 Task: Find and review a KFC digital gift card on Amazon.
Action: Mouse moved to (268, 51)
Screenshot: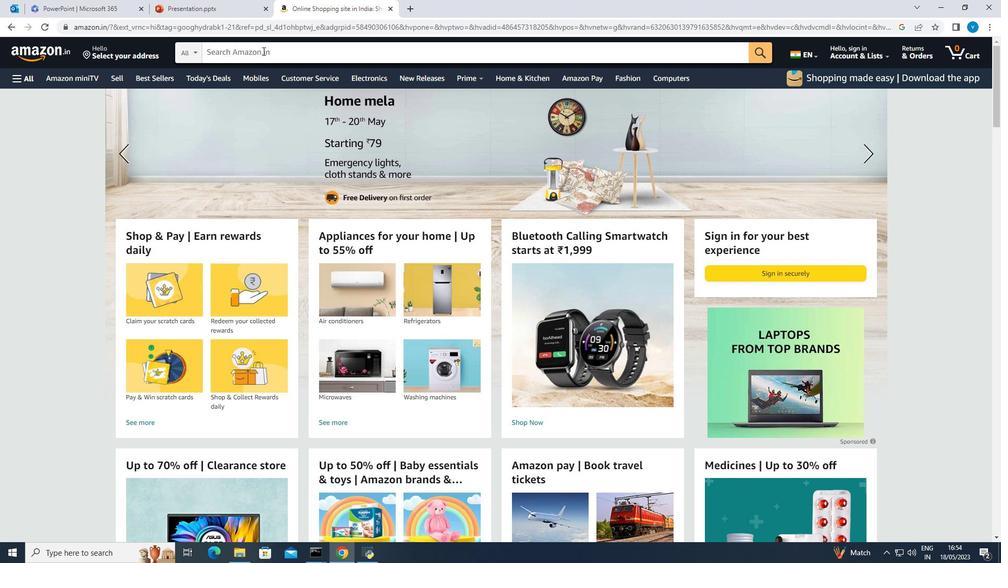 
Action: Mouse pressed left at (268, 51)
Screenshot: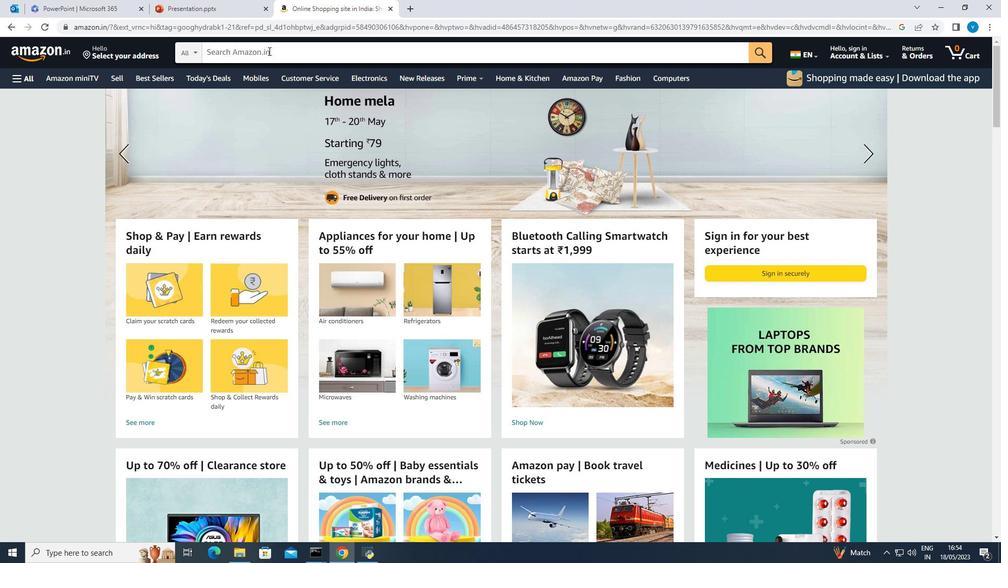 
Action: Key pressed digital<Key.space>gift
Screenshot: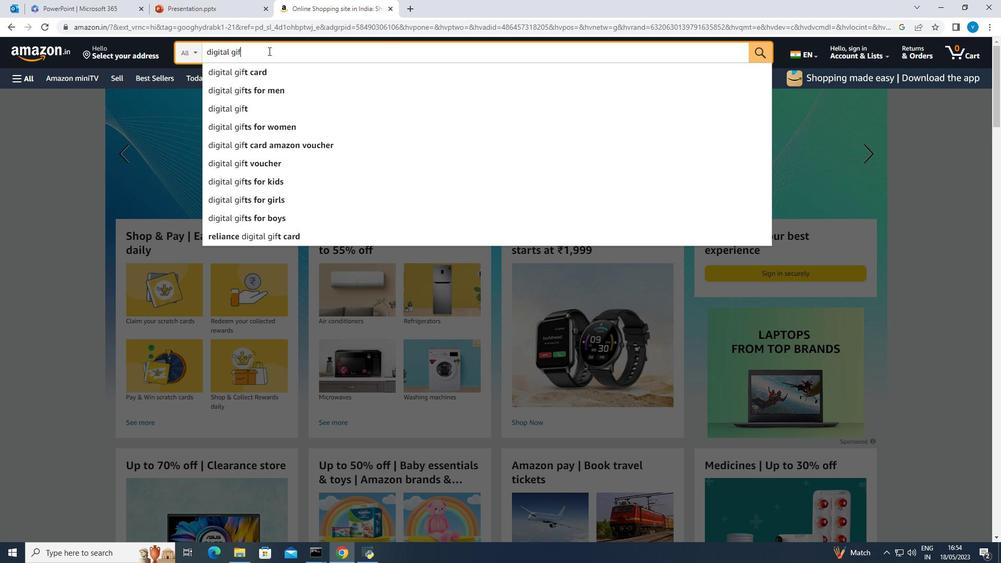
Action: Mouse moved to (255, 71)
Screenshot: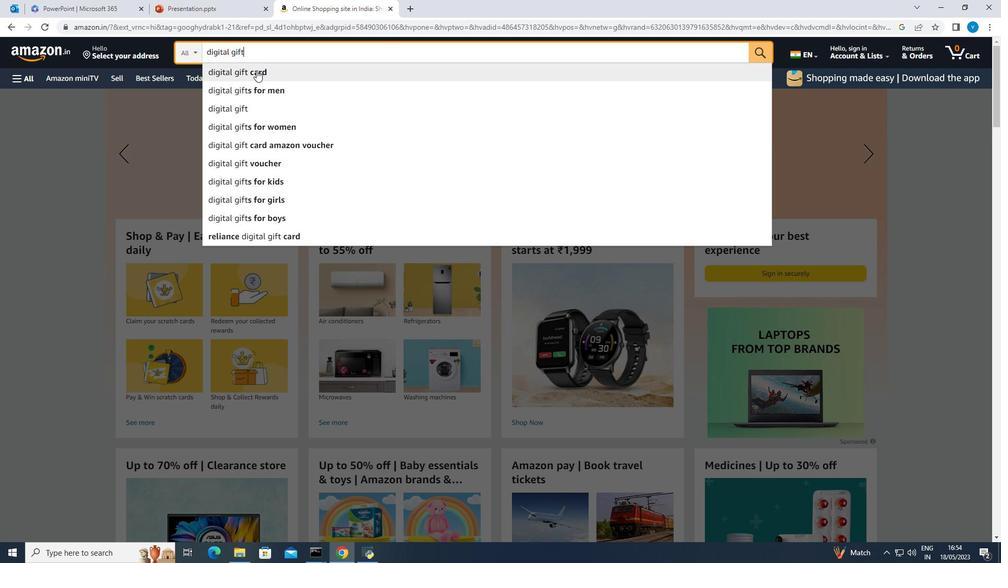 
Action: Mouse pressed left at (255, 71)
Screenshot: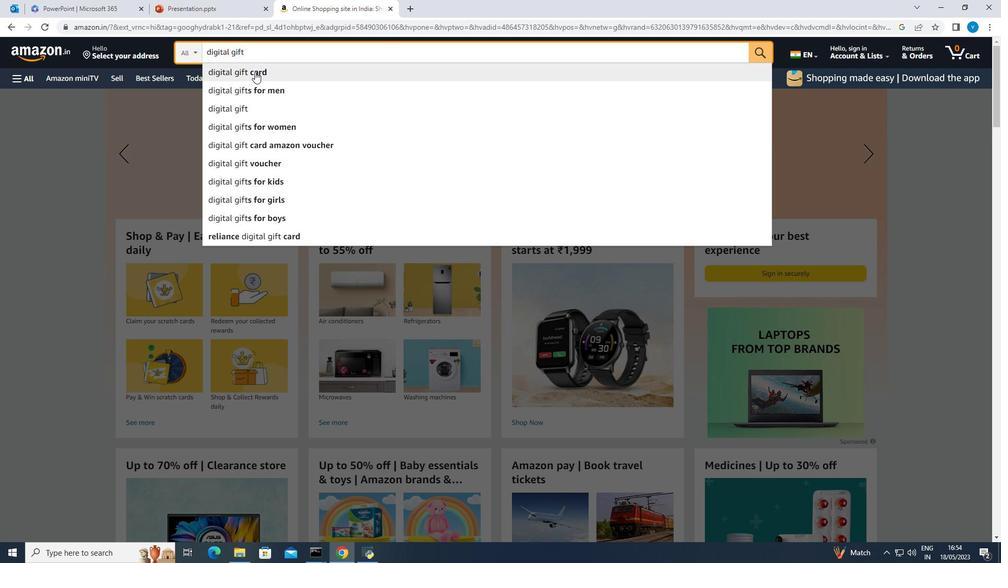 
Action: Mouse moved to (290, 111)
Screenshot: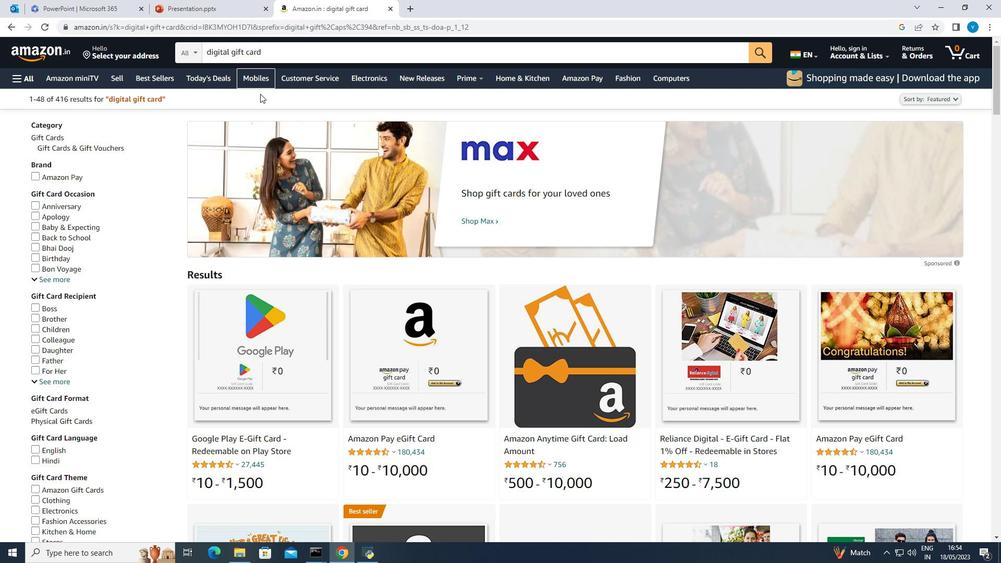 
Action: Mouse scrolled (290, 111) with delta (0, 0)
Screenshot: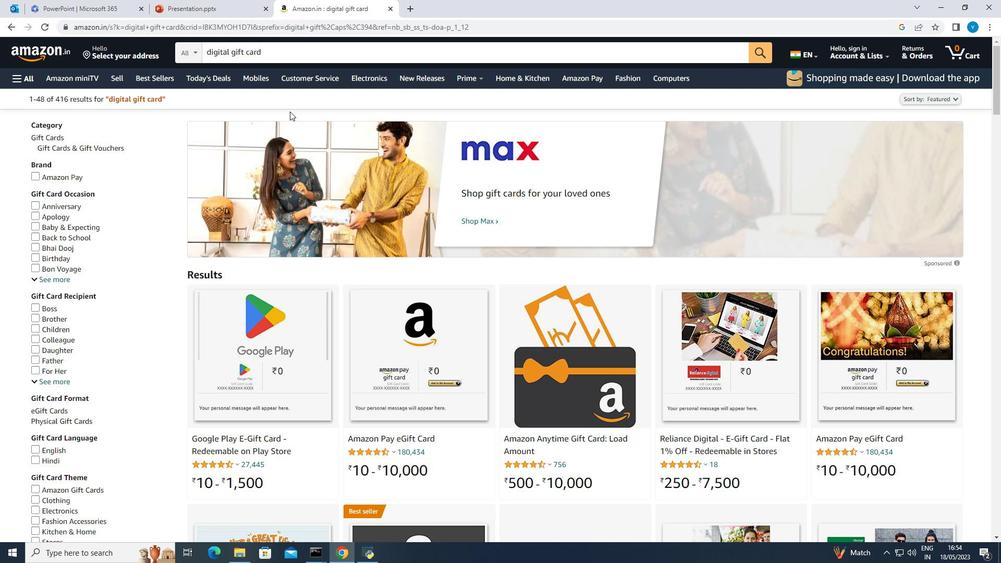 
Action: Mouse moved to (297, 127)
Screenshot: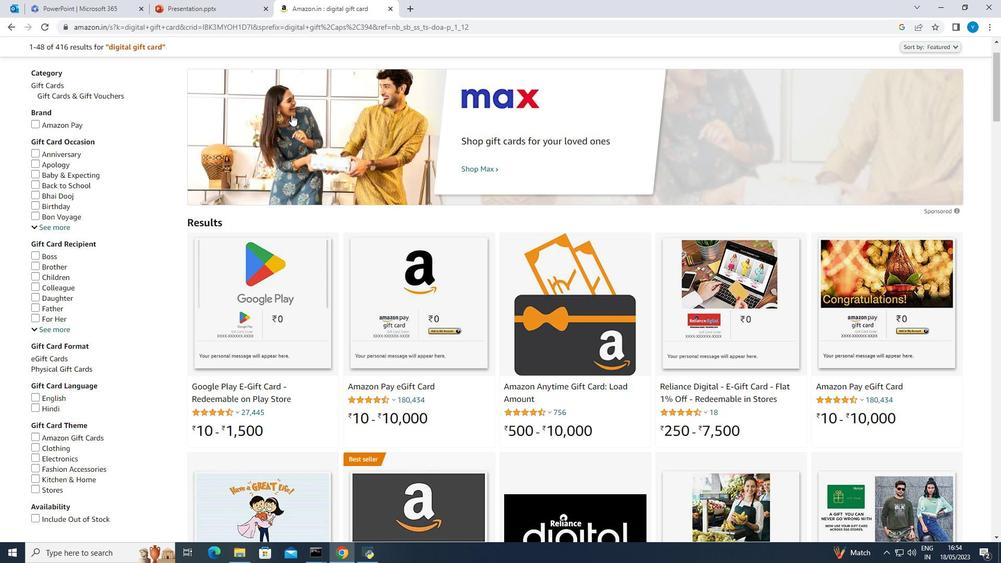 
Action: Mouse scrolled (297, 128) with delta (0, 0)
Screenshot: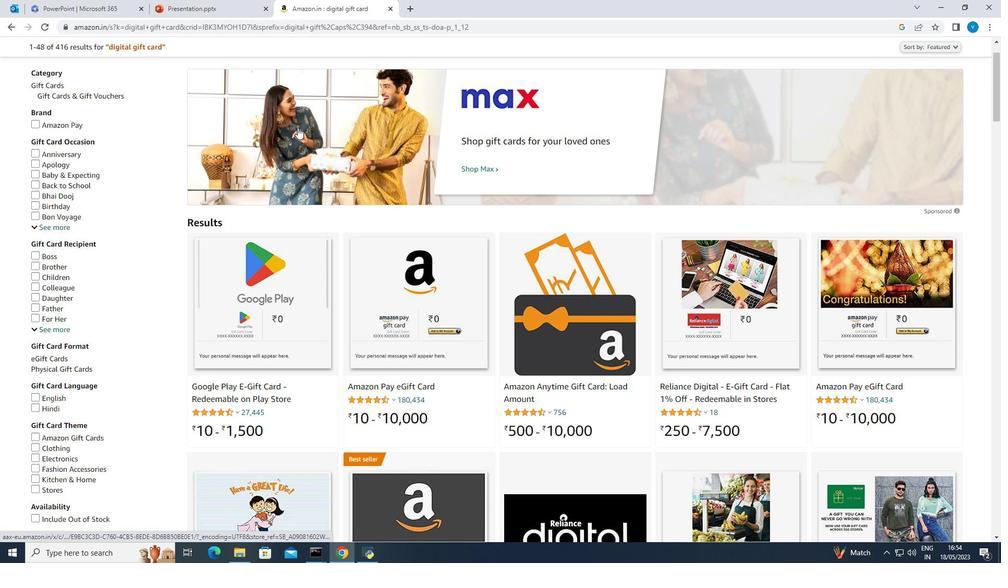 
Action: Mouse scrolled (297, 128) with delta (0, 0)
Screenshot: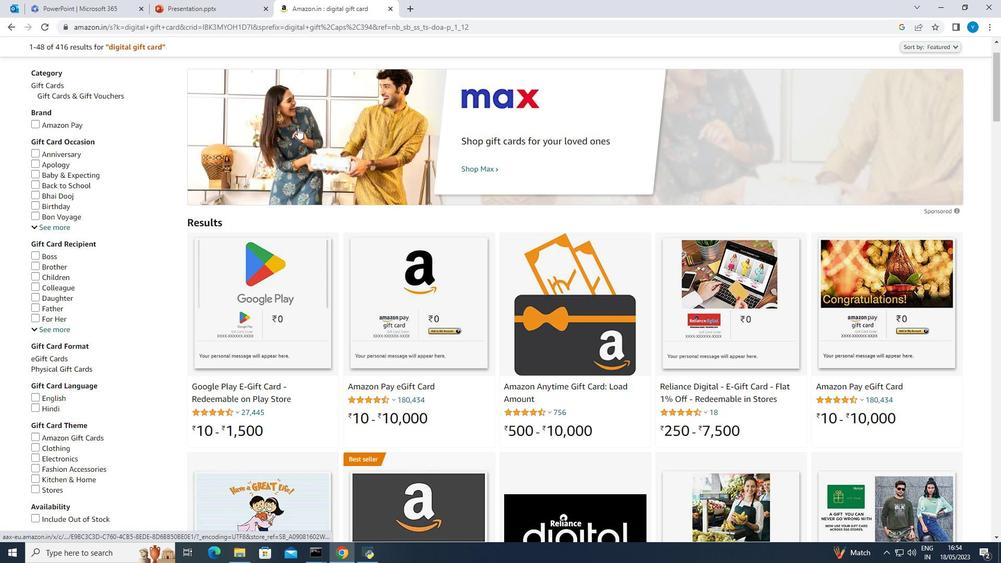 
Action: Mouse scrolled (297, 127) with delta (0, 0)
Screenshot: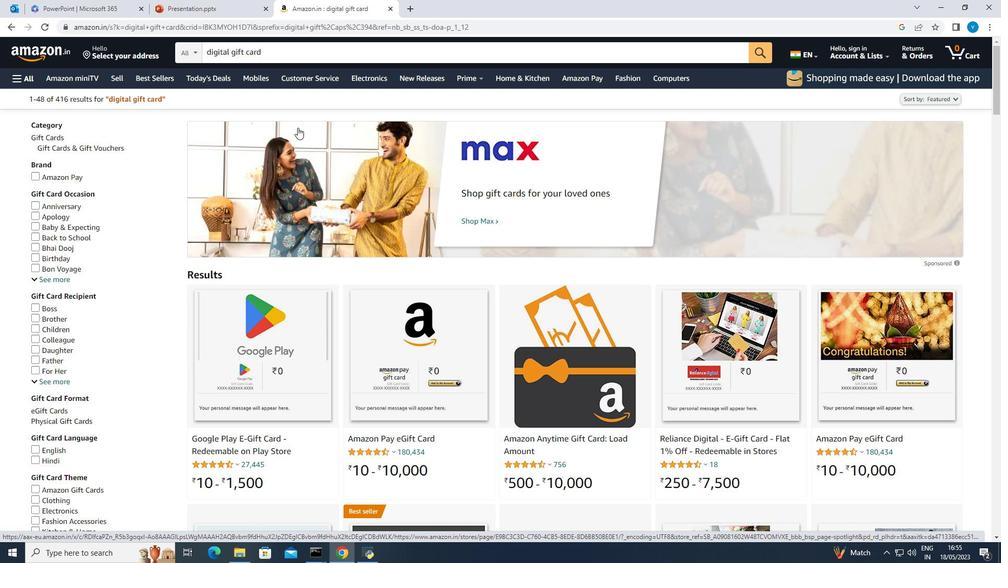 
Action: Mouse moved to (298, 127)
Screenshot: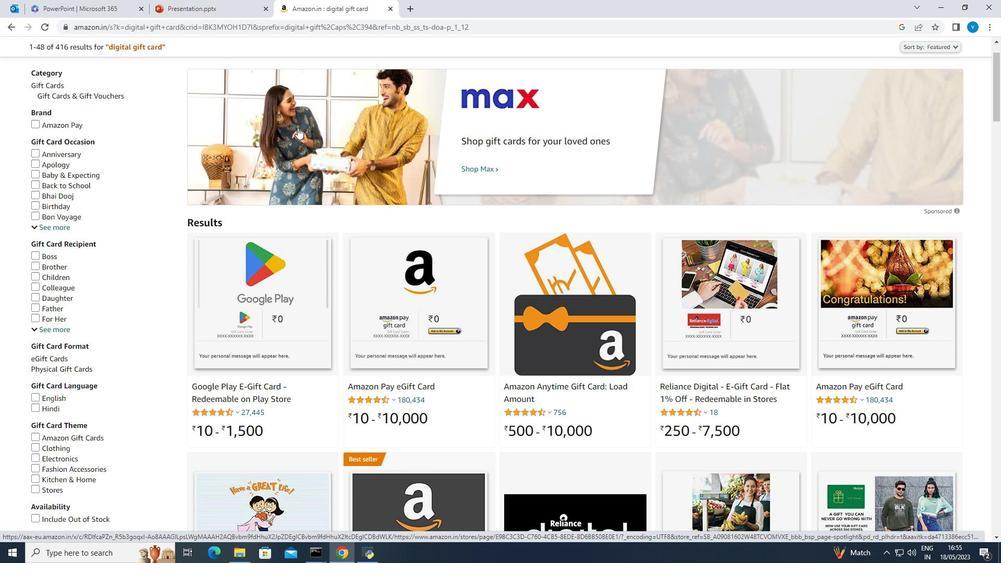
Action: Mouse scrolled (298, 127) with delta (0, 0)
Screenshot: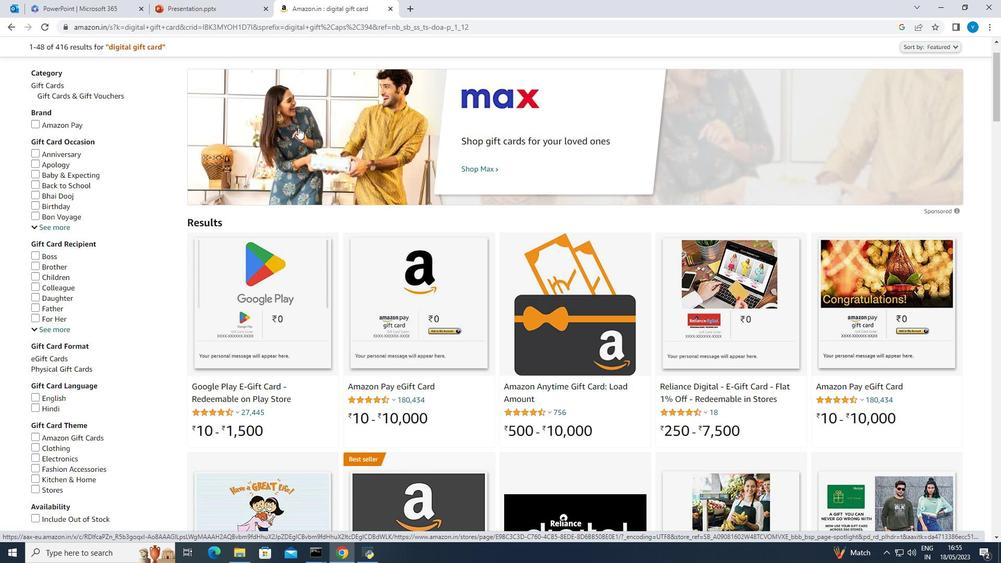 
Action: Mouse scrolled (298, 127) with delta (0, 0)
Screenshot: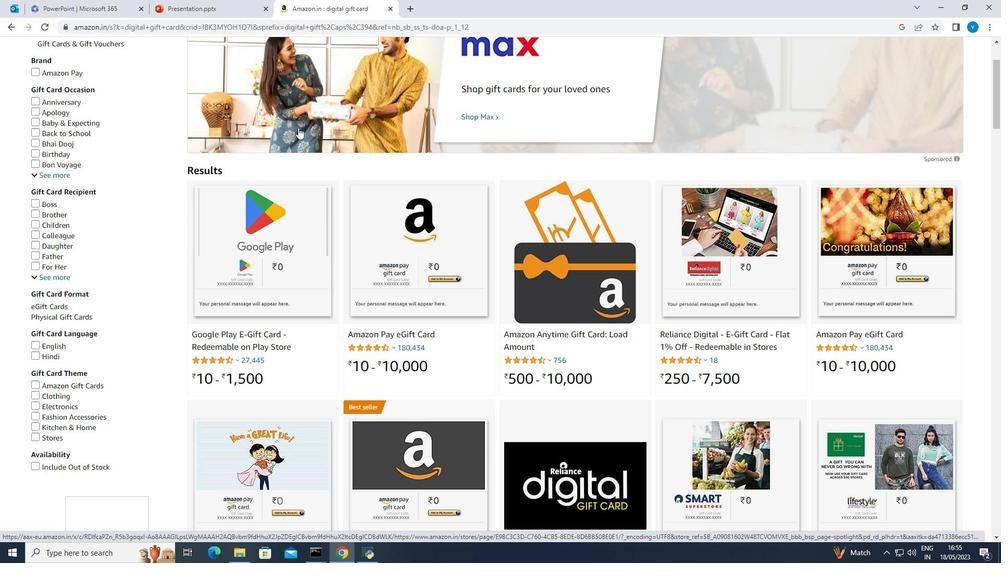 
Action: Mouse scrolled (298, 127) with delta (0, 0)
Screenshot: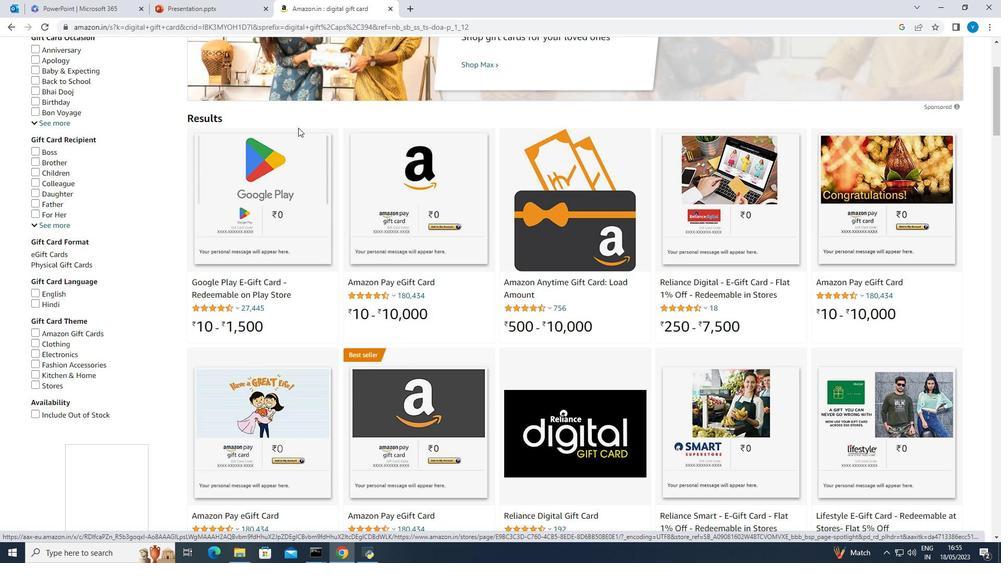 
Action: Mouse scrolled (298, 128) with delta (0, 0)
Screenshot: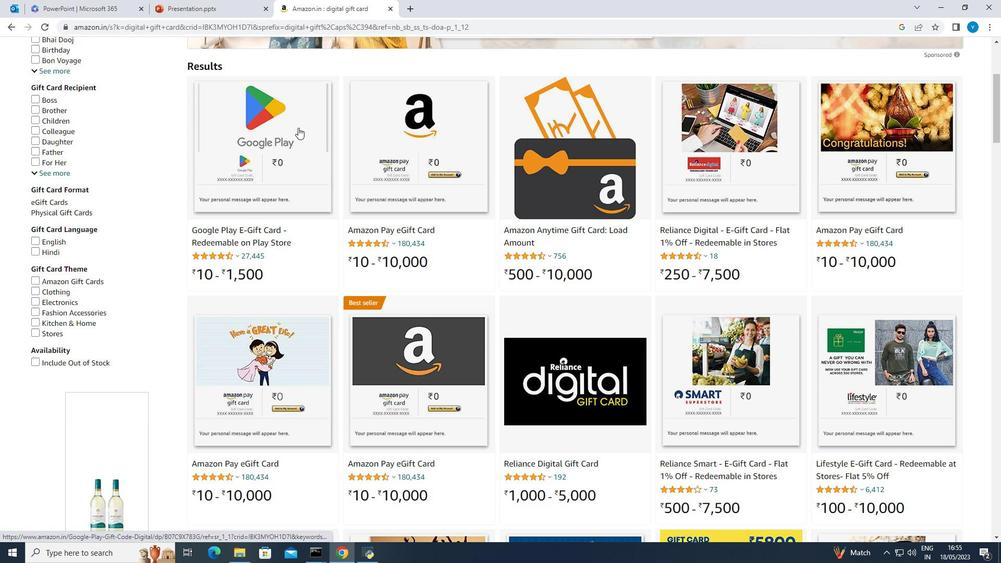 
Action: Mouse scrolled (298, 128) with delta (0, 0)
Screenshot: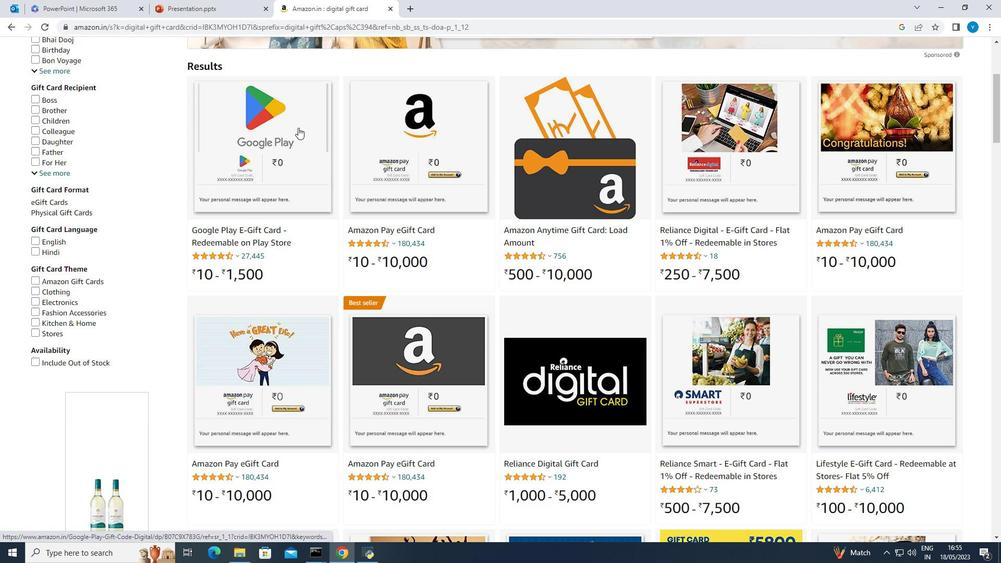 
Action: Mouse scrolled (298, 128) with delta (0, 0)
Screenshot: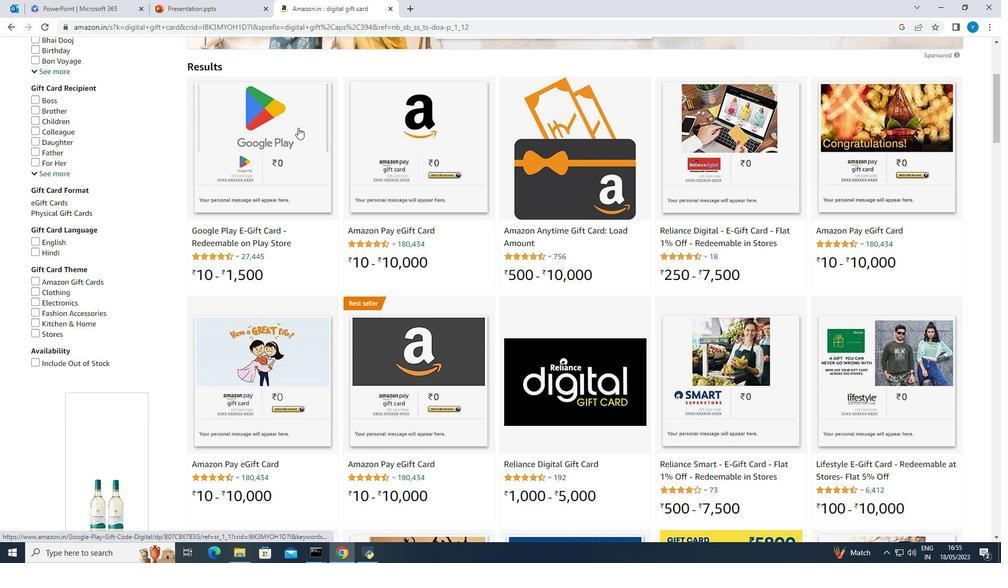 
Action: Mouse scrolled (298, 128) with delta (0, 0)
Screenshot: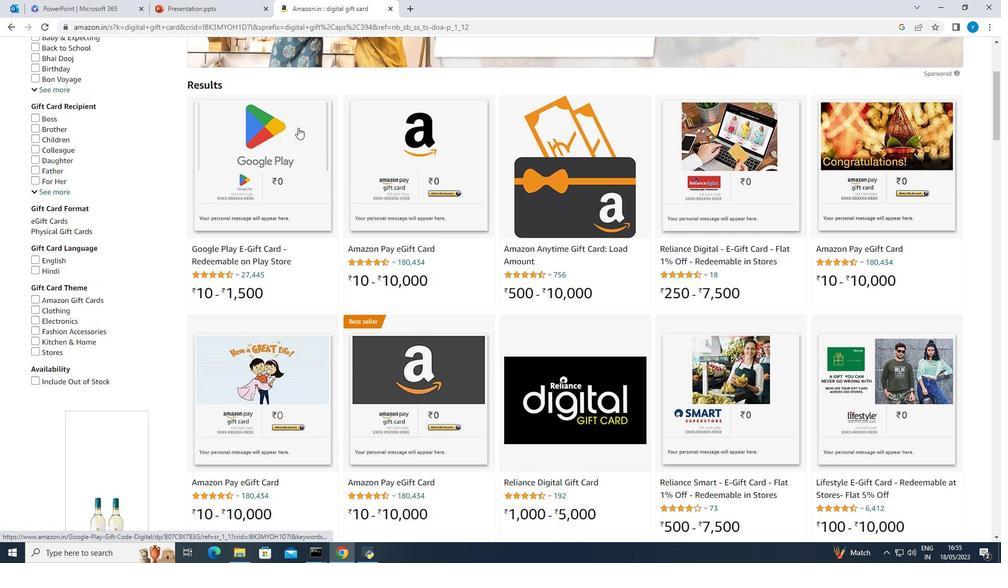 
Action: Mouse scrolled (298, 128) with delta (0, 0)
Screenshot: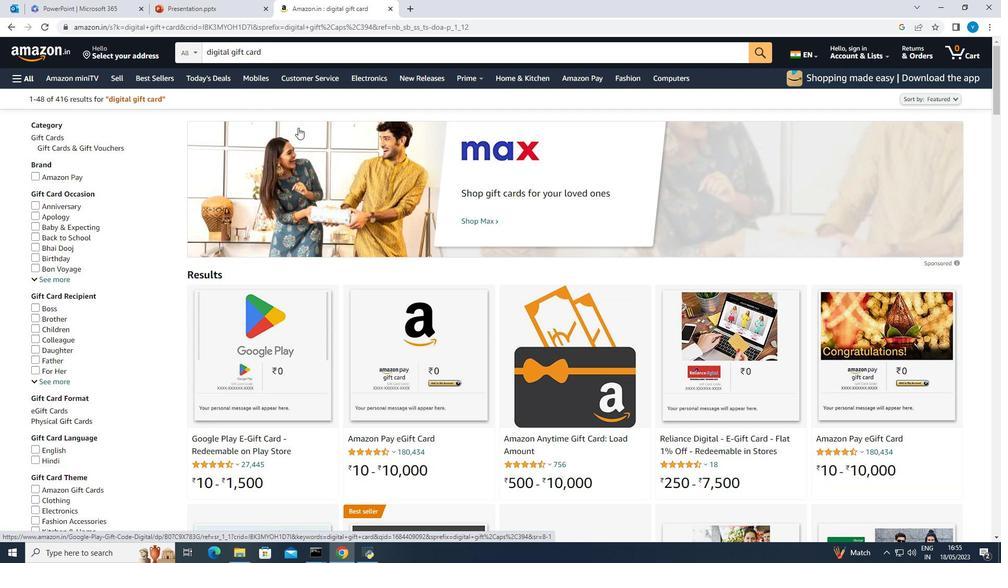 
Action: Mouse scrolled (298, 127) with delta (0, 0)
Screenshot: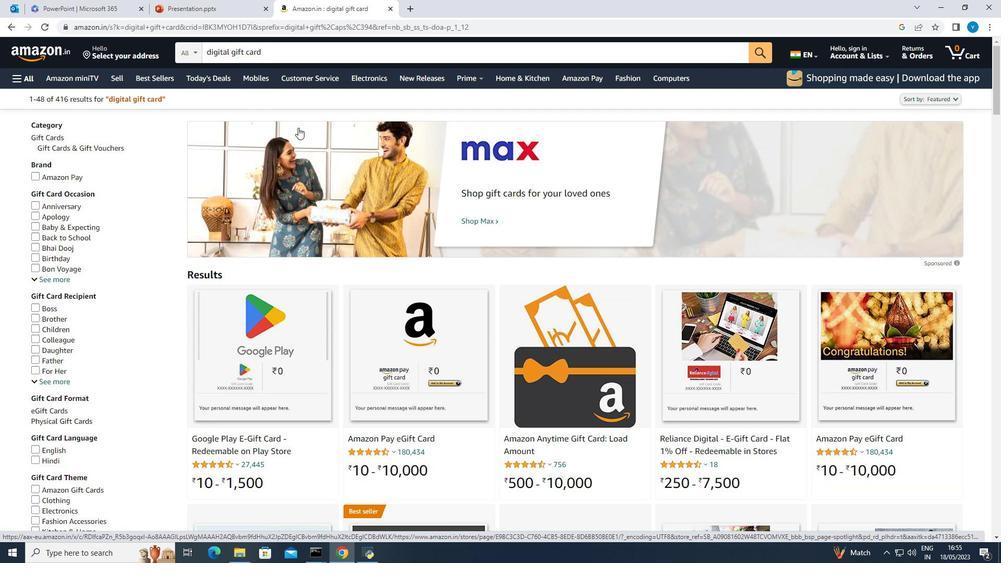 
Action: Mouse scrolled (298, 127) with delta (0, 0)
Screenshot: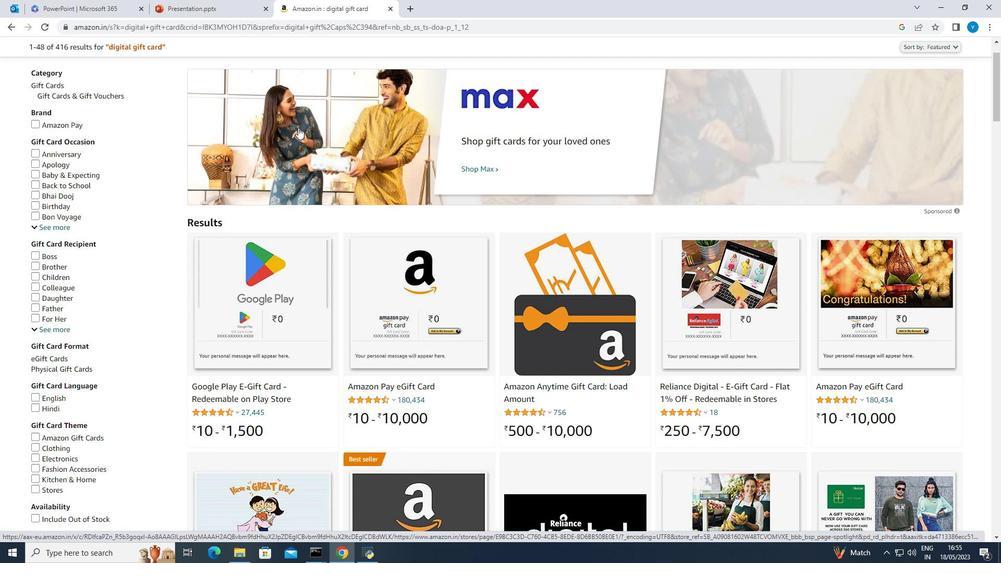 
Action: Mouse scrolled (298, 127) with delta (0, 0)
Screenshot: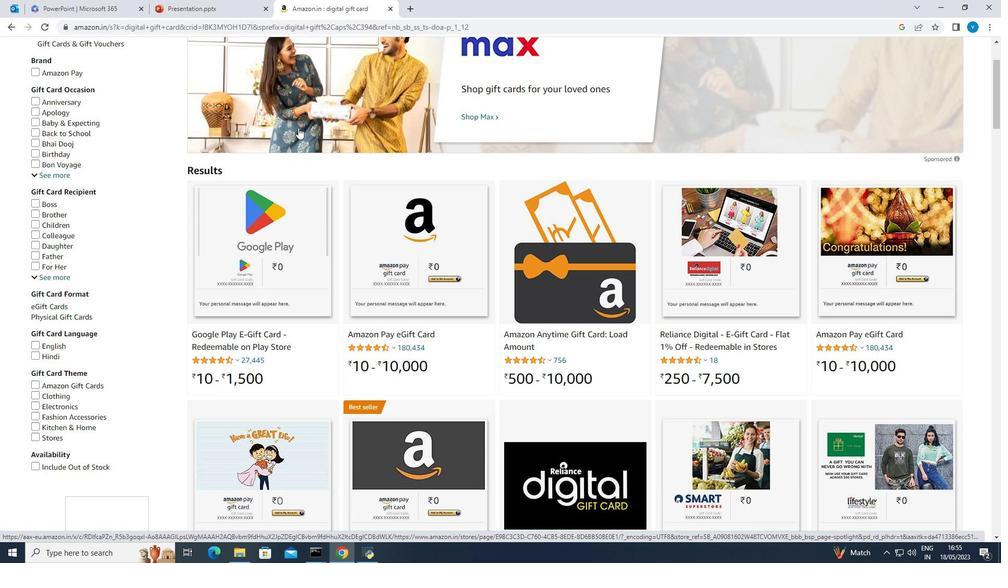 
Action: Mouse moved to (299, 127)
Screenshot: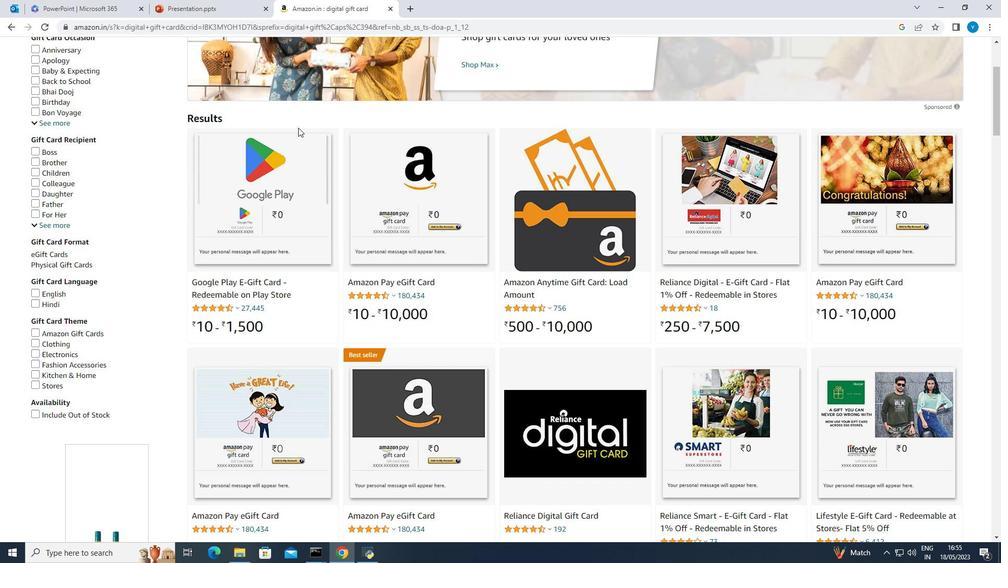 
Action: Mouse scrolled (299, 127) with delta (0, 0)
Screenshot: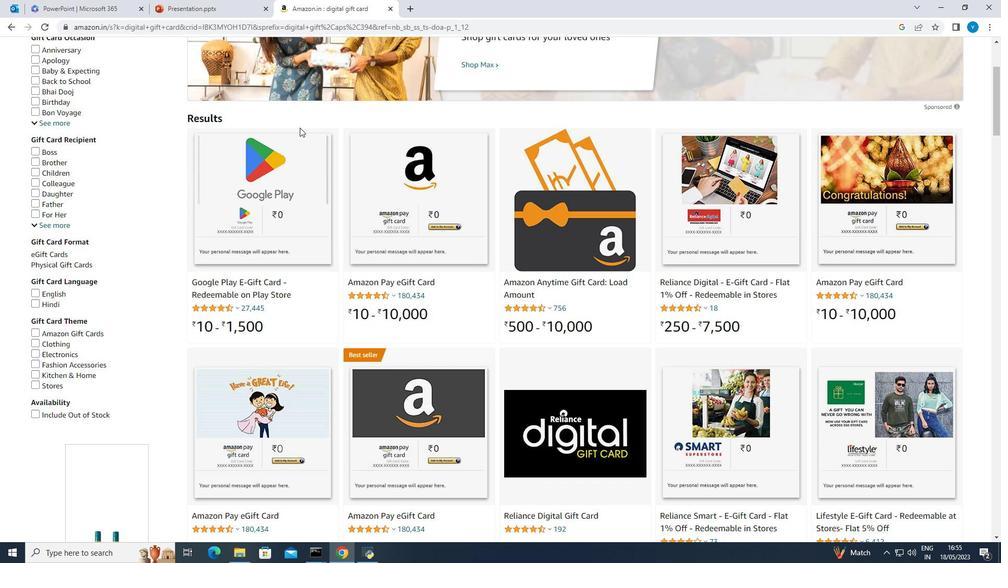 
Action: Mouse moved to (297, 127)
Screenshot: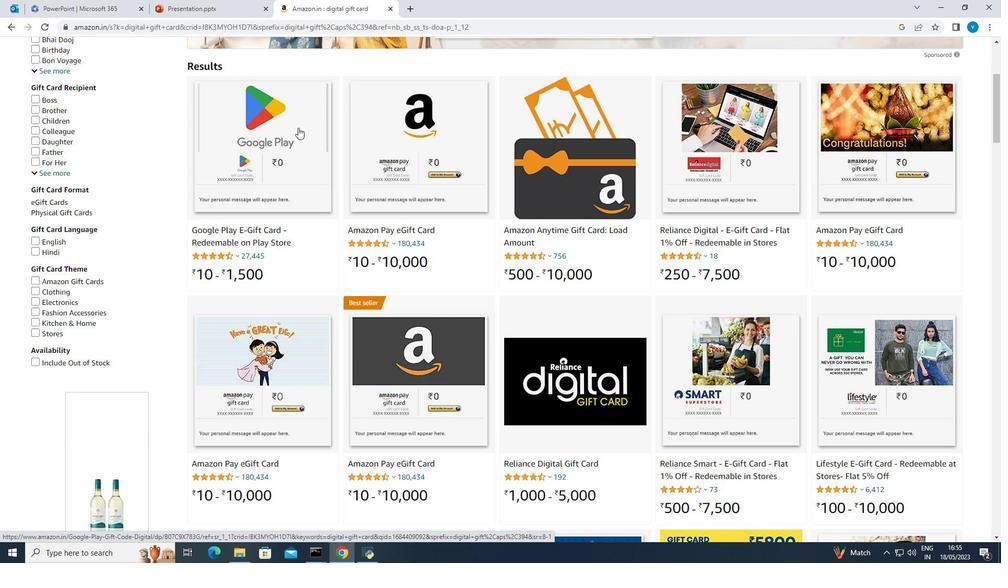 
Action: Mouse scrolled (297, 126) with delta (0, 0)
Screenshot: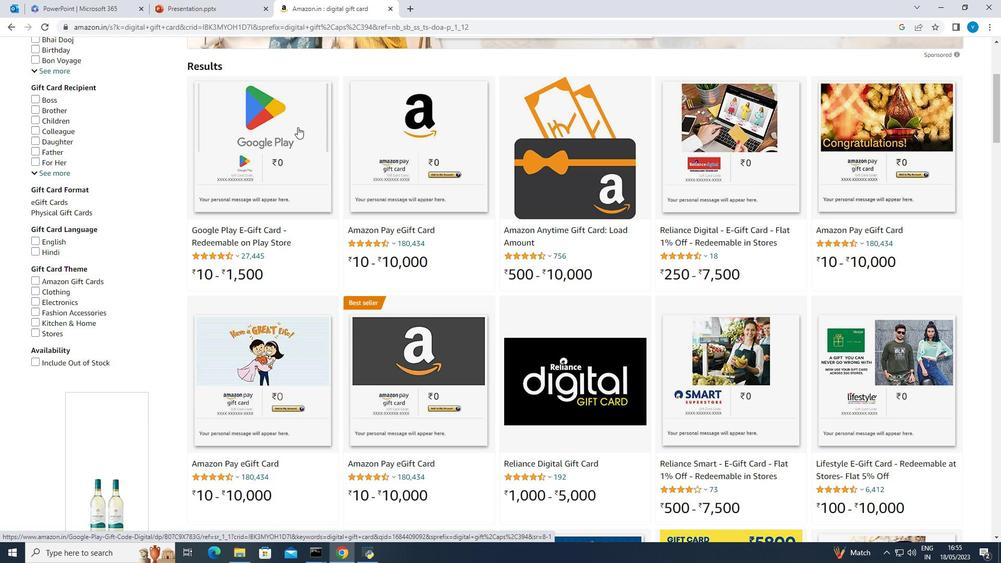 
Action: Mouse moved to (326, 141)
Screenshot: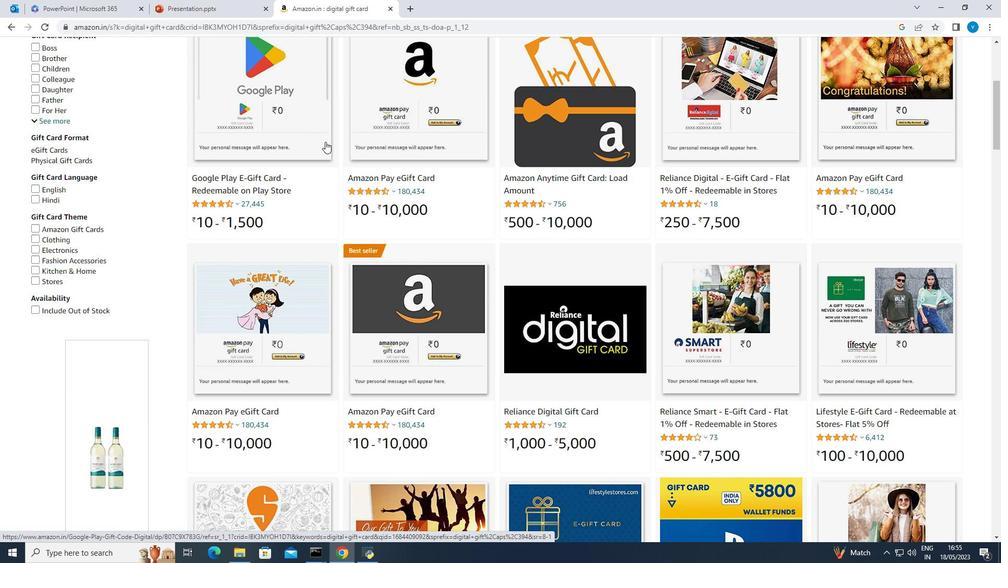 
Action: Mouse scrolled (326, 141) with delta (0, 0)
Screenshot: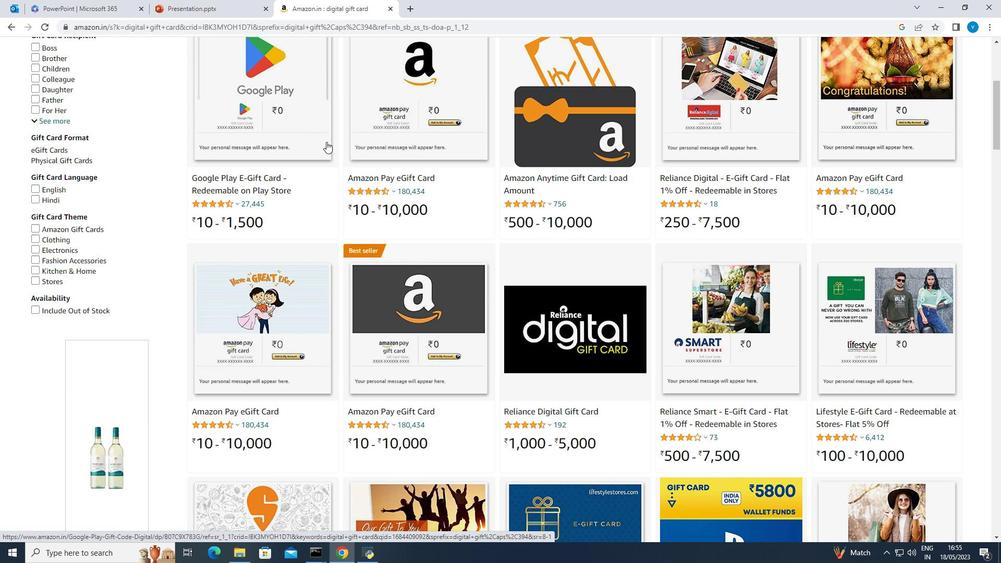 
Action: Mouse scrolled (326, 142) with delta (0, 0)
Screenshot: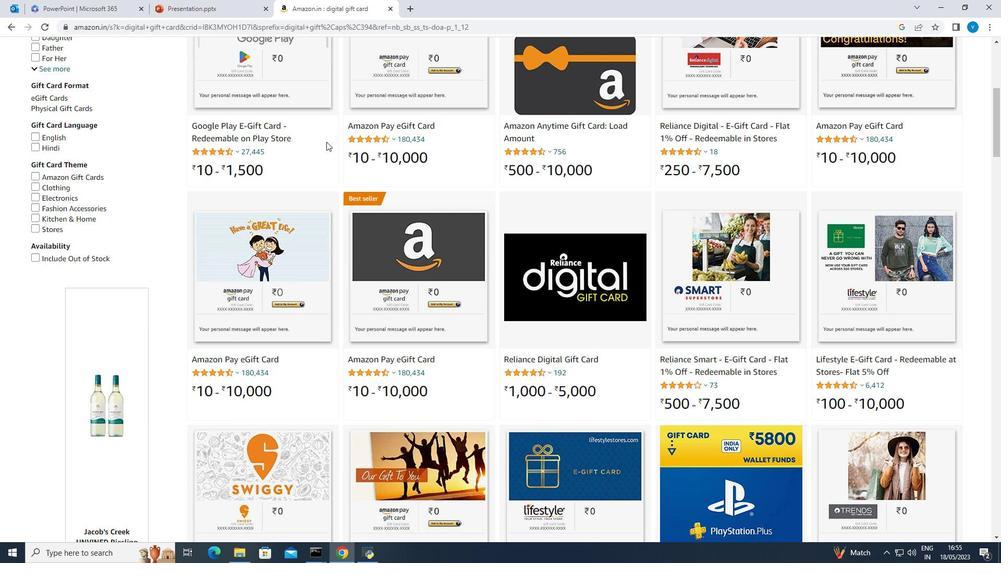 
Action: Mouse scrolled (326, 142) with delta (0, 0)
Screenshot: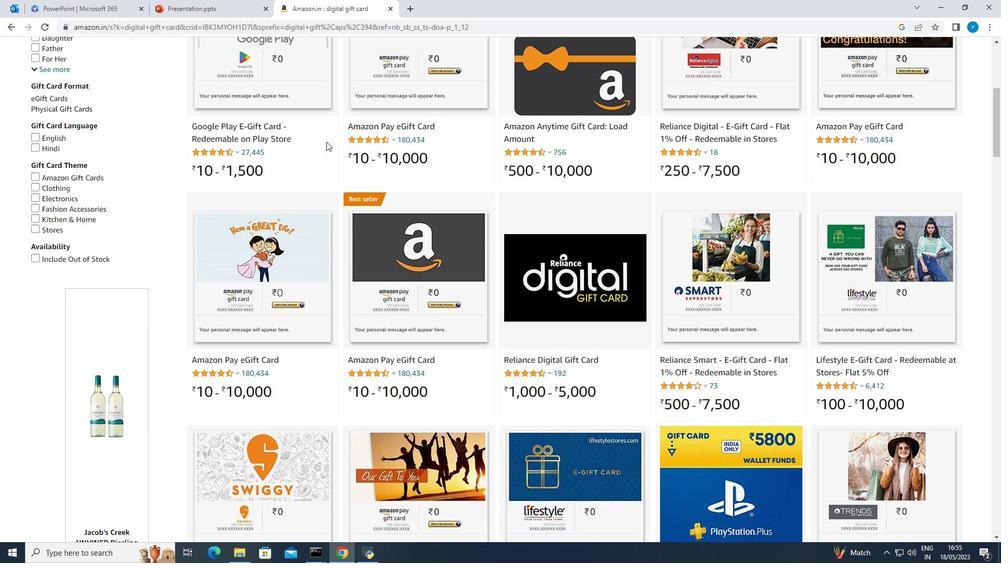 
Action: Mouse moved to (605, 168)
Screenshot: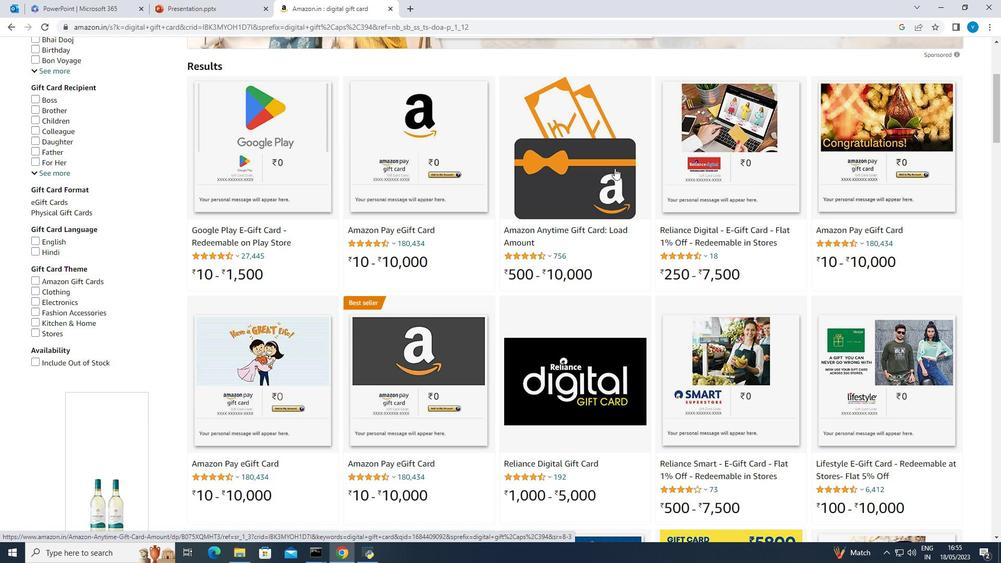 
Action: Mouse pressed left at (605, 168)
Screenshot: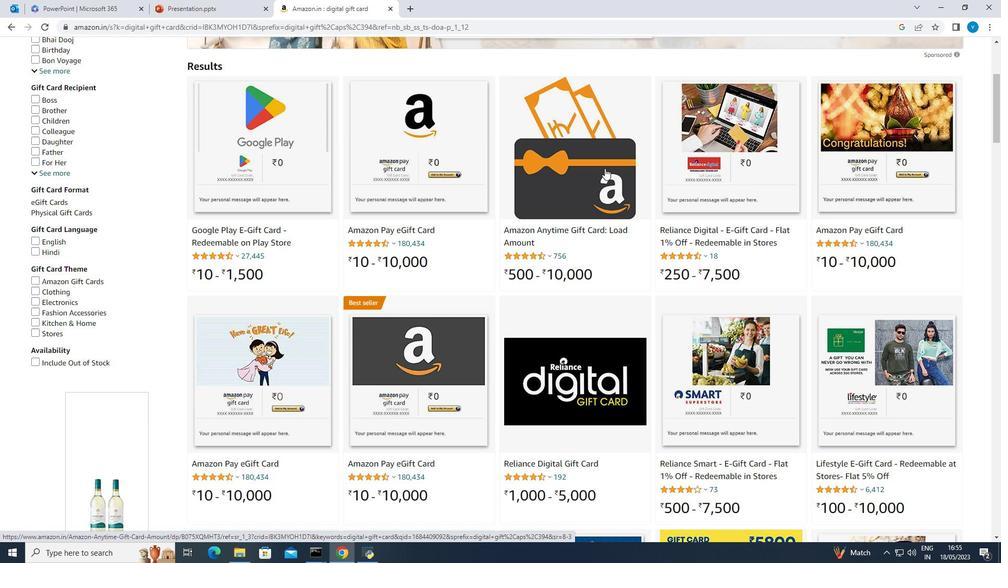 
Action: Mouse pressed left at (605, 168)
Screenshot: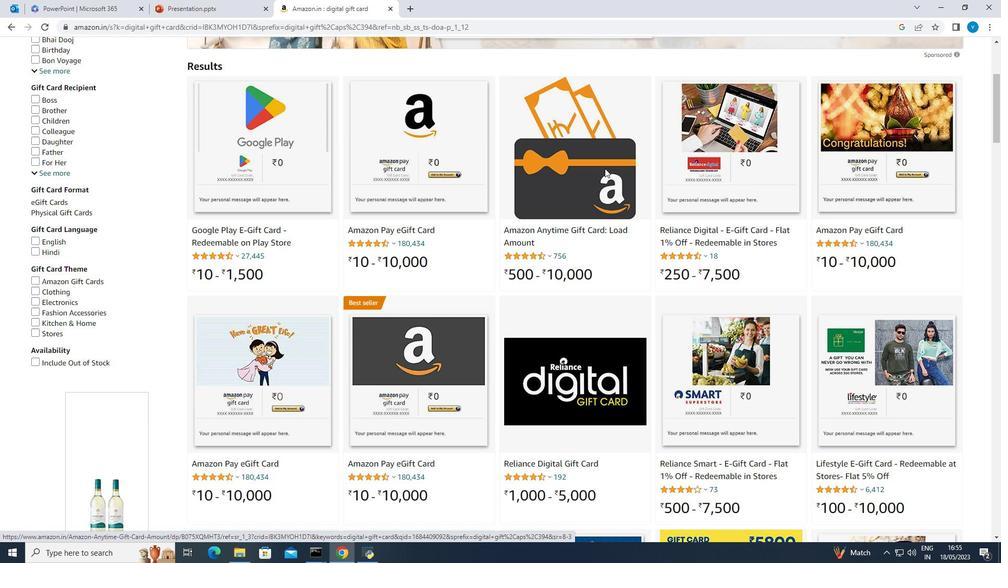 
Action: Mouse moved to (582, 174)
Screenshot: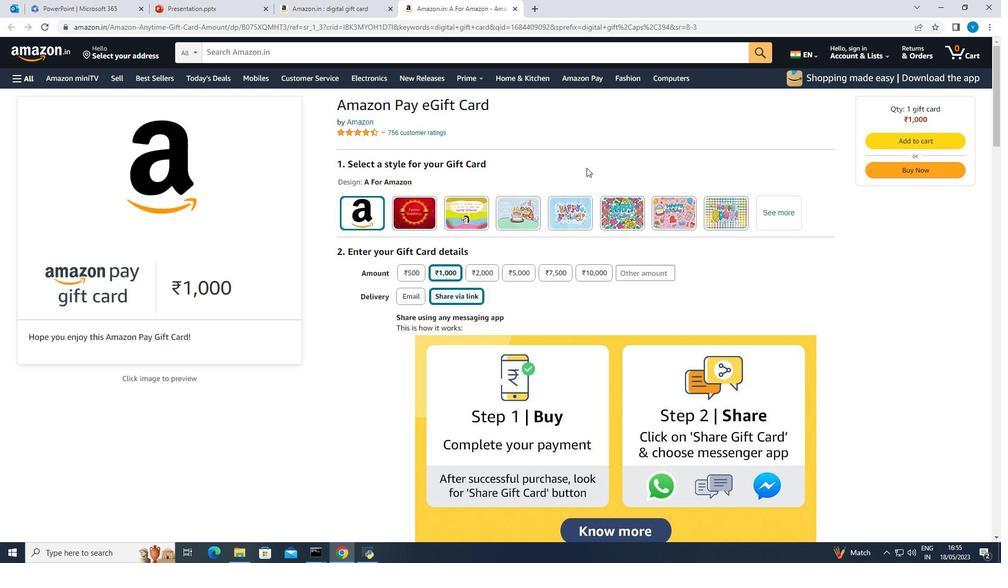 
Action: Mouse scrolled (582, 174) with delta (0, 0)
Screenshot: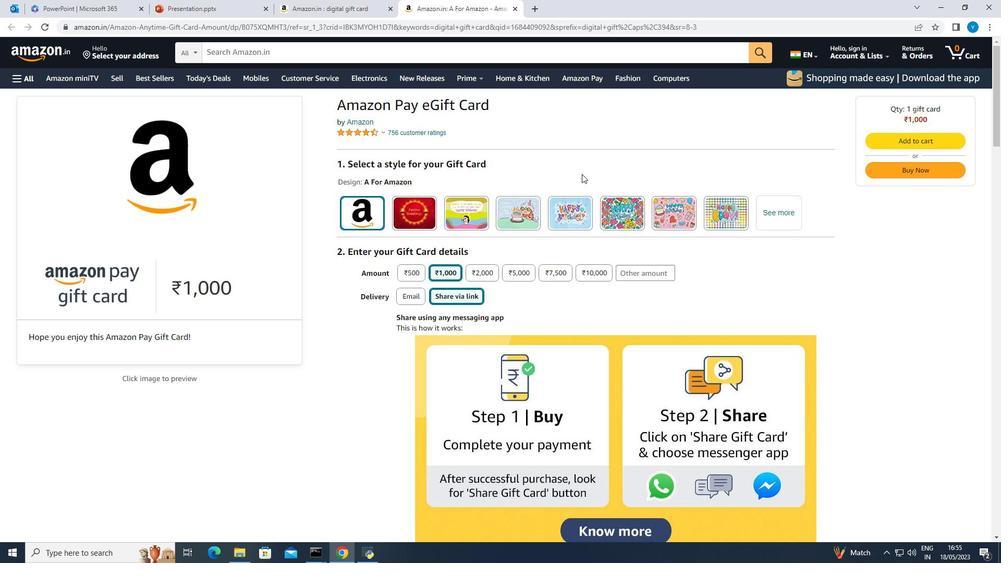 
Action: Mouse moved to (585, 169)
Screenshot: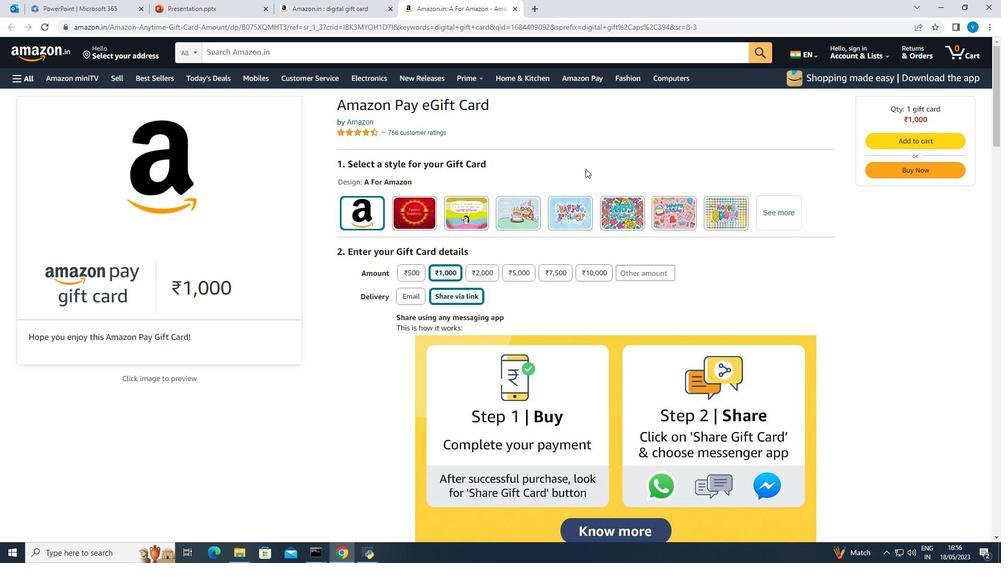 
Action: Mouse scrolled (585, 168) with delta (0, 0)
Screenshot: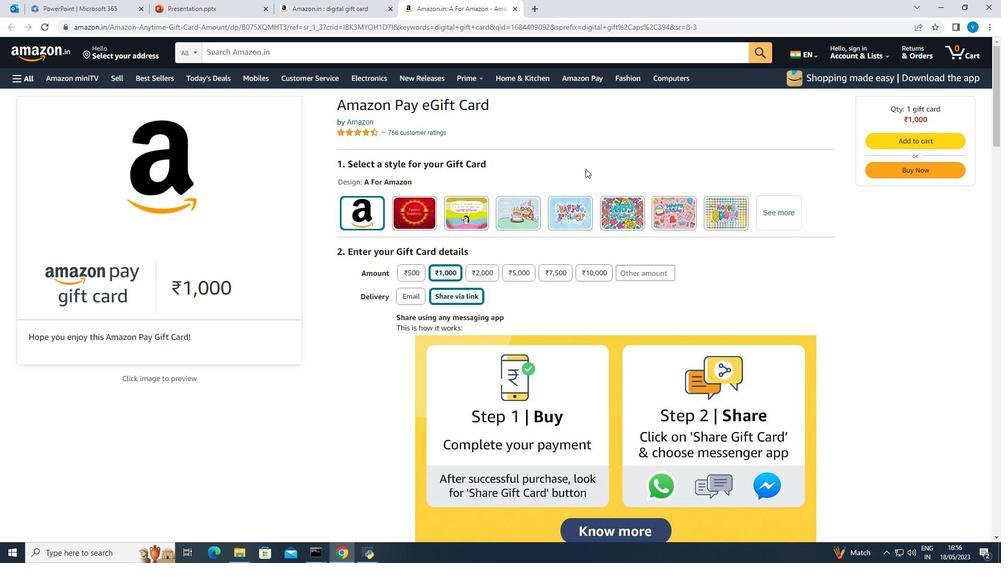 
Action: Mouse scrolled (585, 168) with delta (0, 0)
Screenshot: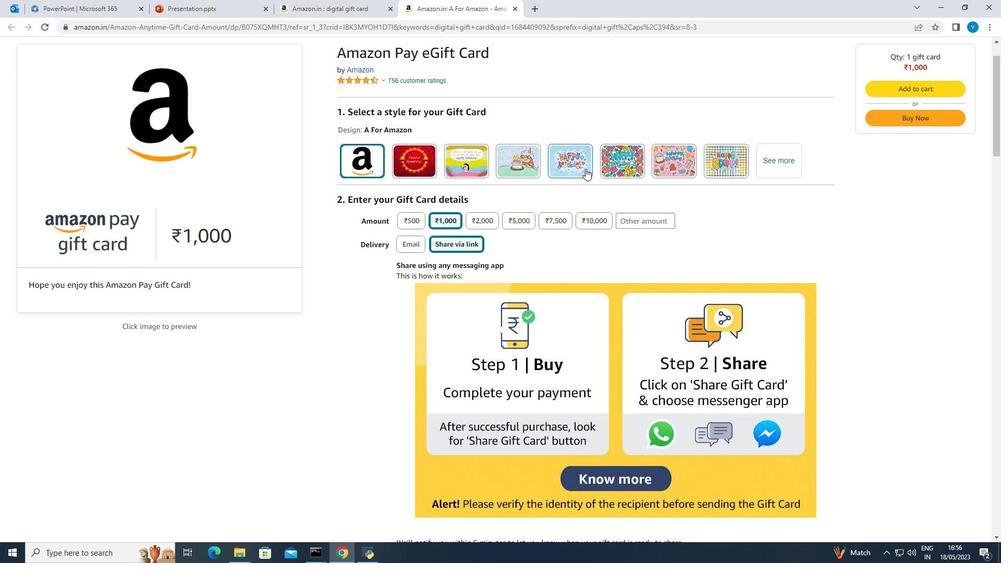
Action: Mouse scrolled (585, 168) with delta (0, 0)
Screenshot: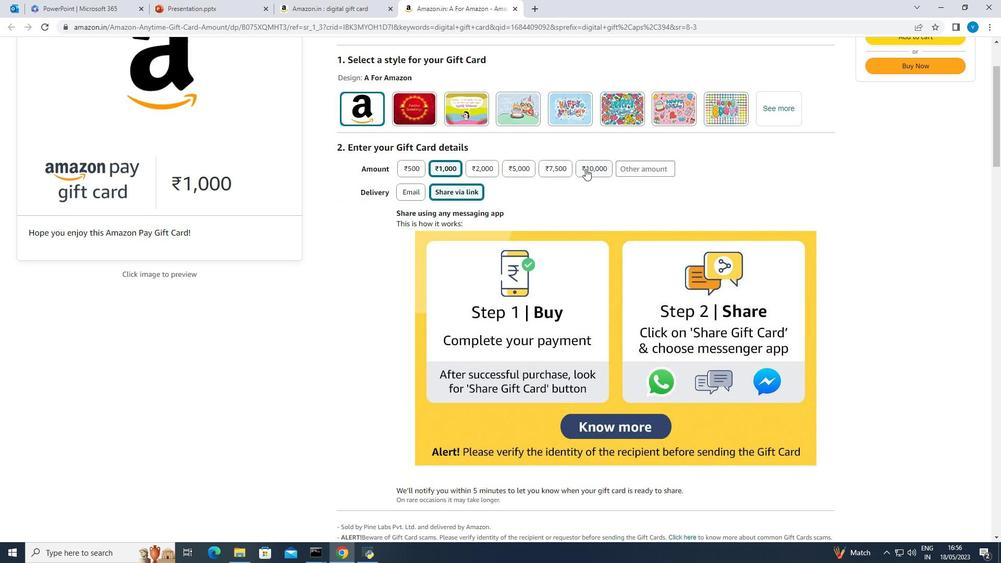 
Action: Mouse scrolled (585, 168) with delta (0, 0)
Screenshot: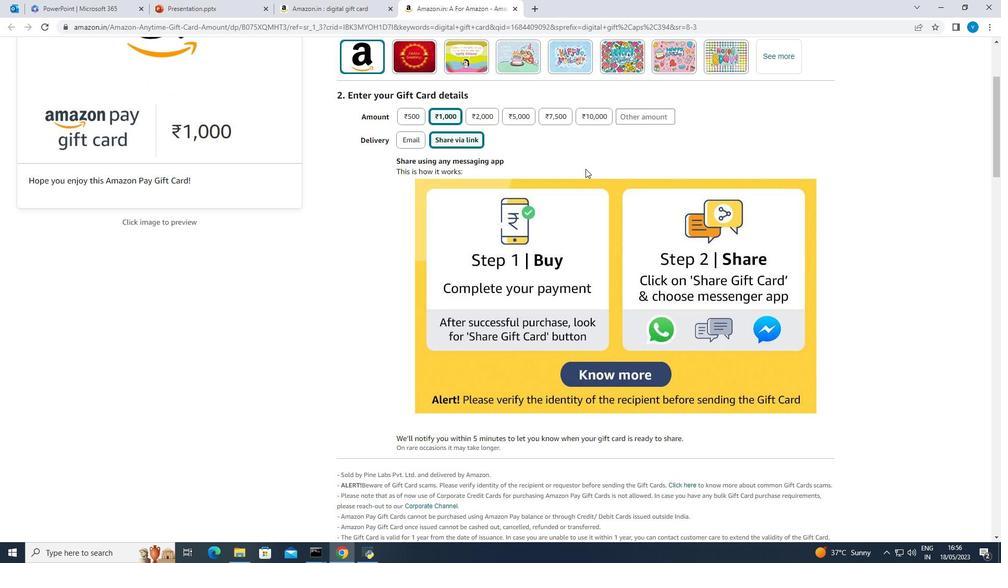
Action: Mouse scrolled (585, 168) with delta (0, 0)
Screenshot: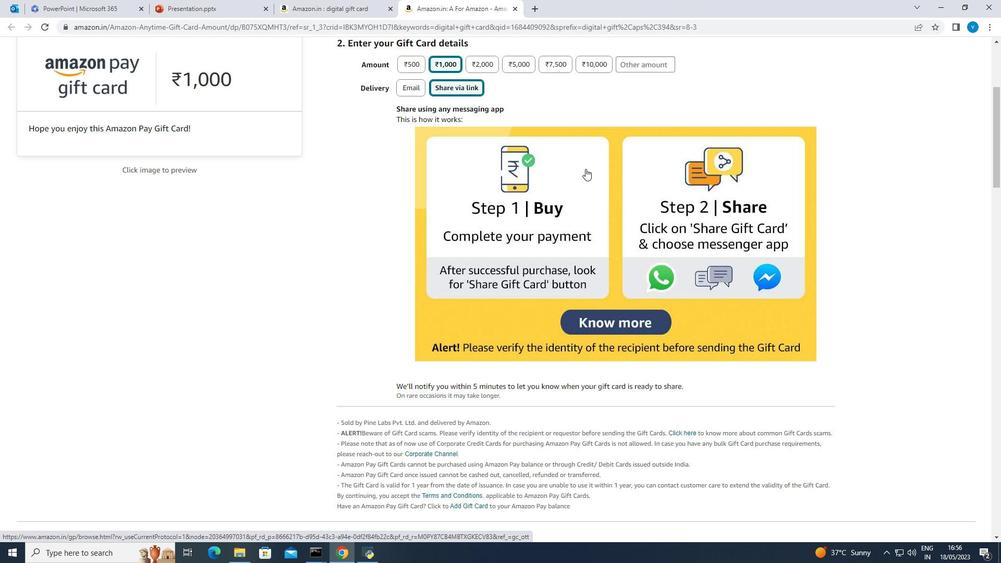 
Action: Mouse scrolled (585, 169) with delta (0, 0)
Screenshot: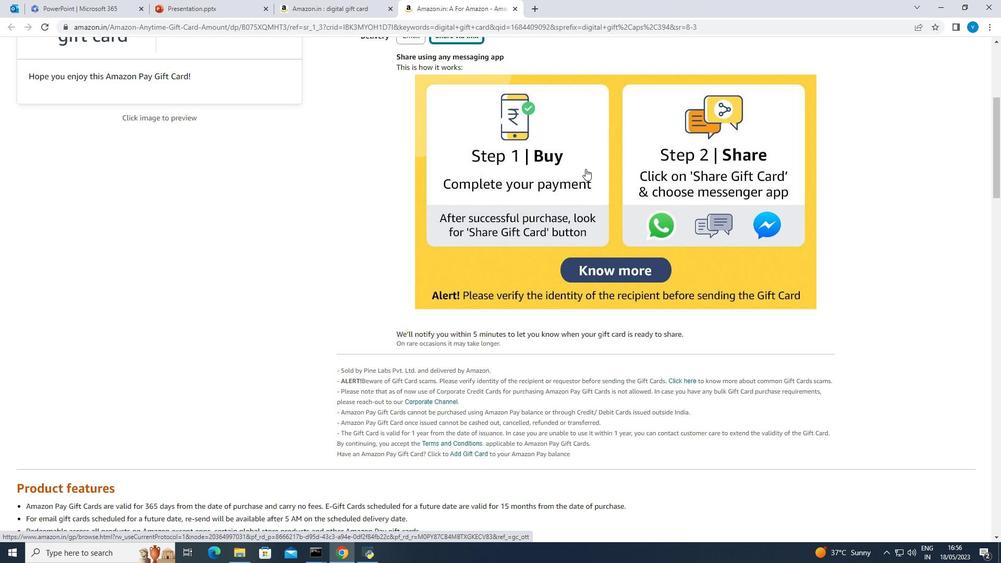 
Action: Mouse scrolled (585, 168) with delta (0, 0)
Screenshot: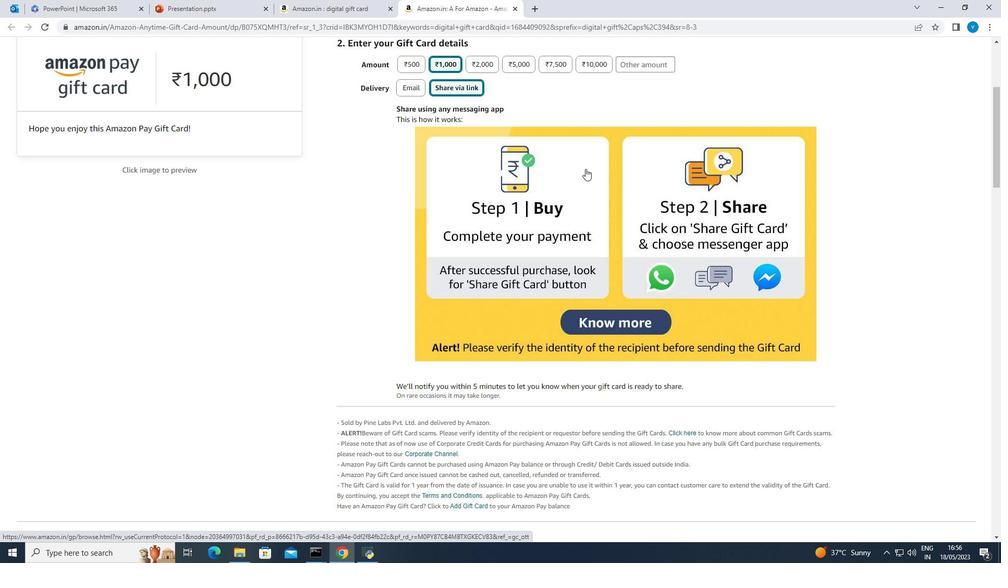 
Action: Mouse scrolled (585, 168) with delta (0, 0)
Screenshot: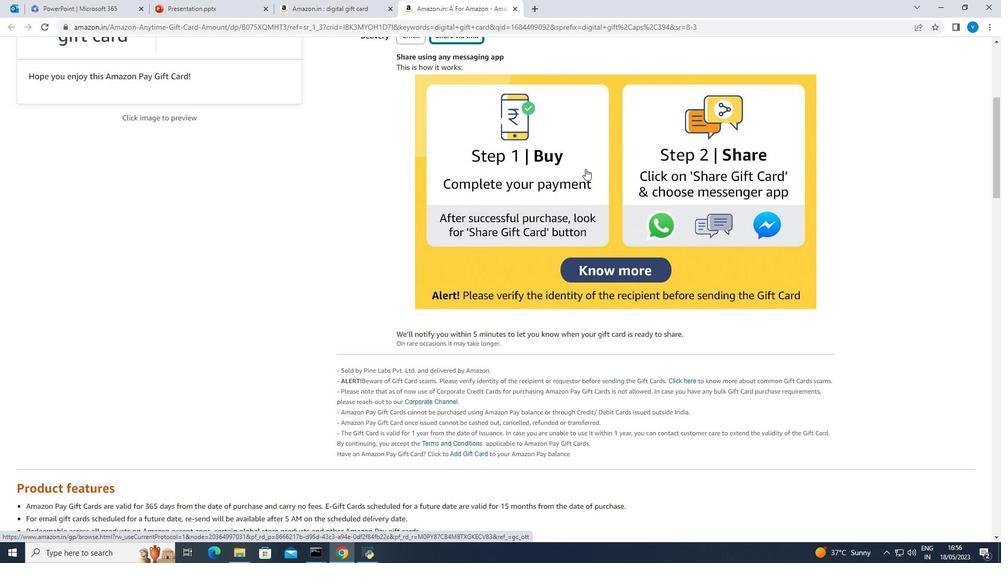 
Action: Mouse scrolled (585, 168) with delta (0, 0)
Screenshot: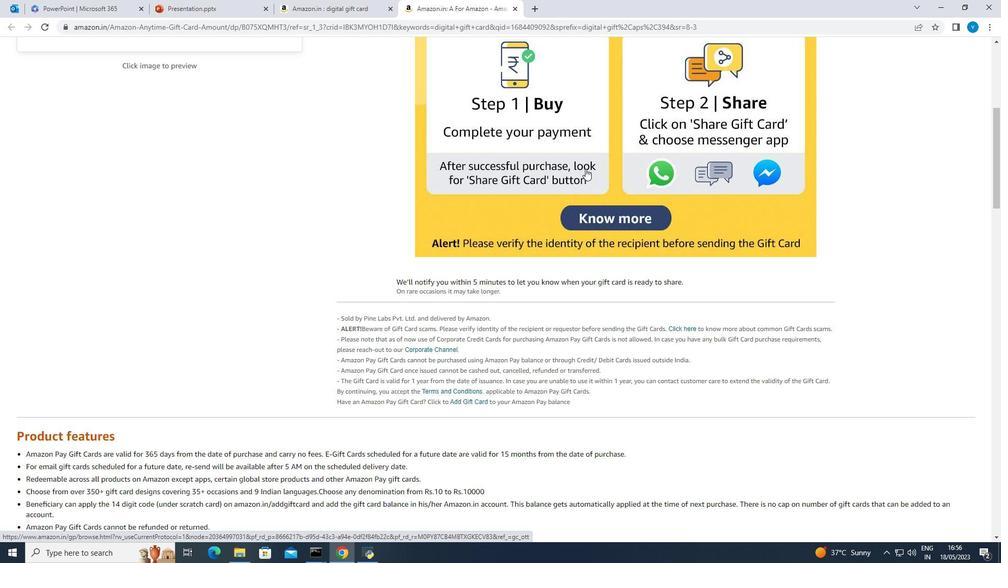 
Action: Mouse scrolled (585, 168) with delta (0, 0)
Screenshot: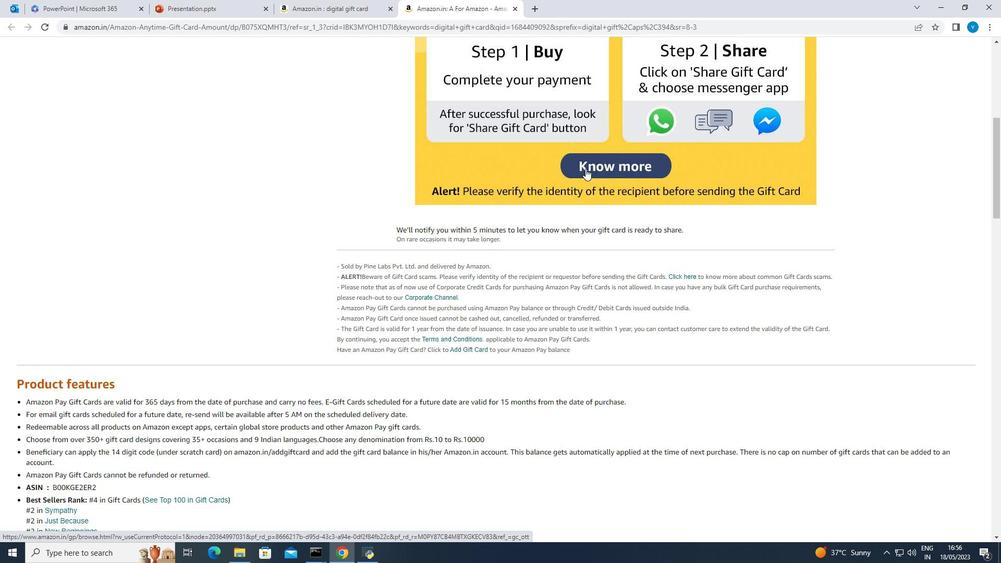
Action: Mouse scrolled (585, 168) with delta (0, 0)
Screenshot: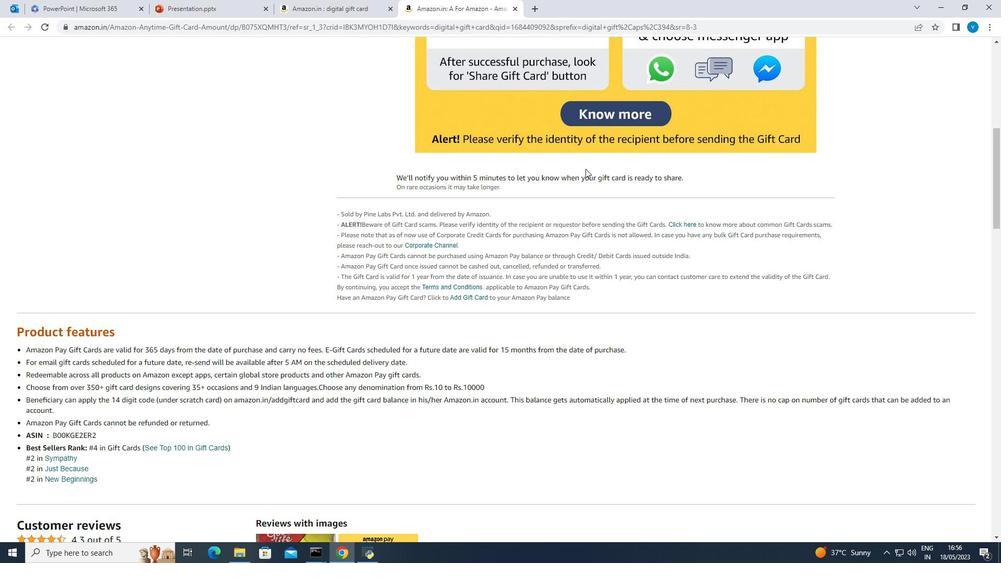 
Action: Mouse scrolled (585, 168) with delta (0, 0)
Screenshot: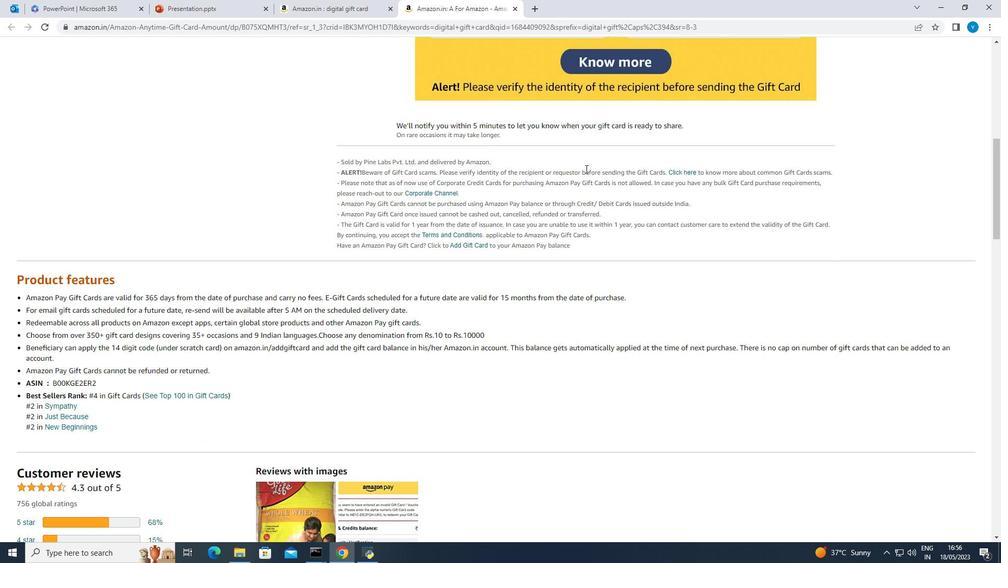 
Action: Mouse moved to (586, 168)
Screenshot: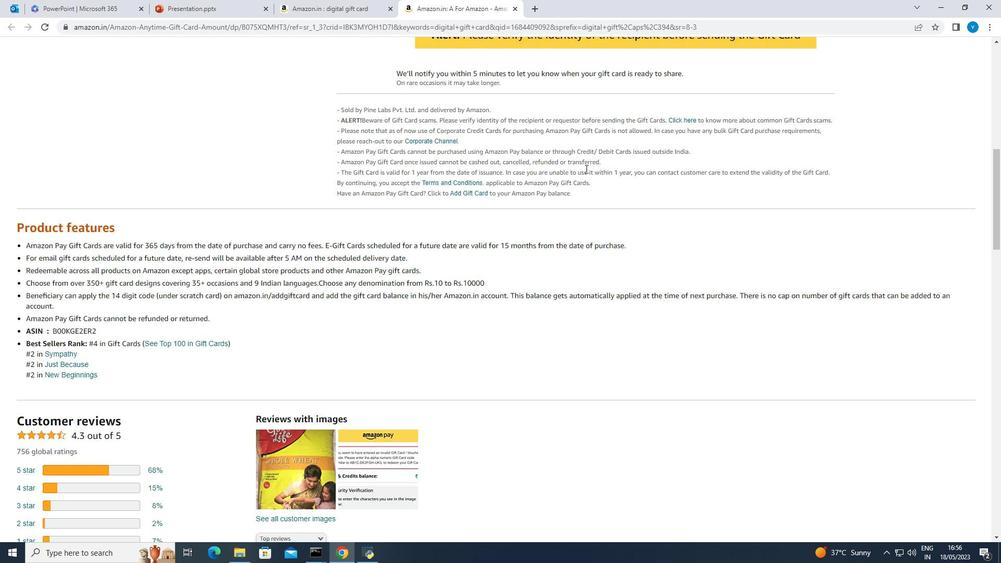 
Action: Mouse scrolled (586, 167) with delta (0, 0)
Screenshot: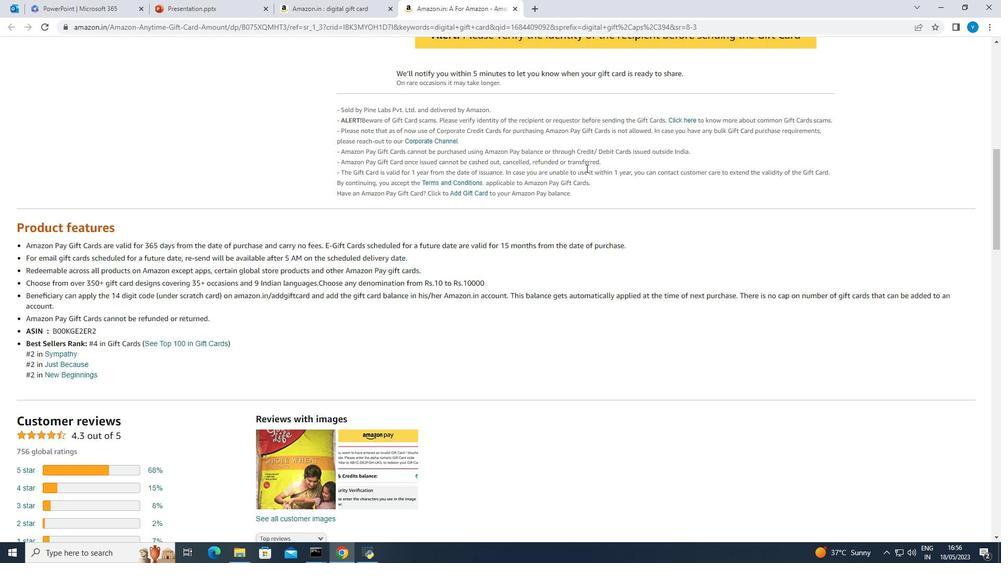 
Action: Mouse scrolled (586, 167) with delta (0, 0)
Screenshot: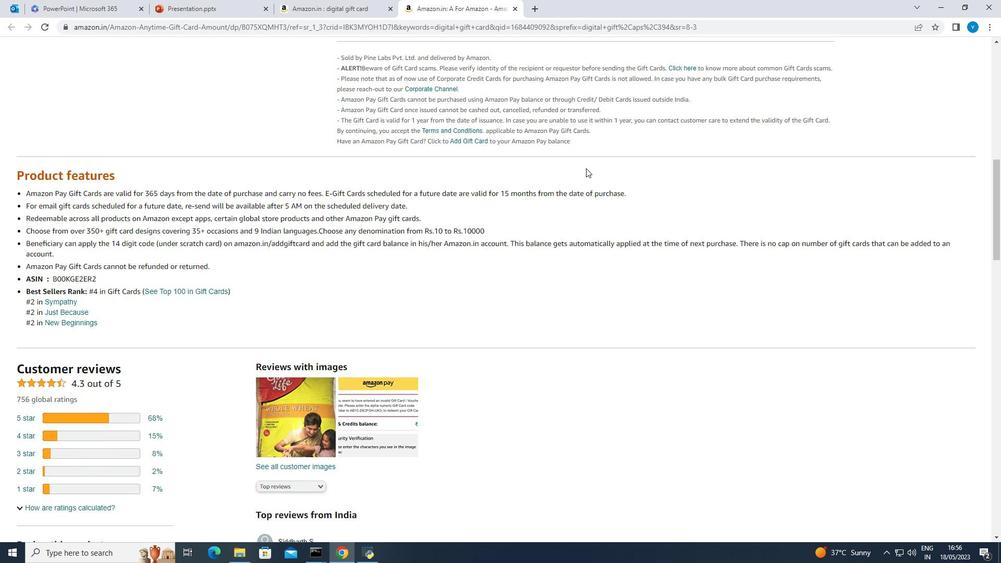 
Action: Mouse scrolled (586, 167) with delta (0, 0)
Screenshot: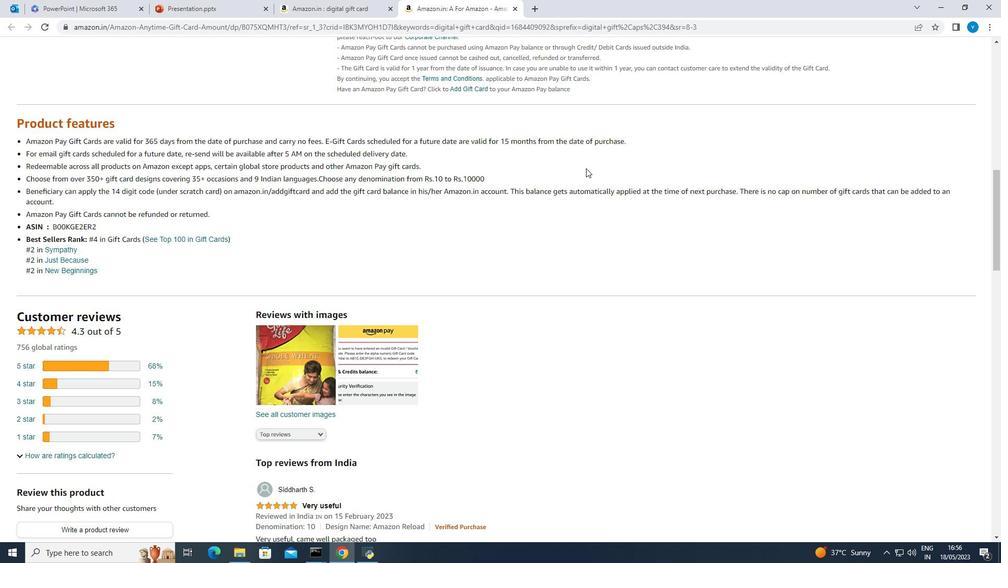 
Action: Mouse scrolled (586, 167) with delta (0, 0)
Screenshot: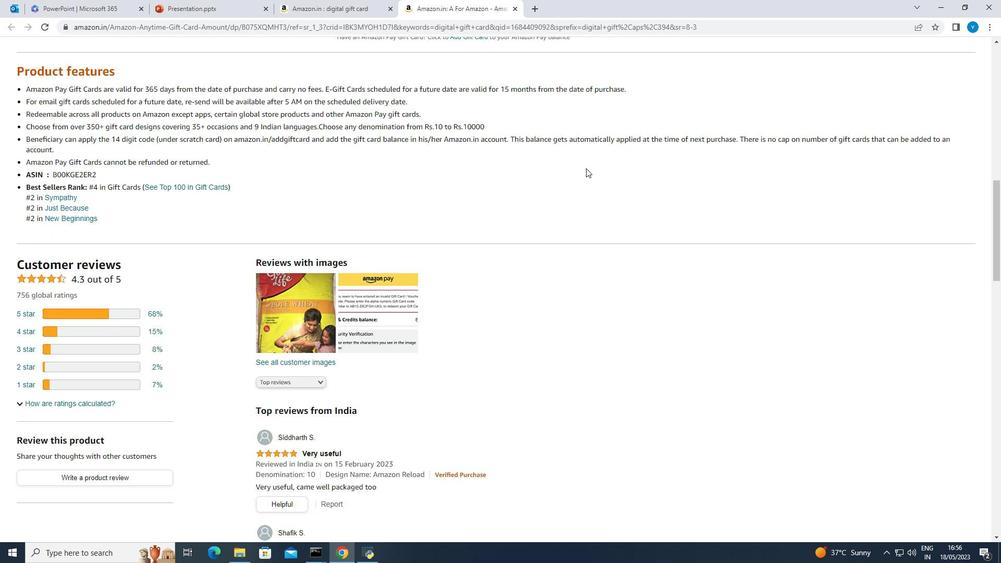 
Action: Mouse scrolled (586, 167) with delta (0, 0)
Screenshot: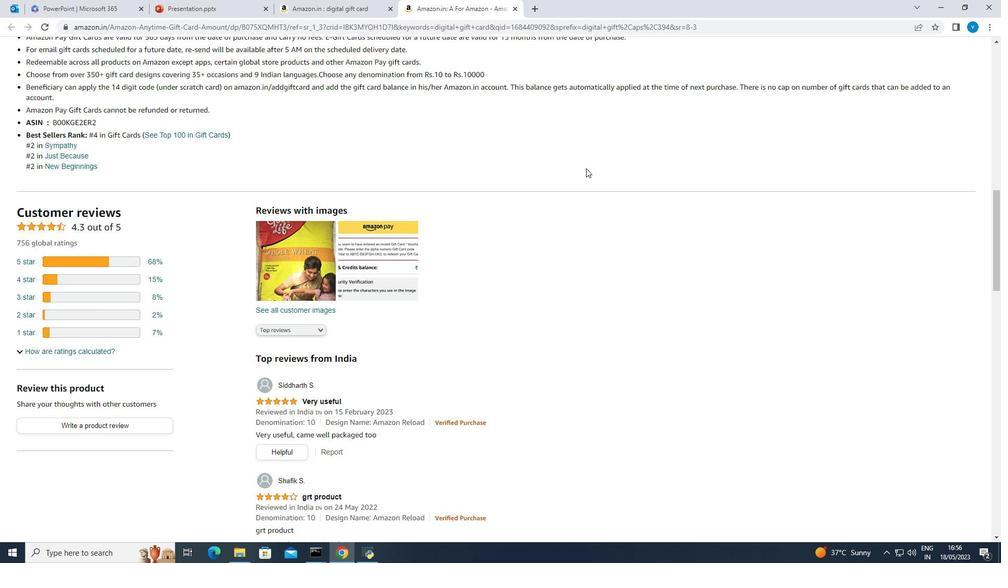 
Action: Mouse scrolled (586, 167) with delta (0, 0)
Screenshot: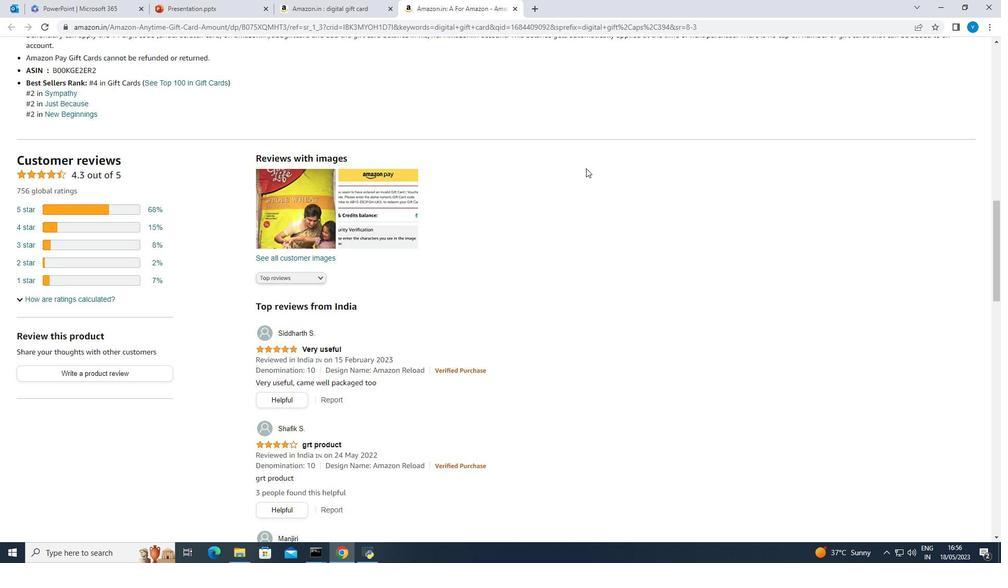 
Action: Mouse scrolled (586, 167) with delta (0, 0)
Screenshot: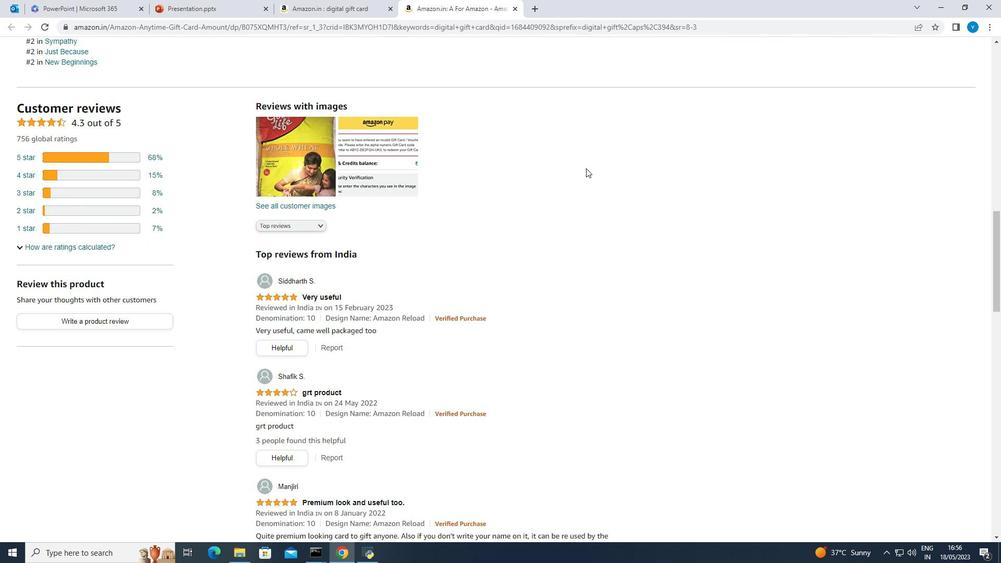 
Action: Mouse scrolled (586, 167) with delta (0, 0)
Screenshot: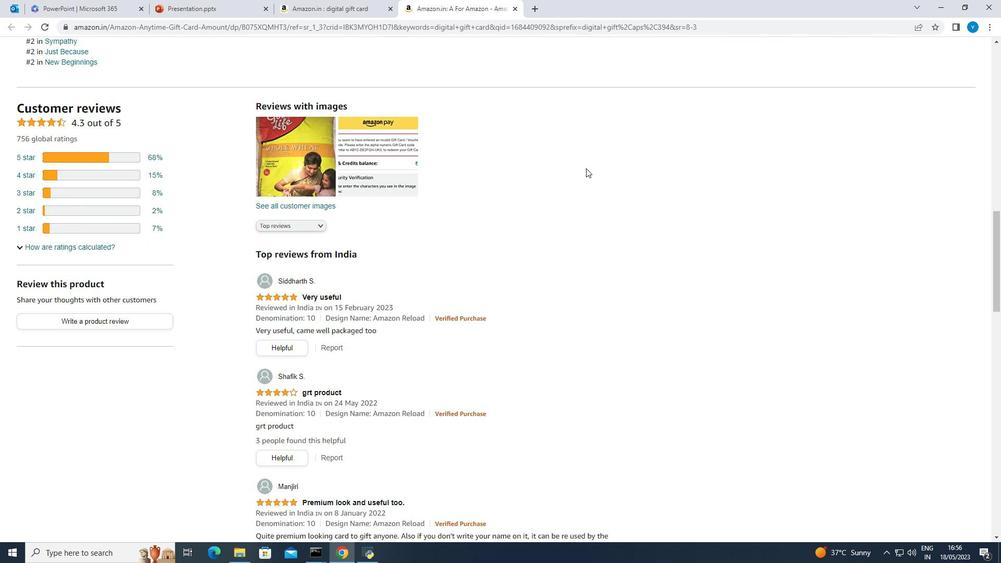
Action: Mouse moved to (585, 168)
Screenshot: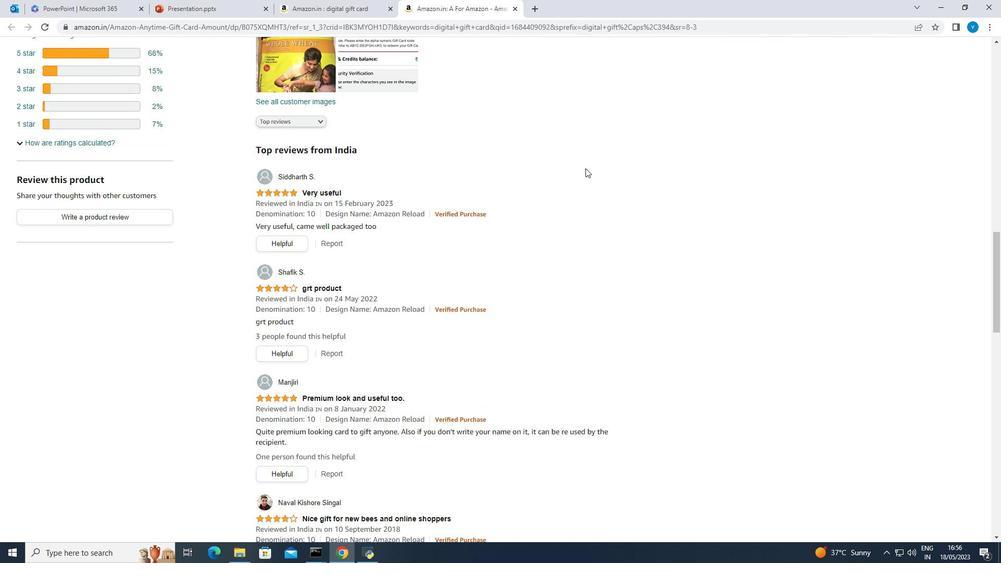 
Action: Mouse scrolled (585, 167) with delta (0, 0)
Screenshot: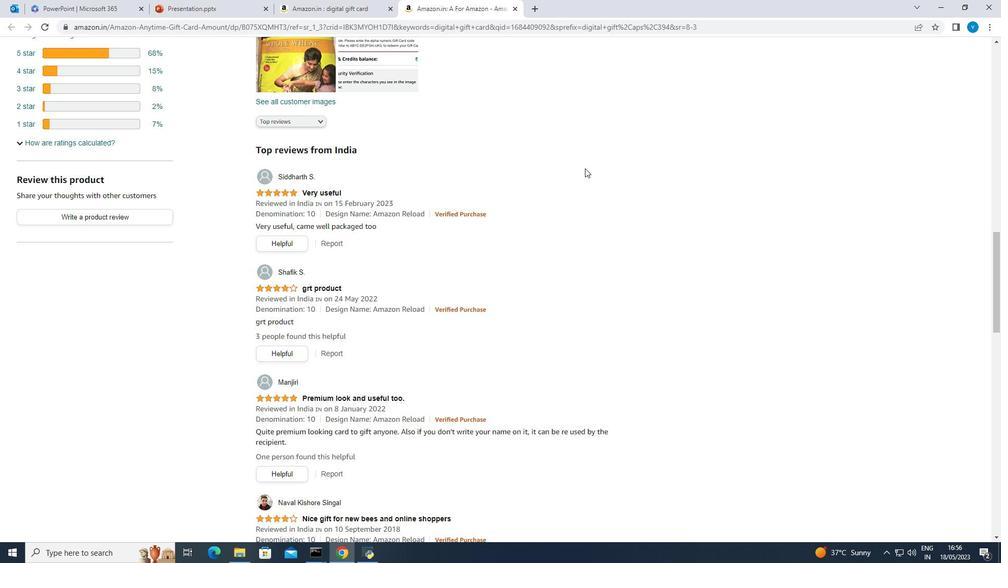 
Action: Mouse moved to (585, 168)
Screenshot: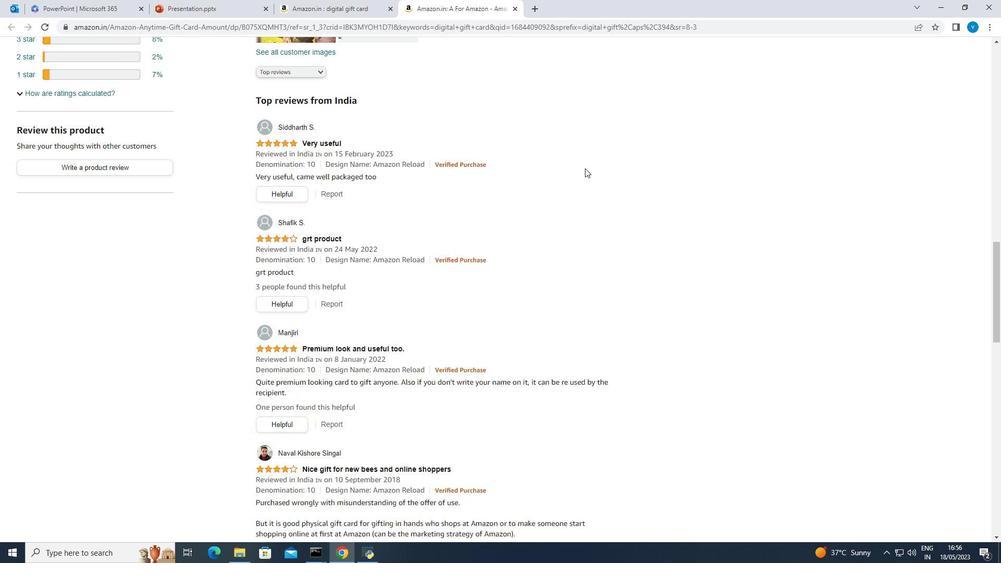 
Action: Mouse scrolled (585, 167) with delta (0, 0)
Screenshot: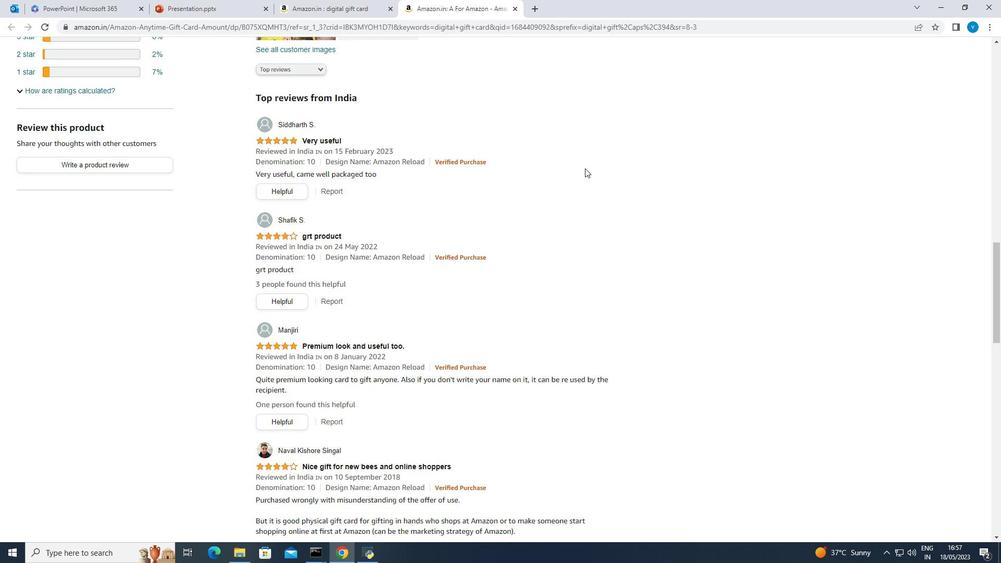 
Action: Mouse scrolled (585, 167) with delta (0, 0)
Screenshot: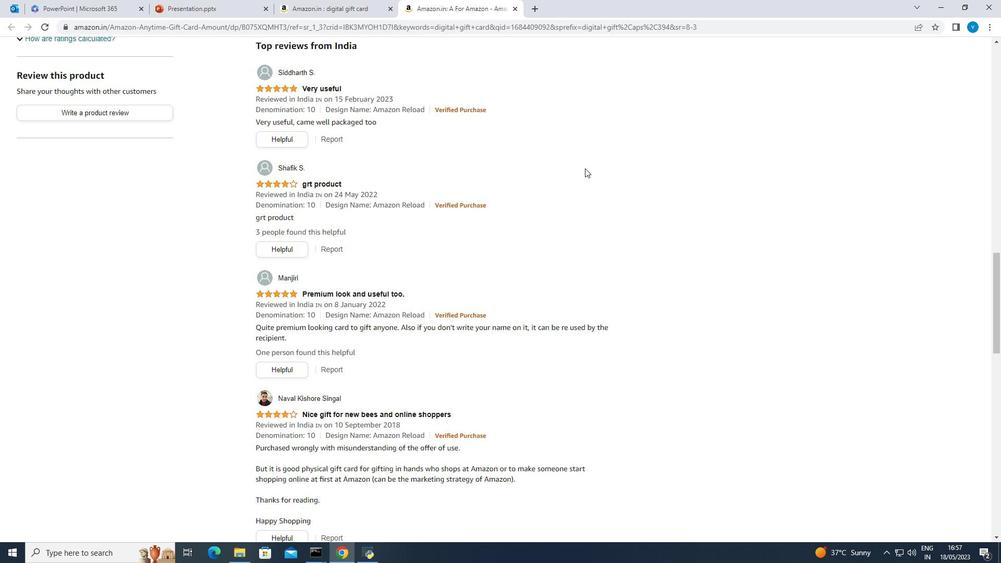 
Action: Mouse moved to (585, 168)
Screenshot: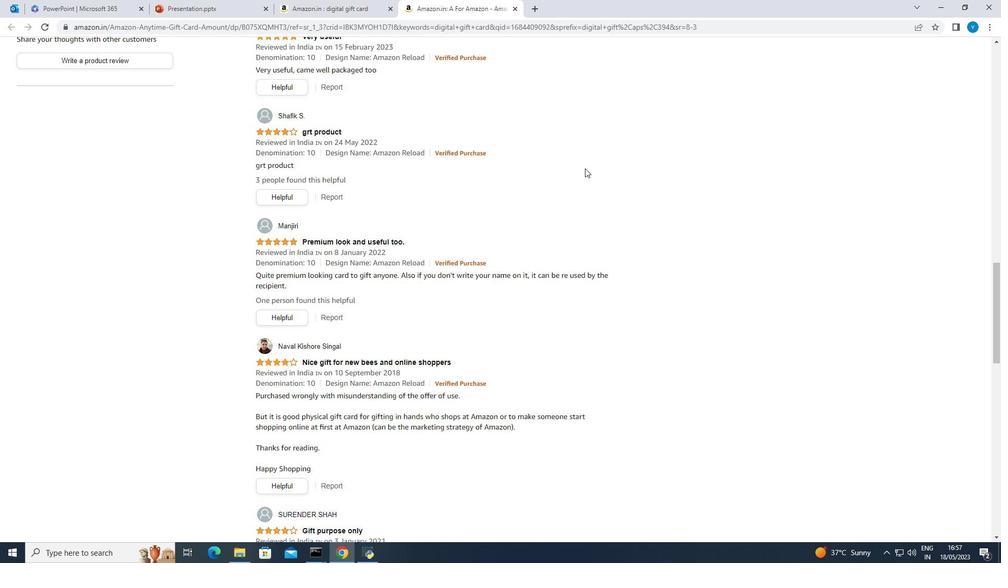
Action: Mouse scrolled (585, 167) with delta (0, 0)
Screenshot: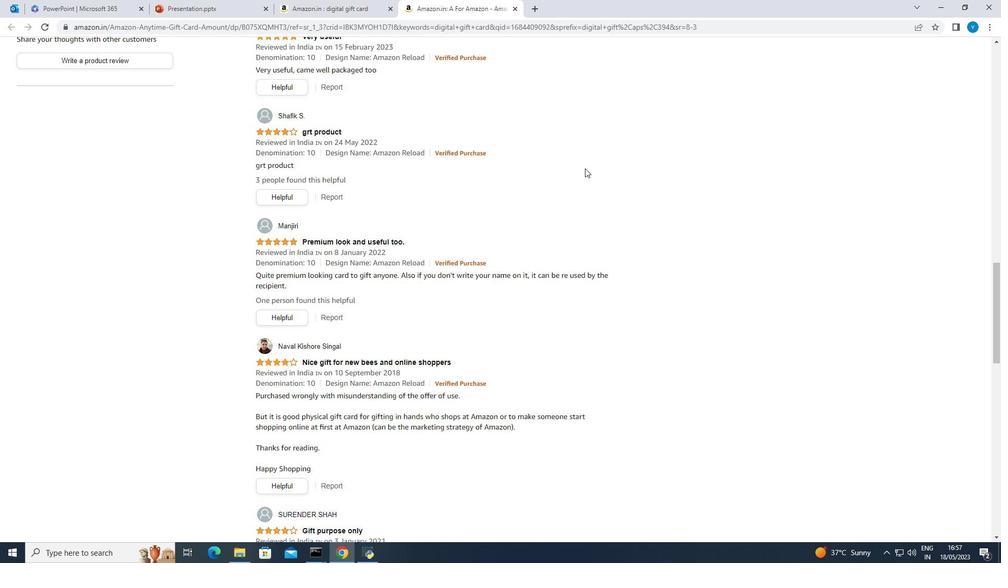 
Action: Mouse scrolled (585, 167) with delta (0, 0)
Screenshot: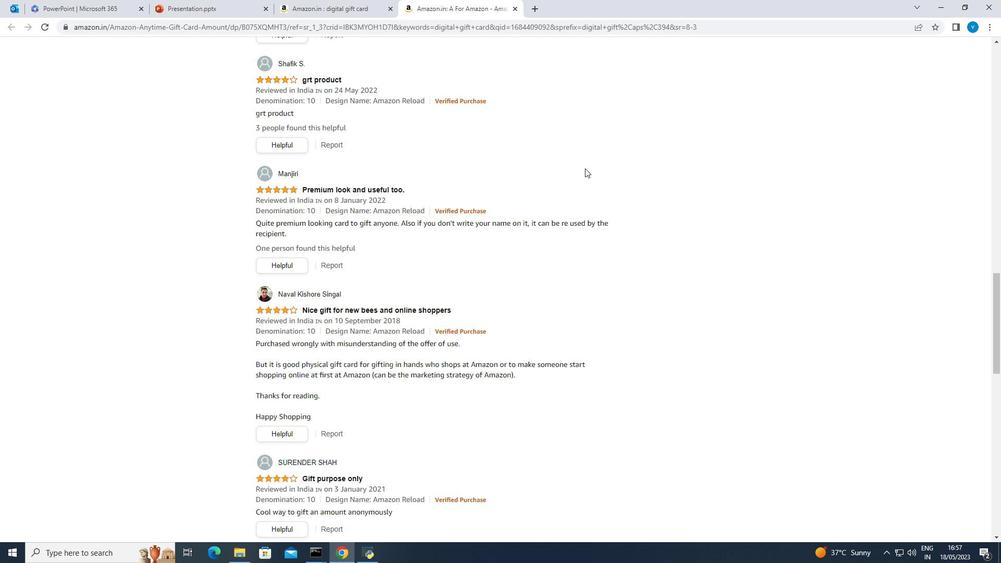 
Action: Mouse scrolled (585, 167) with delta (0, 0)
Screenshot: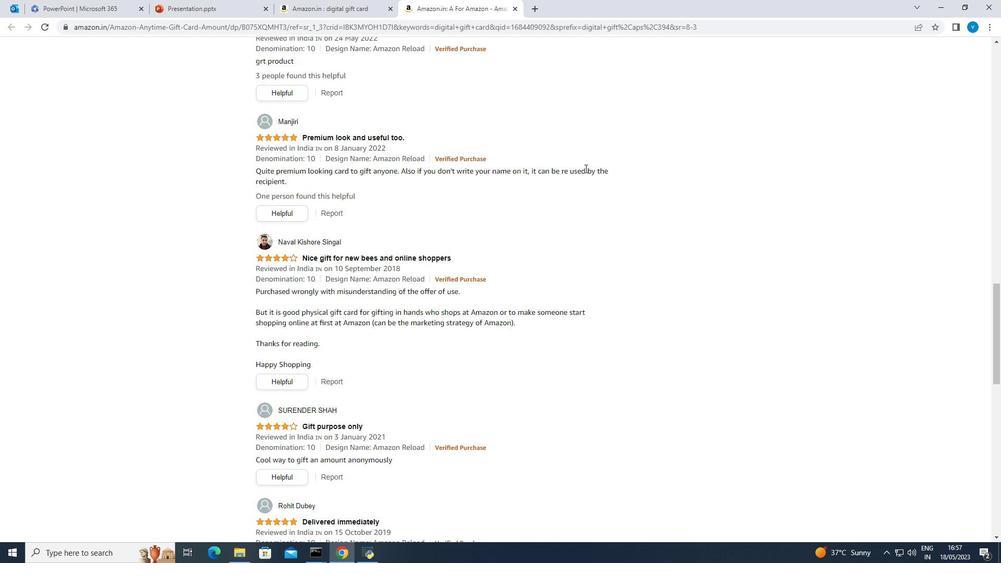 
Action: Mouse moved to (586, 167)
Screenshot: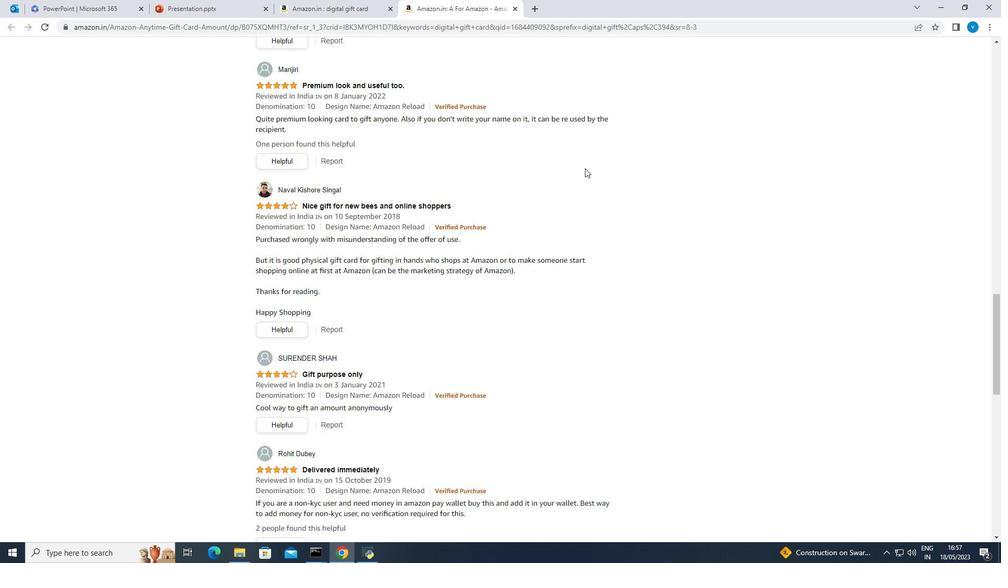 
Action: Mouse scrolled (586, 166) with delta (0, 0)
Screenshot: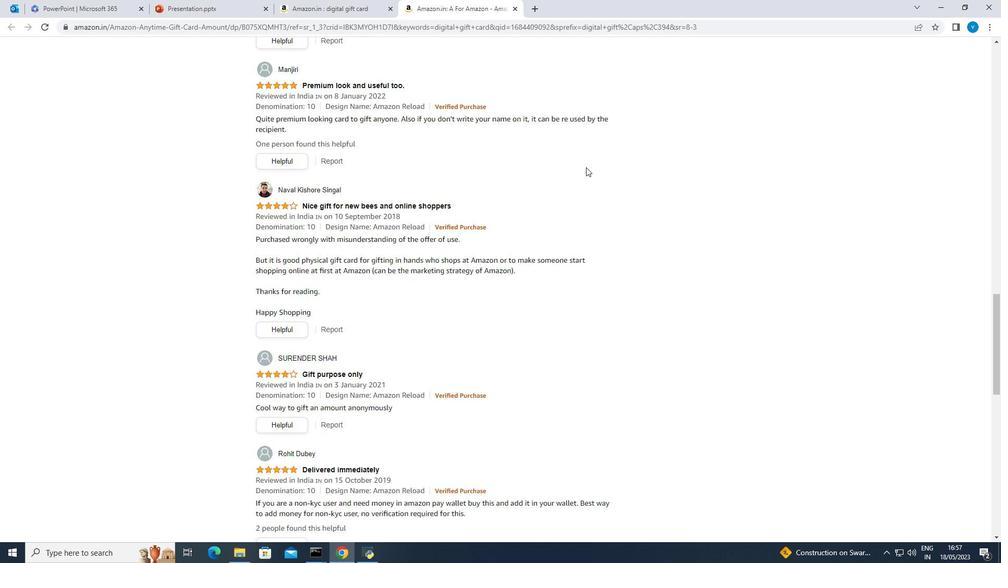 
Action: Mouse moved to (587, 165)
Screenshot: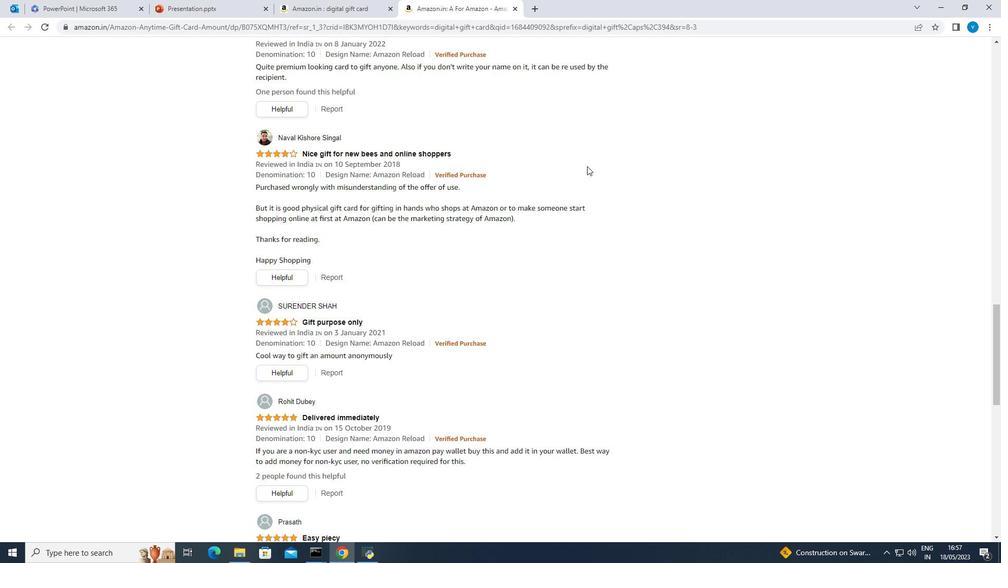 
Action: Mouse scrolled (587, 165) with delta (0, 0)
Screenshot: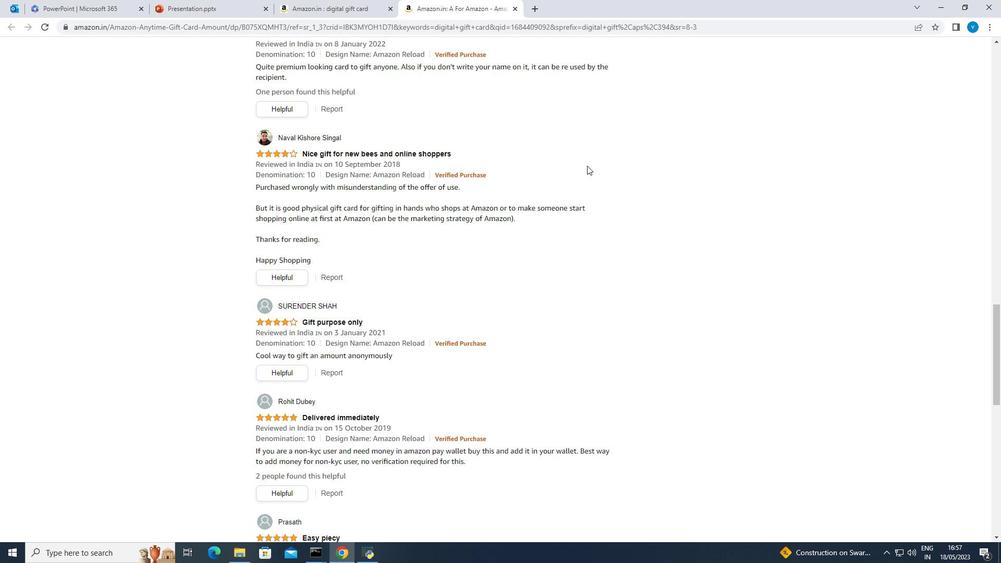 
Action: Mouse scrolled (587, 165) with delta (0, 0)
Screenshot: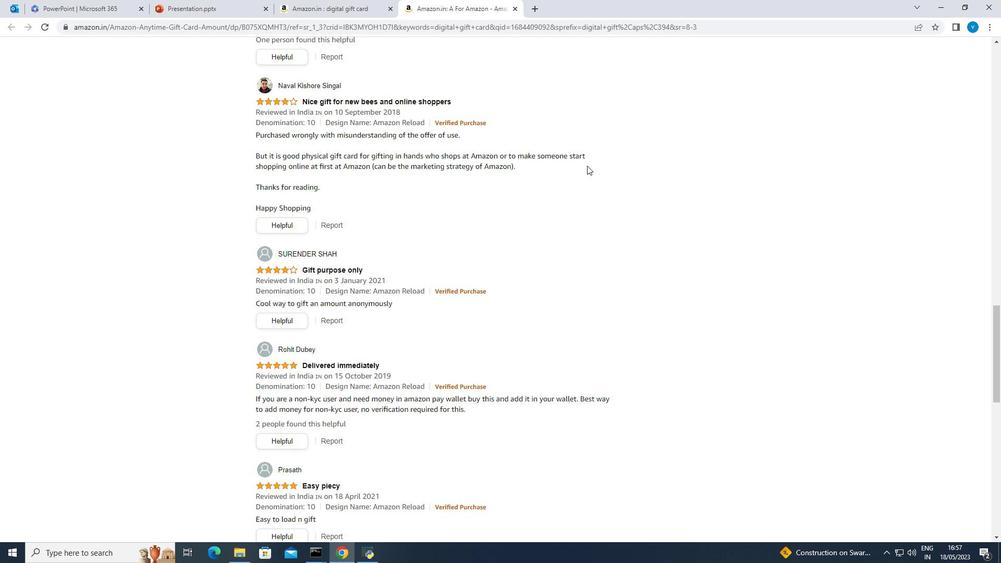 
Action: Mouse scrolled (587, 165) with delta (0, 0)
Screenshot: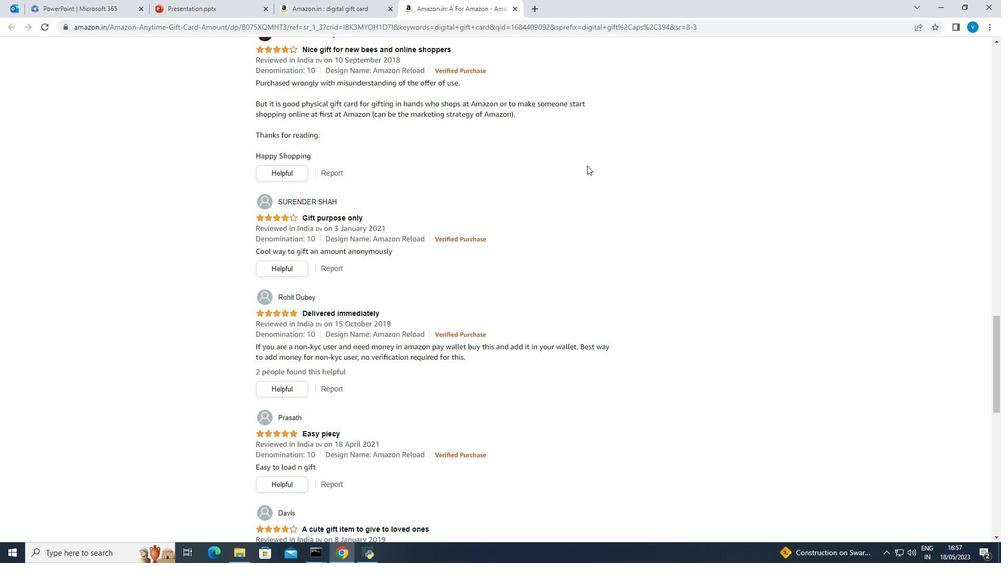 
Action: Mouse scrolled (587, 166) with delta (0, 0)
Screenshot: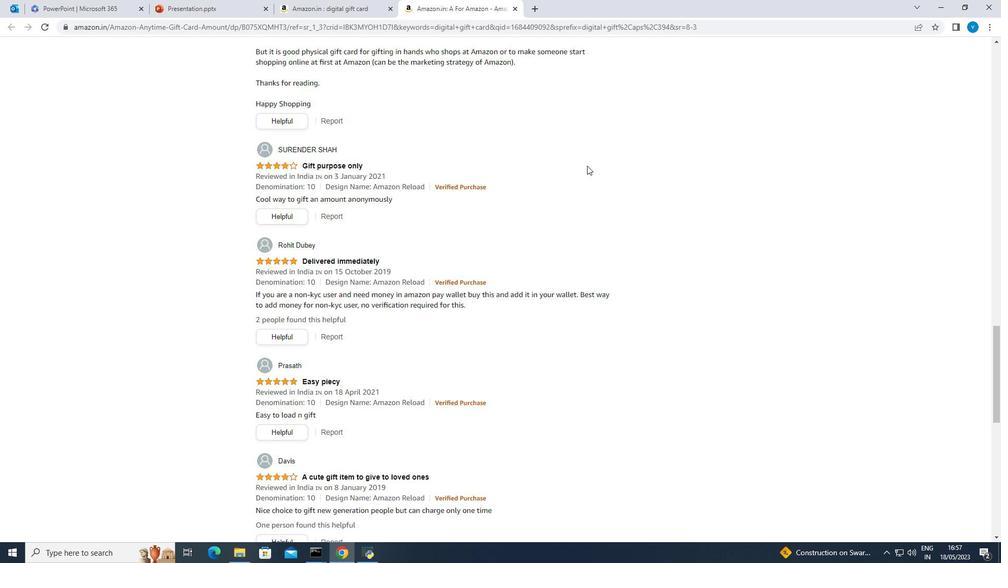 
Action: Mouse scrolled (587, 166) with delta (0, 0)
Screenshot: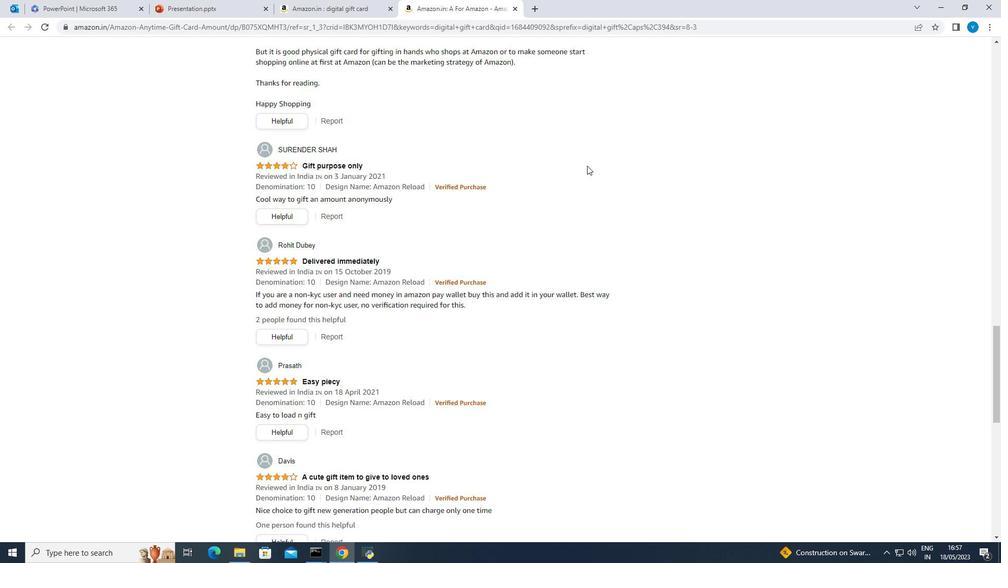 
Action: Mouse scrolled (587, 166) with delta (0, 0)
Screenshot: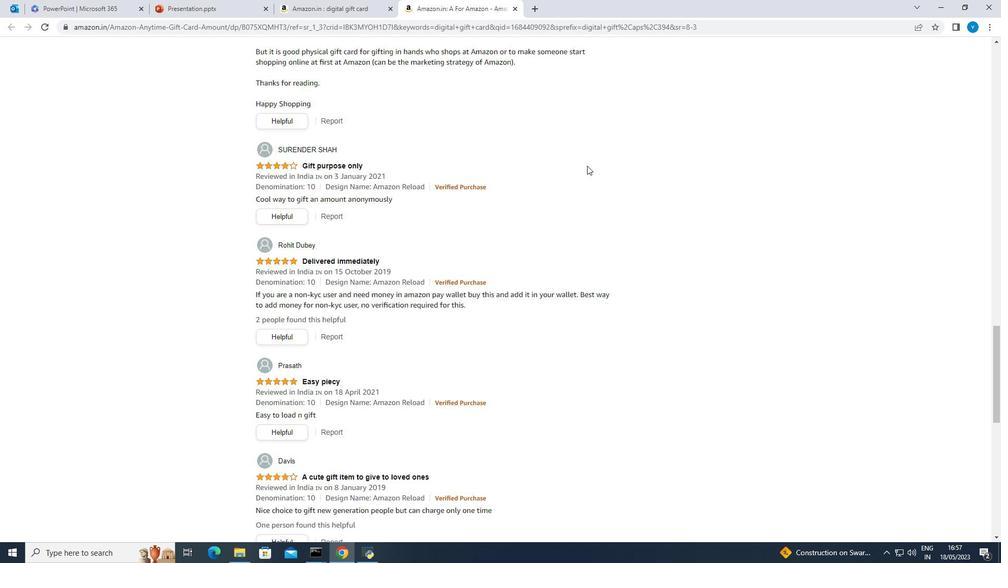 
Action: Mouse scrolled (587, 166) with delta (0, 0)
Screenshot: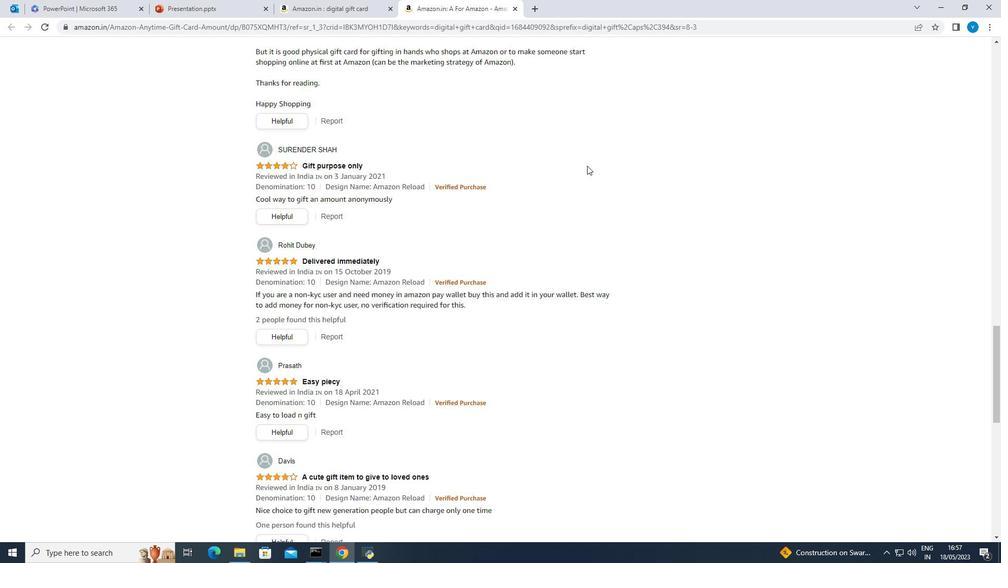 
Action: Mouse scrolled (587, 166) with delta (0, 0)
Screenshot: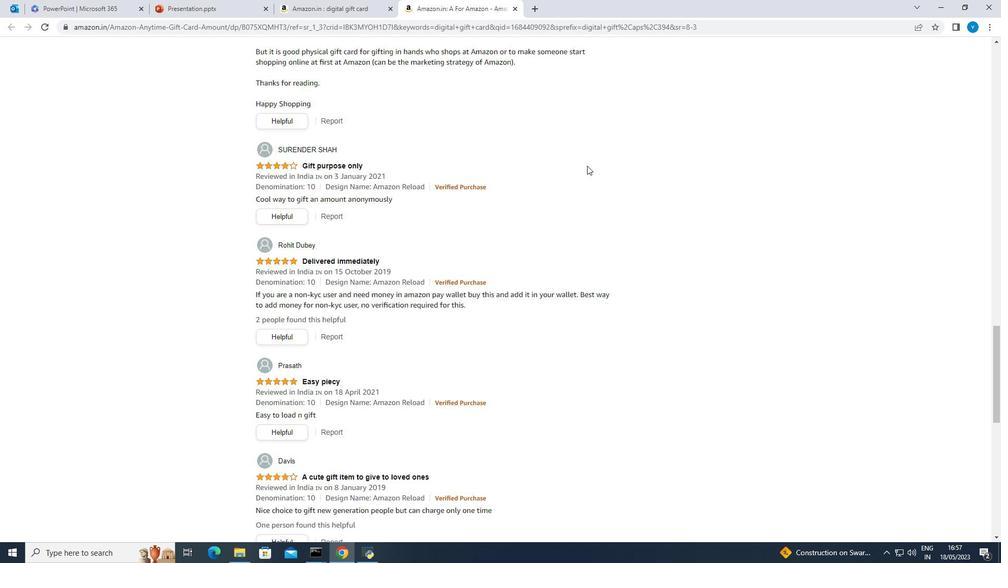 
Action: Mouse scrolled (587, 166) with delta (0, 0)
Screenshot: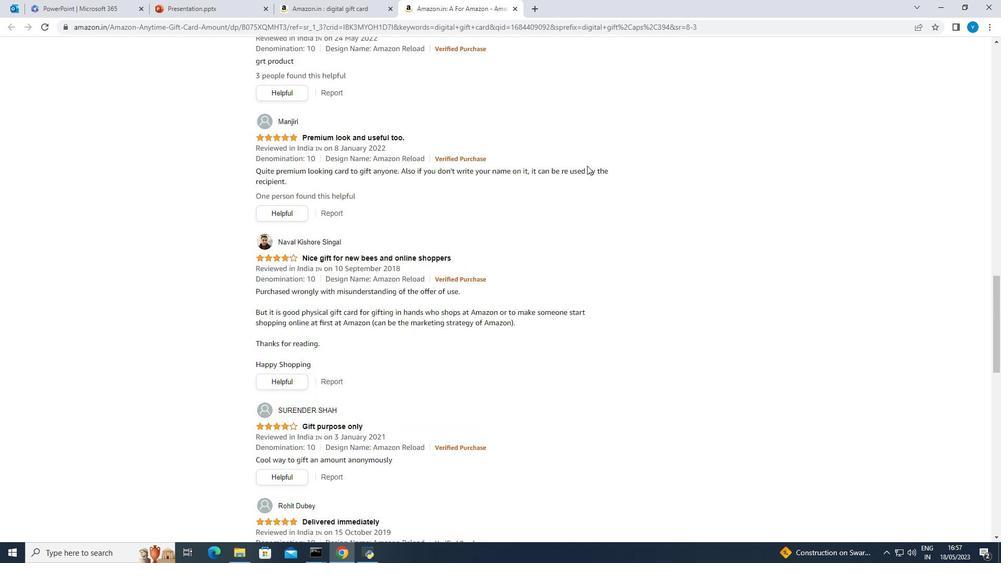 
Action: Mouse scrolled (587, 166) with delta (0, 0)
Screenshot: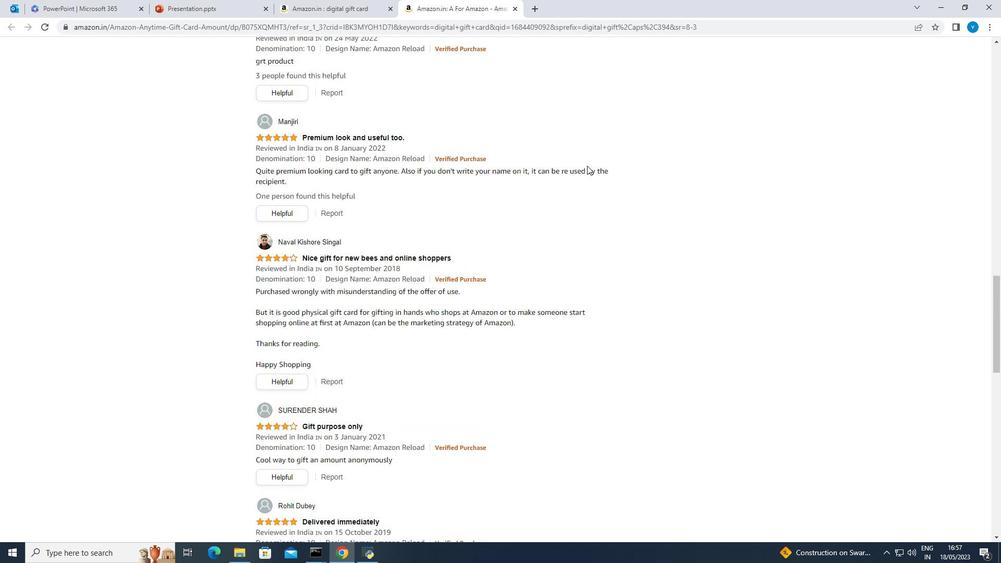 
Action: Mouse scrolled (587, 166) with delta (0, 0)
Screenshot: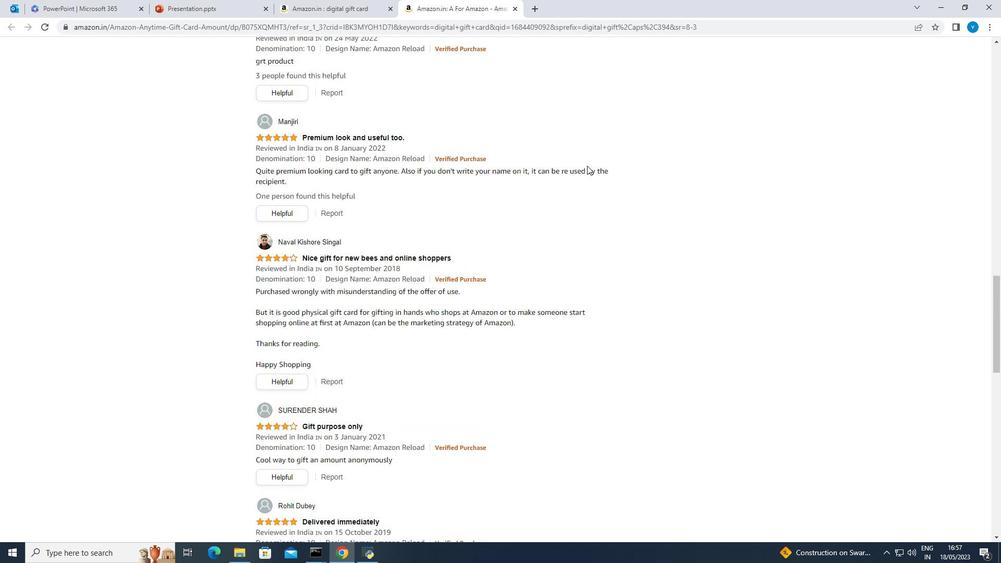 
Action: Mouse scrolled (587, 166) with delta (0, 0)
Screenshot: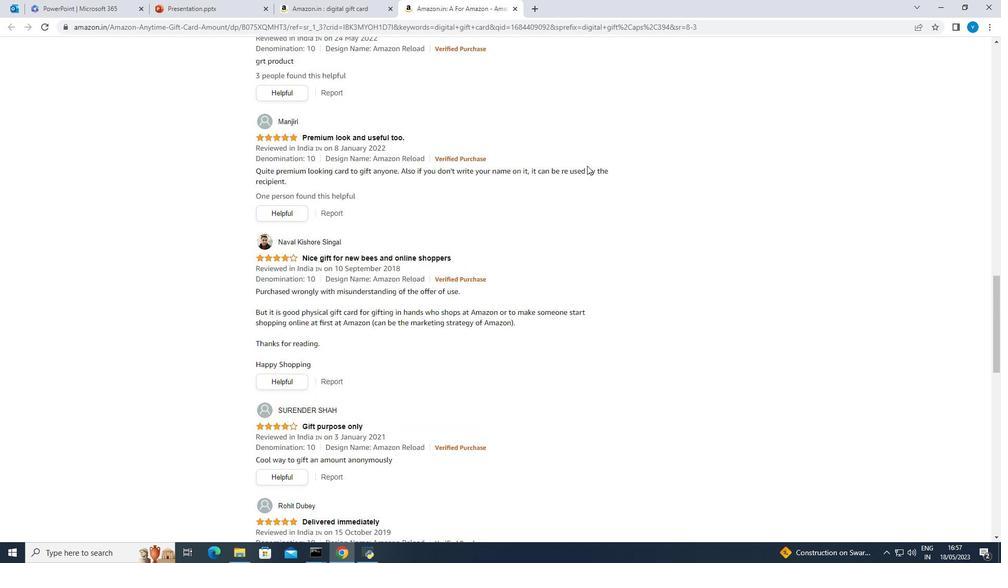 
Action: Mouse scrolled (587, 166) with delta (0, 0)
Screenshot: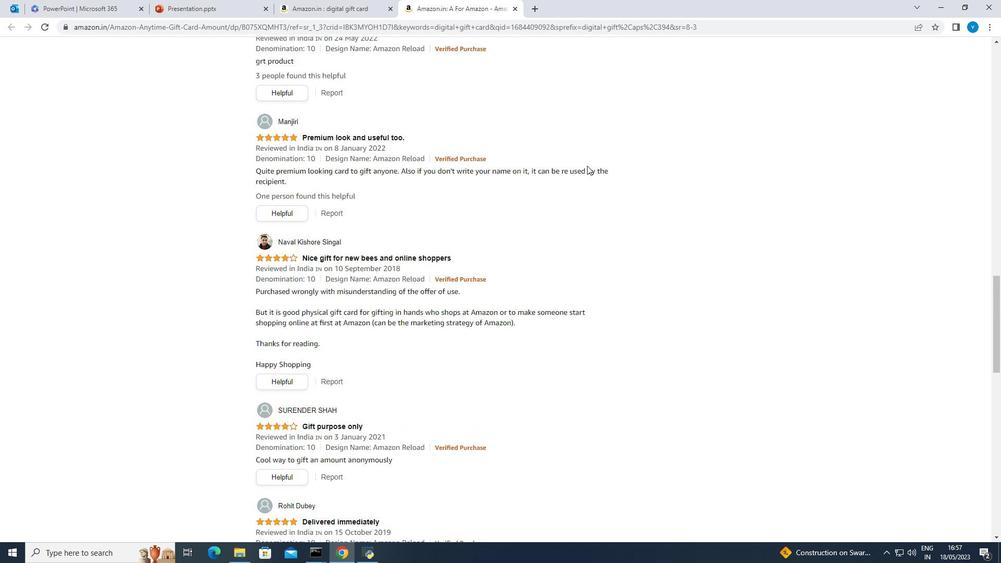 
Action: Mouse scrolled (587, 166) with delta (0, 0)
Screenshot: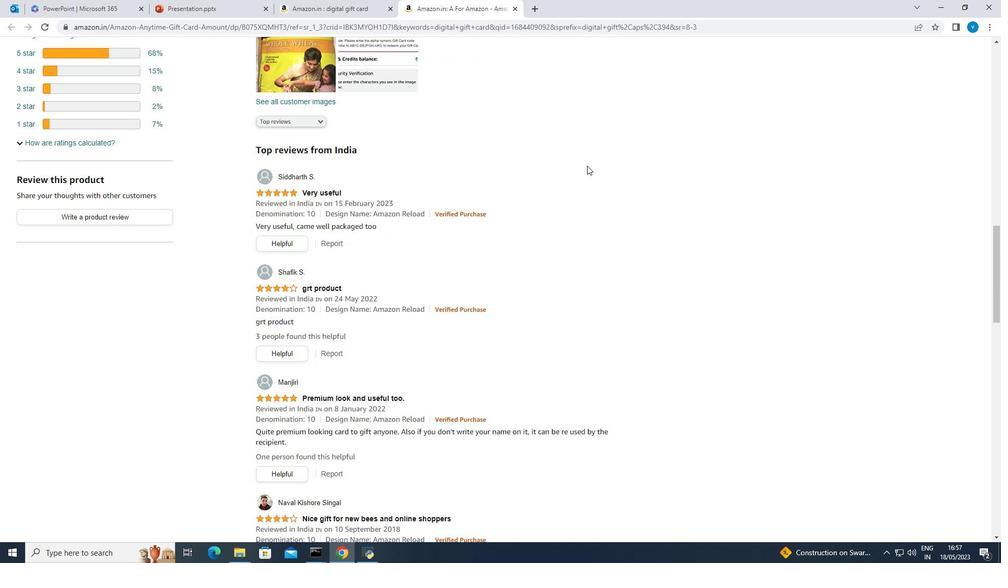 
Action: Mouse scrolled (587, 166) with delta (0, 0)
Screenshot: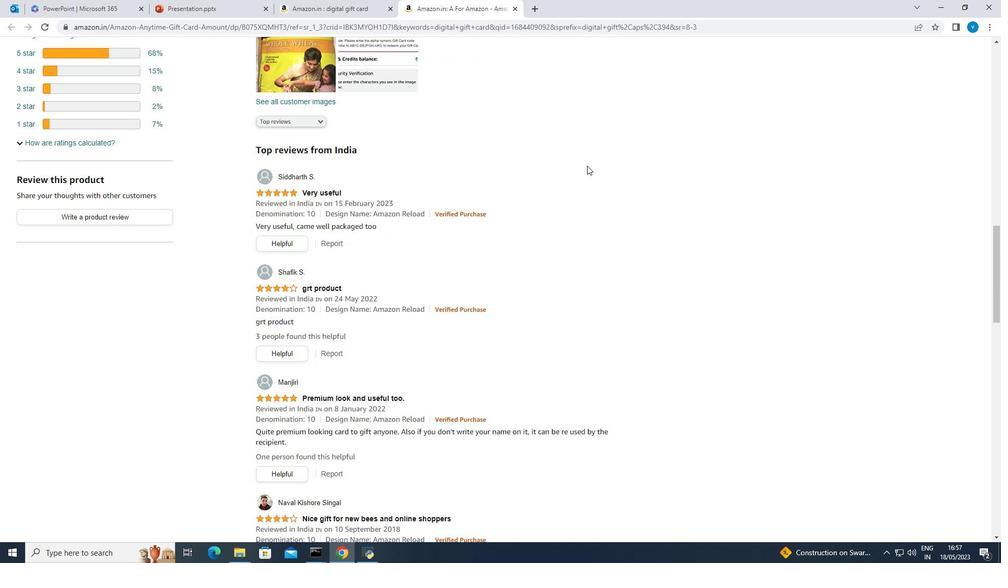 
Action: Mouse scrolled (587, 166) with delta (0, 0)
Screenshot: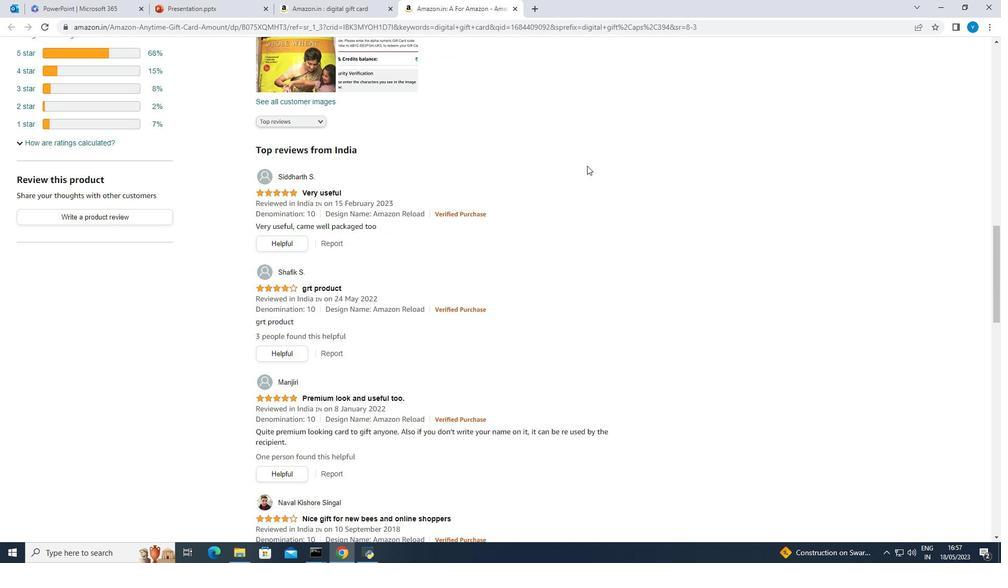 
Action: Mouse scrolled (587, 166) with delta (0, 0)
Screenshot: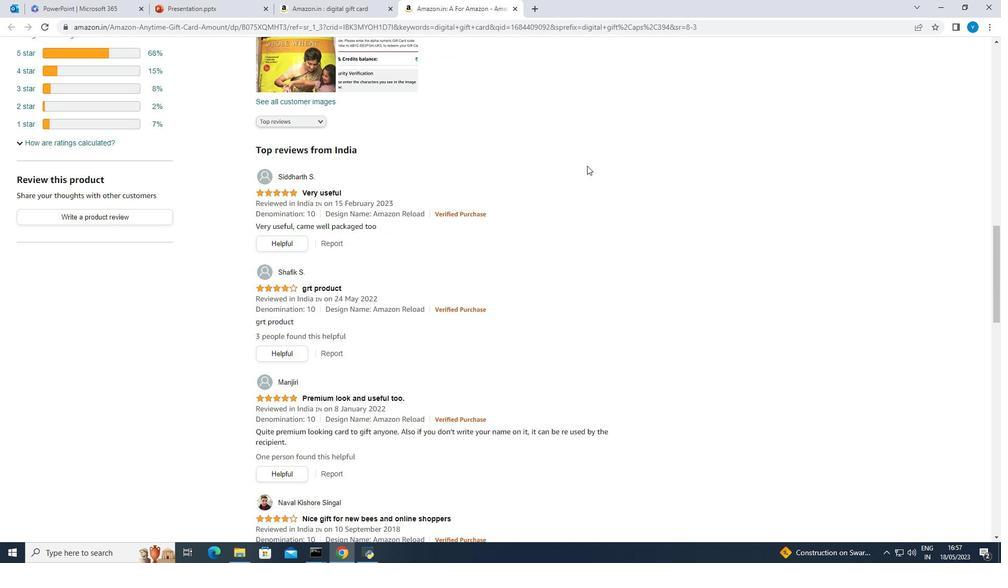 
Action: Mouse scrolled (587, 166) with delta (0, 0)
Screenshot: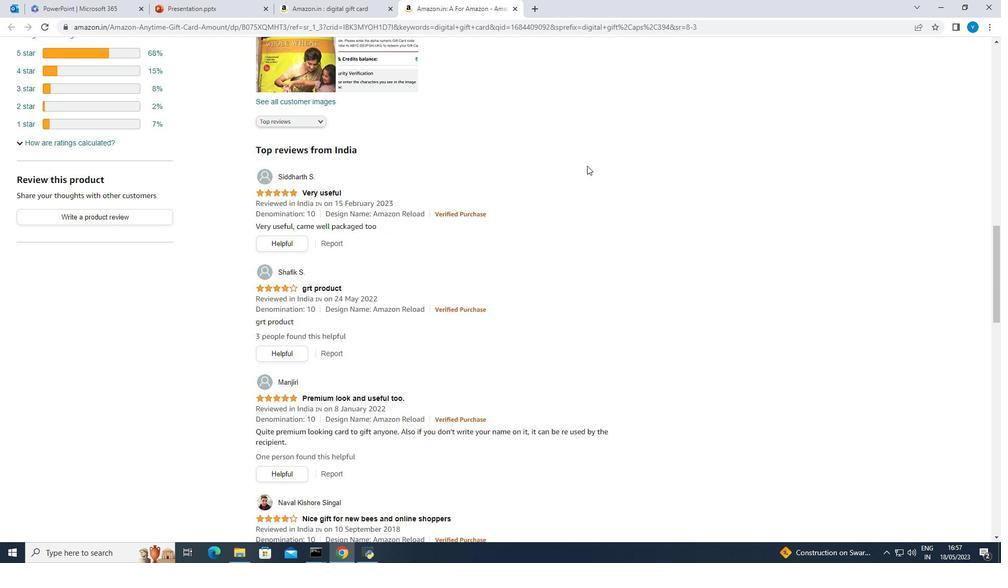 
Action: Mouse moved to (417, 276)
Screenshot: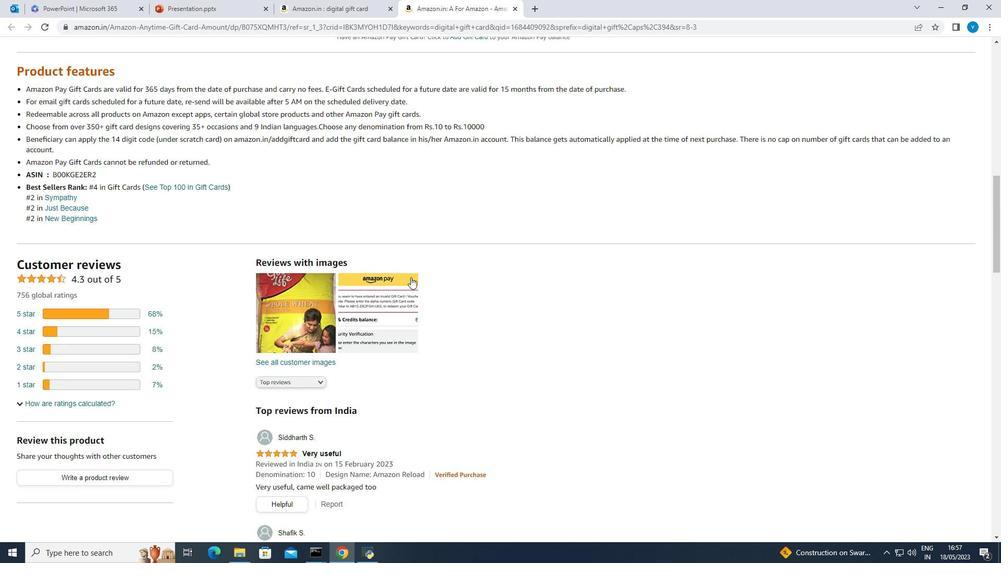 
Action: Mouse scrolled (417, 277) with delta (0, 0)
Screenshot: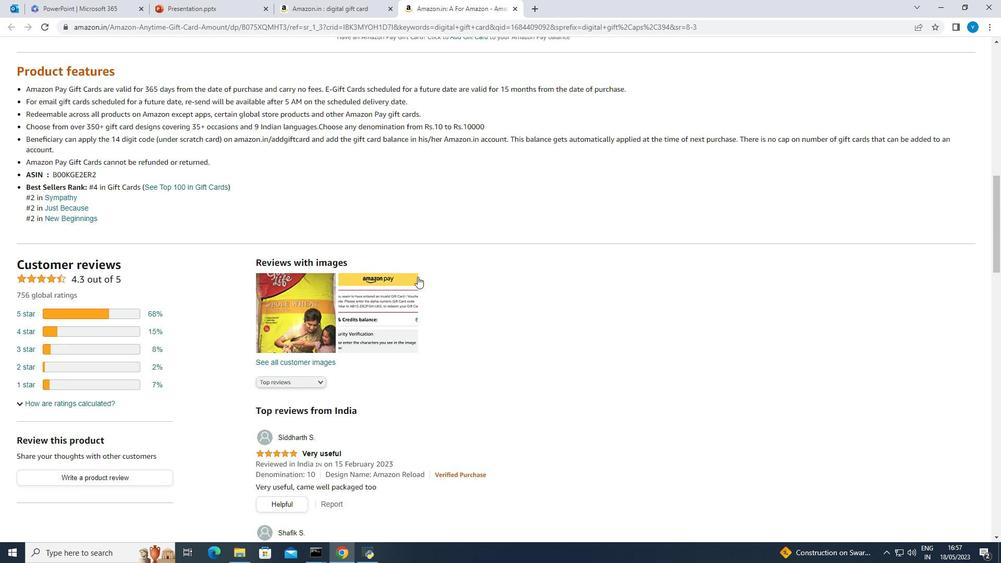 
Action: Mouse scrolled (417, 277) with delta (0, 0)
Screenshot: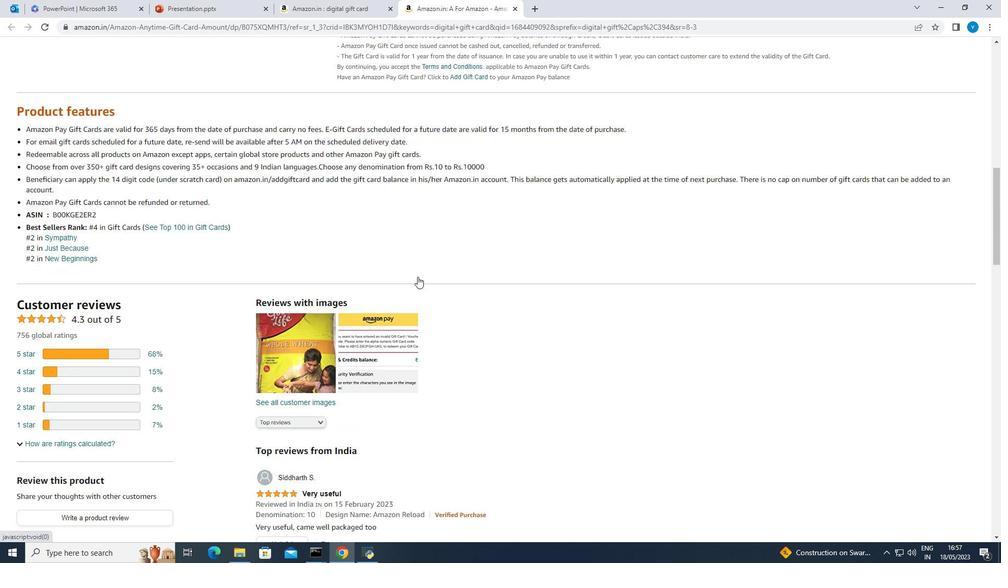 
Action: Mouse moved to (168, 257)
Screenshot: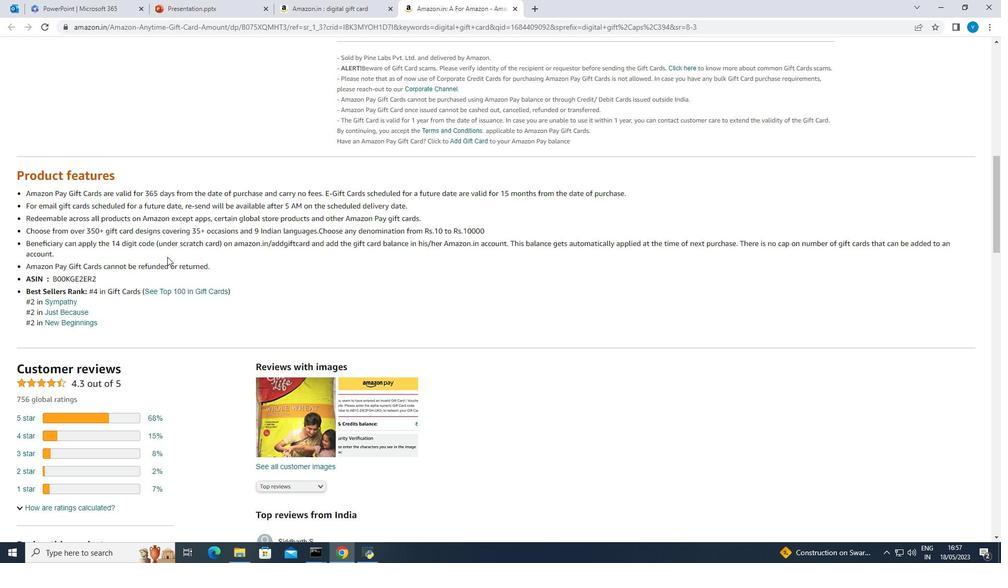 
Action: Mouse scrolled (168, 257) with delta (0, 0)
Screenshot: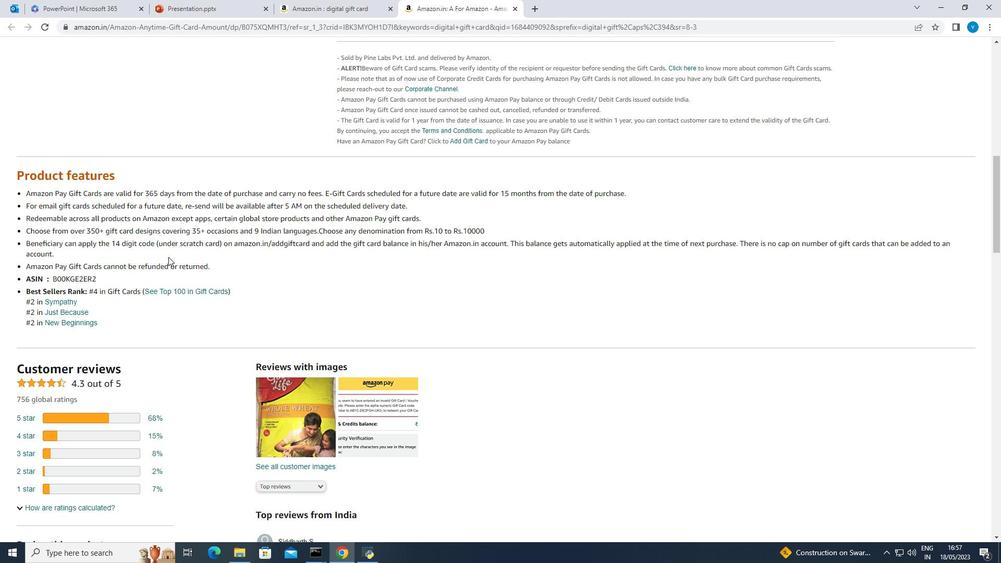 
Action: Mouse scrolled (168, 257) with delta (0, 0)
Screenshot: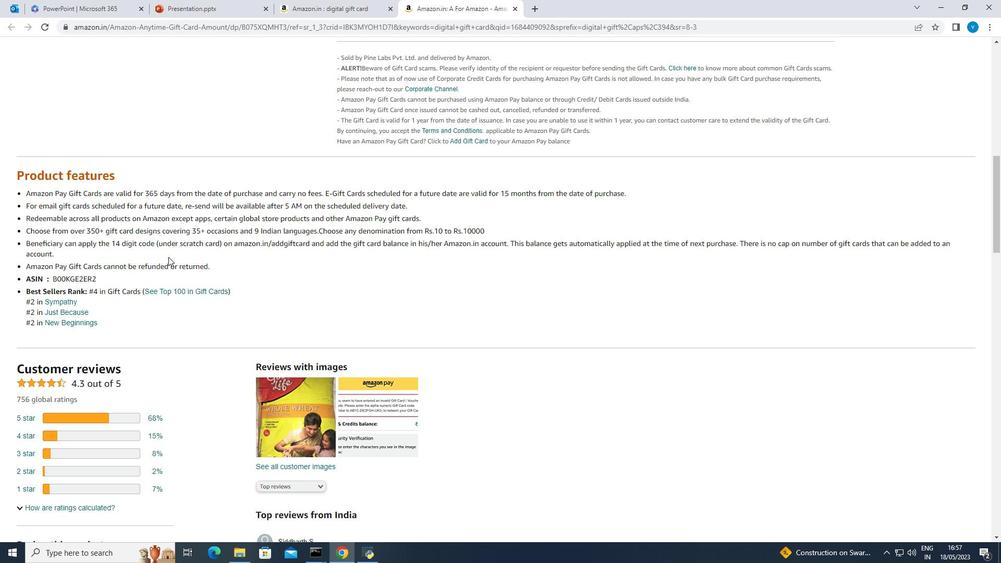 
Action: Mouse scrolled (168, 257) with delta (0, 0)
Screenshot: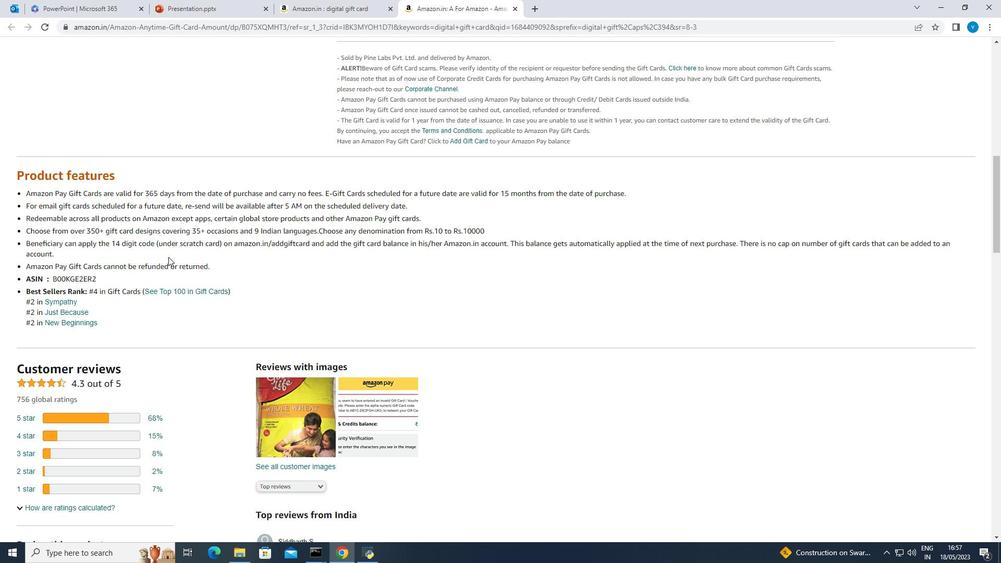 
Action: Mouse moved to (196, 244)
Screenshot: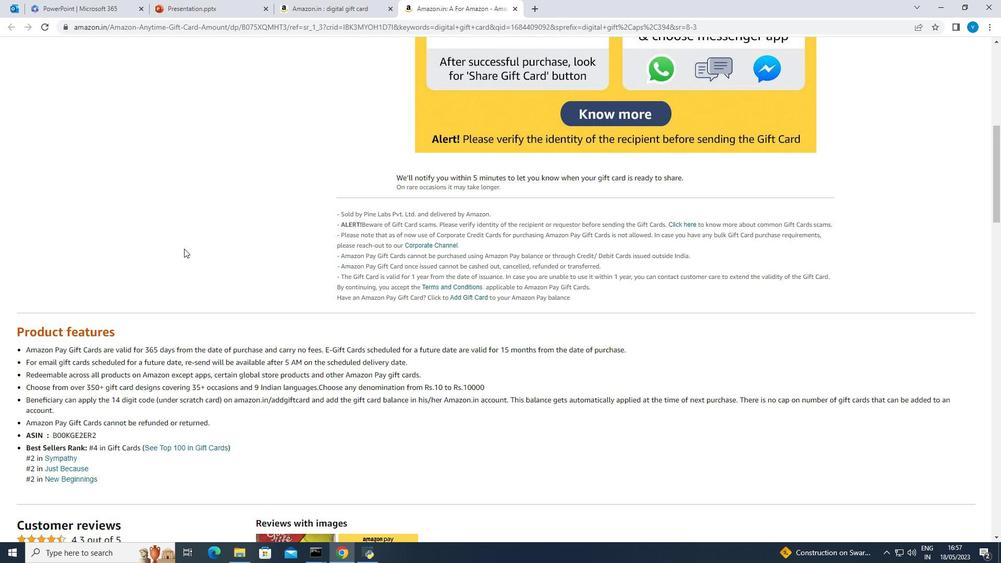 
Action: Mouse scrolled (196, 244) with delta (0, 0)
Screenshot: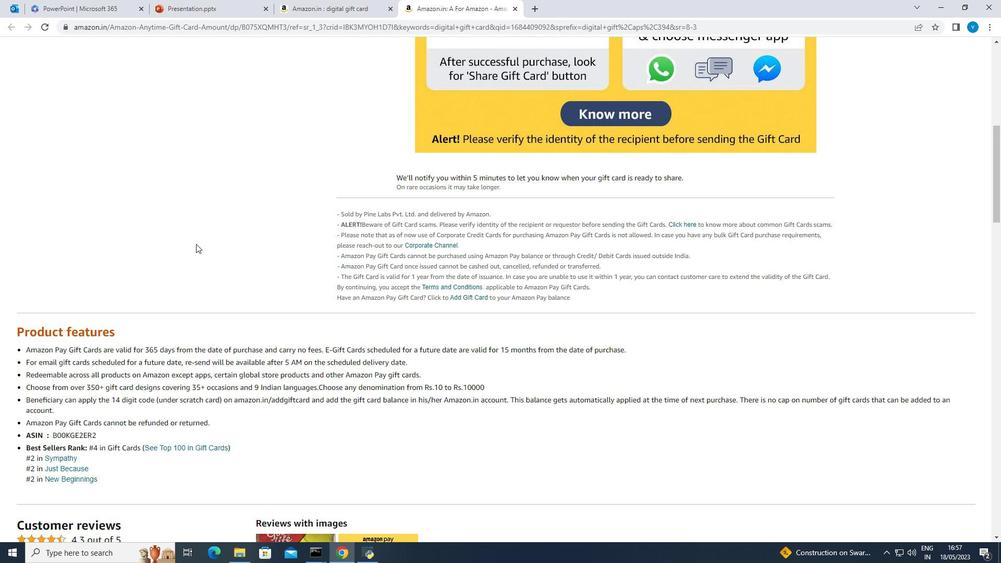 
Action: Mouse scrolled (196, 244) with delta (0, 0)
Screenshot: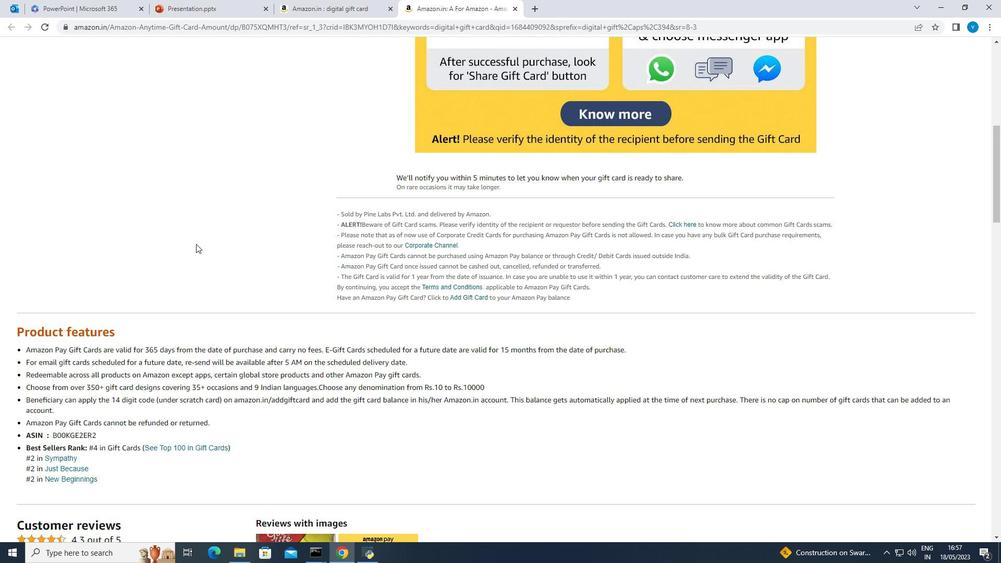 
Action: Mouse moved to (584, 215)
Screenshot: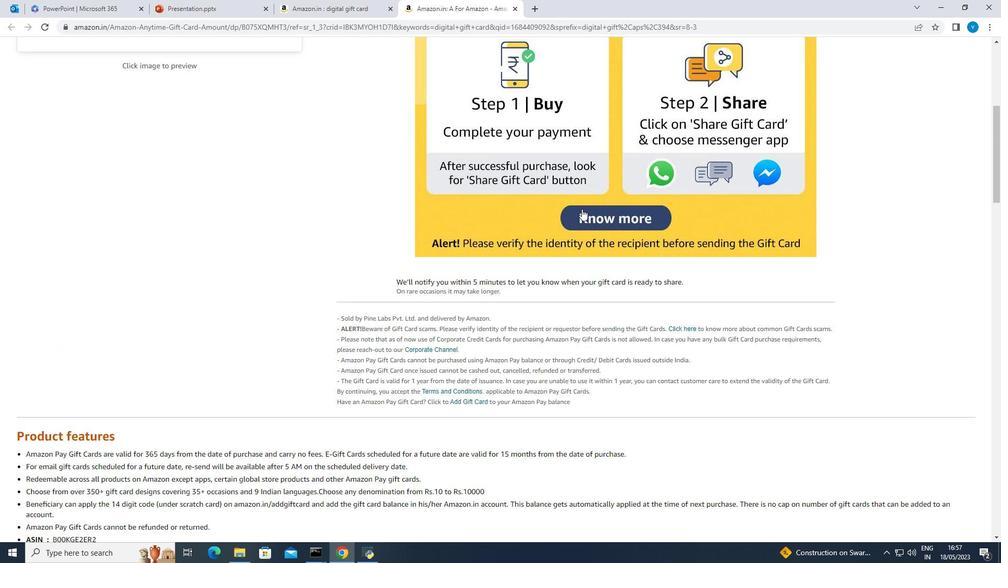 
Action: Mouse pressed left at (584, 215)
Screenshot: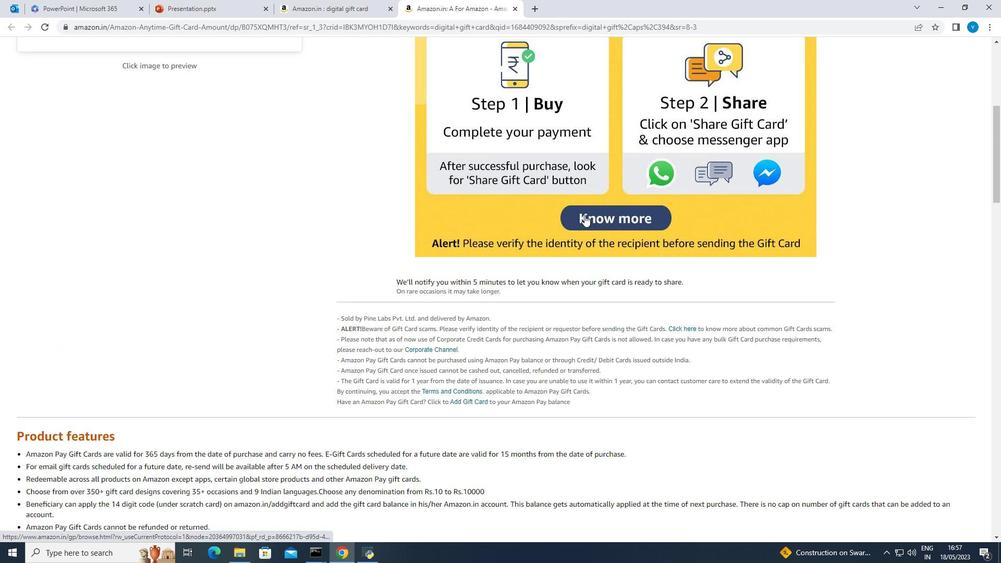 
Action: Mouse moved to (662, 302)
Screenshot: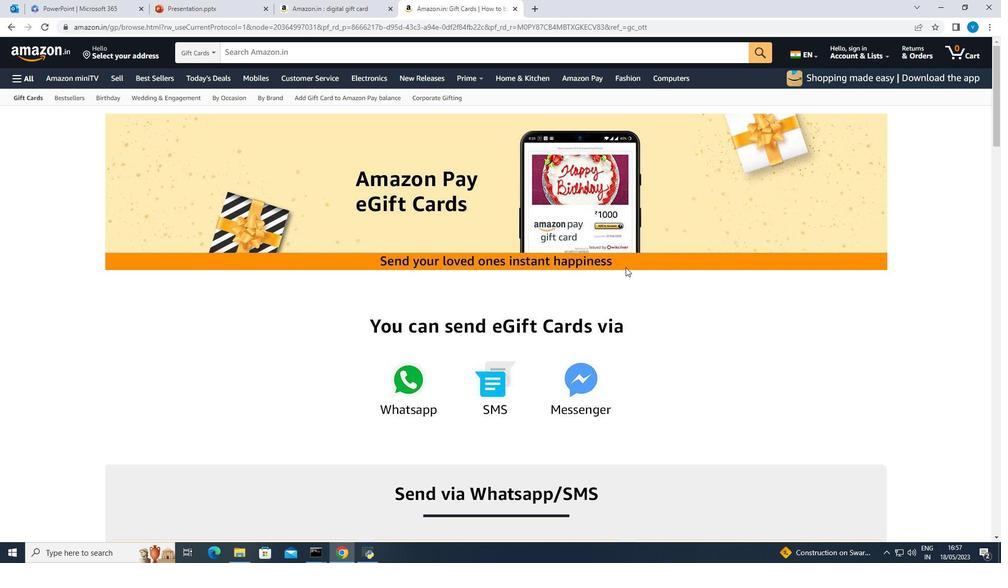 
Action: Mouse scrolled (662, 302) with delta (0, 0)
Screenshot: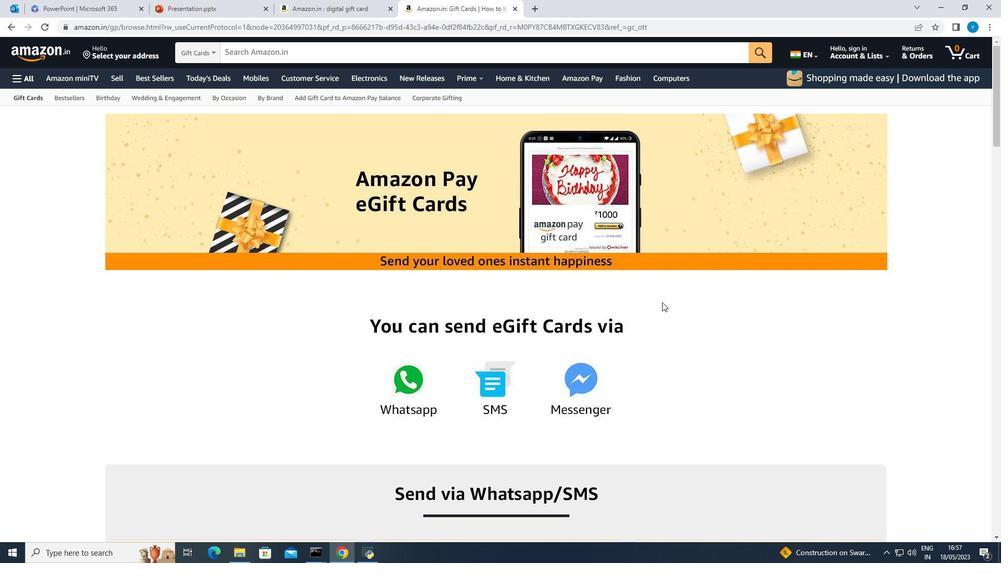 
Action: Mouse scrolled (662, 302) with delta (0, 0)
Screenshot: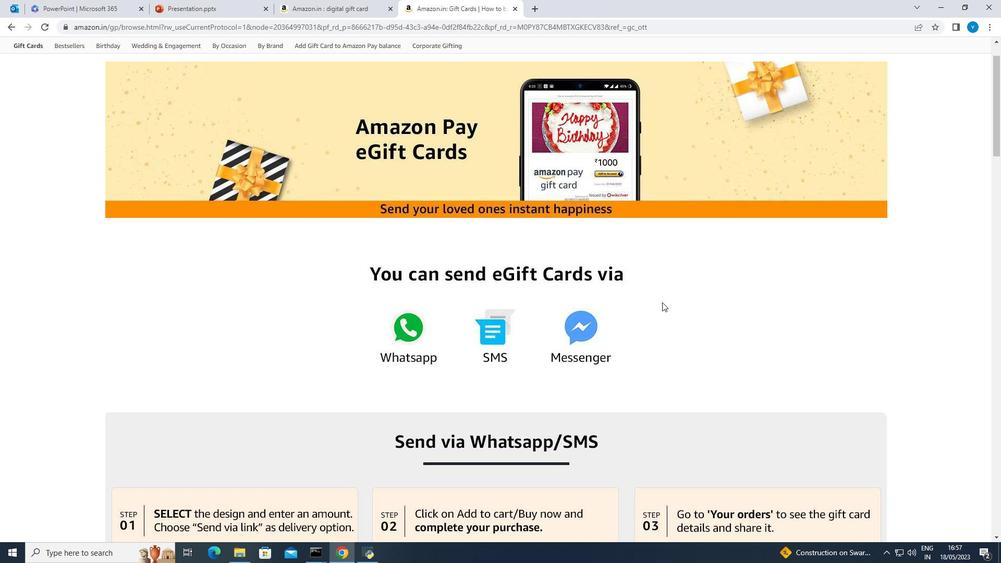 
Action: Mouse moved to (664, 302)
Screenshot: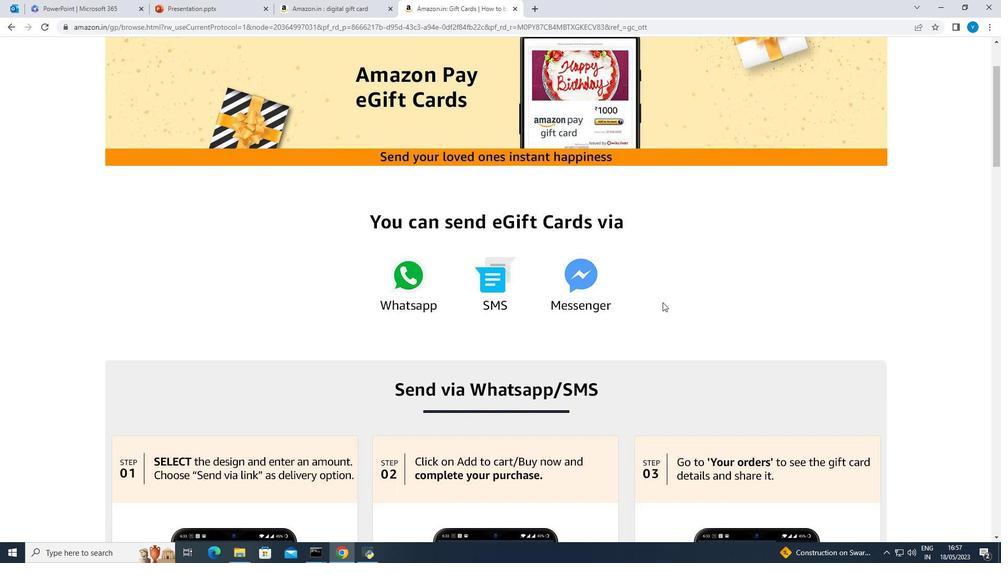 
Action: Mouse scrolled (664, 302) with delta (0, 0)
Screenshot: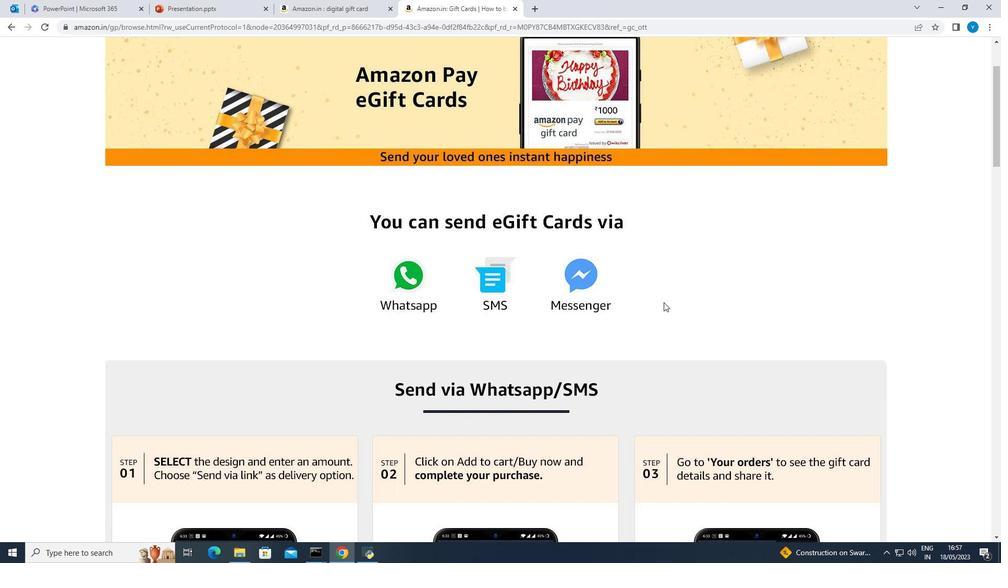 
Action: Mouse scrolled (664, 302) with delta (0, 0)
Screenshot: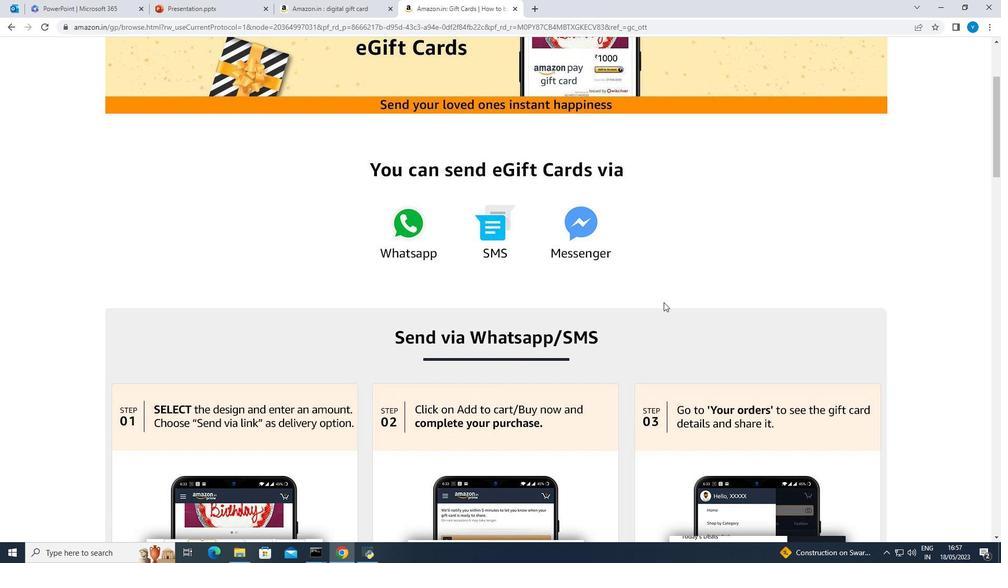 
Action: Mouse scrolled (664, 302) with delta (0, 0)
Screenshot: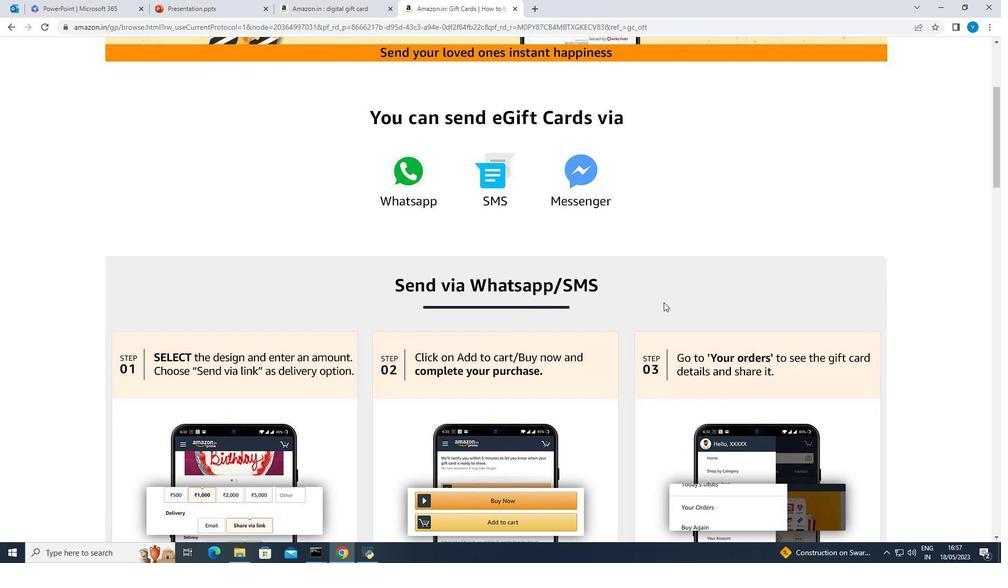 
Action: Mouse moved to (665, 300)
Screenshot: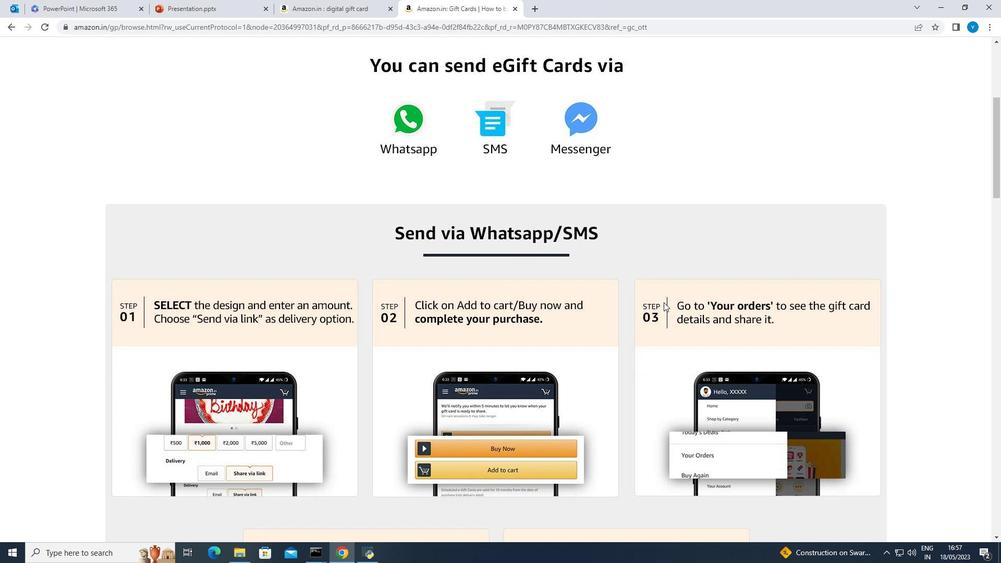 
Action: Mouse scrolled (665, 300) with delta (0, 0)
Screenshot: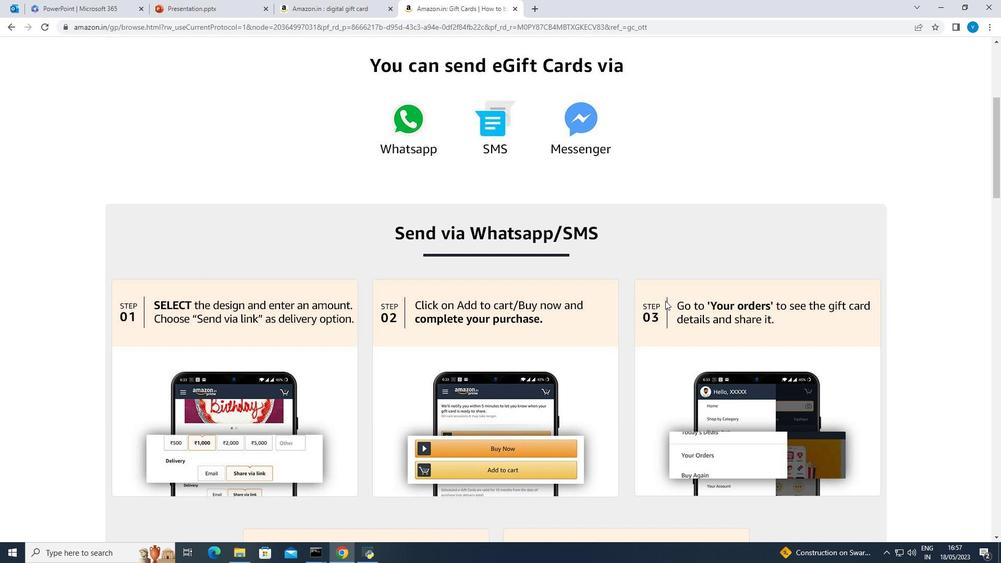 
Action: Mouse scrolled (665, 300) with delta (0, 0)
Screenshot: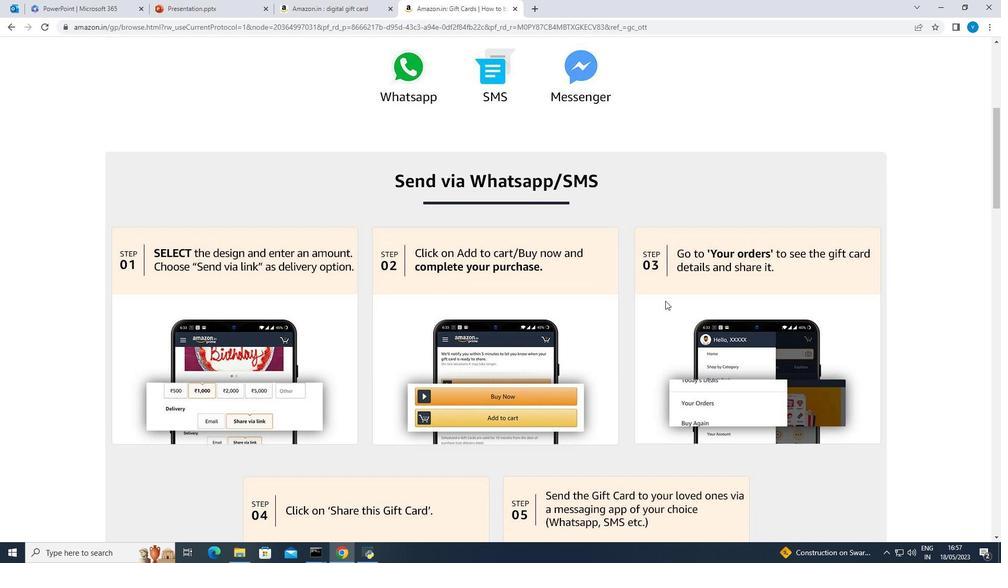 
Action: Mouse scrolled (665, 300) with delta (0, 0)
Screenshot: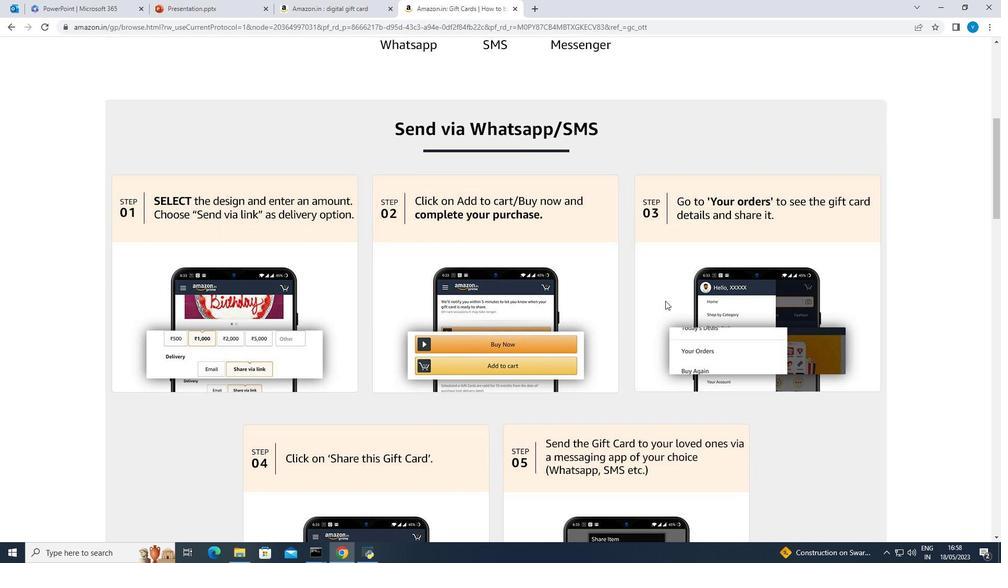 
Action: Mouse scrolled (665, 300) with delta (0, 0)
Screenshot: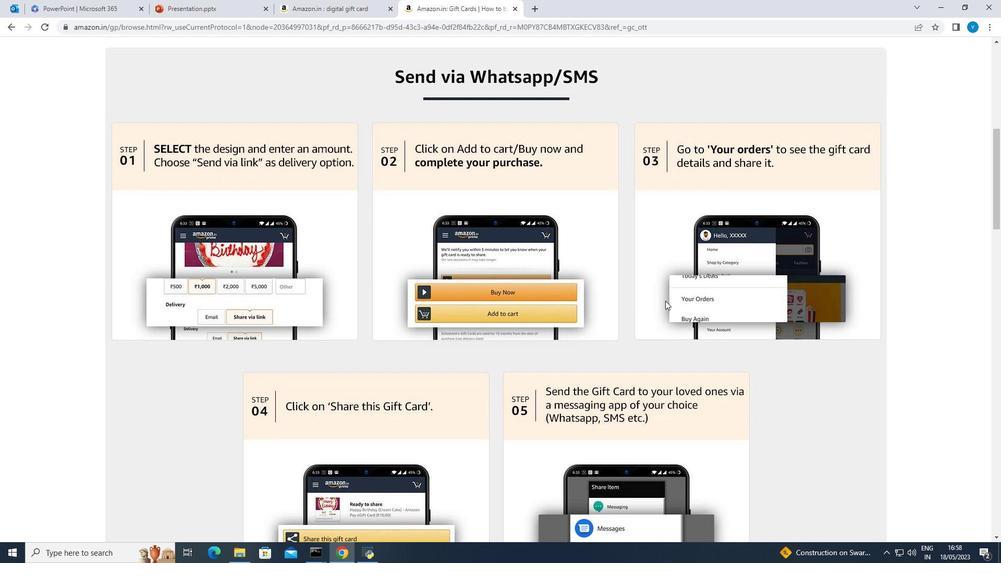 
Action: Mouse scrolled (665, 300) with delta (0, 0)
Screenshot: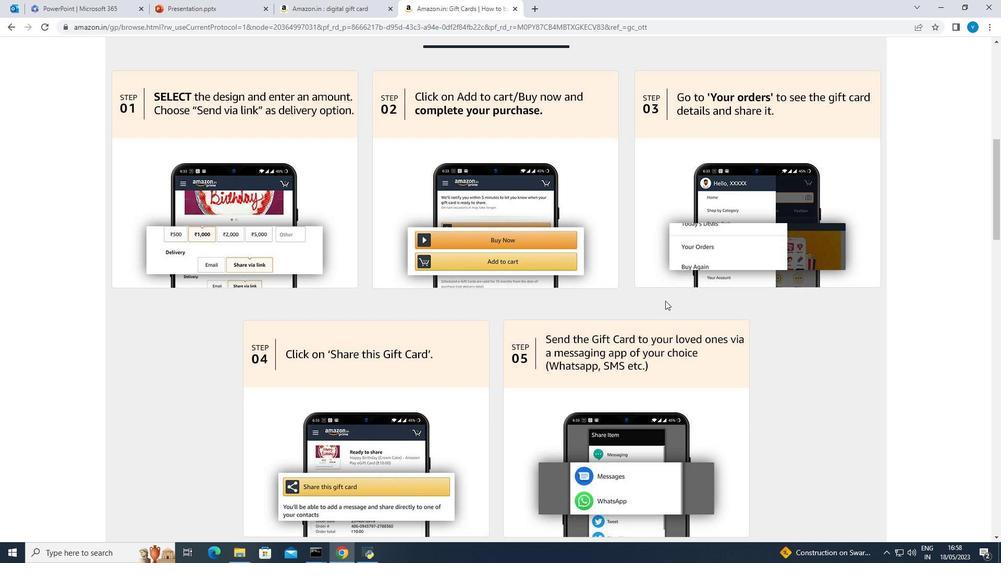 
Action: Mouse moved to (665, 301)
Screenshot: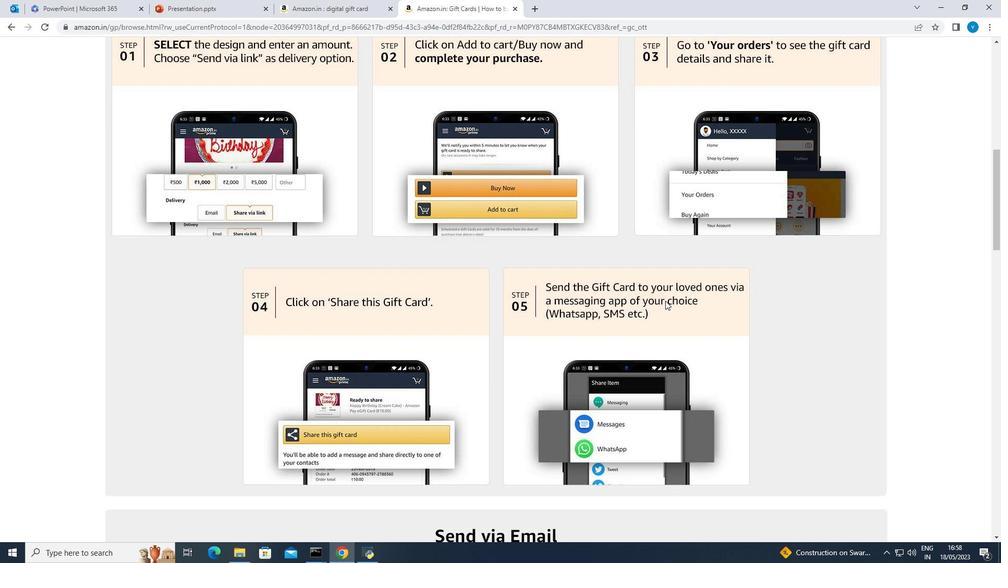 
Action: Mouse scrolled (665, 300) with delta (0, 0)
Screenshot: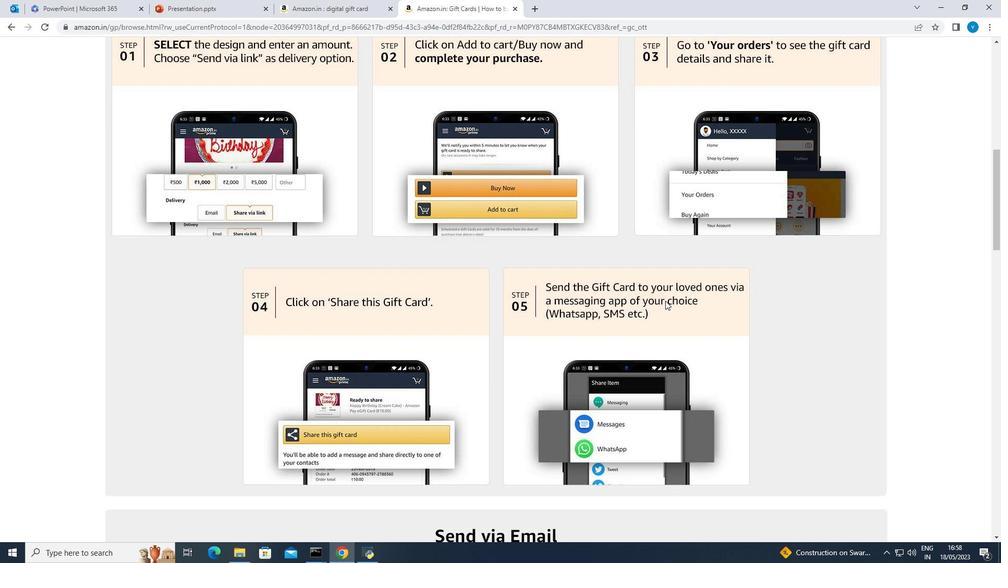 
Action: Mouse scrolled (665, 302) with delta (0, 0)
Screenshot: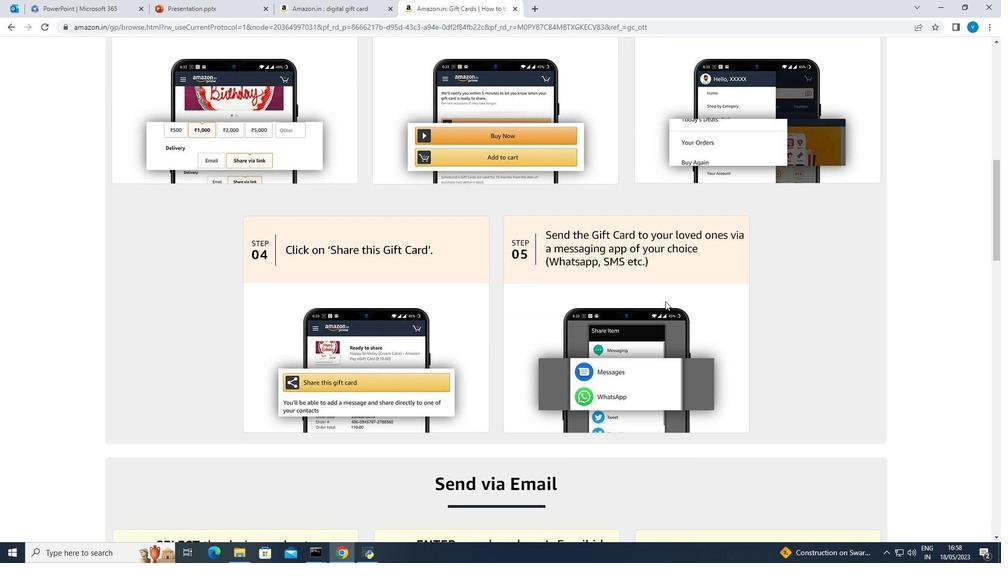 
Action: Mouse scrolled (665, 300) with delta (0, 0)
Screenshot: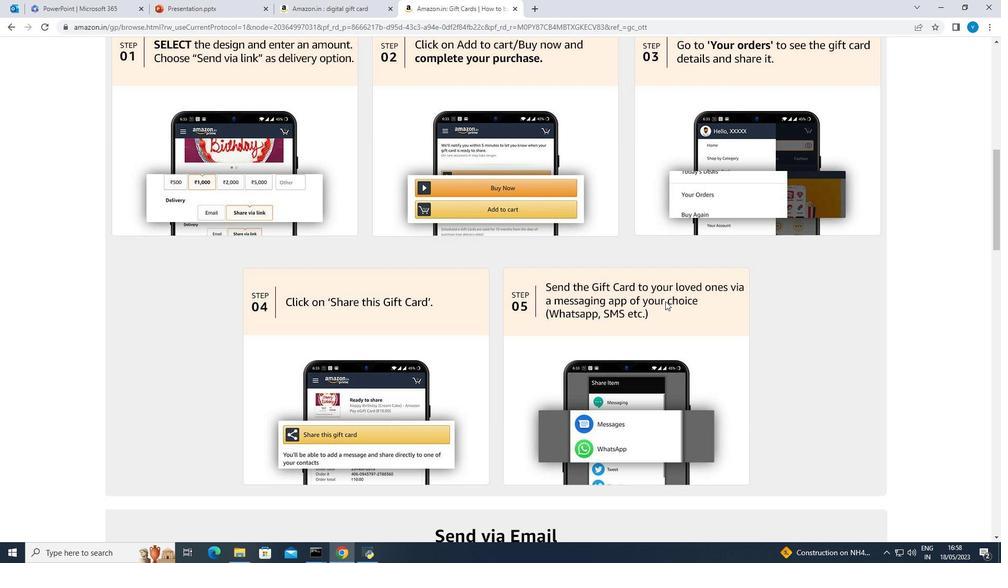 
Action: Mouse scrolled (665, 300) with delta (0, 0)
Screenshot: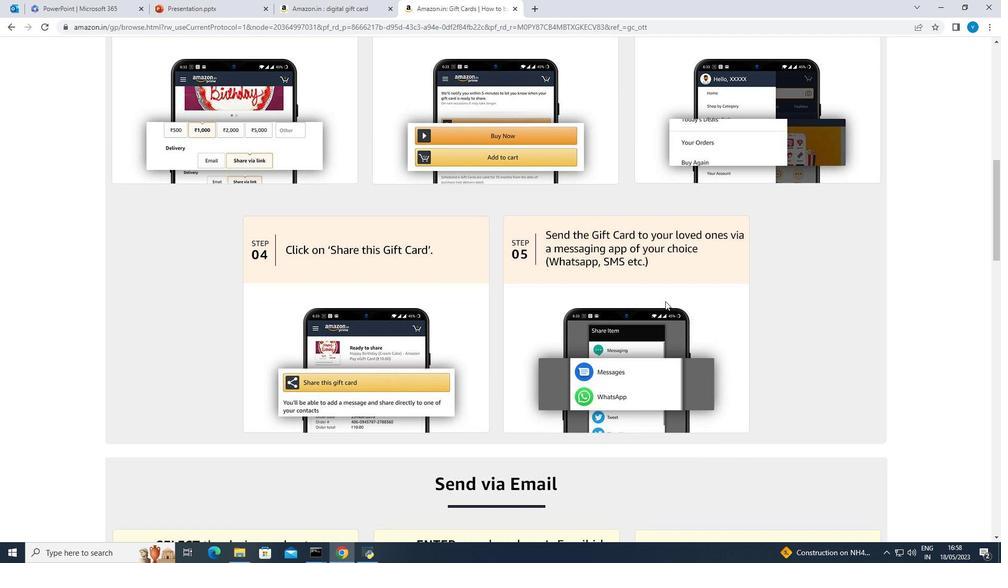 
Action: Mouse scrolled (665, 300) with delta (0, 0)
Screenshot: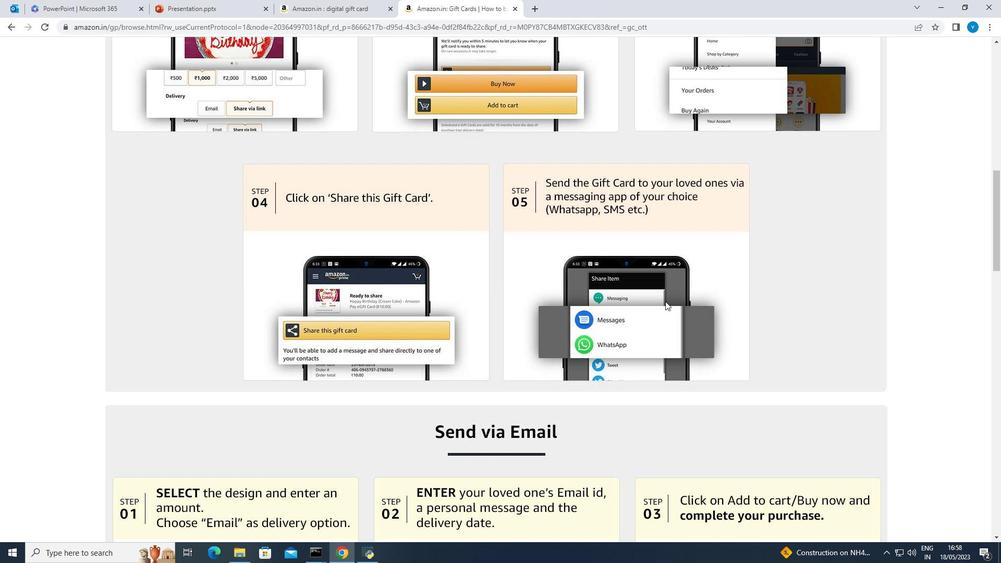 
Action: Mouse scrolled (665, 300) with delta (0, 0)
Screenshot: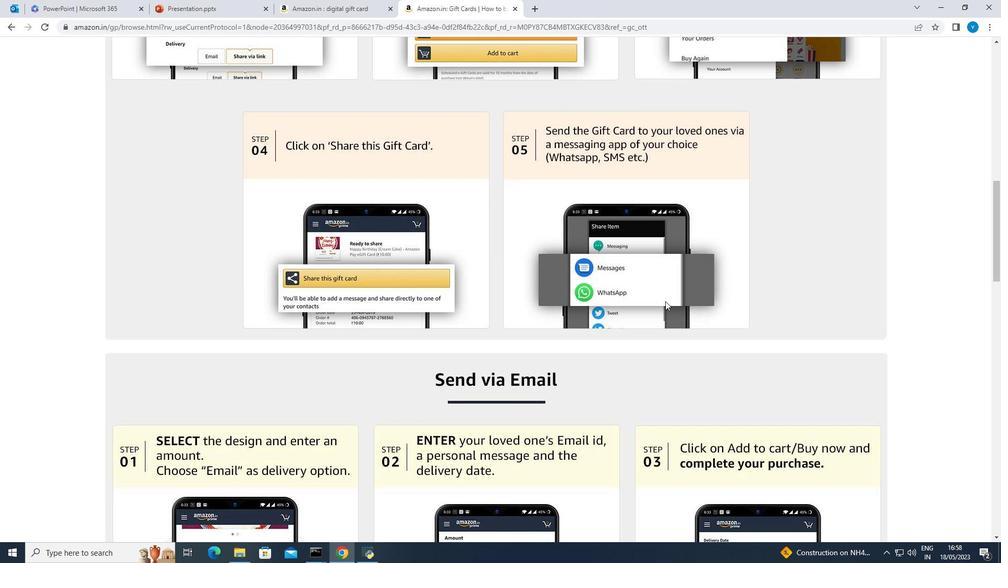 
Action: Mouse scrolled (665, 300) with delta (0, 0)
Screenshot: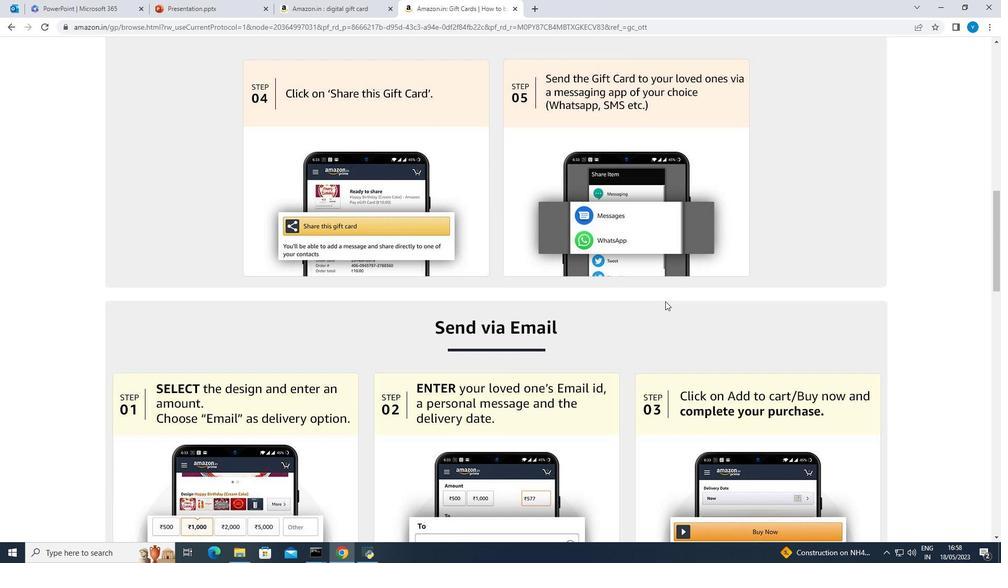 
Action: Mouse scrolled (665, 300) with delta (0, 0)
Screenshot: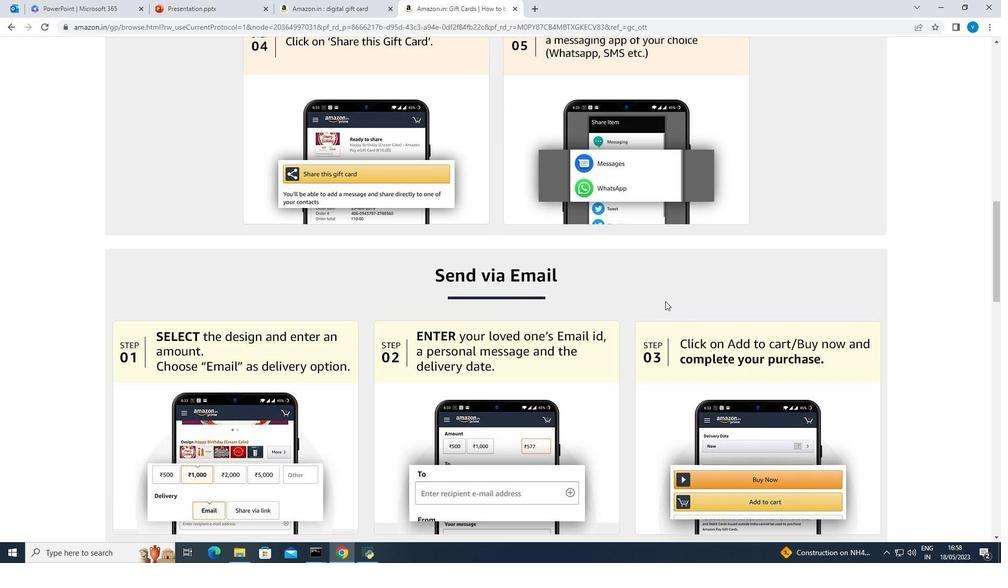 
Action: Mouse scrolled (665, 300) with delta (0, 0)
Screenshot: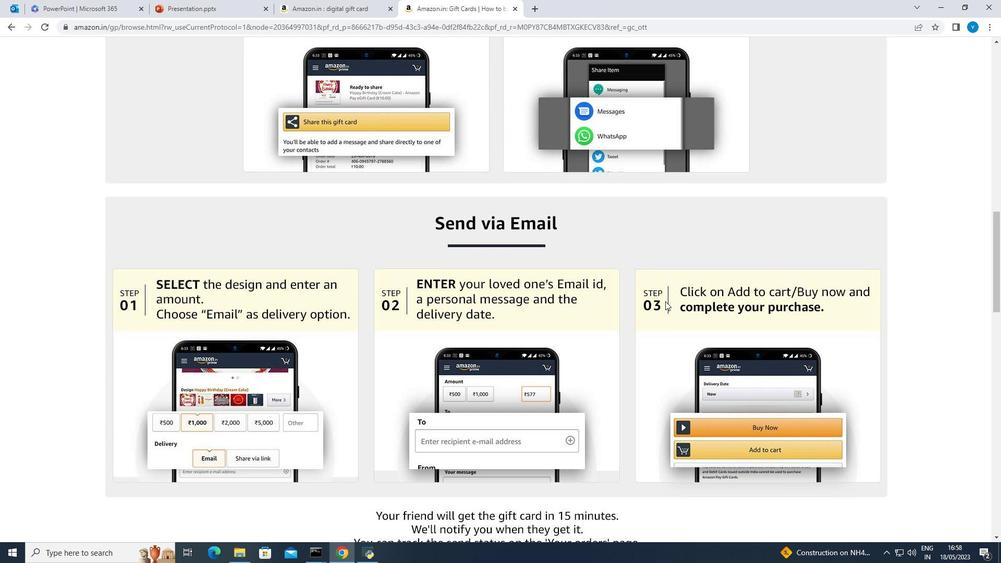 
Action: Mouse scrolled (665, 300) with delta (0, 0)
Screenshot: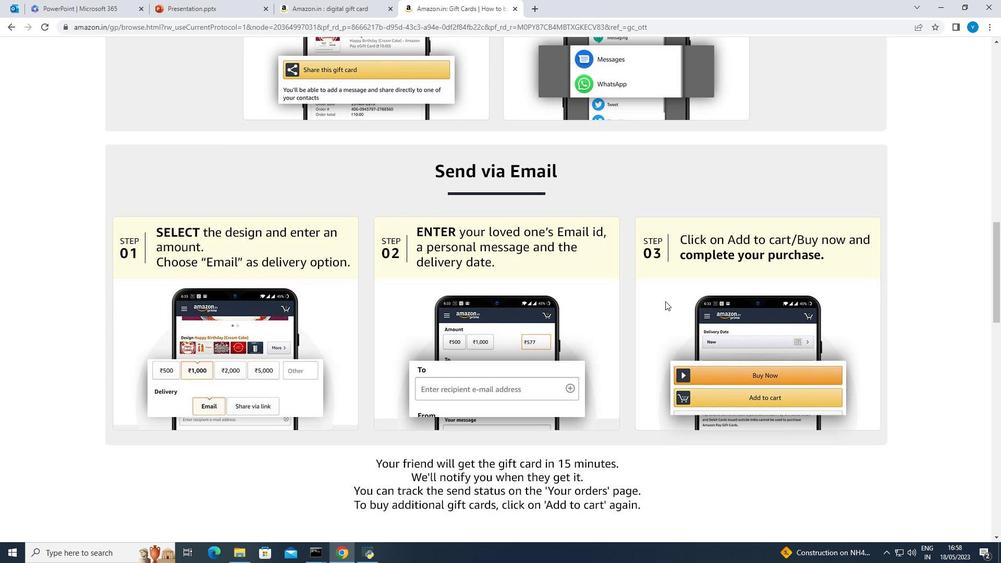 
Action: Mouse scrolled (665, 300) with delta (0, 0)
Screenshot: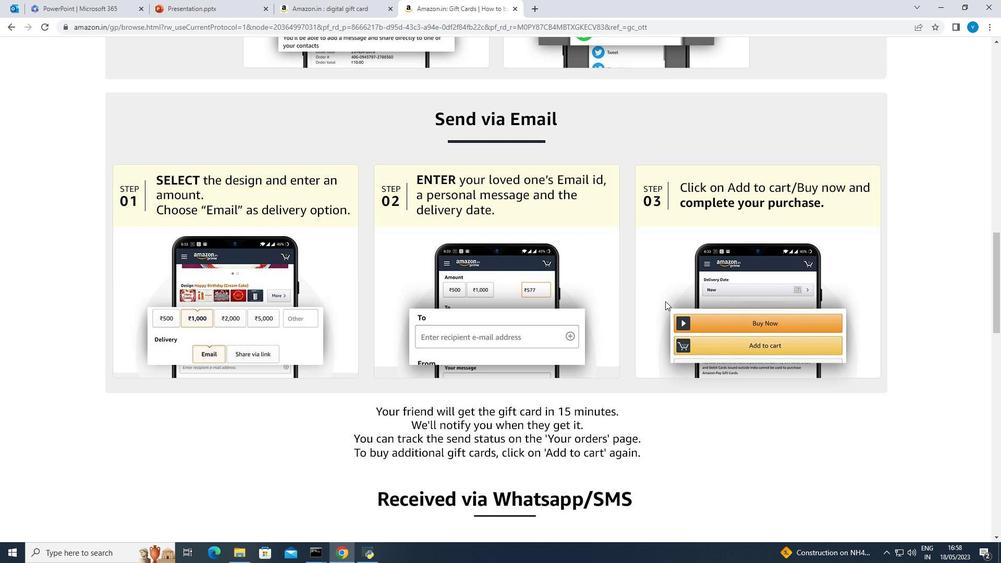 
Action: Mouse scrolled (665, 300) with delta (0, 0)
Screenshot: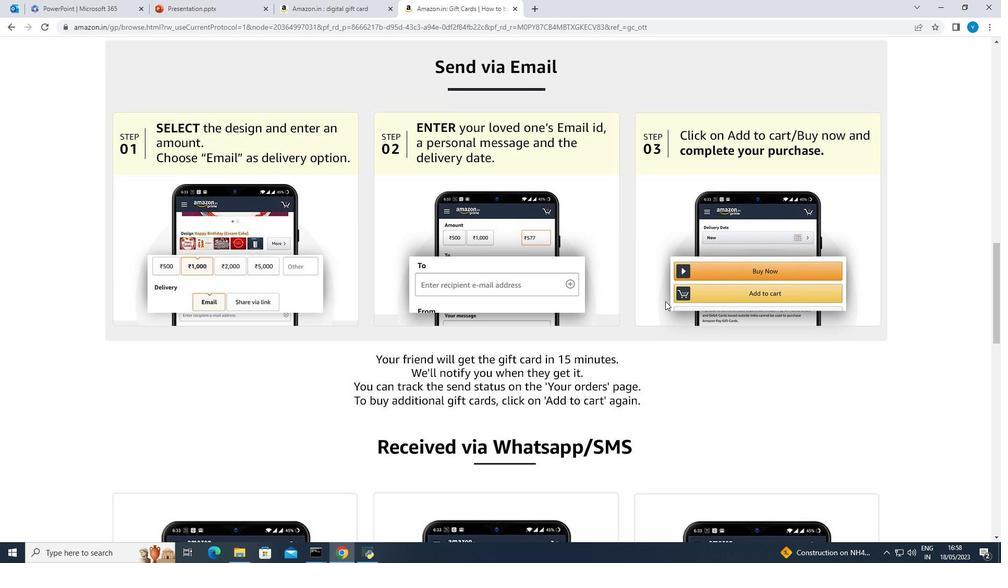 
Action: Mouse moved to (665, 301)
Screenshot: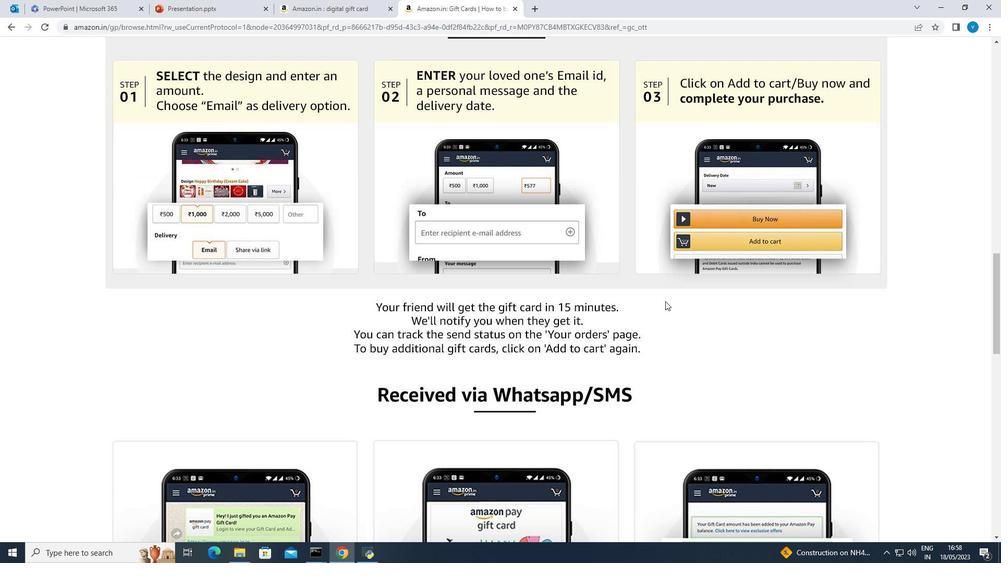 
Action: Mouse scrolled (665, 300) with delta (0, 0)
Screenshot: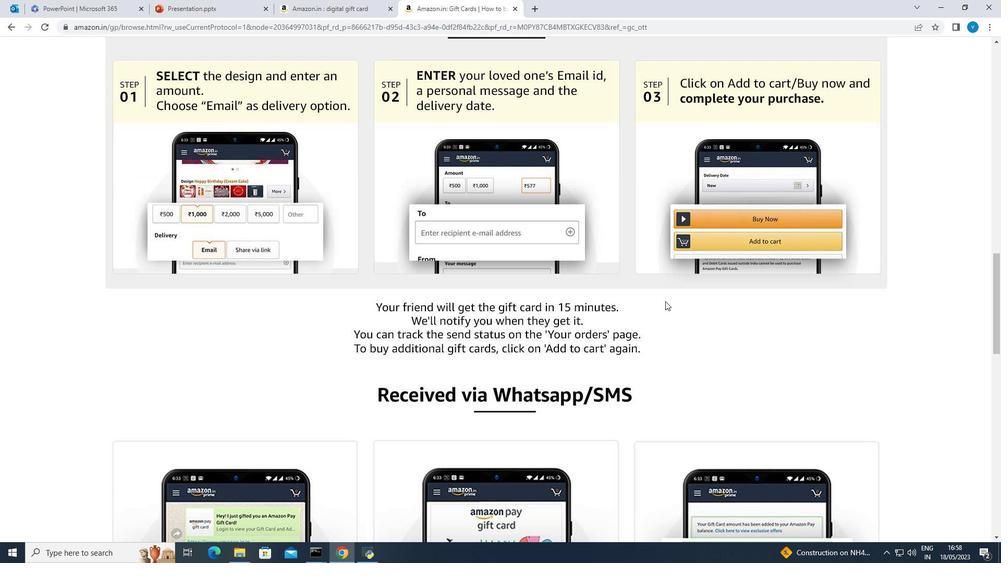 
Action: Mouse scrolled (665, 300) with delta (0, 0)
Screenshot: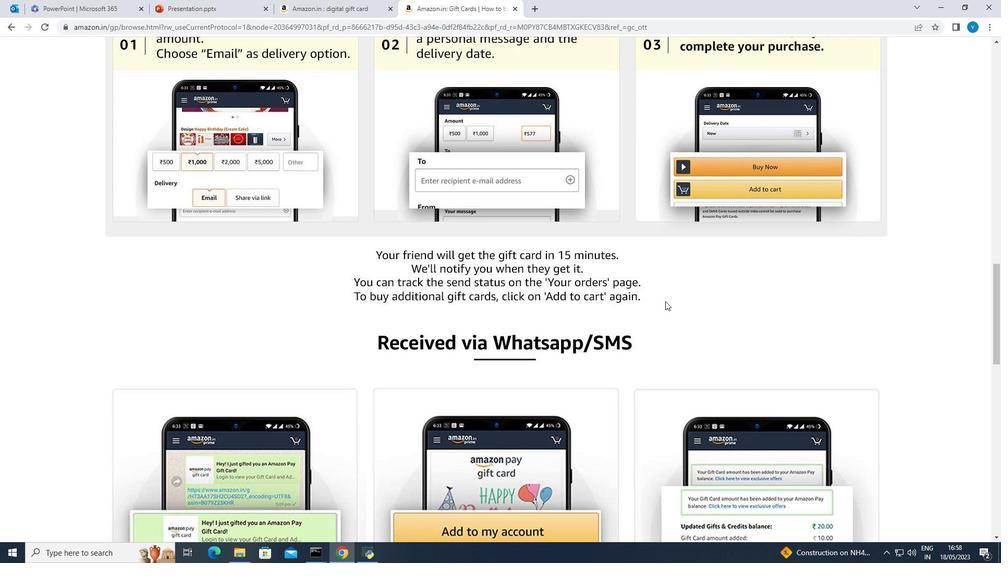 
Action: Mouse scrolled (665, 300) with delta (0, 0)
Screenshot: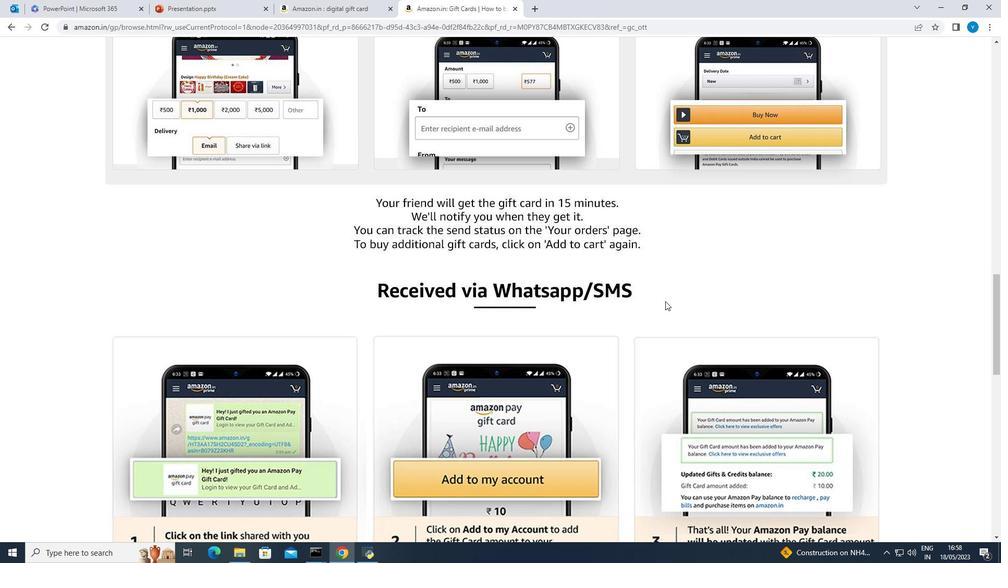 
Action: Mouse moved to (667, 299)
Screenshot: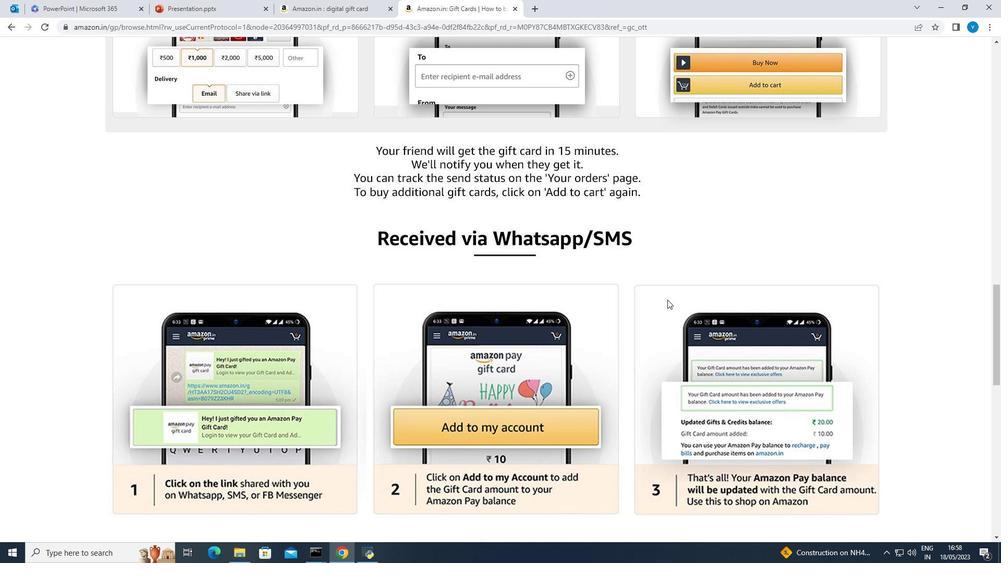 
Action: Mouse scrolled (667, 299) with delta (0, 0)
Screenshot: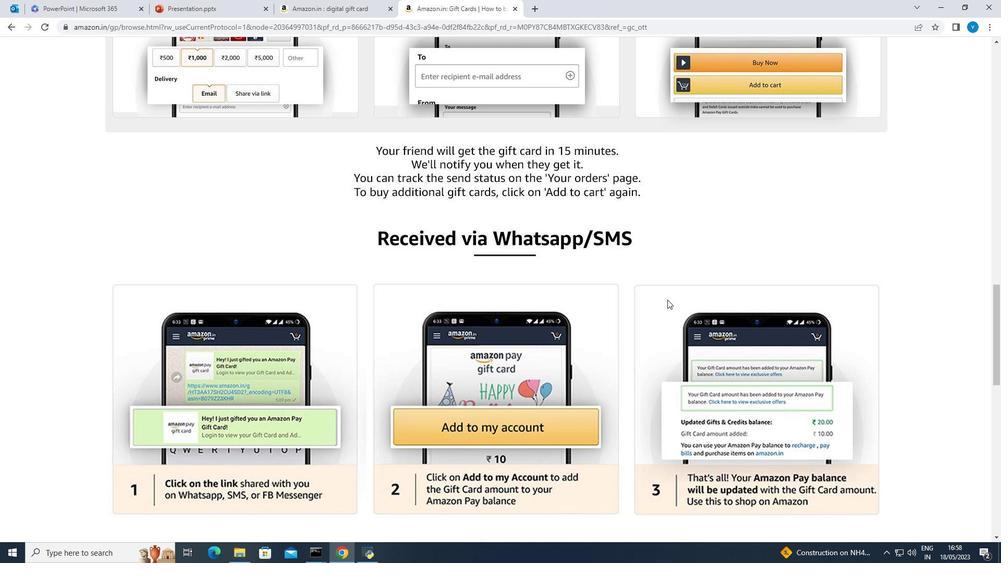 
Action: Mouse scrolled (667, 299) with delta (0, 0)
Screenshot: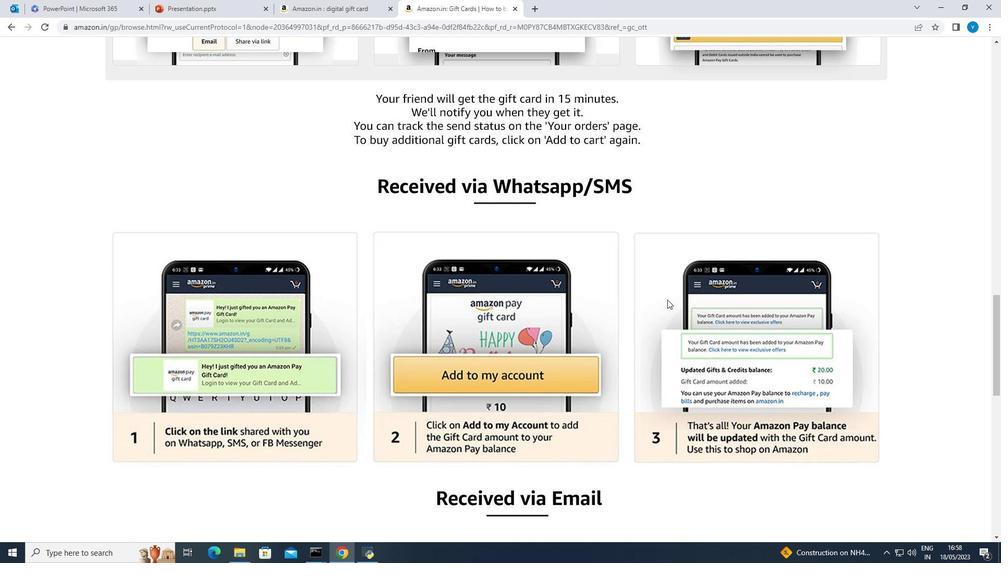 
Action: Mouse scrolled (667, 299) with delta (0, 0)
Screenshot: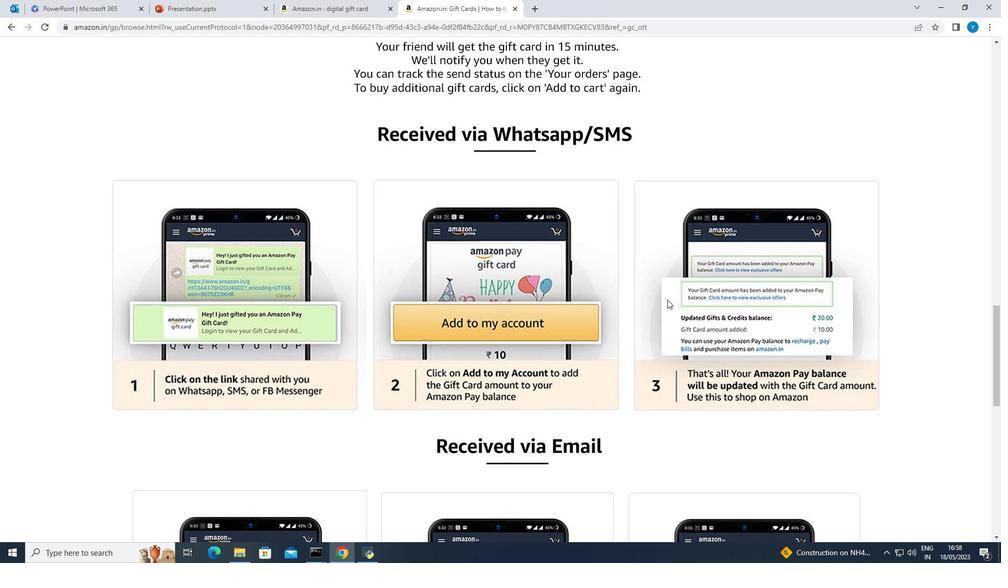 
Action: Mouse scrolled (667, 299) with delta (0, 0)
Screenshot: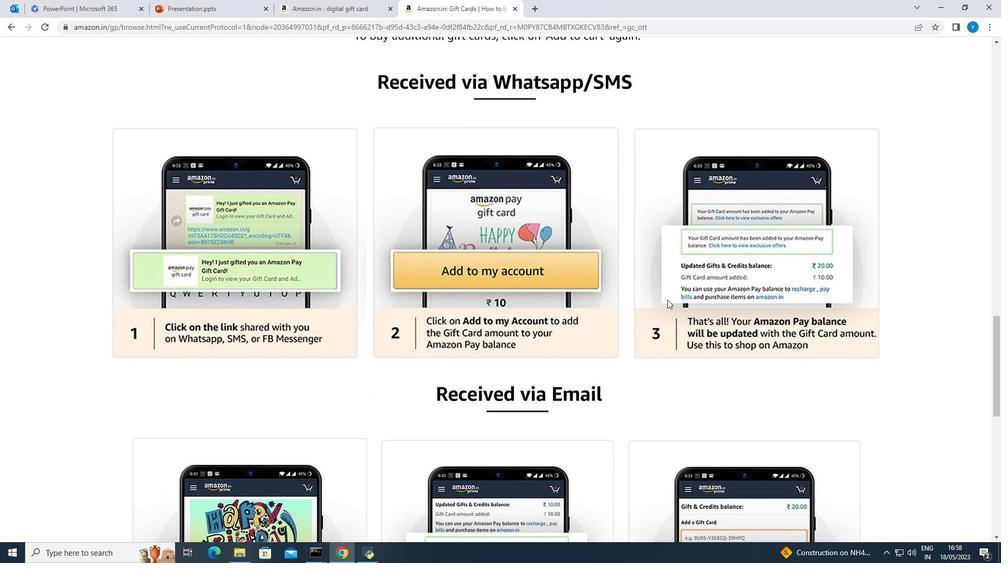 
Action: Mouse scrolled (667, 299) with delta (0, 0)
Screenshot: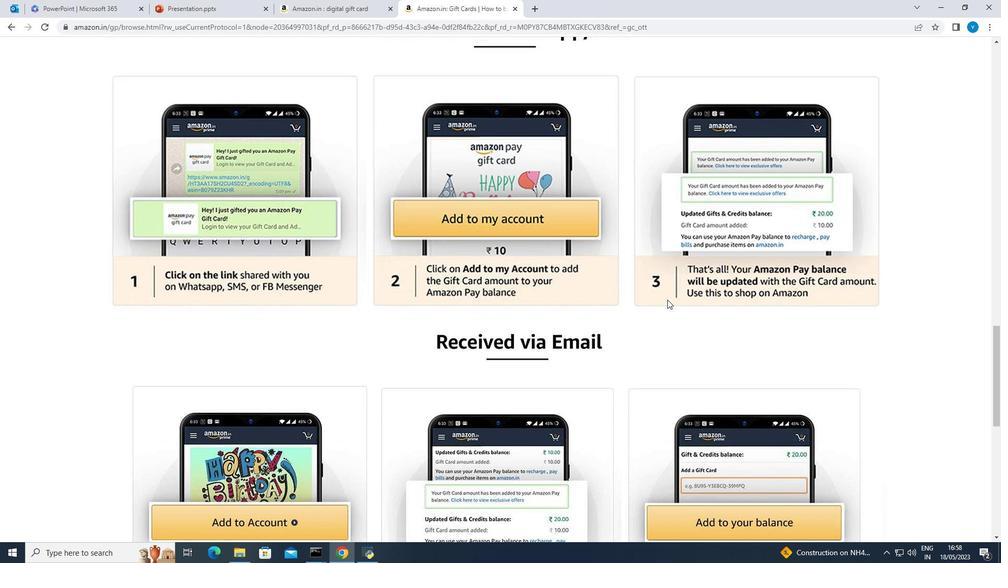 
Action: Mouse moved to (667, 299)
Screenshot: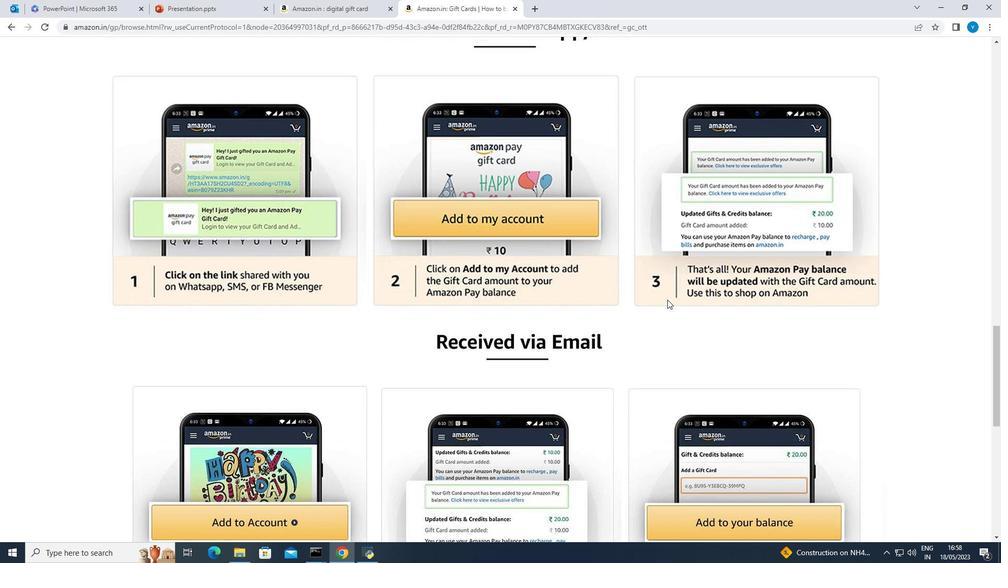 
Action: Mouse scrolled (667, 299) with delta (0, 0)
Screenshot: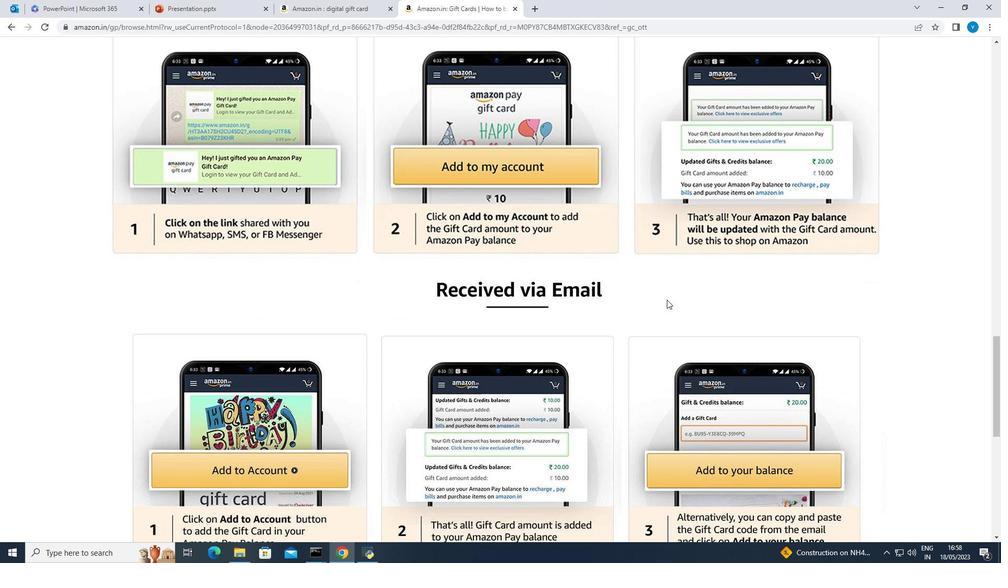
Action: Mouse moved to (636, 199)
Screenshot: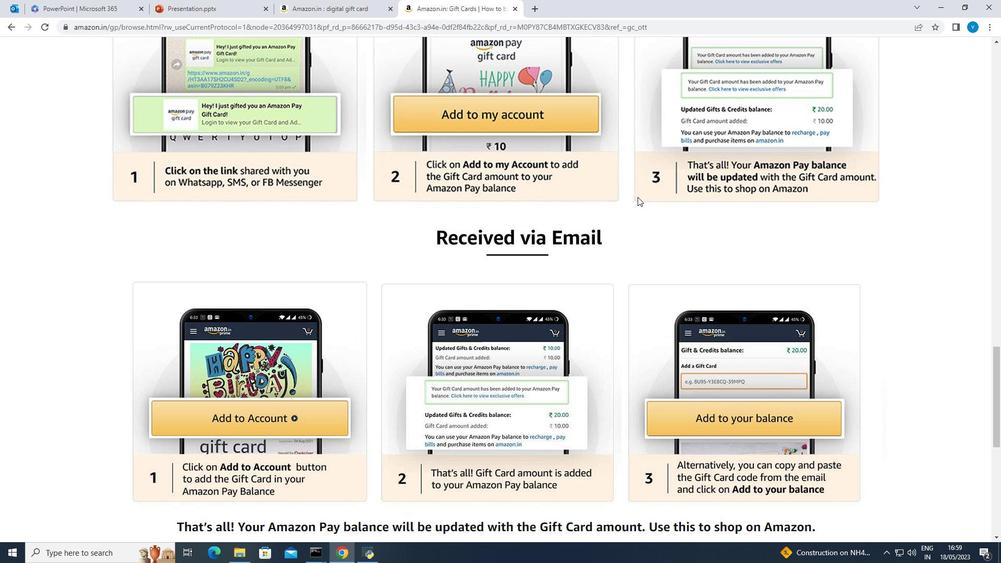 
Action: Mouse scrolled (636, 199) with delta (0, 0)
Screenshot: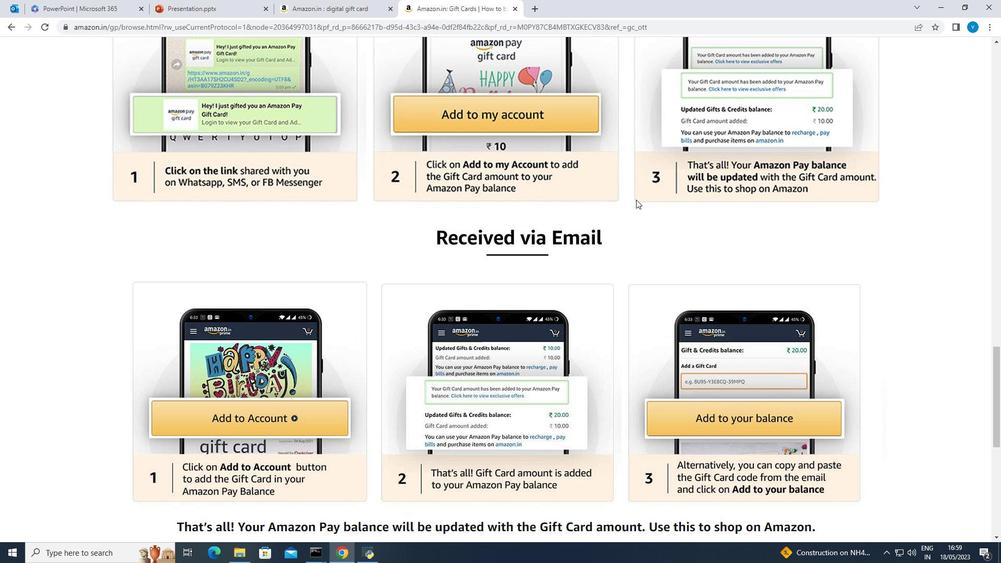 
Action: Mouse scrolled (636, 199) with delta (0, 0)
Screenshot: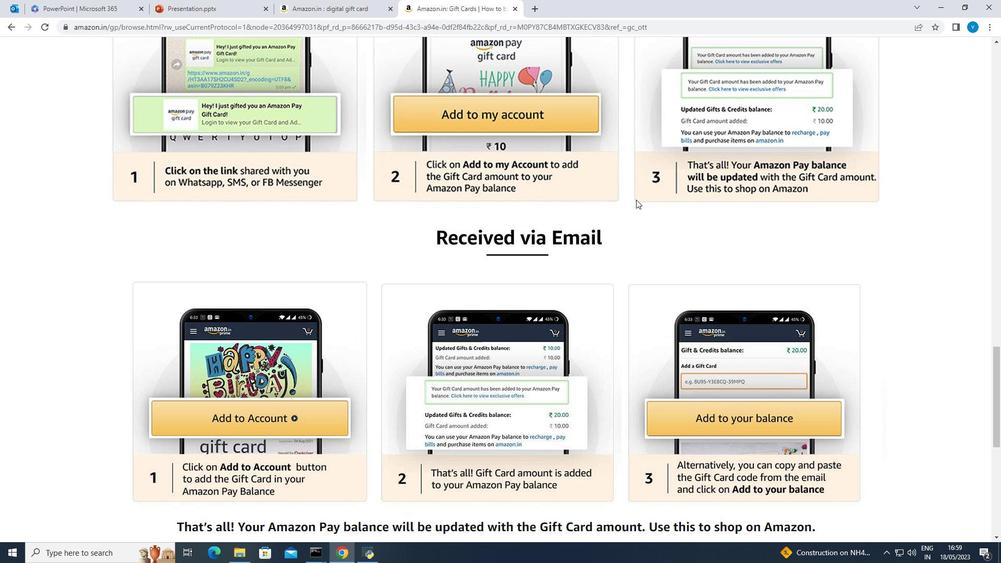 
Action: Mouse scrolled (636, 199) with delta (0, 0)
Screenshot: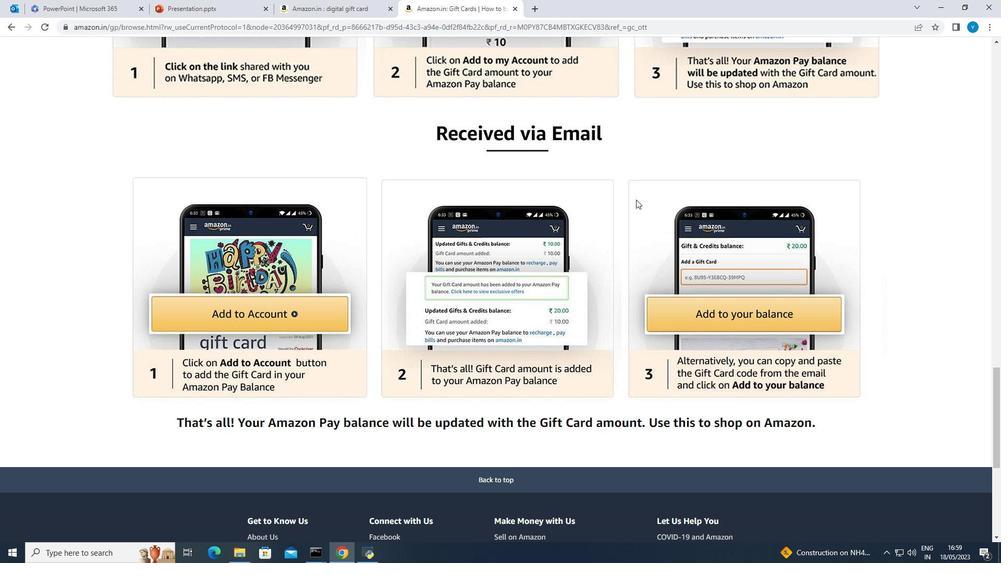
Action: Mouse scrolled (636, 199) with delta (0, 0)
Screenshot: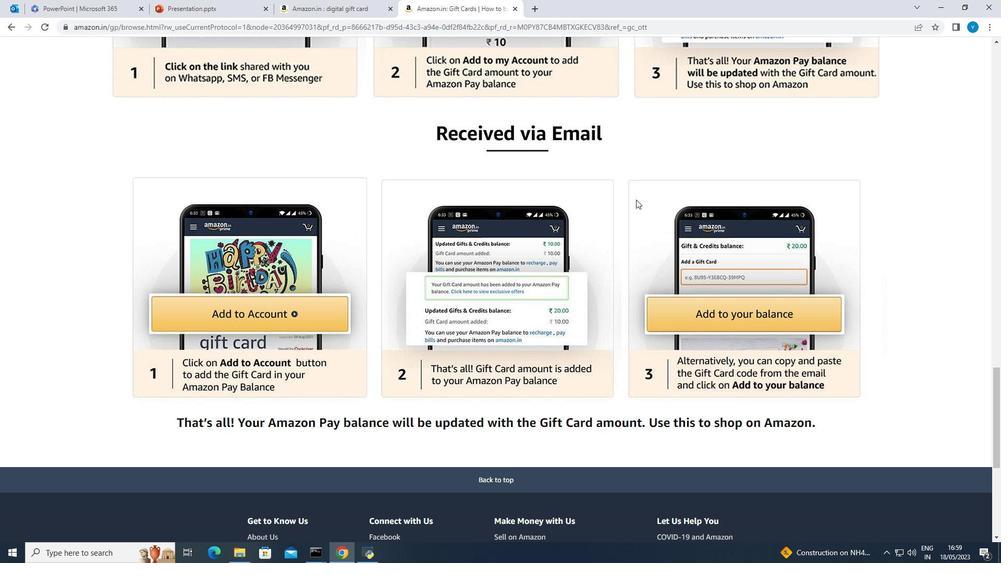 
Action: Mouse scrolled (636, 199) with delta (0, 0)
Screenshot: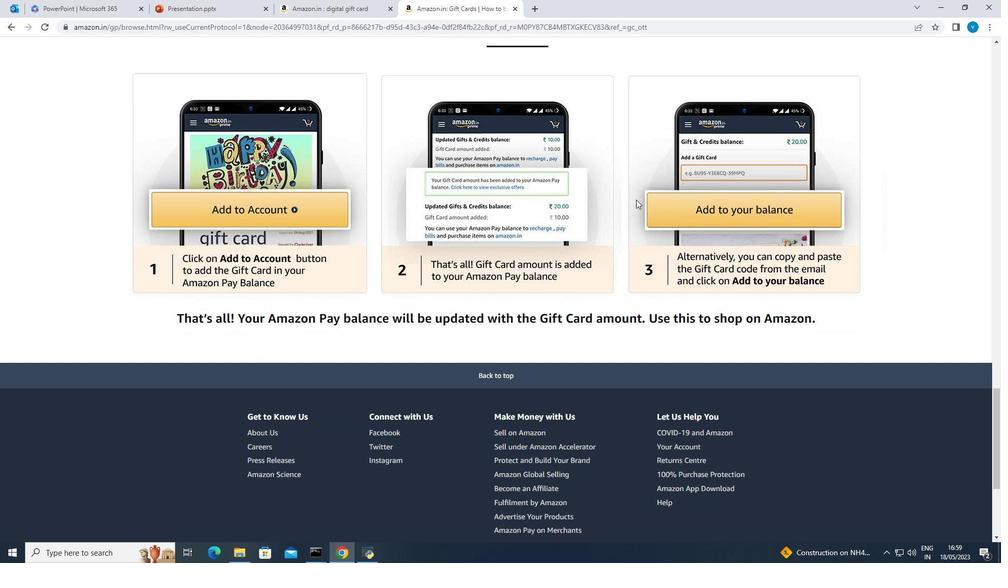 
Action: Mouse moved to (584, 213)
Screenshot: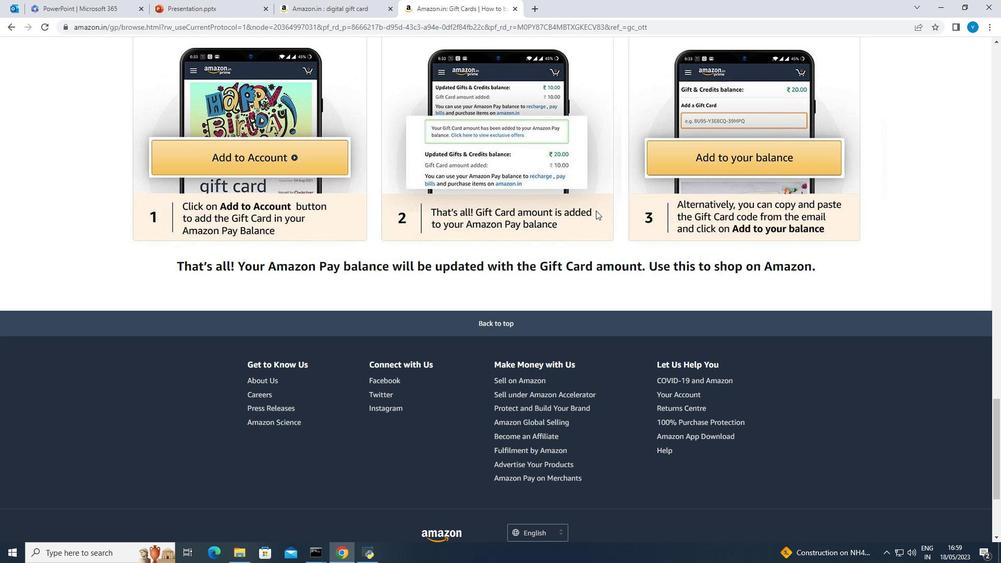 
Action: Mouse scrolled (584, 212) with delta (0, 0)
Screenshot: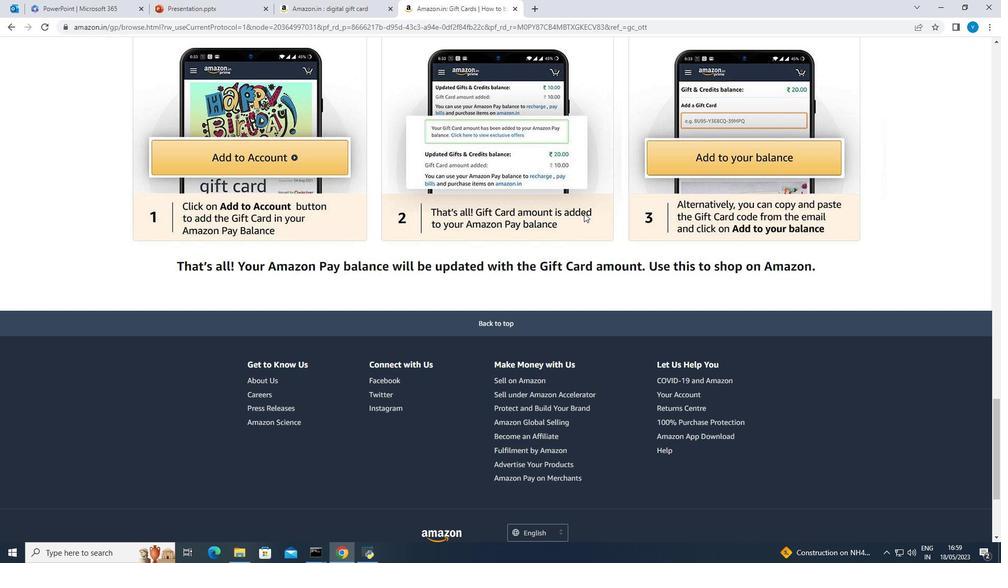 
Action: Mouse scrolled (584, 212) with delta (0, 0)
Screenshot: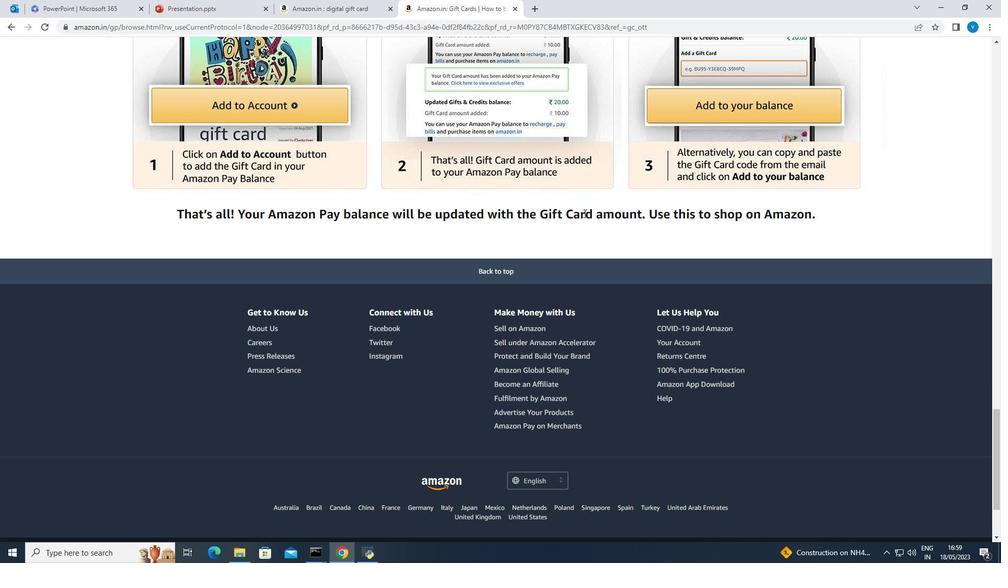 
Action: Mouse scrolled (584, 212) with delta (0, 0)
Screenshot: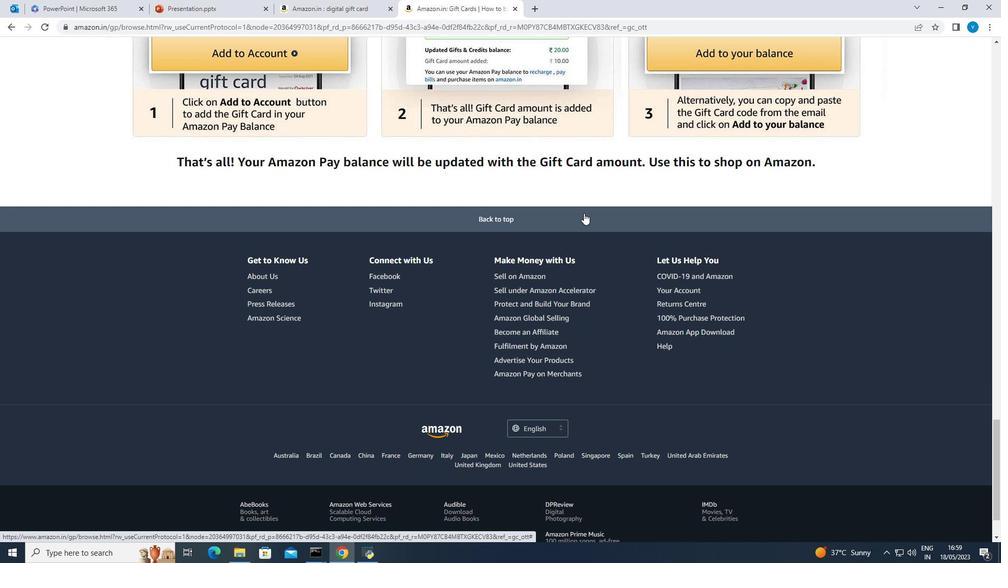 
Action: Mouse moved to (583, 210)
Screenshot: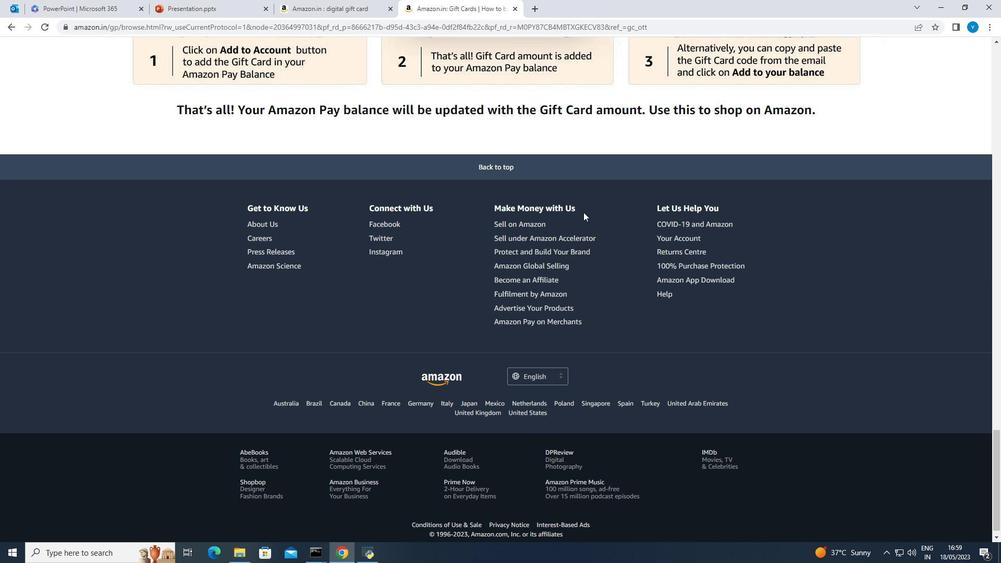 
Action: Mouse scrolled (583, 210) with delta (0, 0)
Screenshot: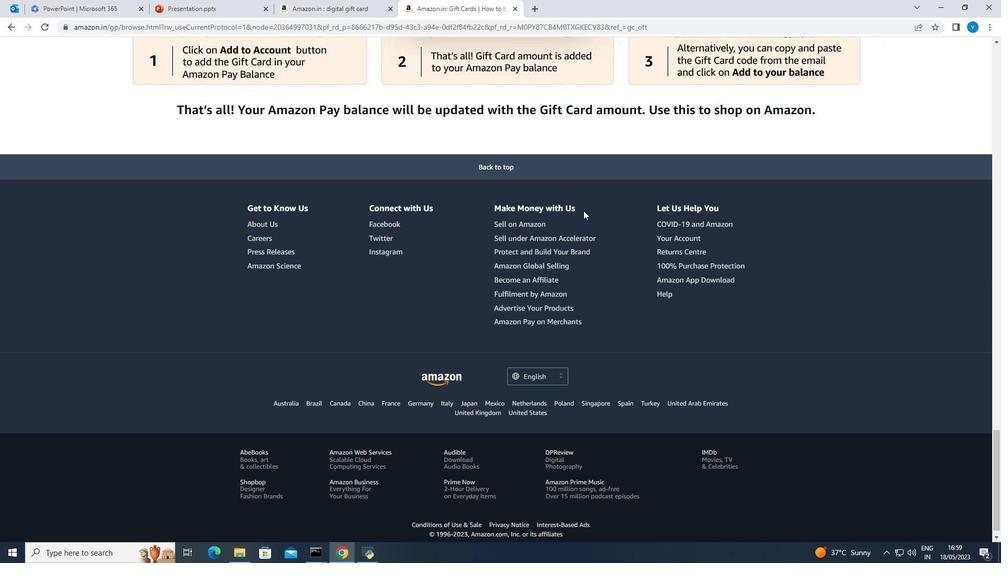 
Action: Mouse scrolled (583, 210) with delta (0, 0)
Screenshot: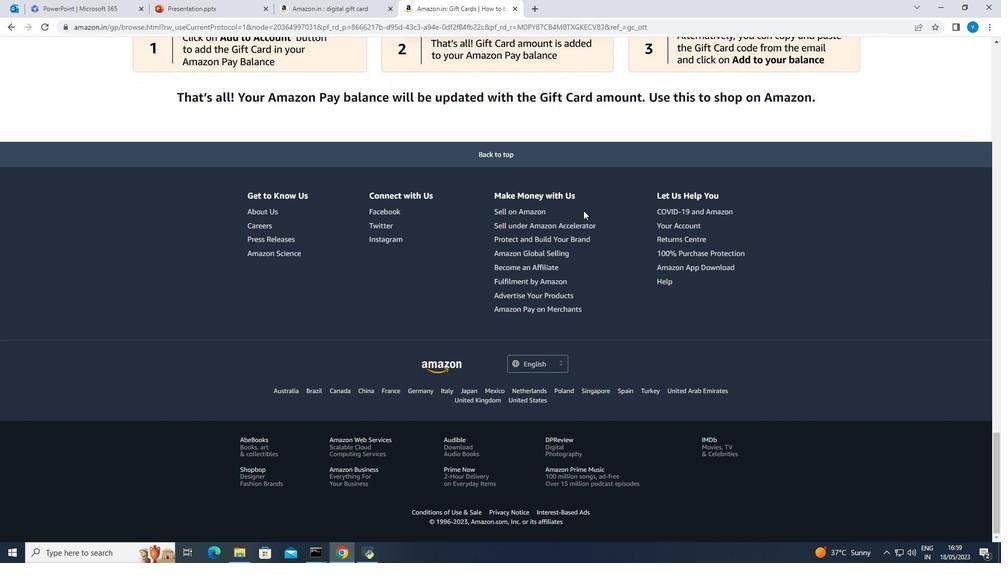 
Action: Mouse scrolled (583, 210) with delta (0, 0)
Screenshot: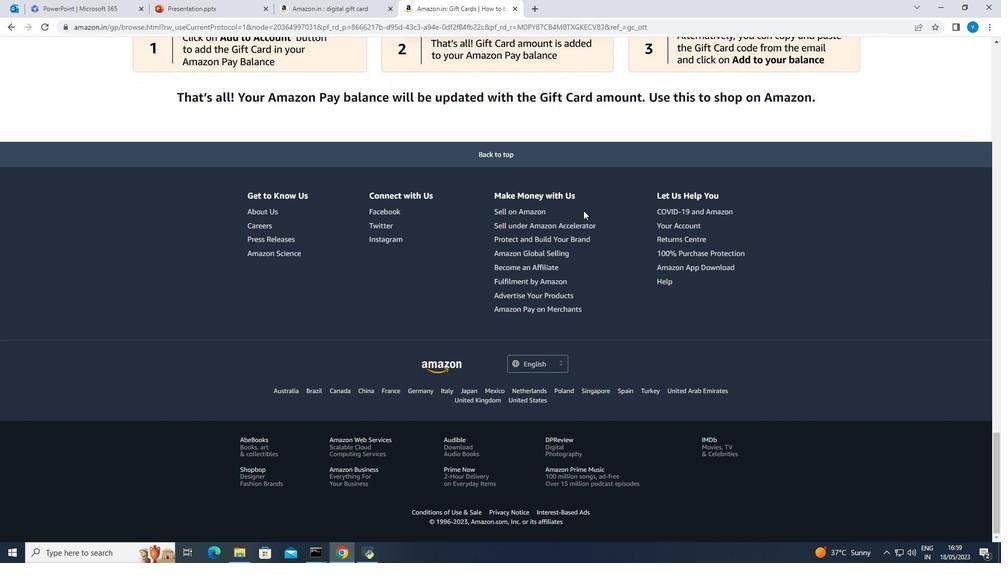 
Action: Mouse moved to (503, 205)
Screenshot: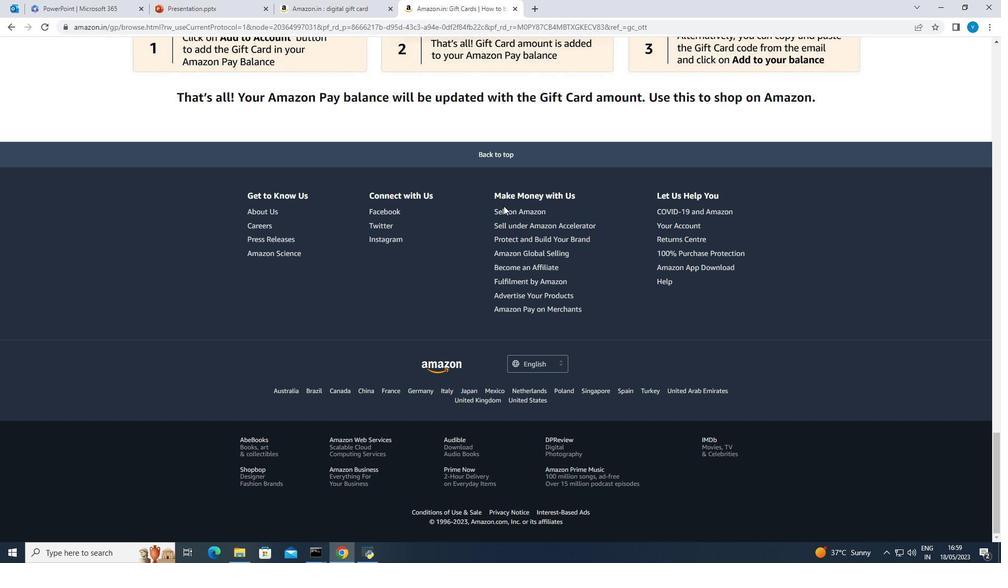 
Action: Mouse scrolled (503, 206) with delta (0, 0)
Screenshot: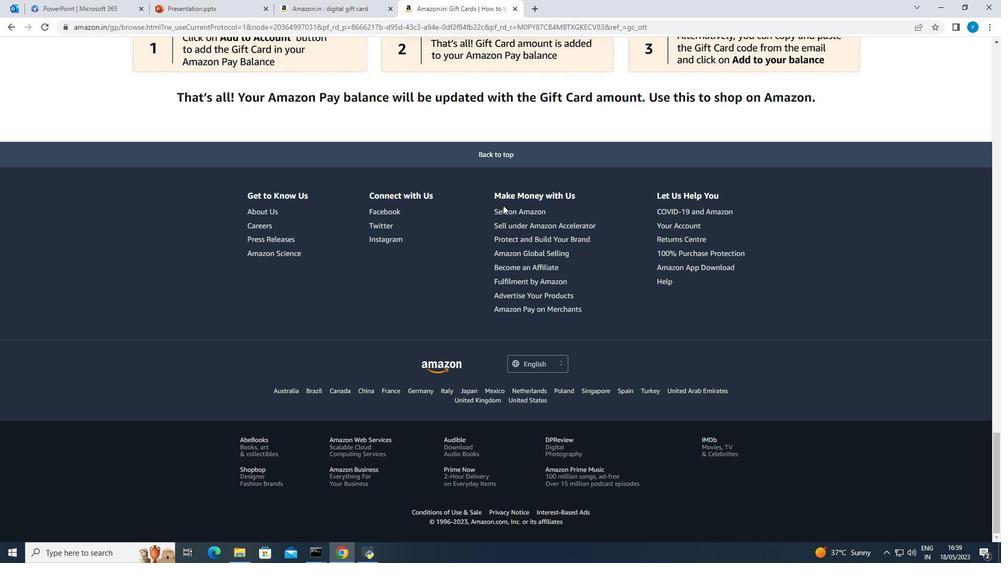 
Action: Mouse scrolled (503, 206) with delta (0, 0)
Screenshot: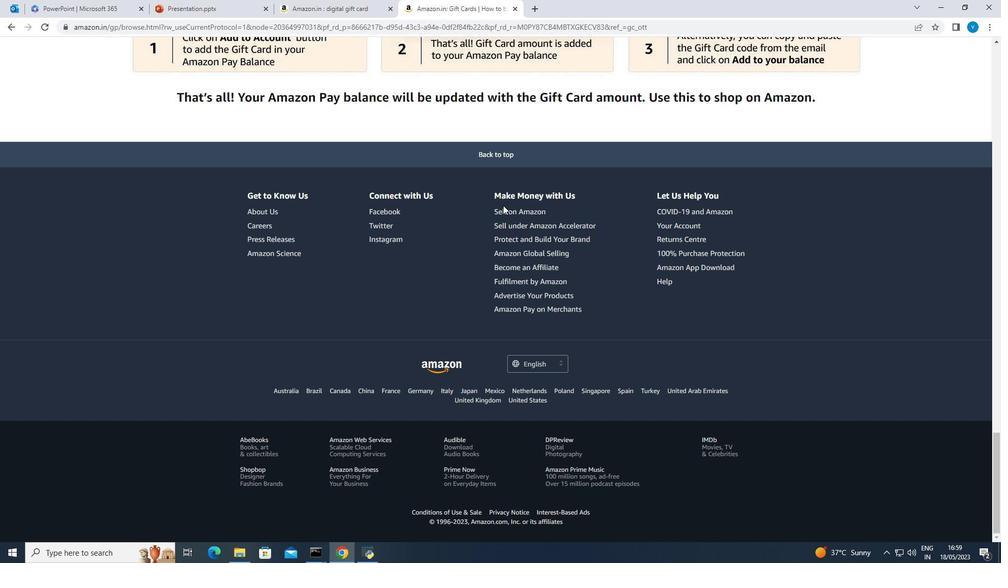 
Action: Mouse scrolled (503, 206) with delta (0, 0)
Screenshot: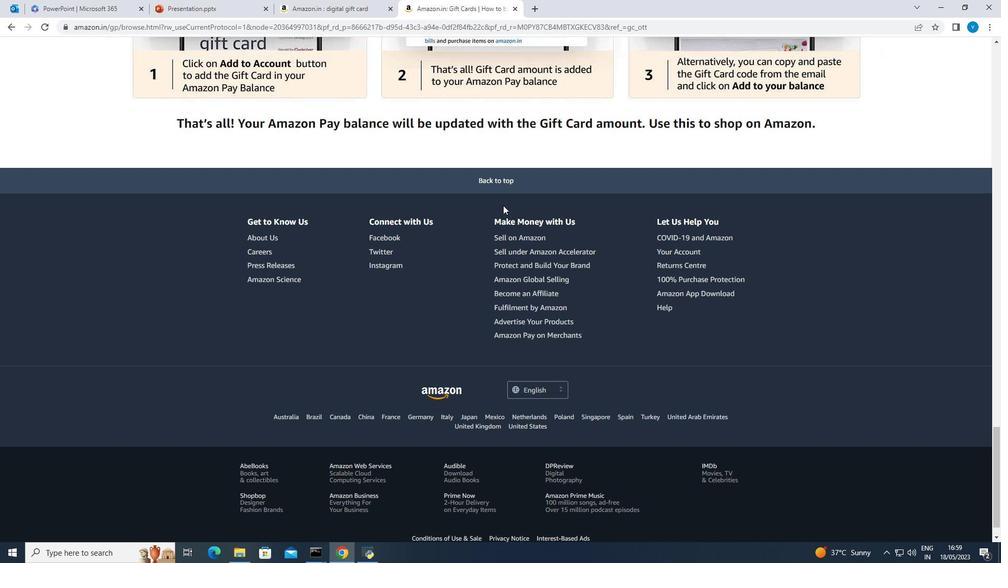 
Action: Mouse scrolled (503, 206) with delta (0, 0)
Screenshot: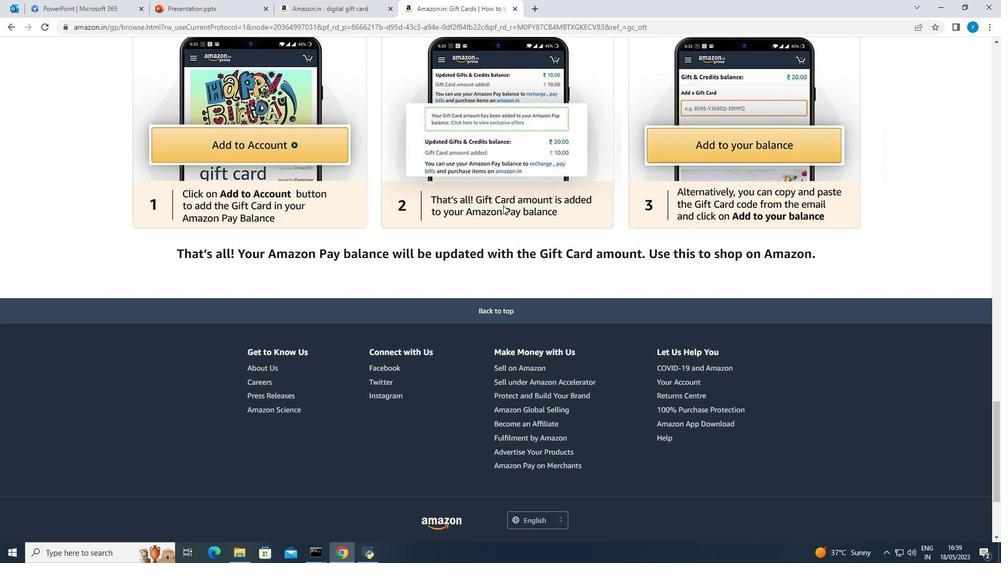 
Action: Mouse scrolled (503, 206) with delta (0, 0)
Screenshot: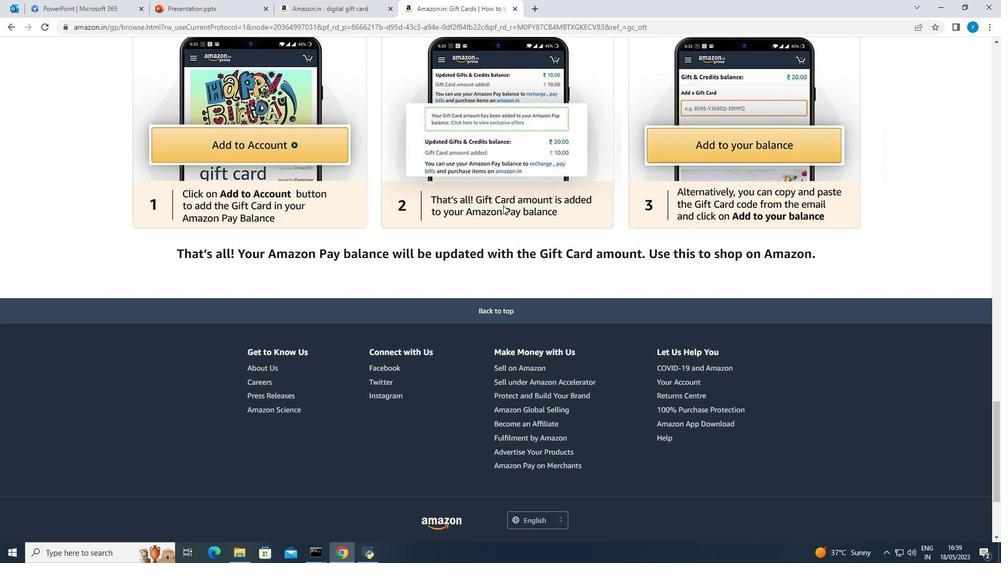 
Action: Mouse scrolled (503, 206) with delta (0, 0)
Screenshot: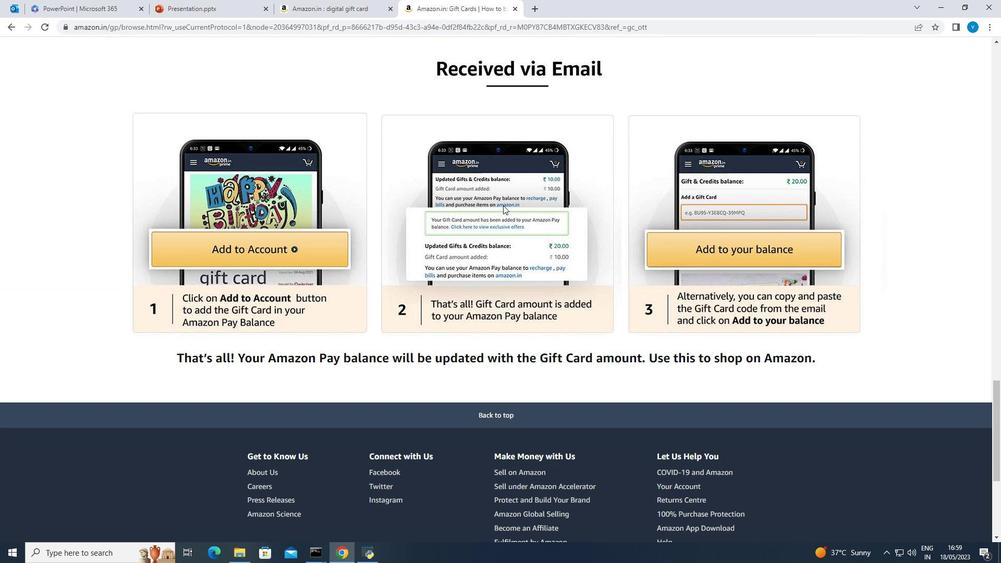 
Action: Mouse scrolled (503, 206) with delta (0, 0)
Screenshot: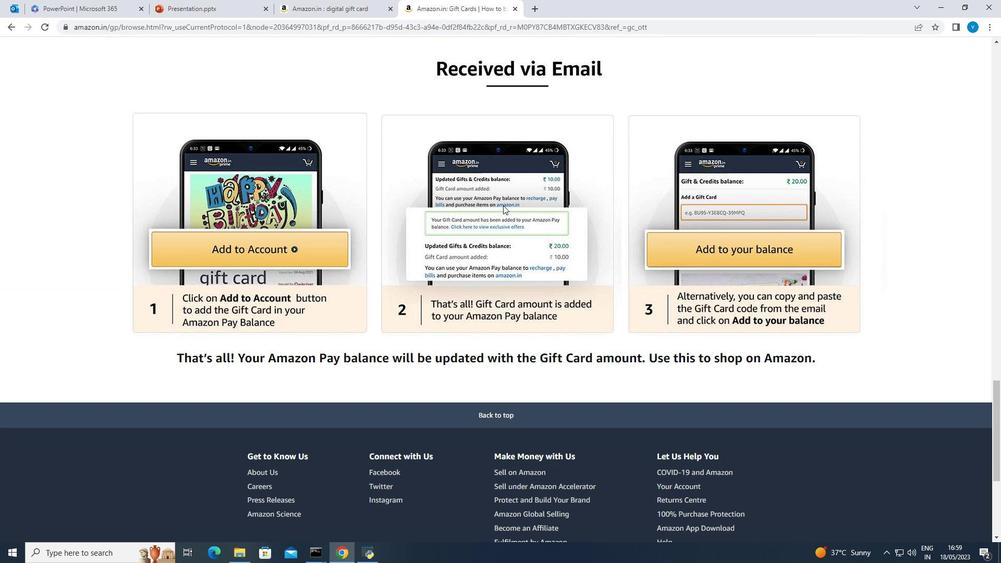 
Action: Mouse scrolled (503, 206) with delta (0, 0)
Screenshot: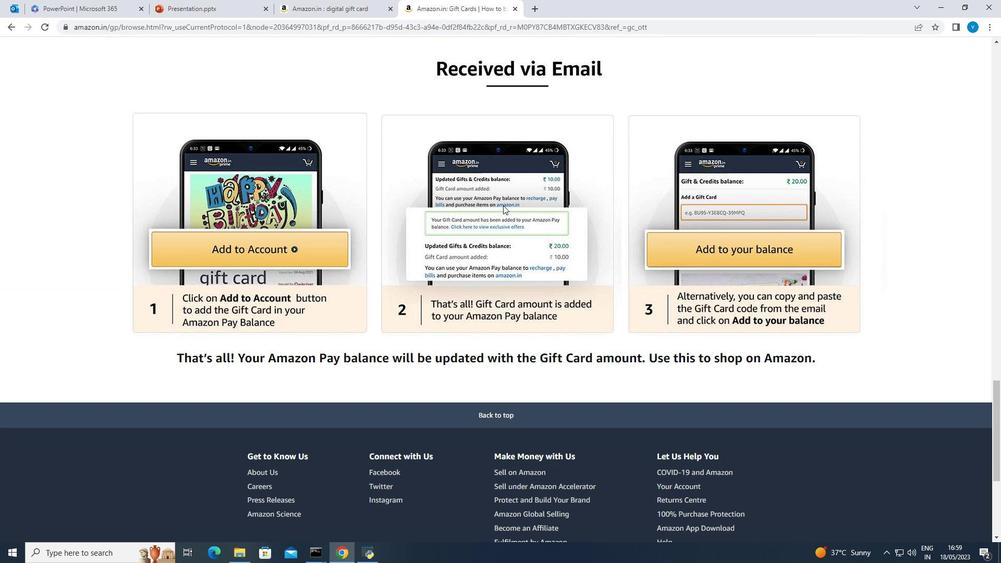 
Action: Mouse scrolled (503, 206) with delta (0, 0)
Screenshot: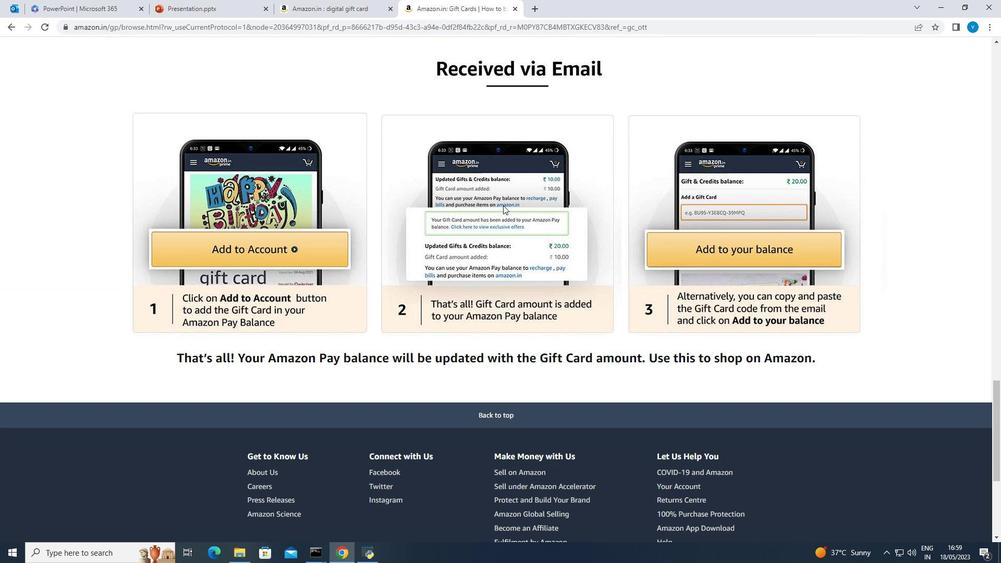 
Action: Mouse scrolled (503, 206) with delta (0, 0)
Screenshot: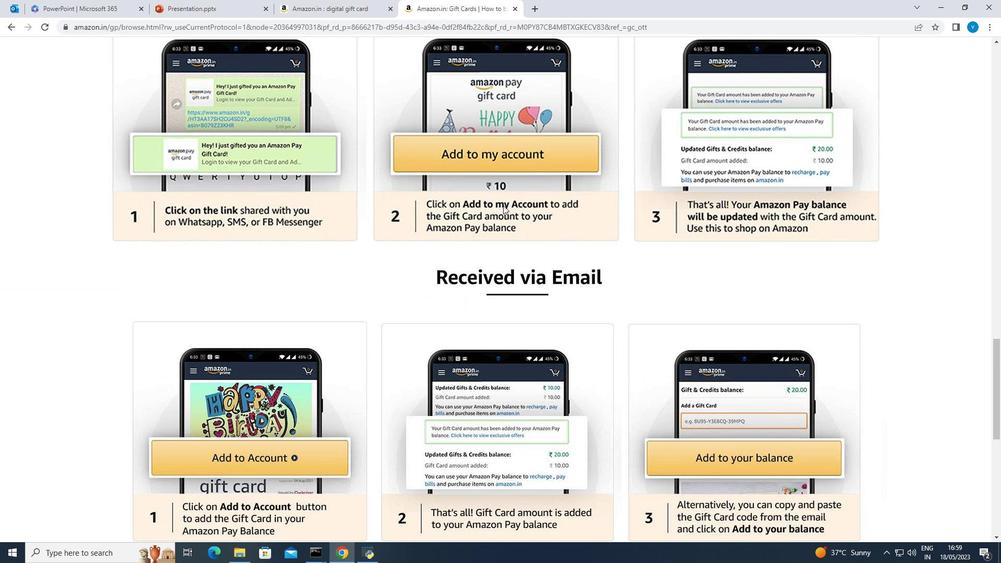 
Action: Mouse scrolled (503, 206) with delta (0, 0)
Screenshot: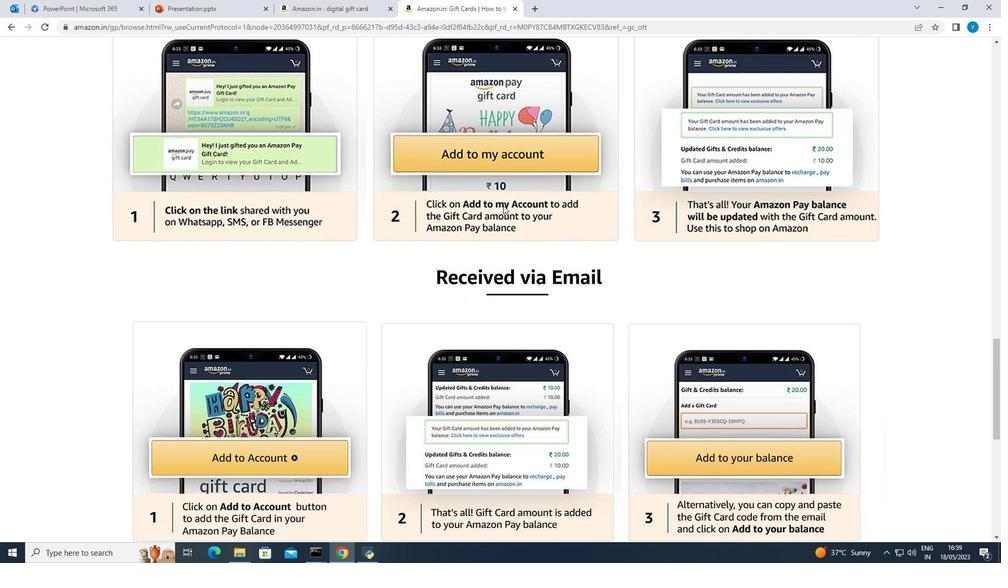 
Action: Mouse scrolled (503, 206) with delta (0, 0)
Screenshot: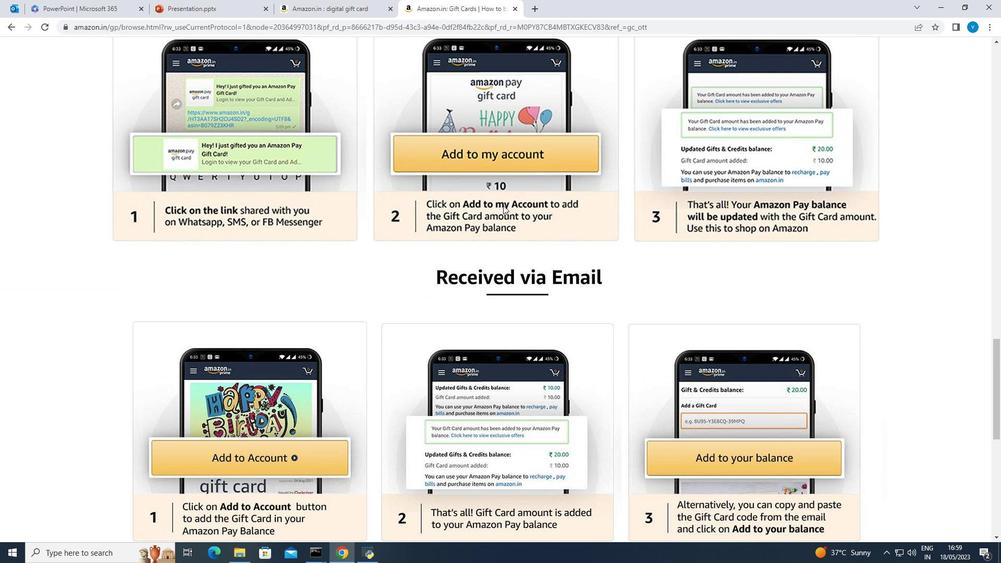 
Action: Mouse scrolled (503, 206) with delta (0, 0)
Screenshot: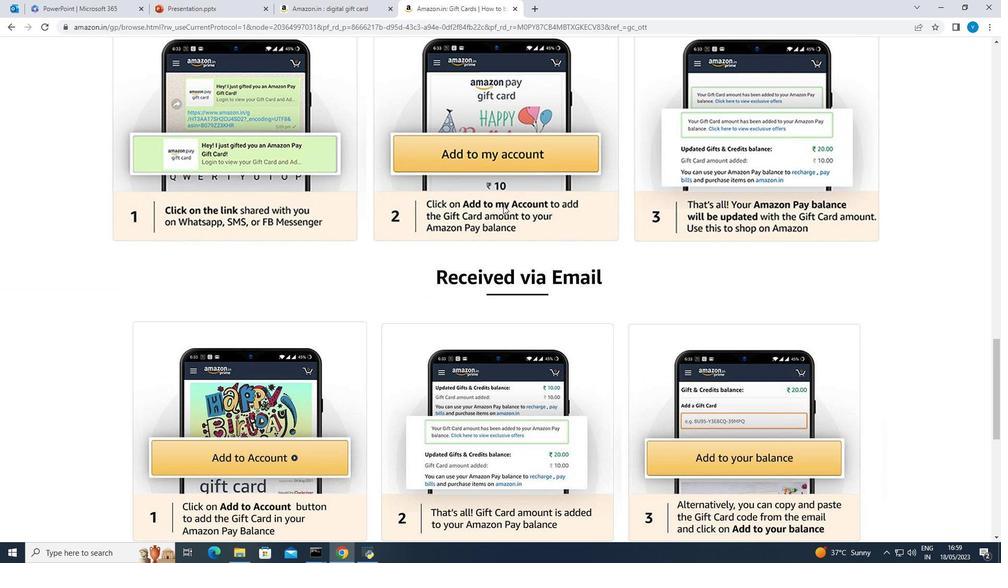 
Action: Mouse scrolled (503, 206) with delta (0, 0)
Screenshot: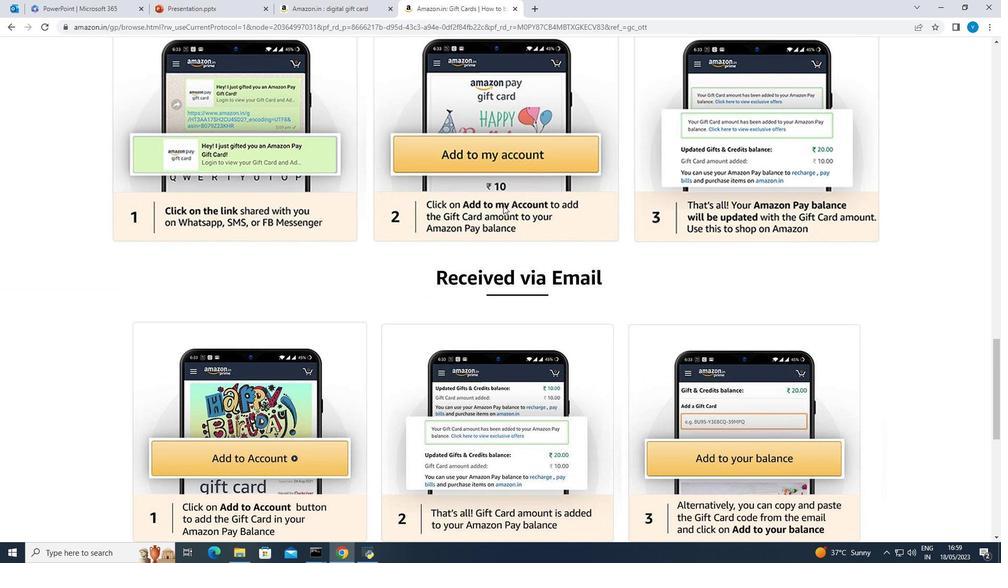 
Action: Mouse scrolled (503, 206) with delta (0, 0)
Screenshot: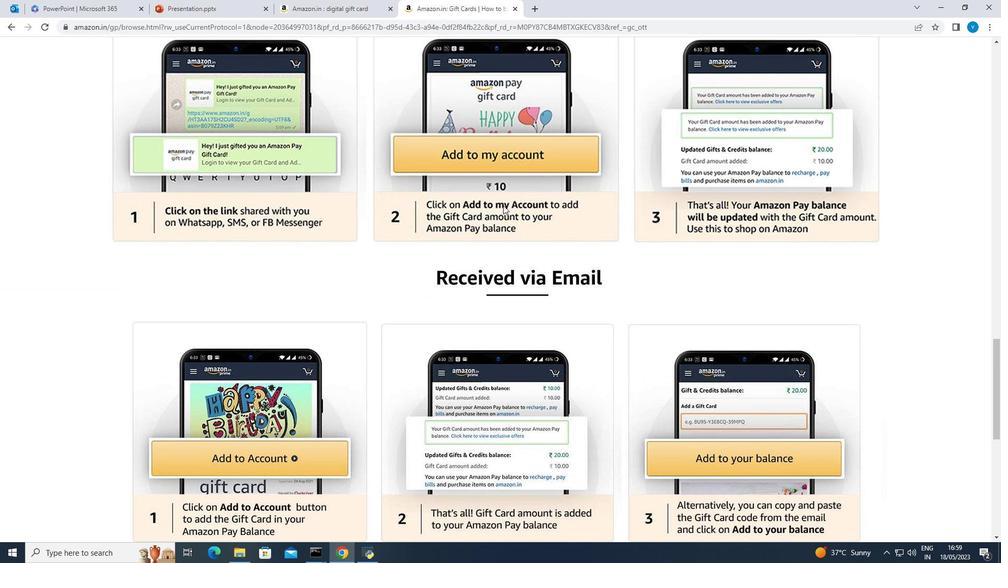 
Action: Mouse scrolled (503, 206) with delta (0, 0)
Screenshot: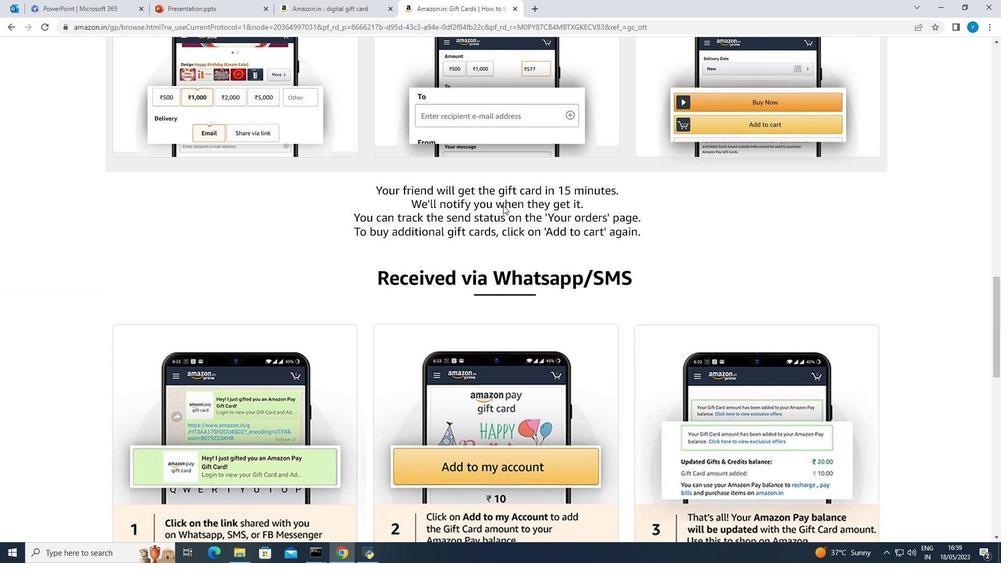
Action: Mouse scrolled (503, 206) with delta (0, 0)
Screenshot: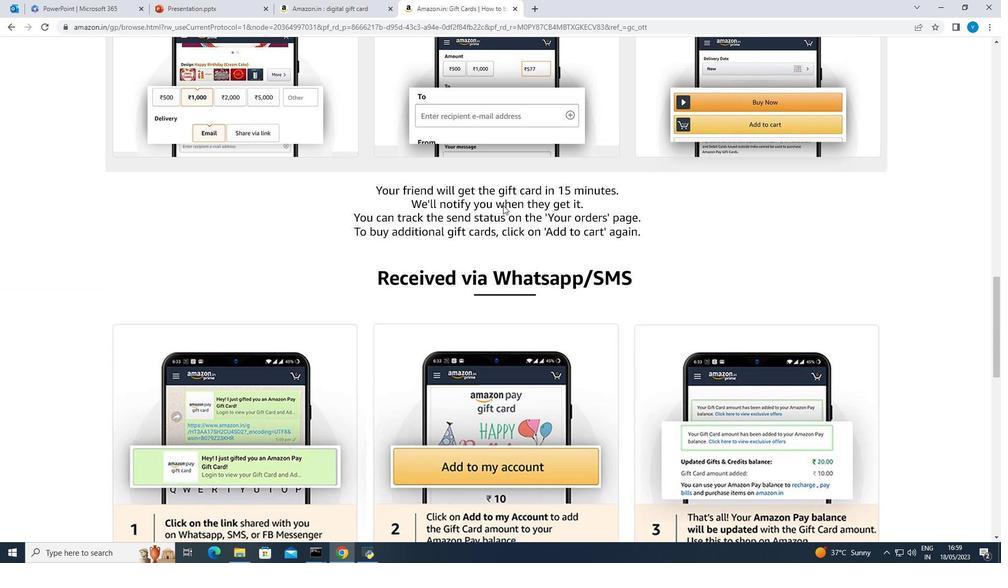 
Action: Mouse scrolled (503, 206) with delta (0, 0)
Screenshot: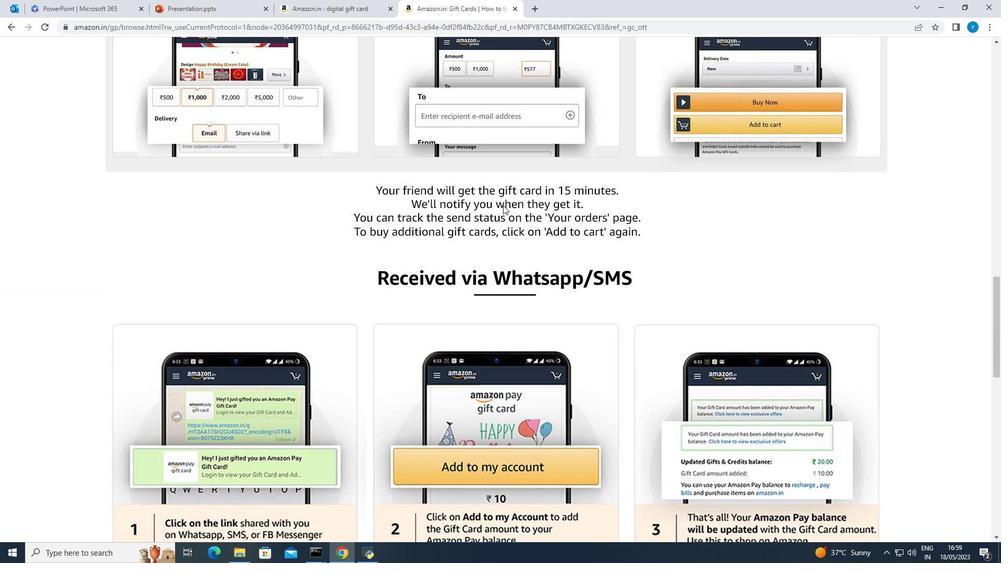 
Action: Mouse scrolled (503, 206) with delta (0, 0)
Screenshot: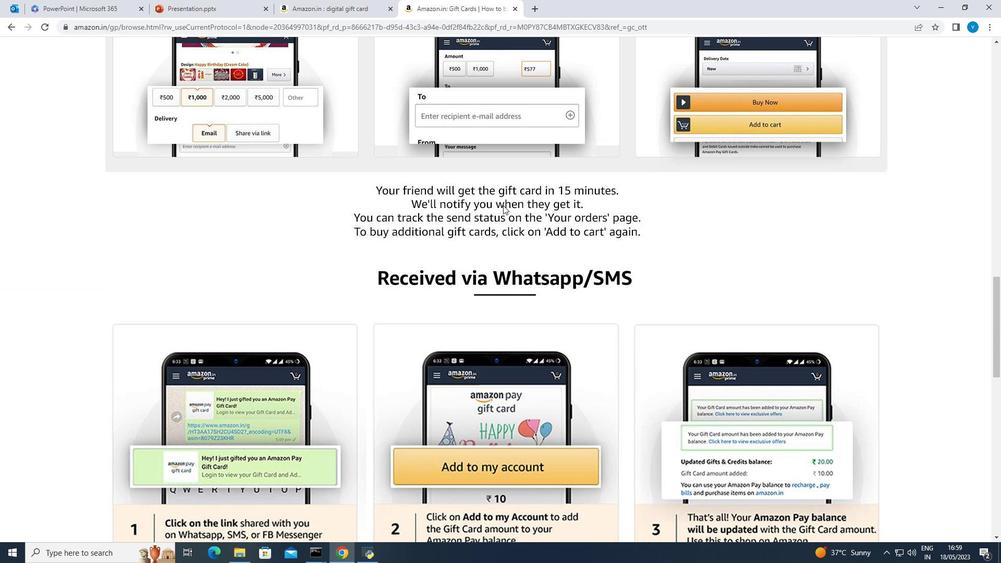 
Action: Mouse scrolled (503, 206) with delta (0, 0)
Screenshot: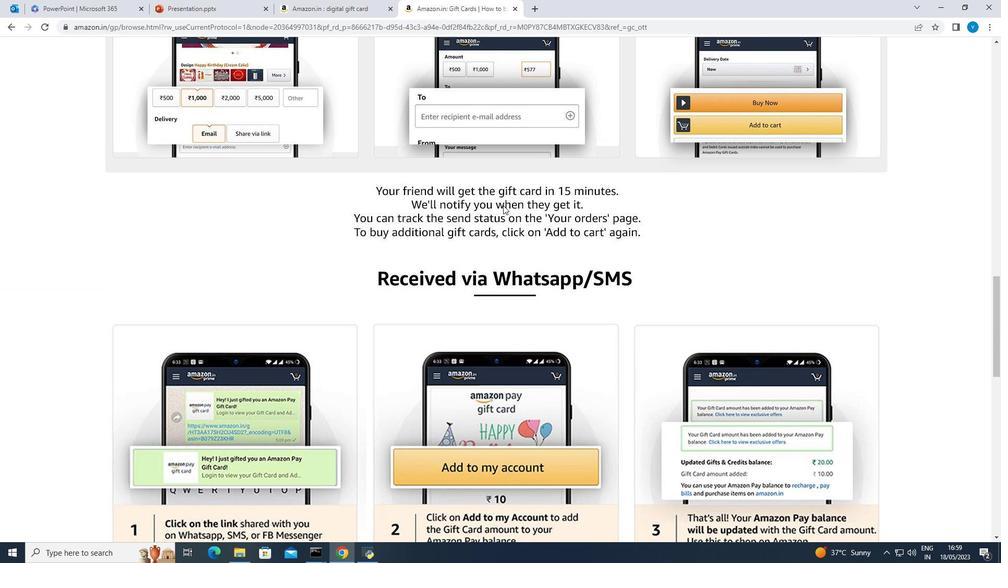 
Action: Mouse scrolled (503, 206) with delta (0, 0)
Screenshot: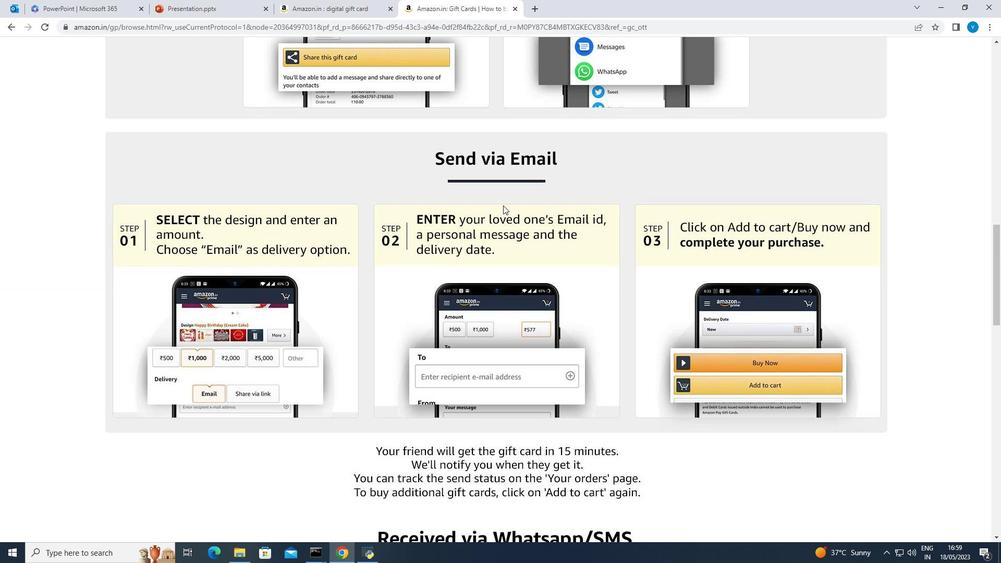 
Action: Mouse scrolled (503, 206) with delta (0, 0)
Screenshot: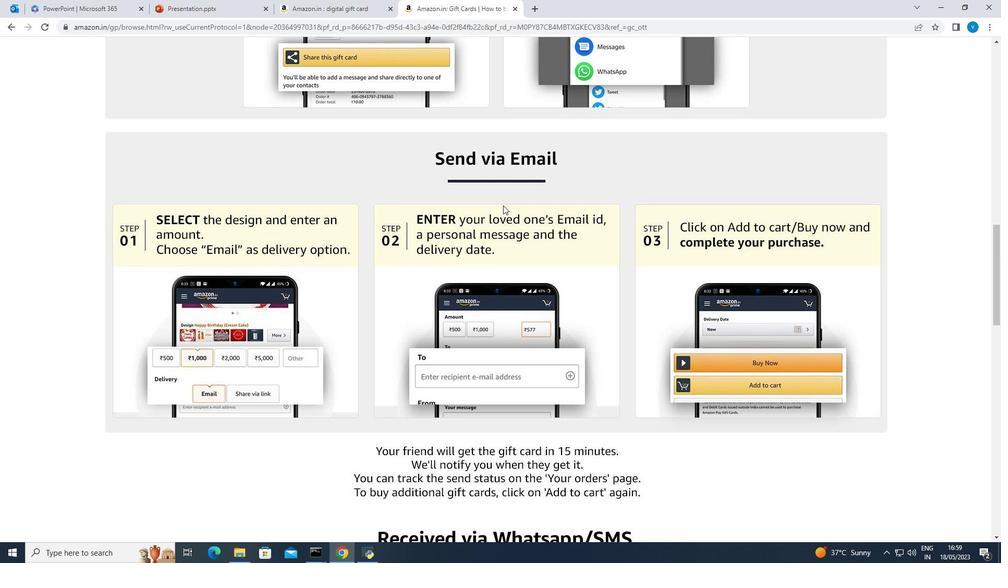 
Action: Mouse scrolled (503, 206) with delta (0, 0)
Screenshot: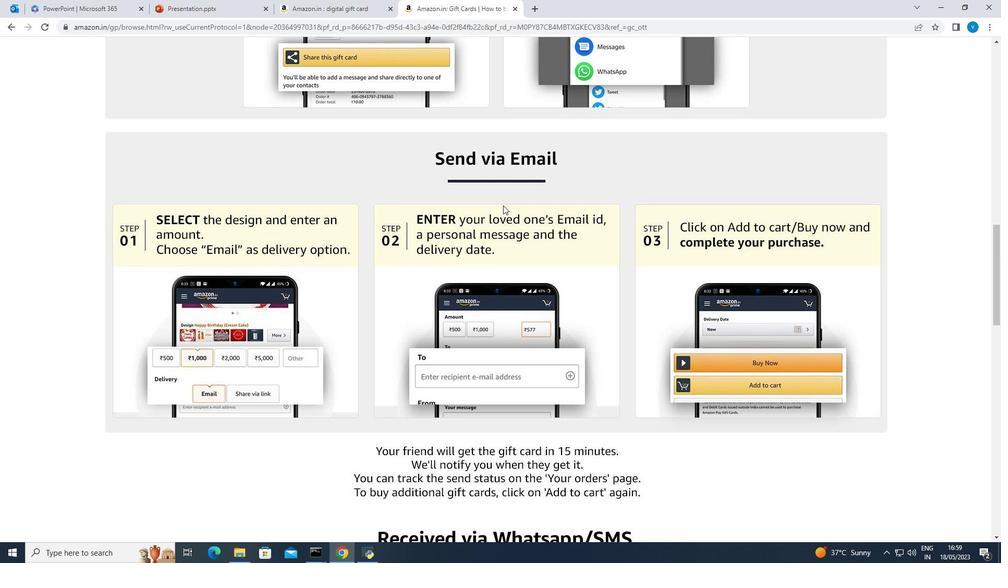 
Action: Mouse scrolled (503, 206) with delta (0, 0)
Screenshot: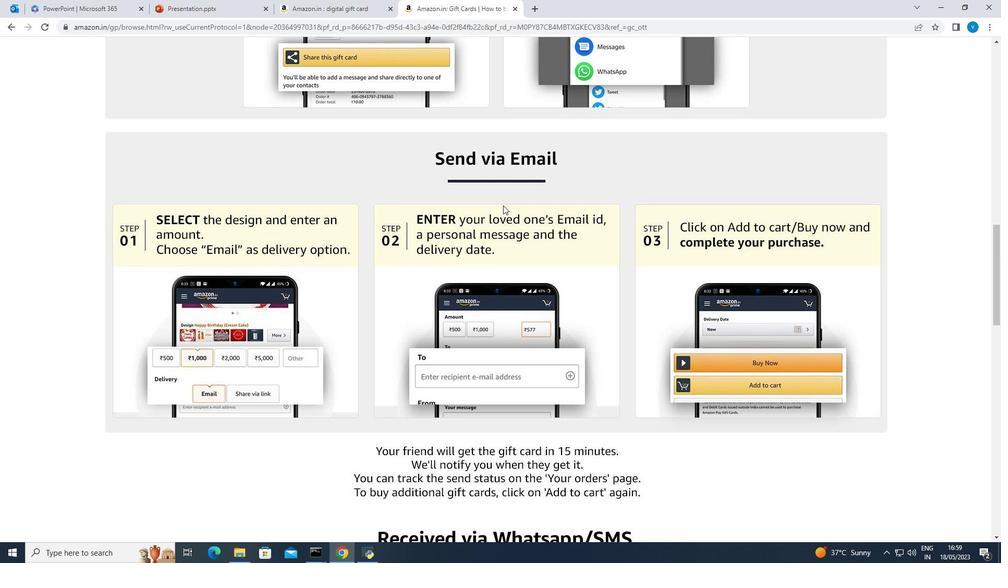 
Action: Mouse scrolled (503, 206) with delta (0, 0)
Screenshot: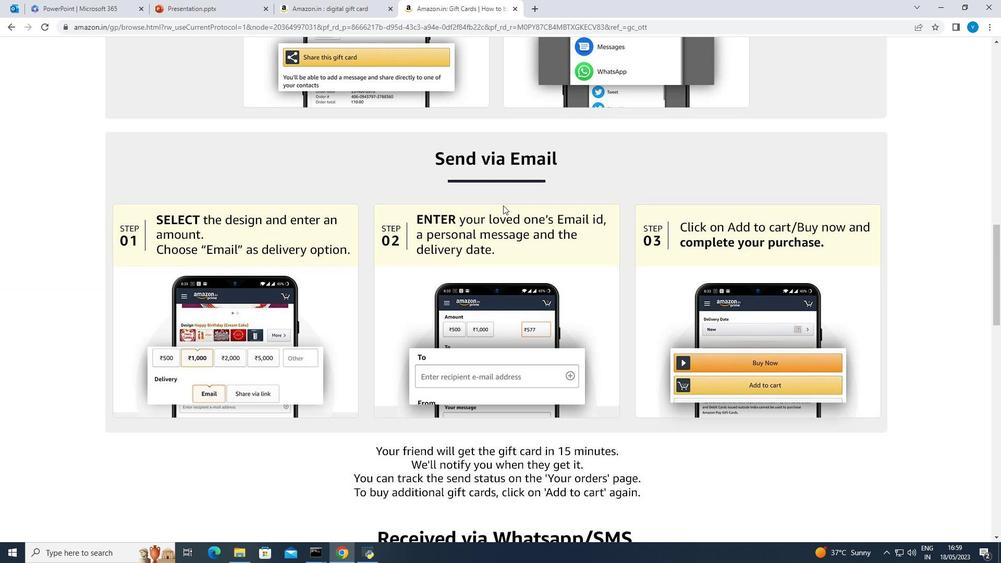 
Action: Mouse scrolled (503, 206) with delta (0, 0)
Screenshot: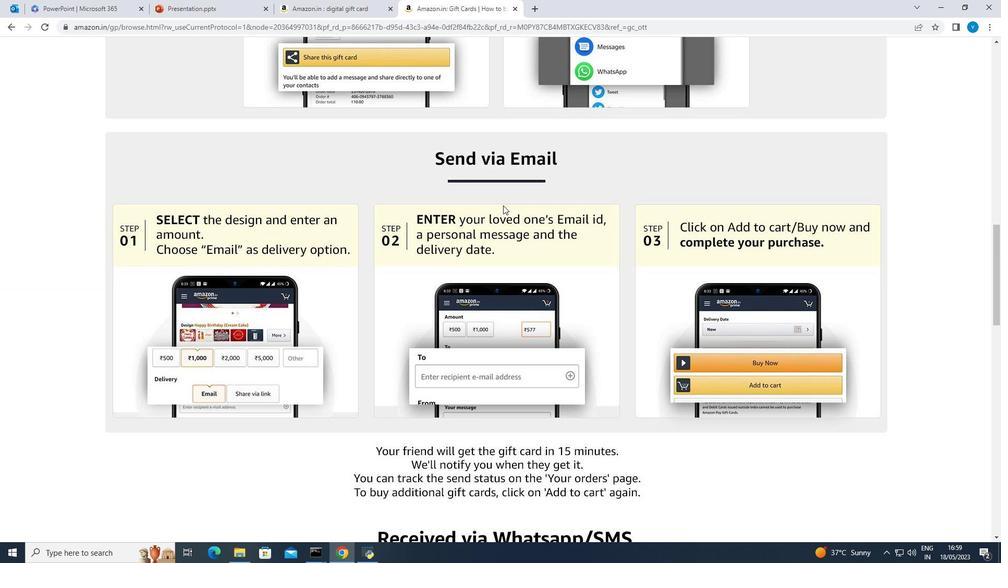 
Action: Mouse scrolled (503, 206) with delta (0, 0)
Screenshot: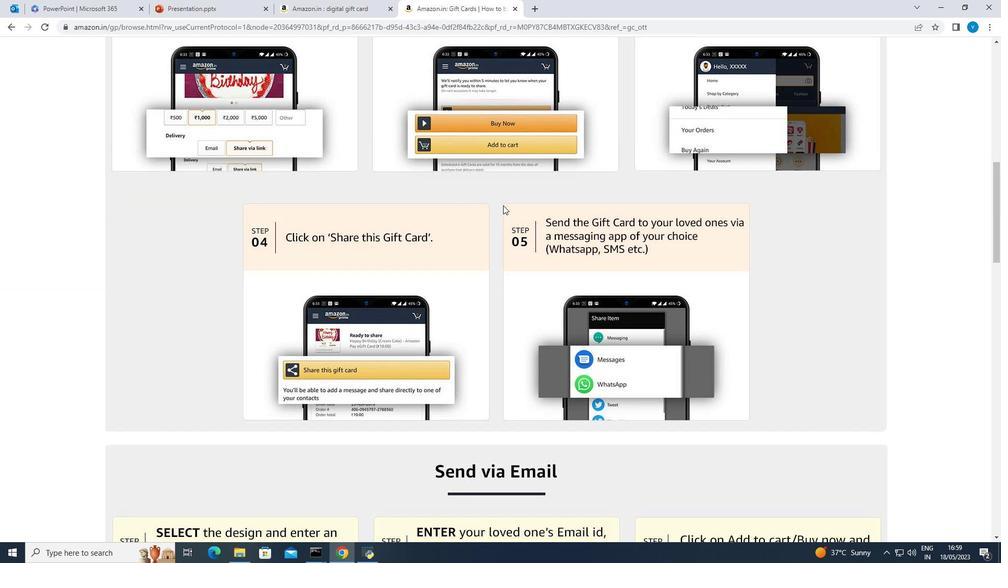 
Action: Mouse scrolled (503, 206) with delta (0, 0)
Screenshot: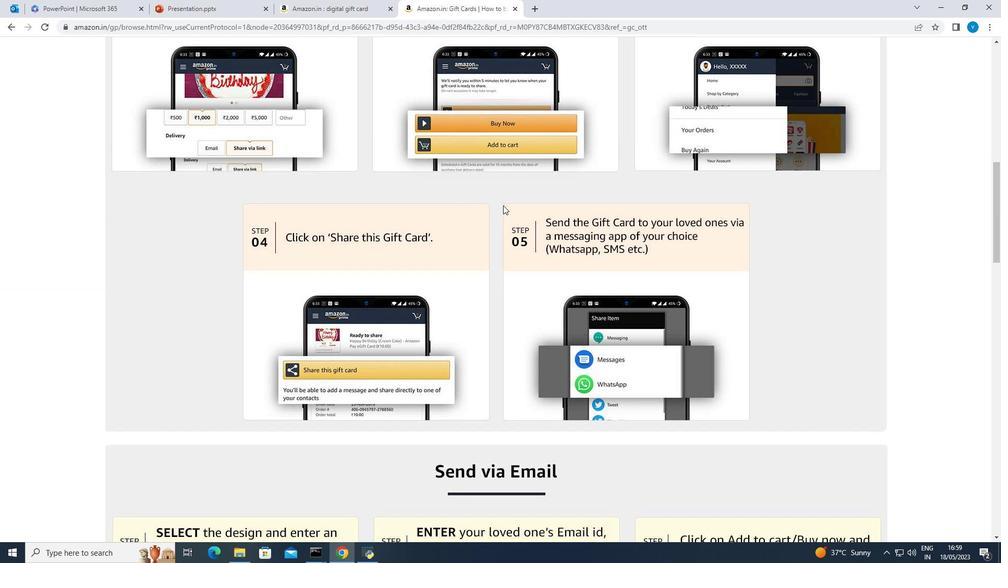 
Action: Mouse scrolled (503, 206) with delta (0, 0)
Screenshot: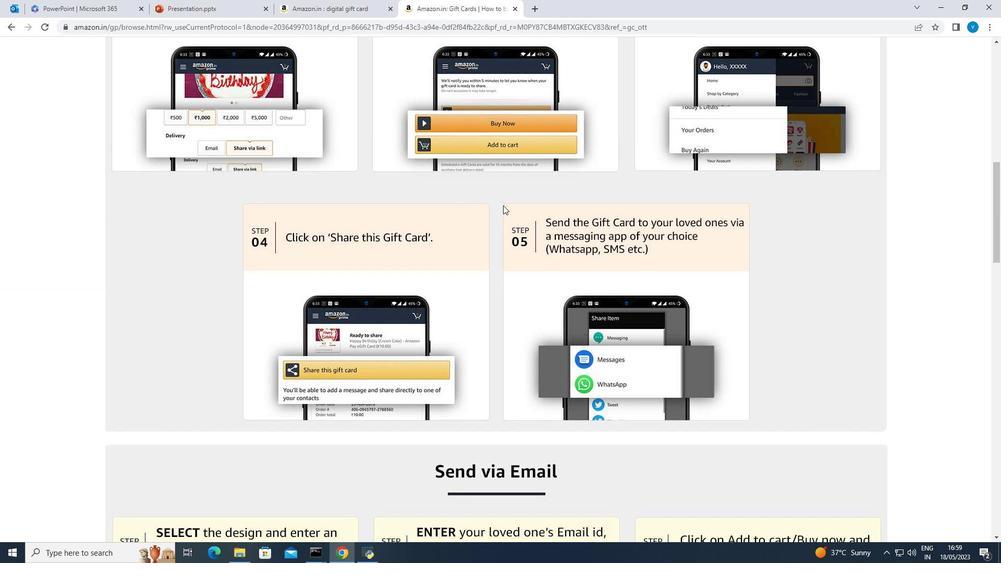 
Action: Mouse scrolled (503, 206) with delta (0, 0)
Screenshot: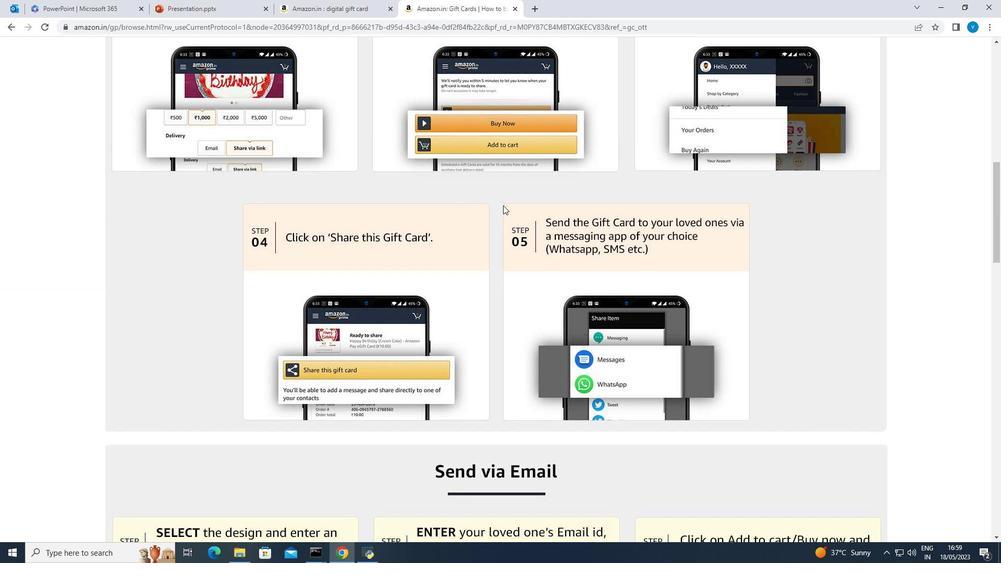 
Action: Mouse scrolled (503, 206) with delta (0, 0)
Screenshot: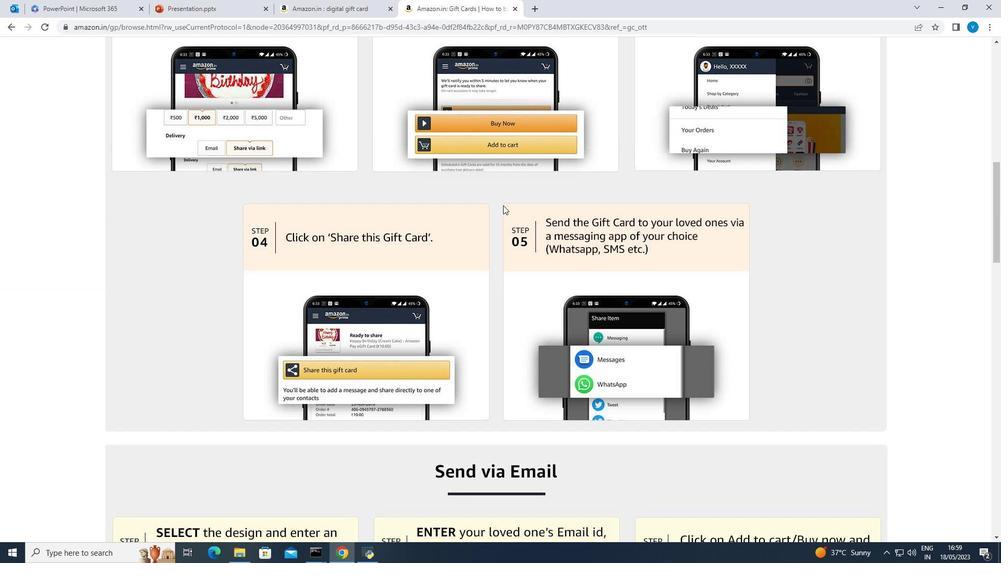 
Action: Mouse scrolled (503, 206) with delta (0, 0)
Screenshot: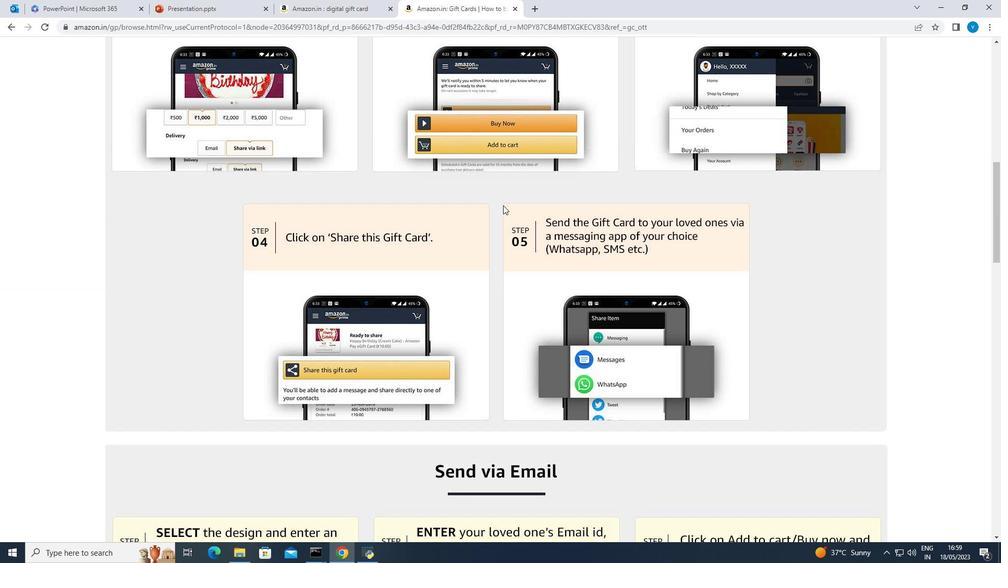 
Action: Mouse moved to (11, 25)
Screenshot: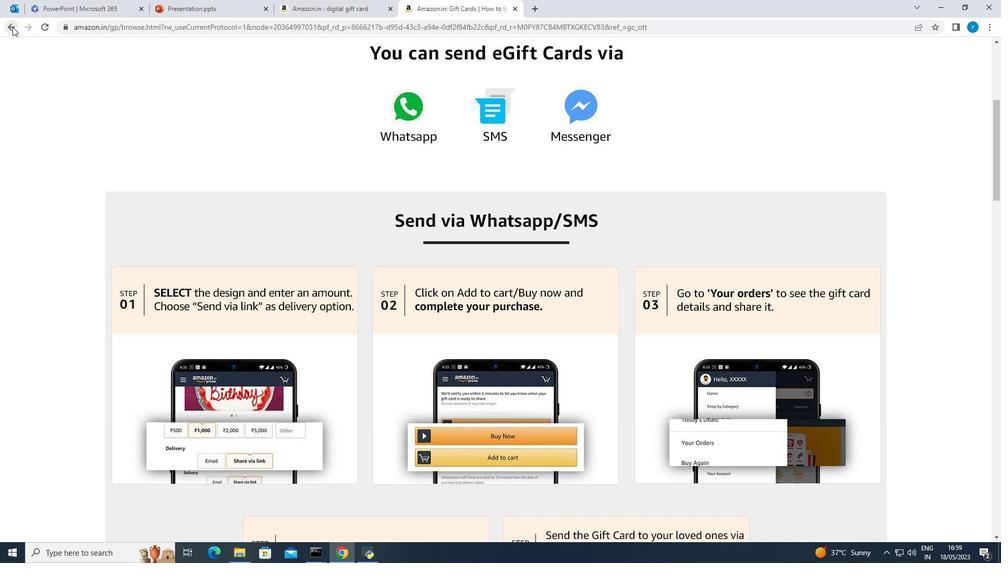 
Action: Mouse pressed left at (11, 25)
Screenshot: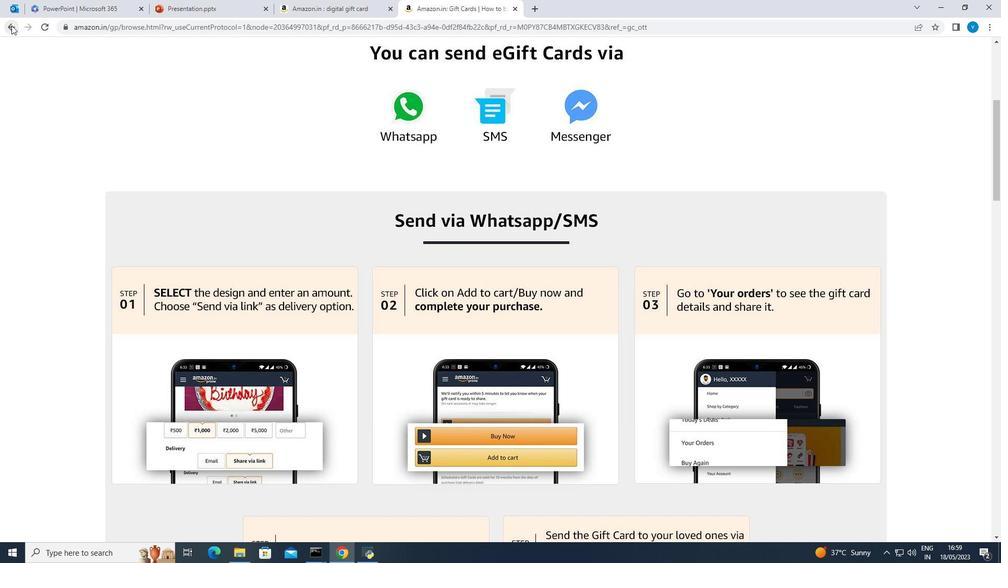 
Action: Mouse moved to (260, 191)
Screenshot: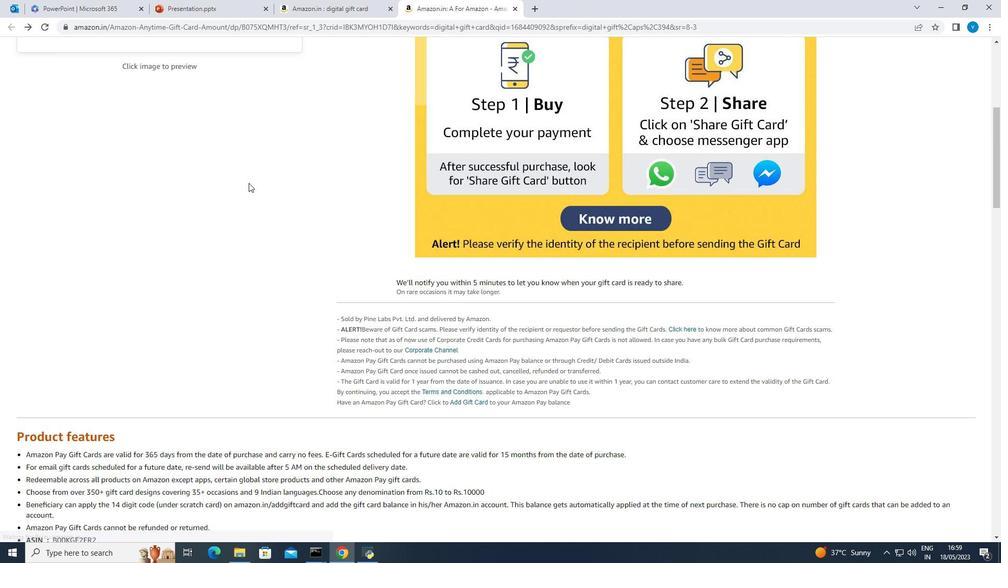 
Action: Mouse scrolled (260, 192) with delta (0, 0)
Screenshot: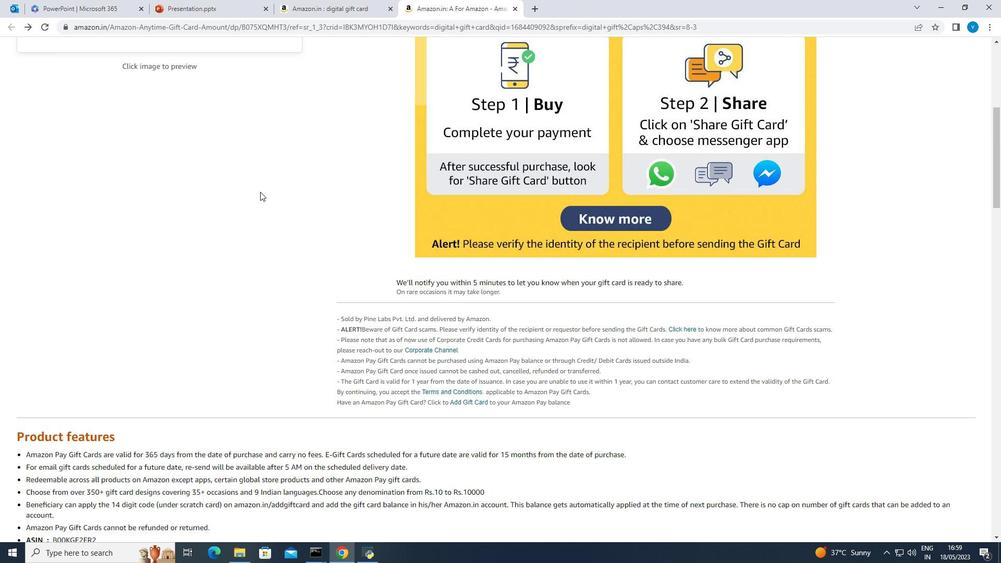 
Action: Mouse scrolled (260, 192) with delta (0, 0)
Screenshot: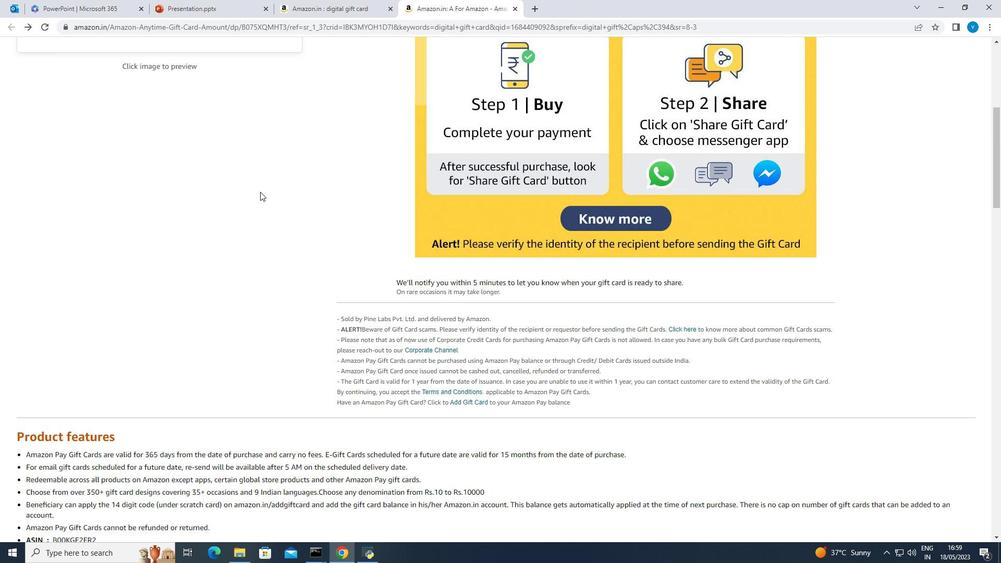 
Action: Mouse scrolled (260, 192) with delta (0, 0)
Screenshot: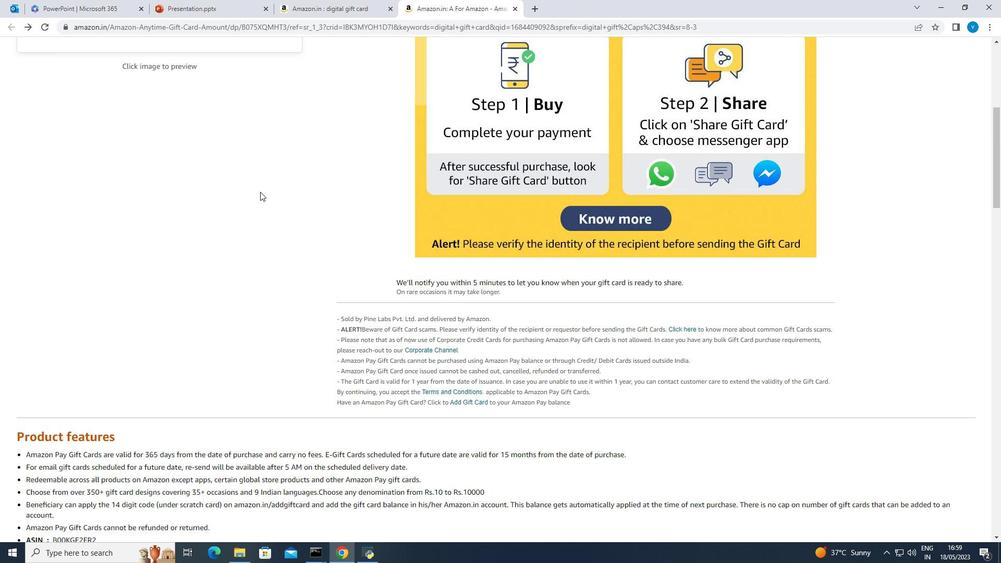 
Action: Mouse scrolled (260, 192) with delta (0, 0)
Screenshot: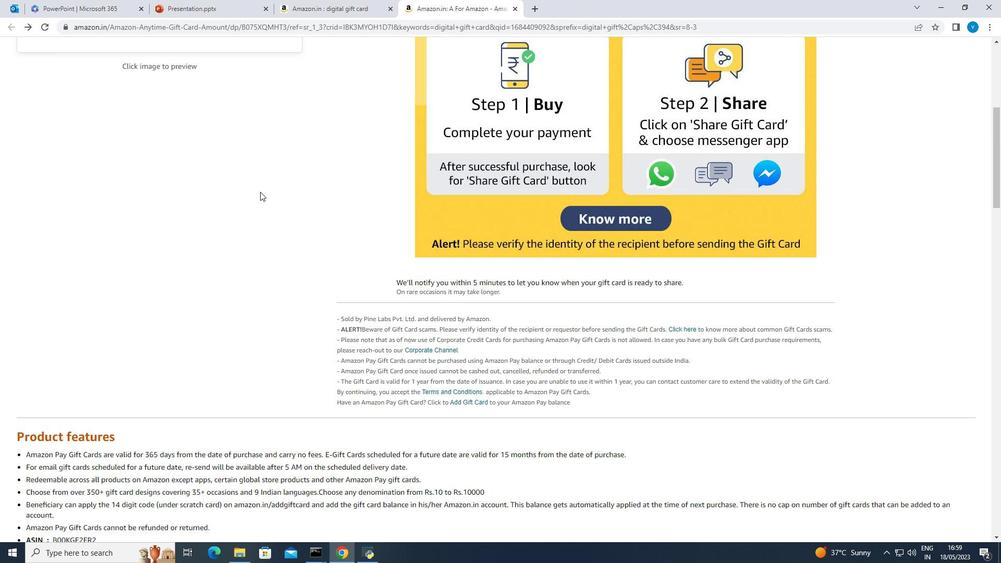 
Action: Mouse scrolled (260, 192) with delta (0, 0)
Screenshot: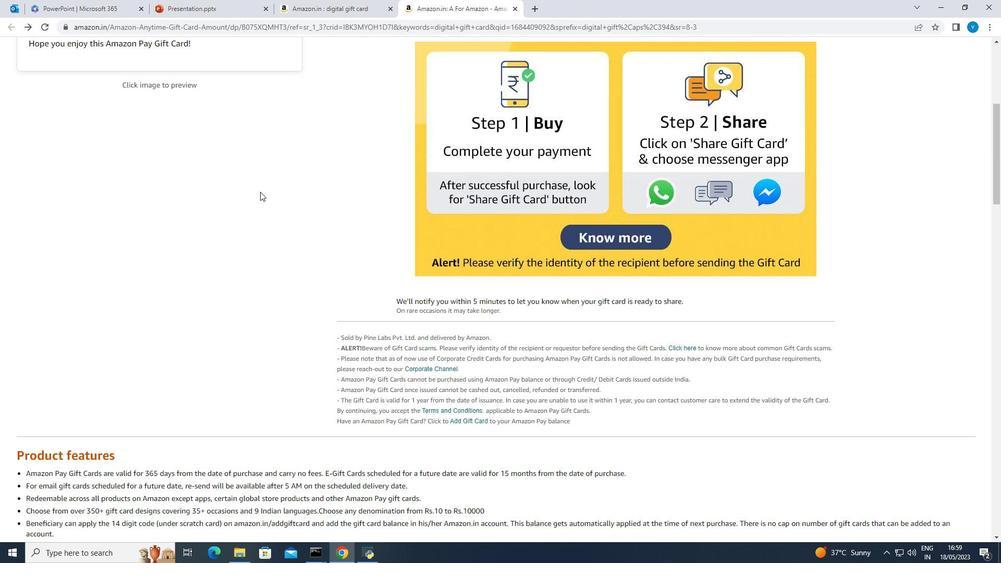 
Action: Mouse scrolled (260, 192) with delta (0, 0)
Screenshot: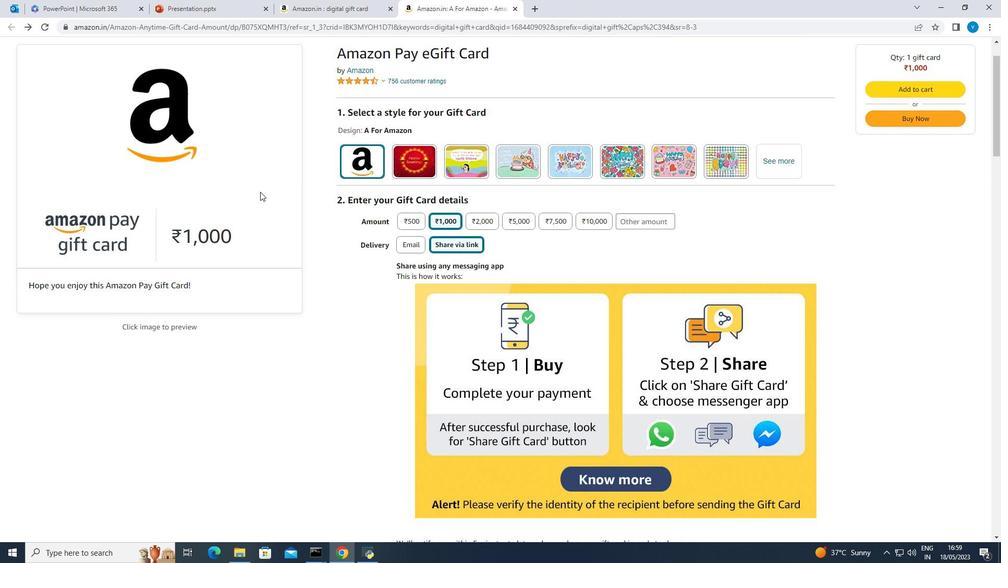 
Action: Mouse scrolled (260, 192) with delta (0, 0)
Screenshot: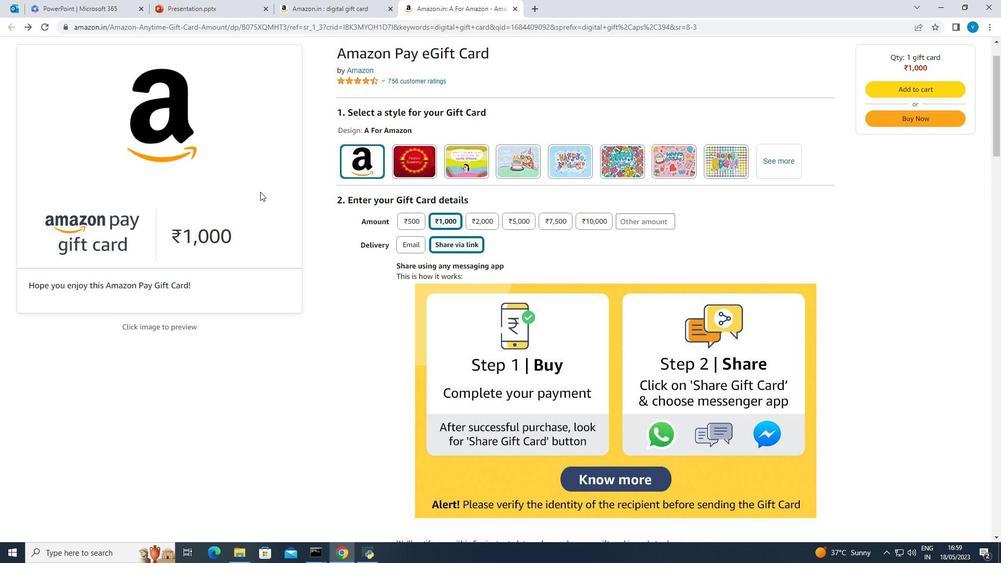 
Action: Mouse scrolled (260, 192) with delta (0, 0)
Screenshot: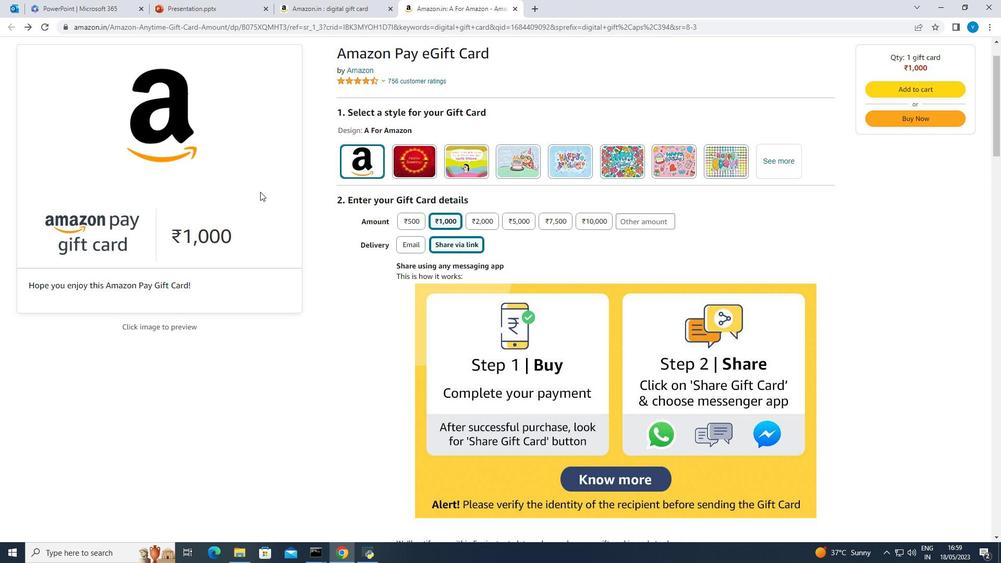 
Action: Mouse scrolled (260, 192) with delta (0, 0)
Screenshot: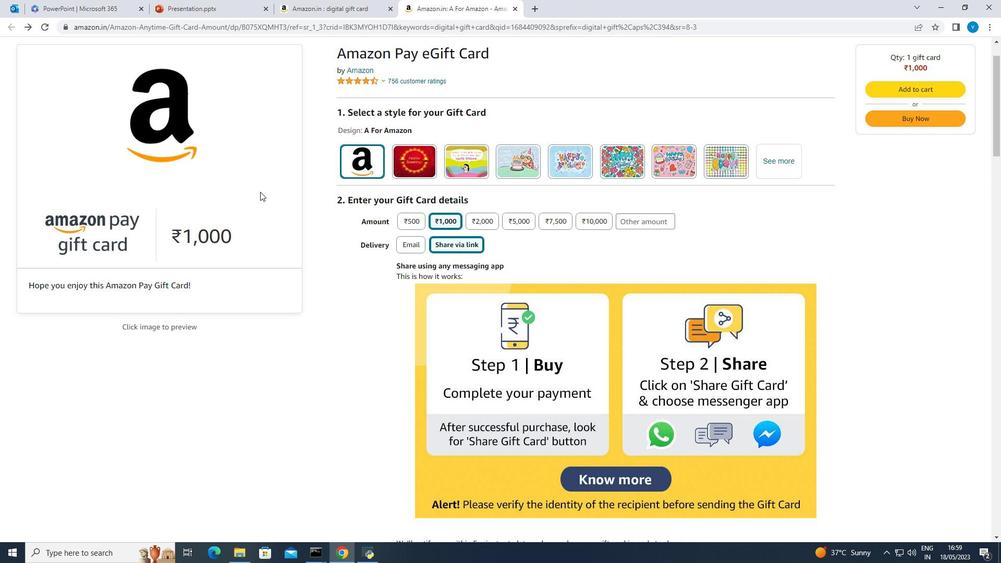 
Action: Mouse scrolled (260, 192) with delta (0, 0)
Screenshot: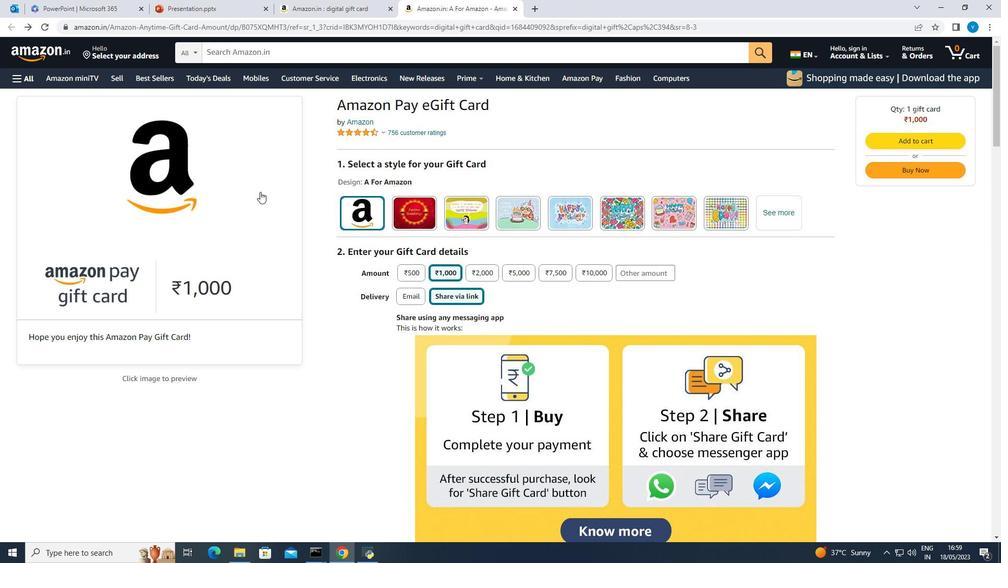 
Action: Mouse scrolled (260, 191) with delta (0, 0)
Screenshot: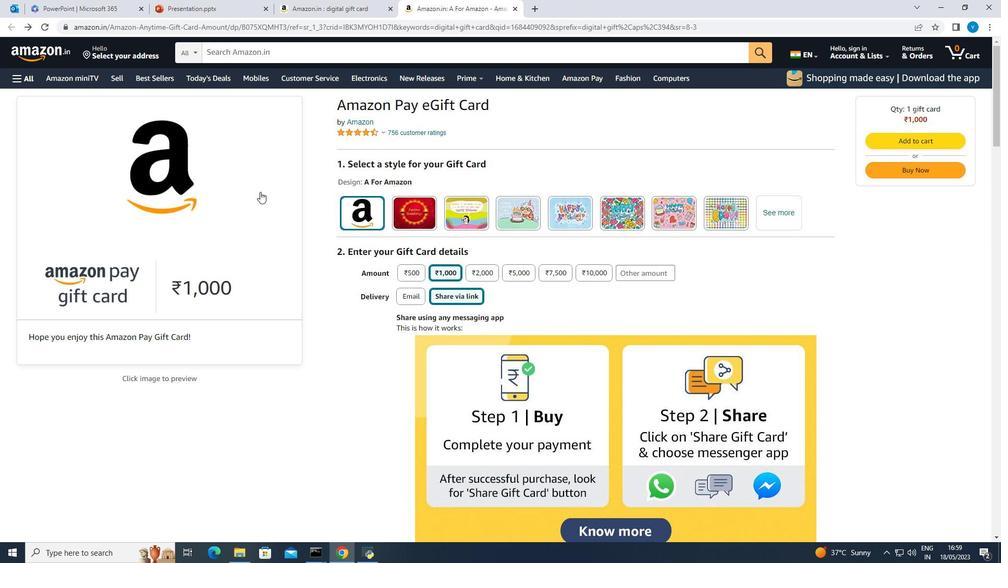 
Action: Mouse scrolled (260, 191) with delta (0, 0)
Screenshot: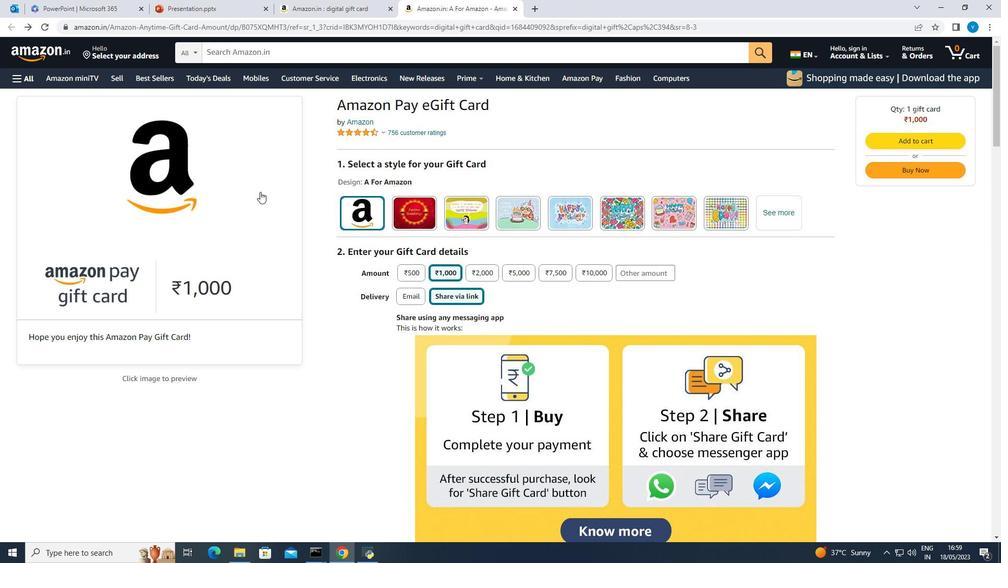 
Action: Mouse scrolled (260, 191) with delta (0, 0)
Screenshot: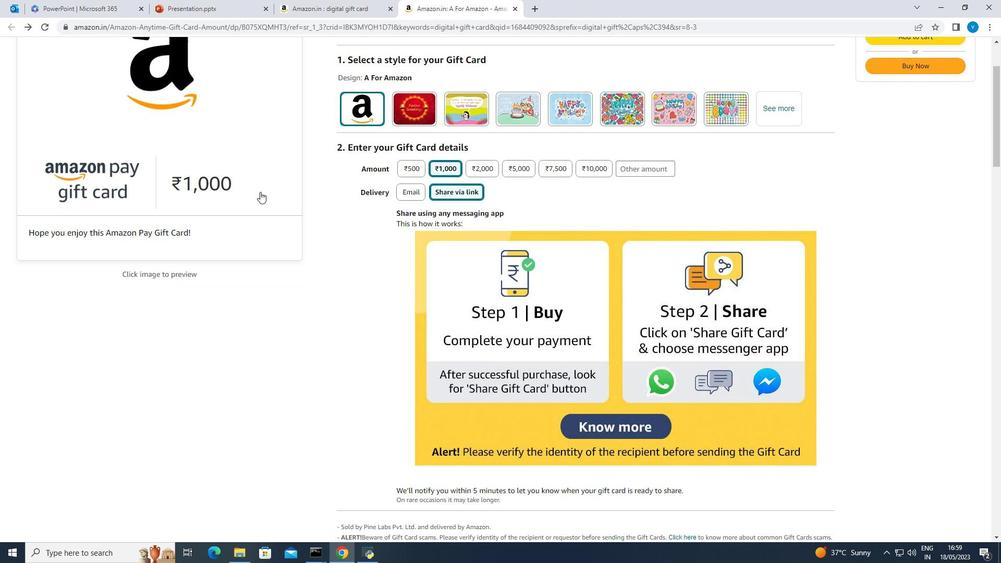 
Action: Mouse scrolled (260, 191) with delta (0, 0)
Screenshot: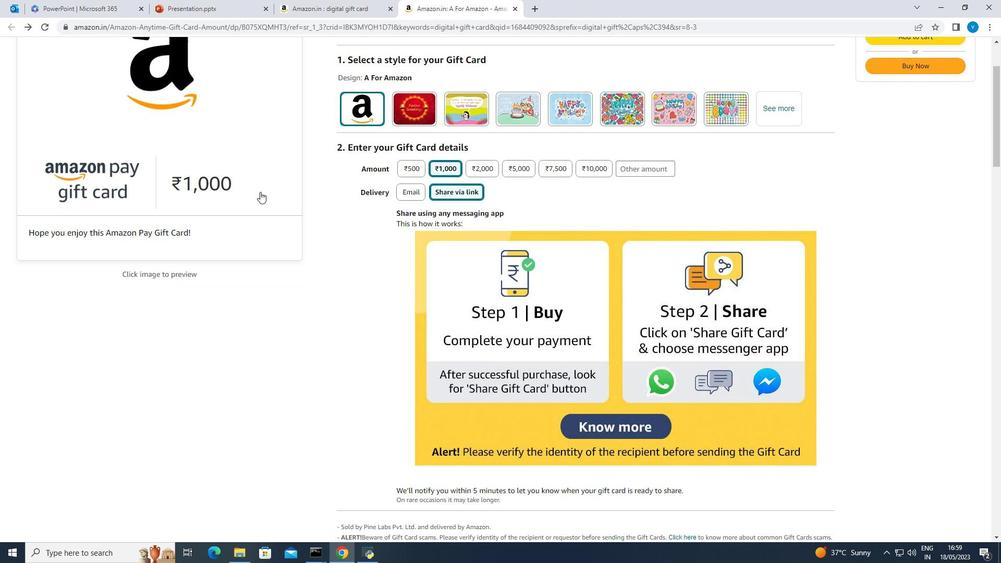 
Action: Mouse moved to (236, 194)
Screenshot: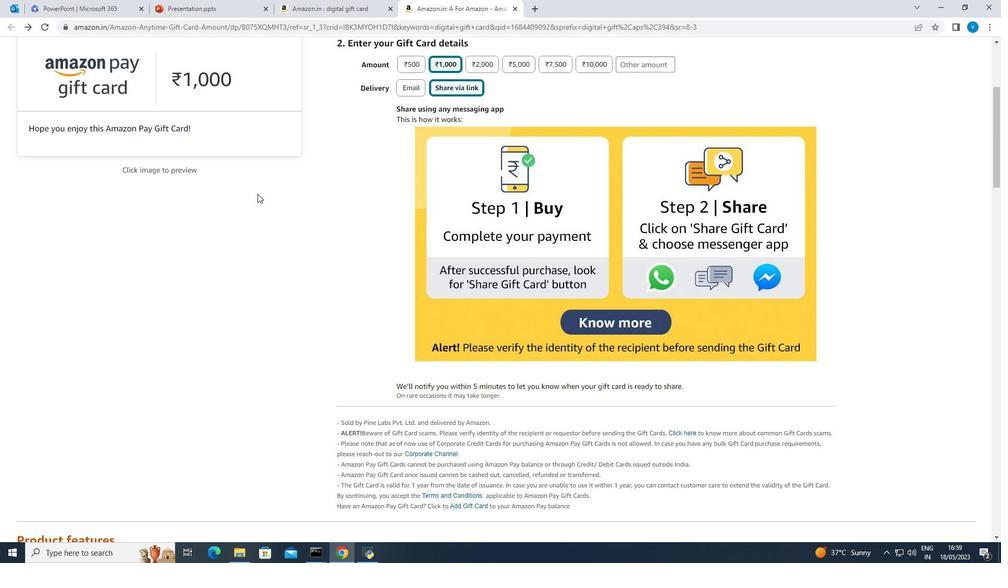 
Action: Mouse scrolled (236, 193) with delta (0, 0)
Screenshot: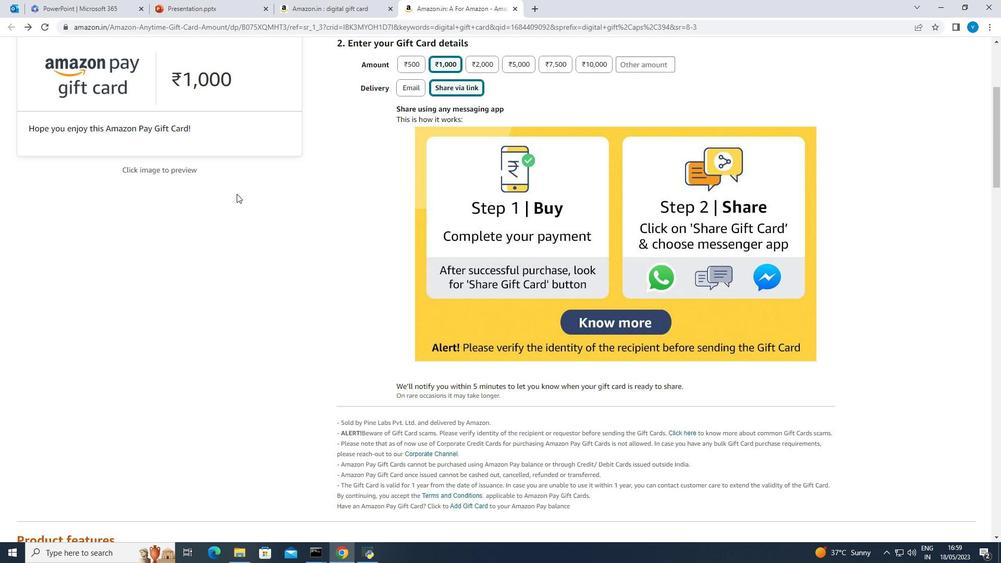
Action: Mouse scrolled (236, 193) with delta (0, 0)
Screenshot: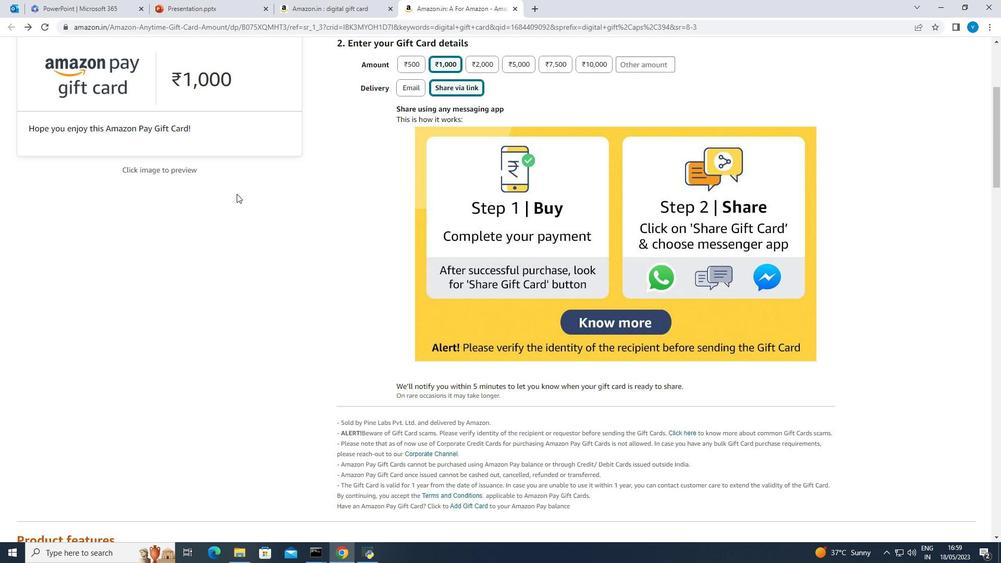 
Action: Mouse scrolled (236, 193) with delta (0, 0)
Screenshot: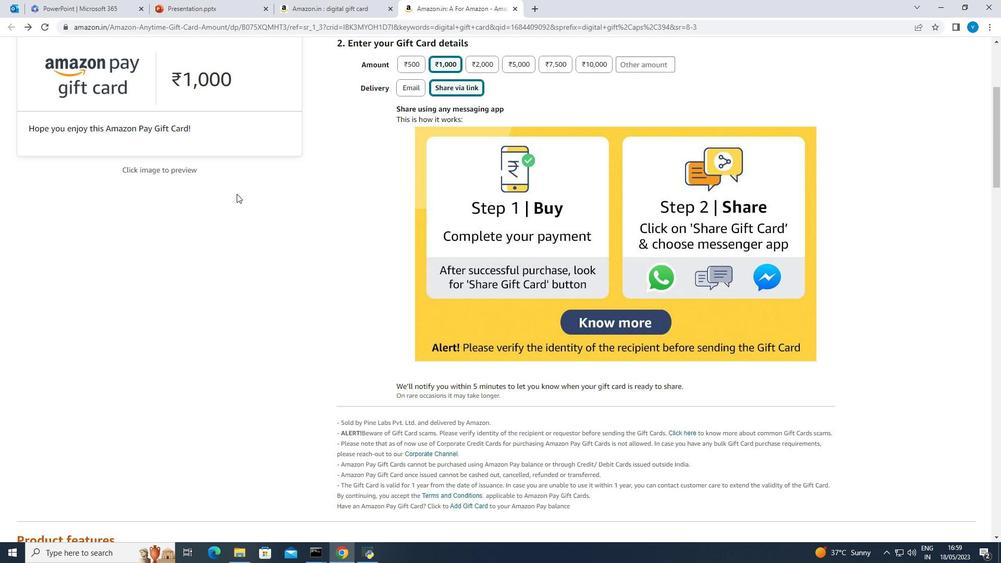 
Action: Mouse moved to (347, 7)
Screenshot: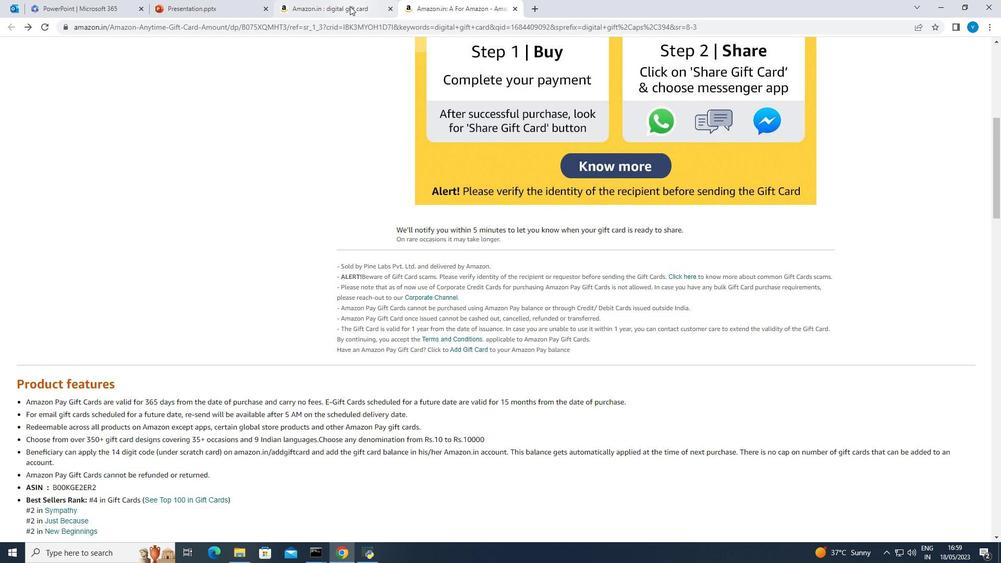 
Action: Mouse pressed left at (347, 7)
Screenshot: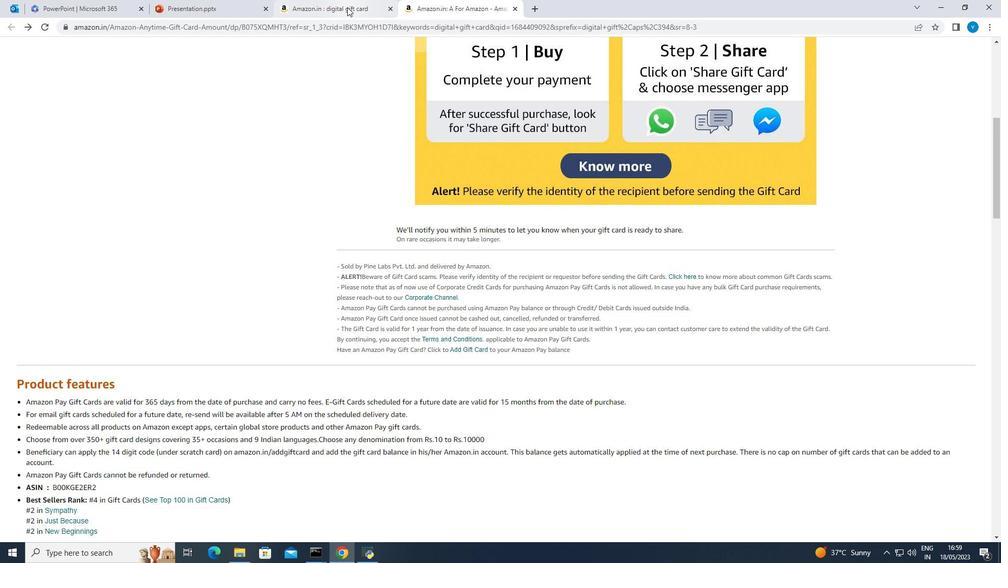 
Action: Mouse moved to (291, 356)
Screenshot: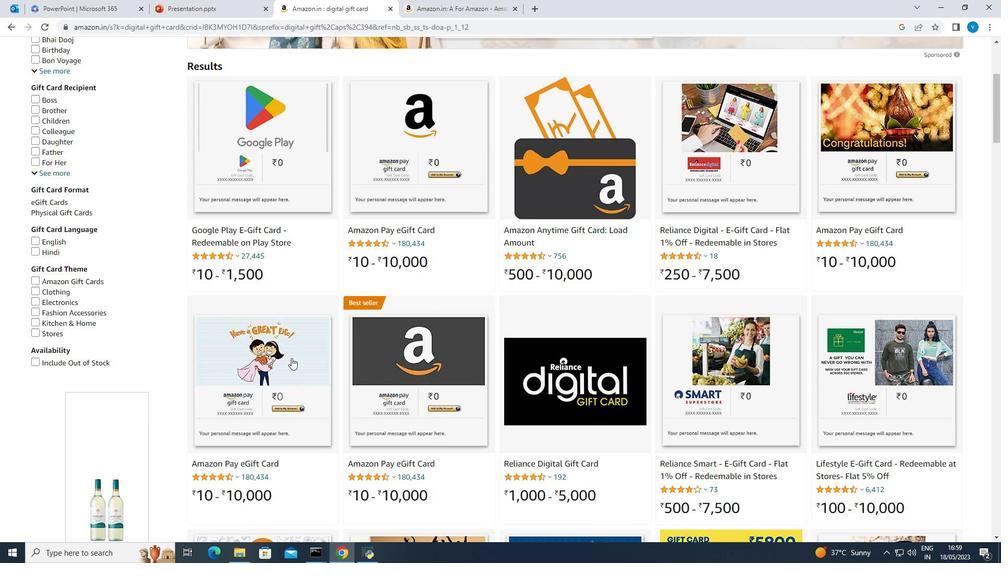 
Action: Mouse pressed left at (291, 356)
Screenshot: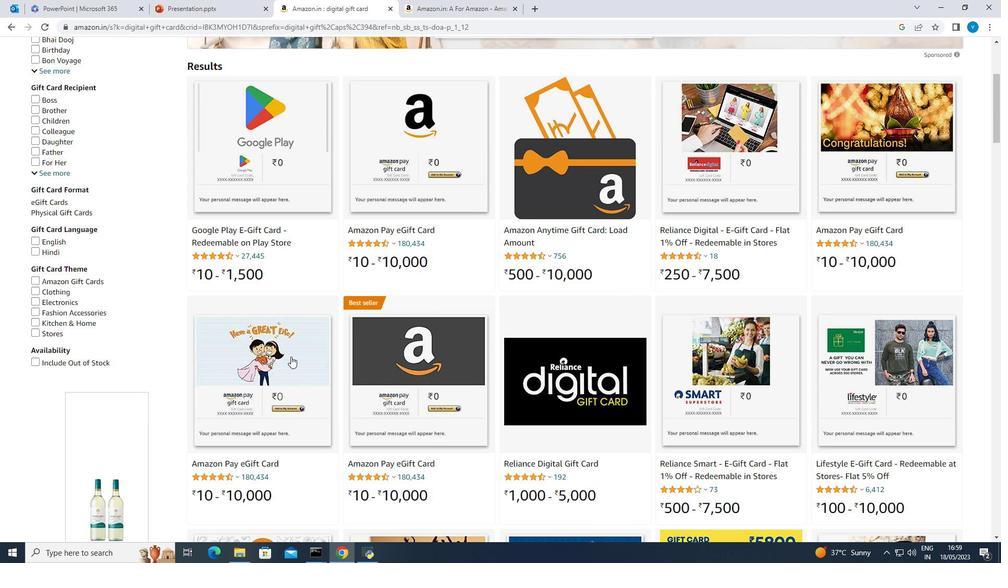 
Action: Mouse pressed left at (291, 356)
Screenshot: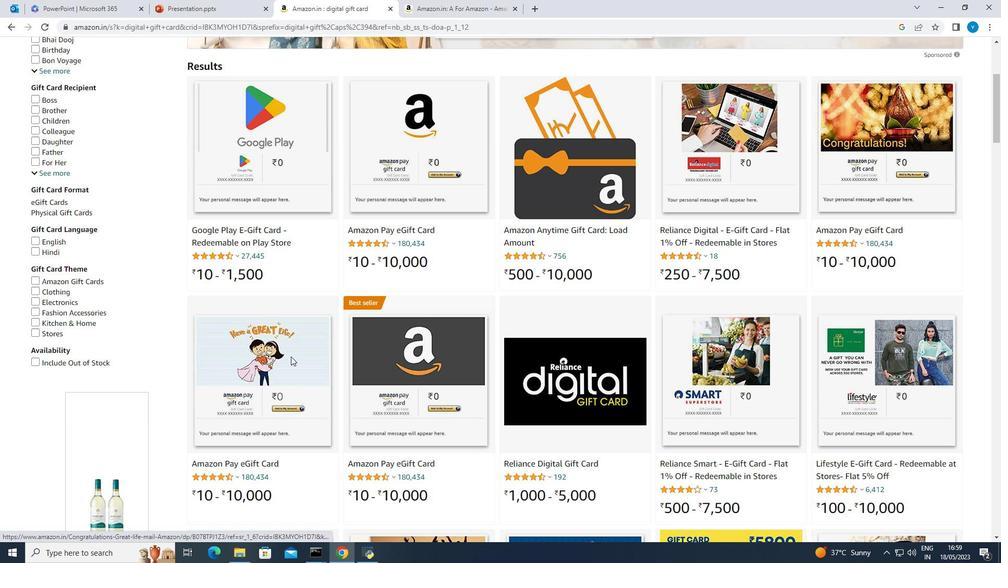 
Action: Mouse moved to (339, 341)
Screenshot: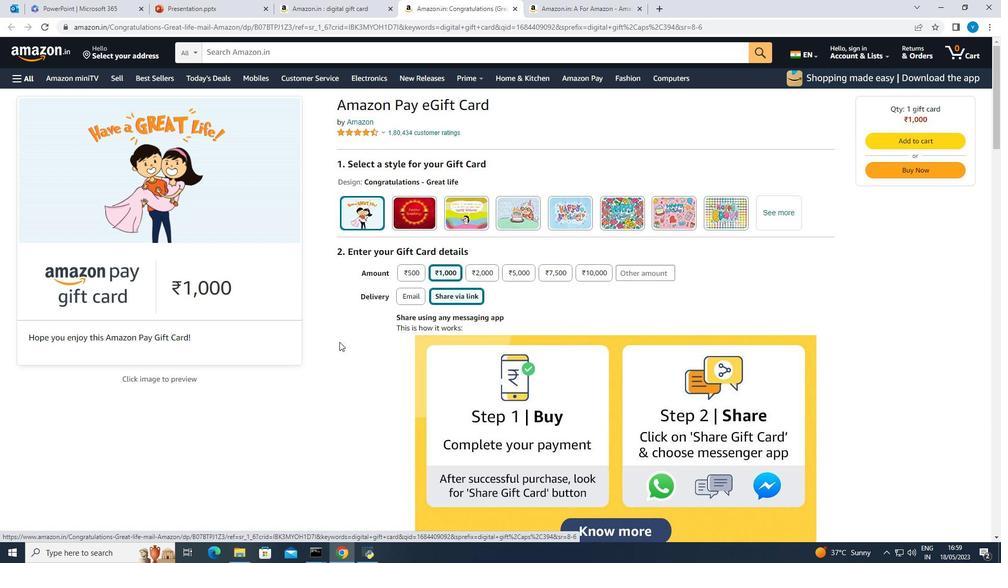 
Action: Mouse scrolled (339, 341) with delta (0, 0)
Screenshot: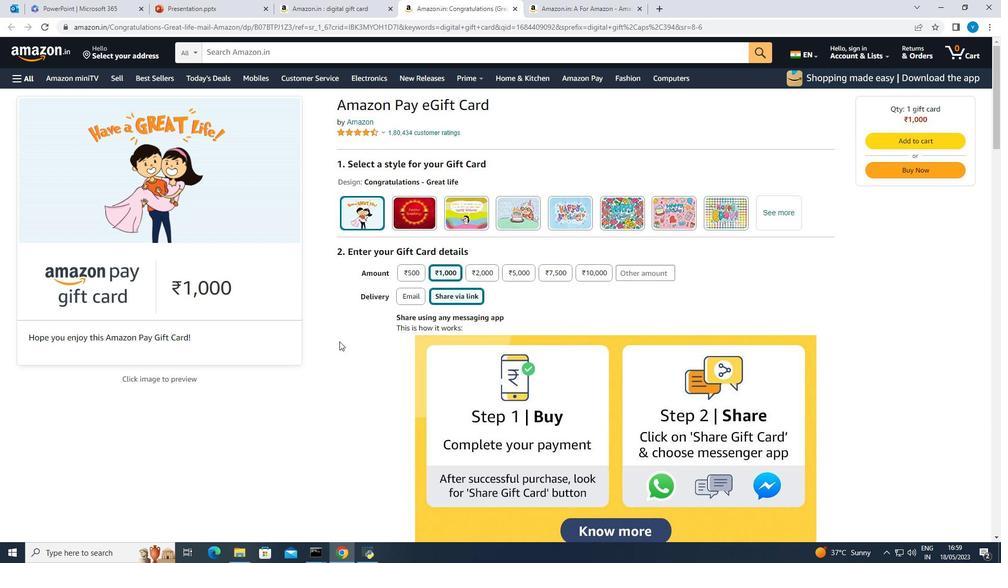 
Action: Mouse scrolled (339, 341) with delta (0, 0)
Screenshot: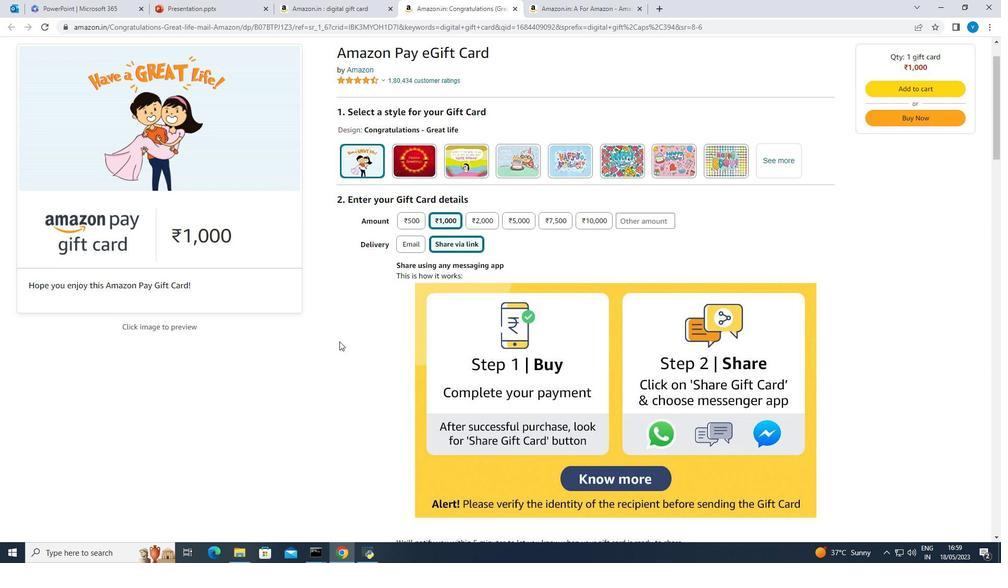 
Action: Mouse scrolled (339, 341) with delta (0, 0)
Screenshot: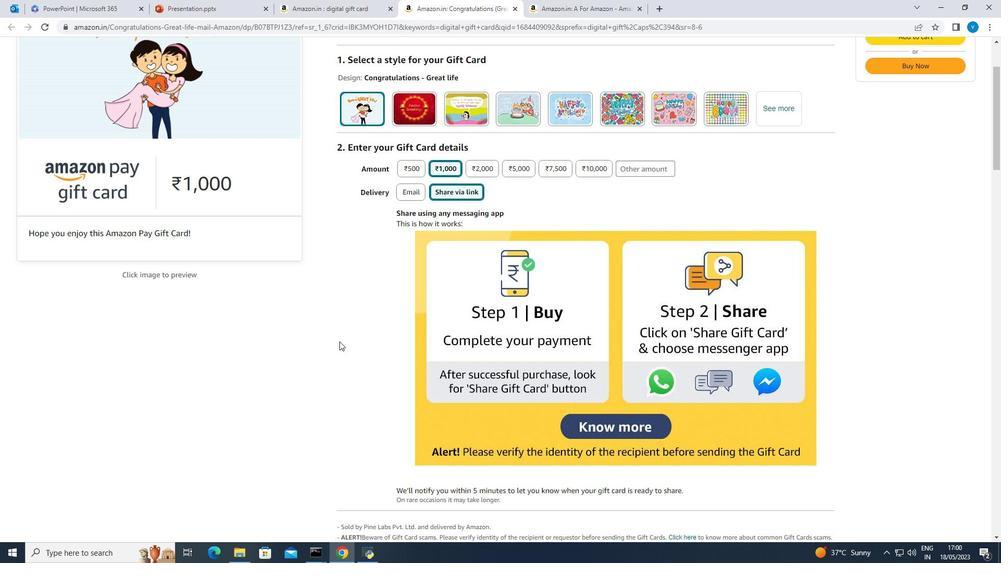 
Action: Mouse scrolled (339, 341) with delta (0, 0)
Screenshot: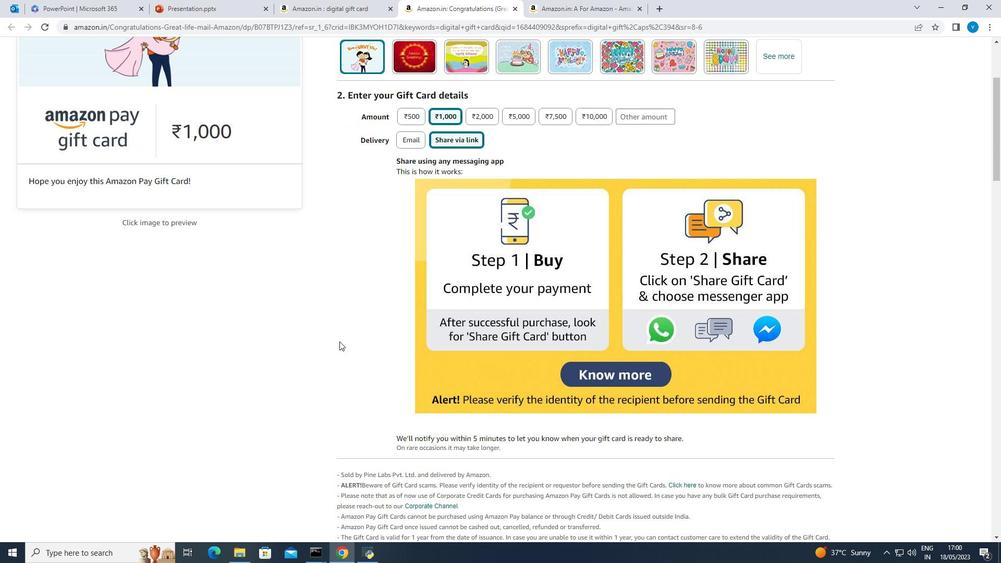 
Action: Mouse scrolled (339, 341) with delta (0, 0)
Screenshot: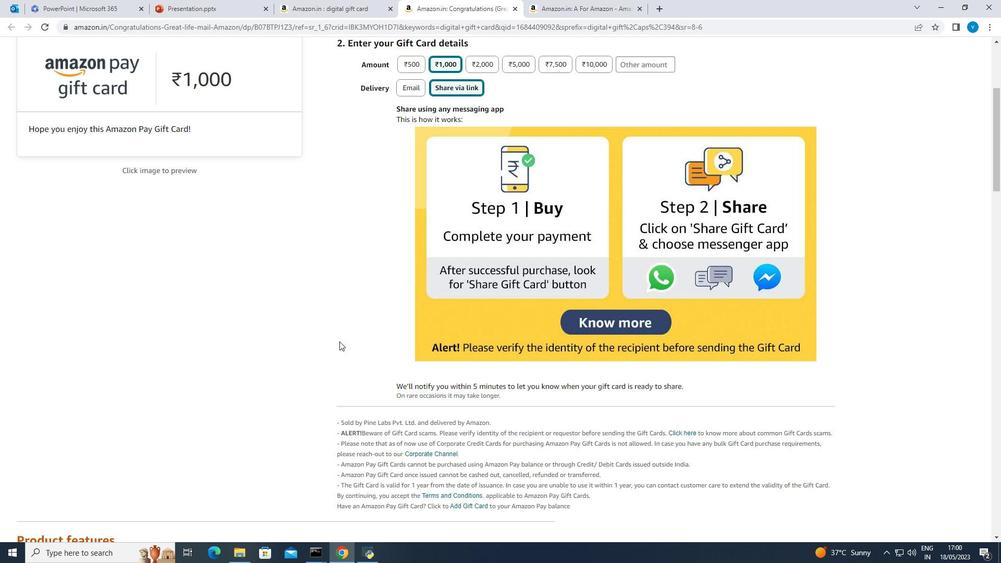 
Action: Mouse scrolled (339, 341) with delta (0, 0)
Screenshot: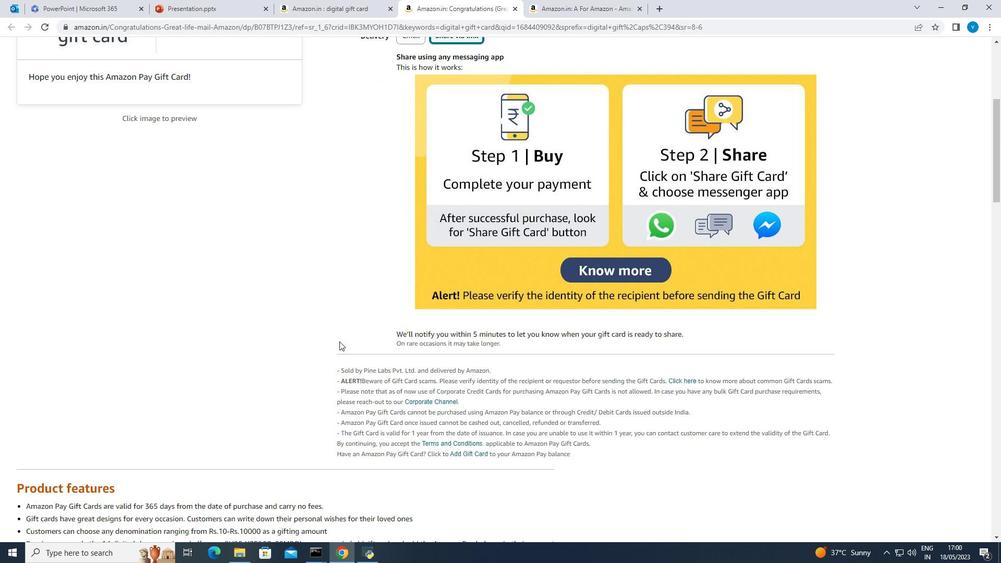 
Action: Mouse scrolled (339, 341) with delta (0, 0)
Screenshot: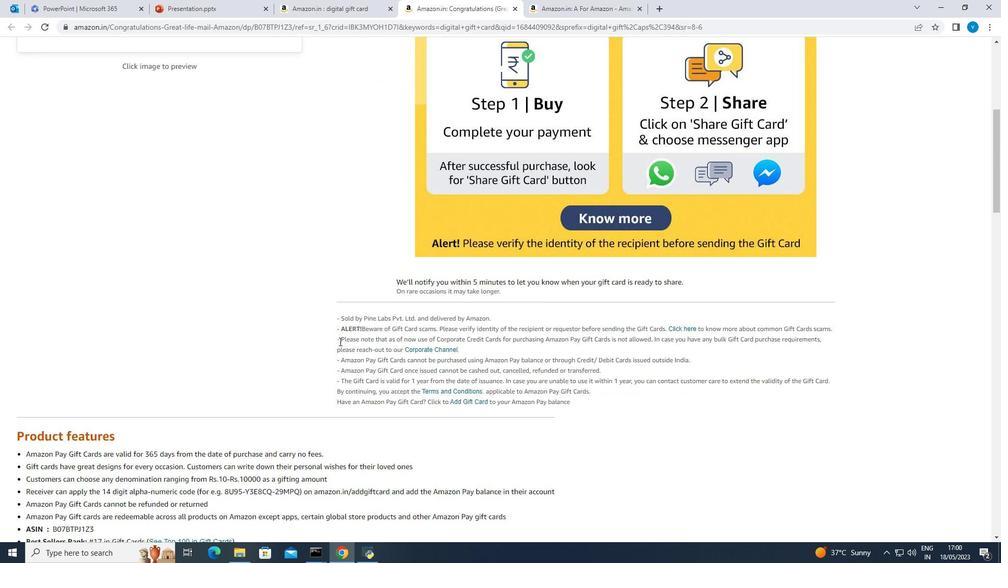 
Action: Mouse scrolled (339, 341) with delta (0, 0)
Screenshot: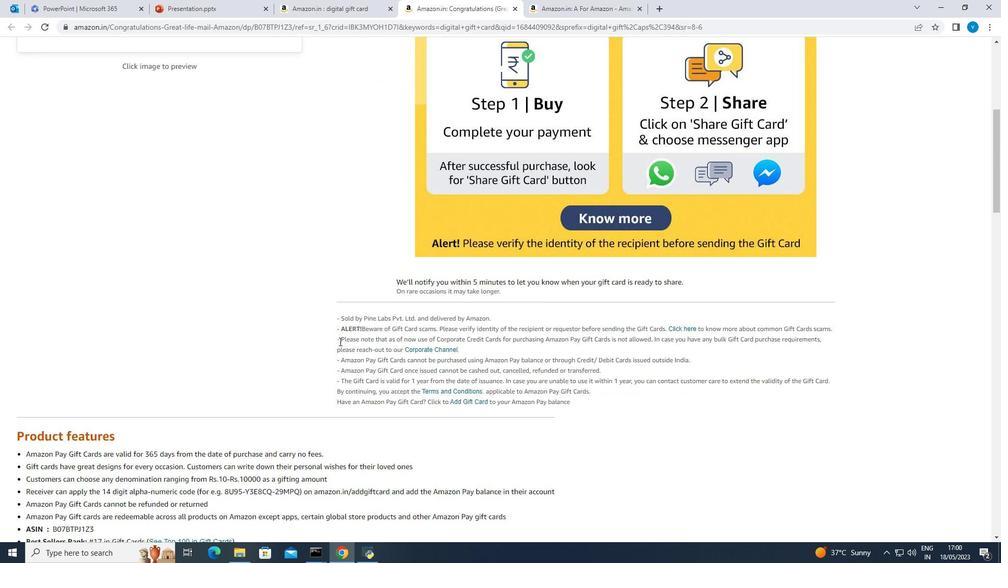 
Action: Mouse moved to (281, 361)
Screenshot: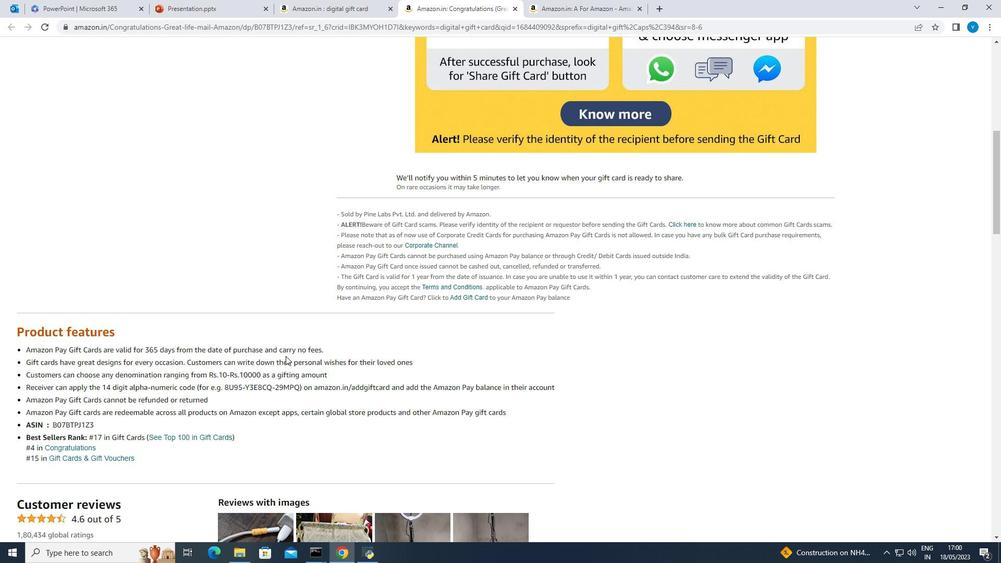 
Action: Mouse scrolled (281, 360) with delta (0, 0)
Screenshot: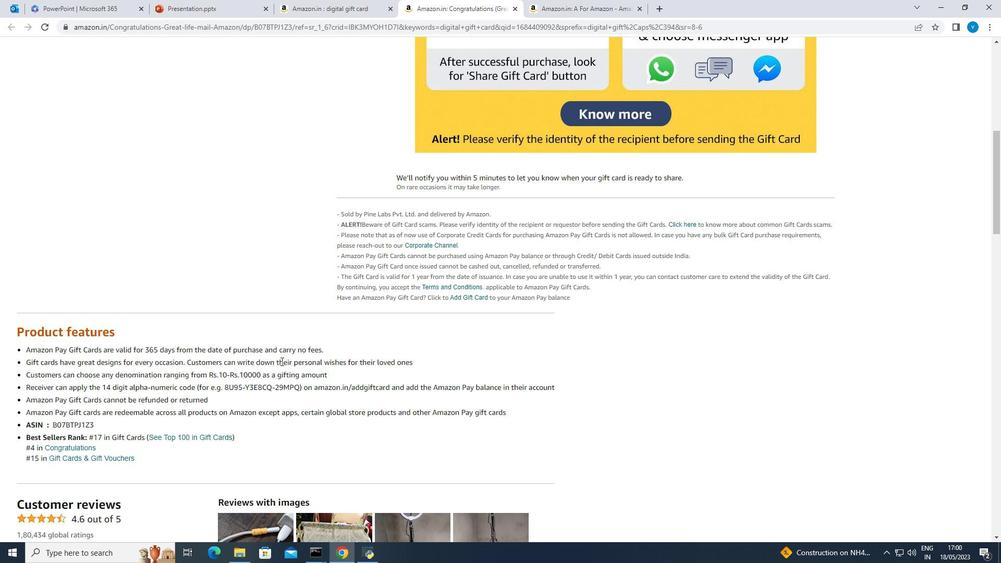 
Action: Mouse scrolled (281, 360) with delta (0, 0)
Screenshot: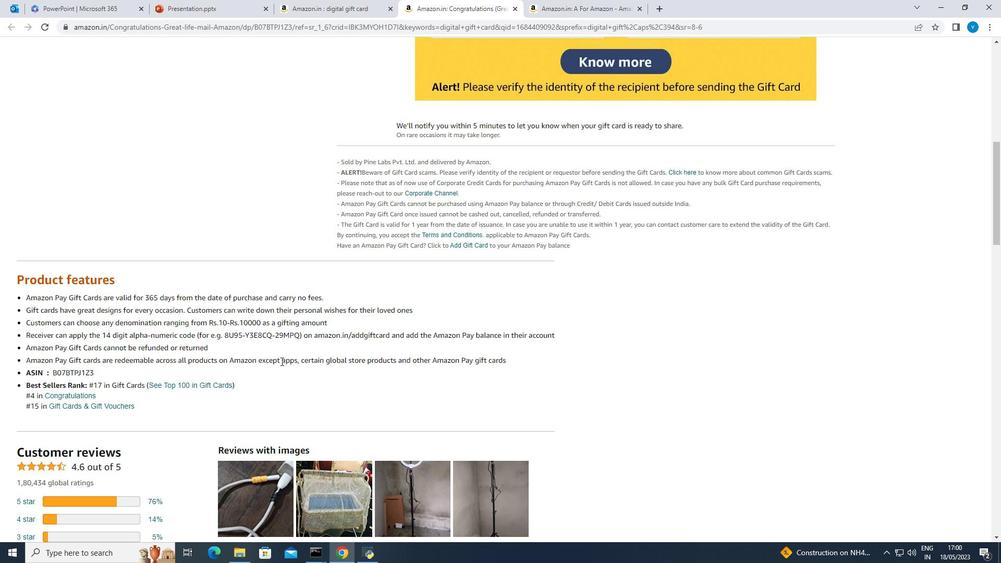 
Action: Mouse scrolled (281, 360) with delta (0, 0)
Screenshot: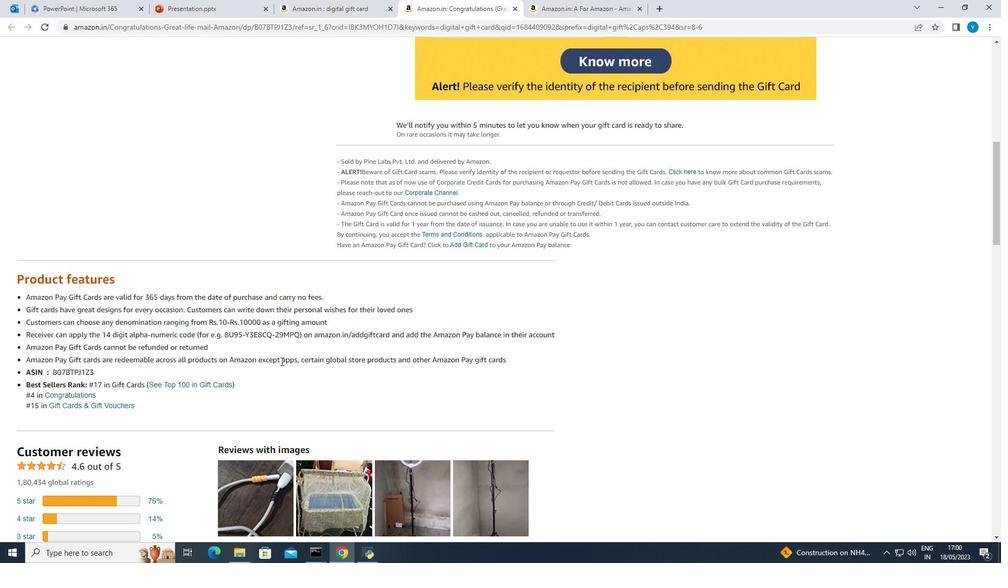 
Action: Mouse scrolled (281, 360) with delta (0, 0)
Screenshot: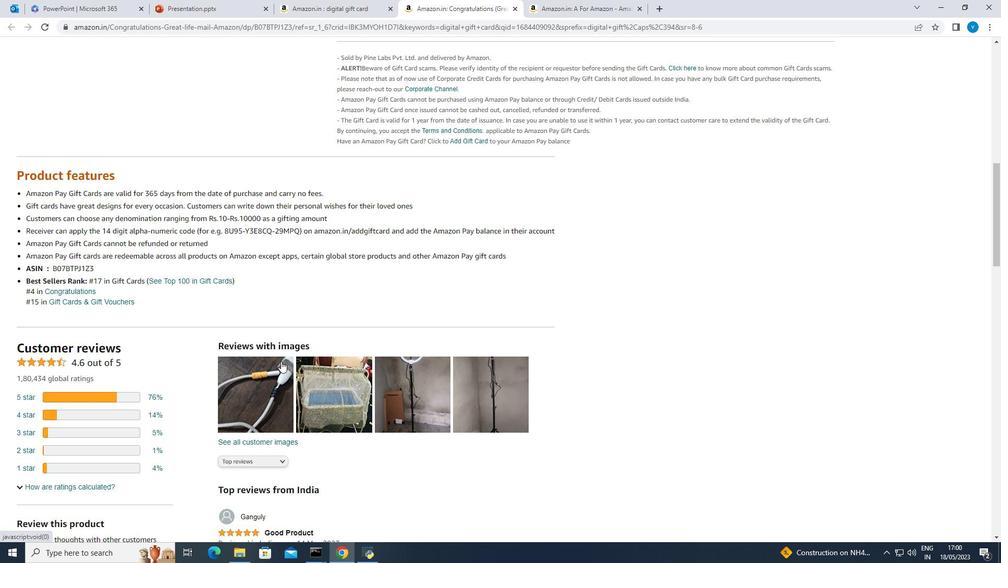 
Action: Mouse moved to (251, 355)
Screenshot: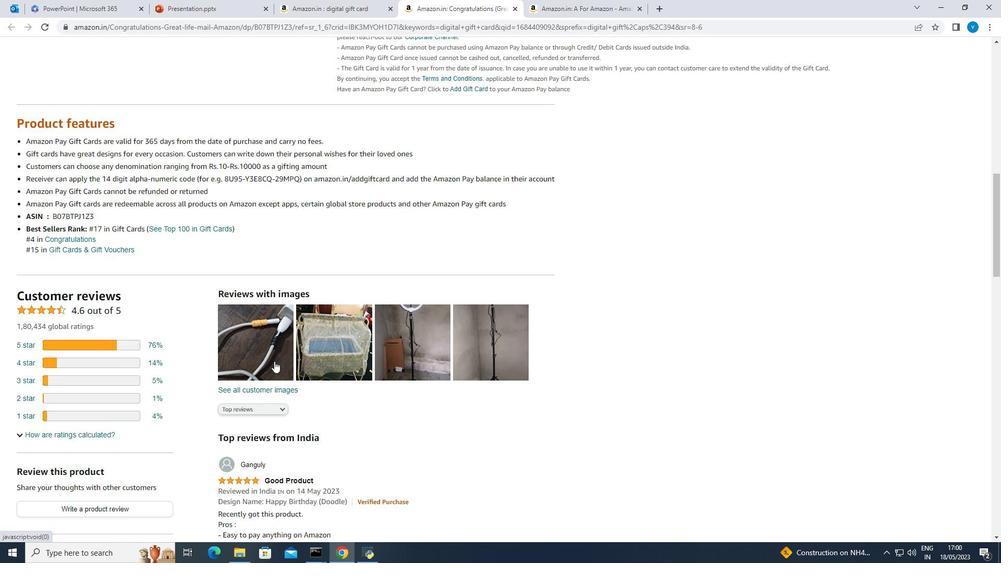 
Action: Mouse pressed left at (251, 355)
Screenshot: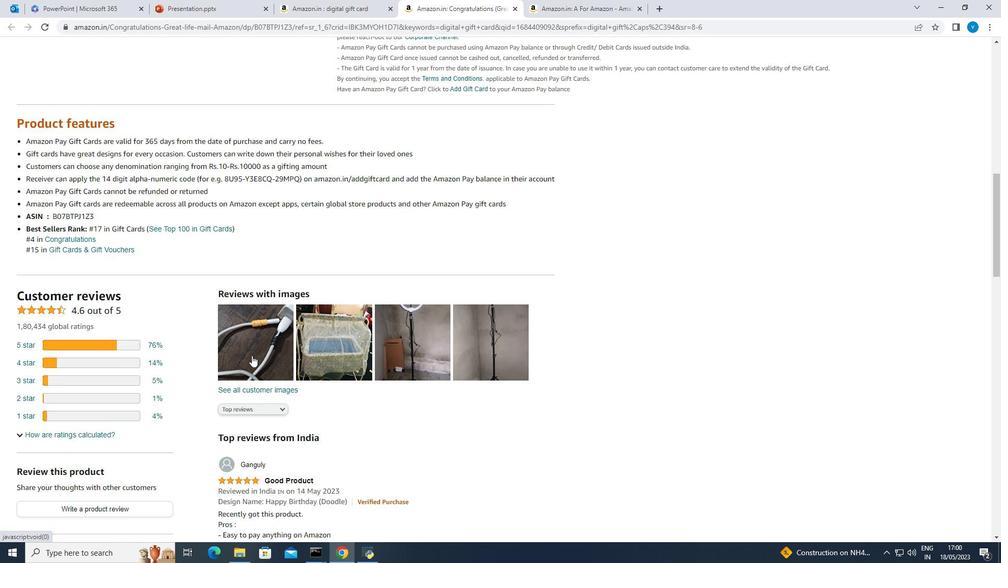 
Action: Mouse moved to (575, 305)
Screenshot: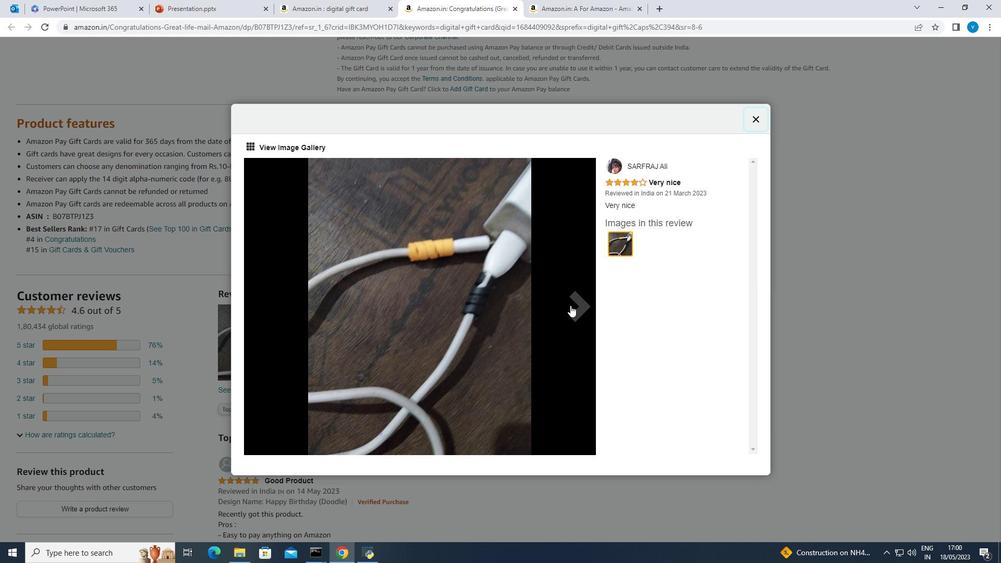 
Action: Mouse pressed left at (575, 305)
Screenshot: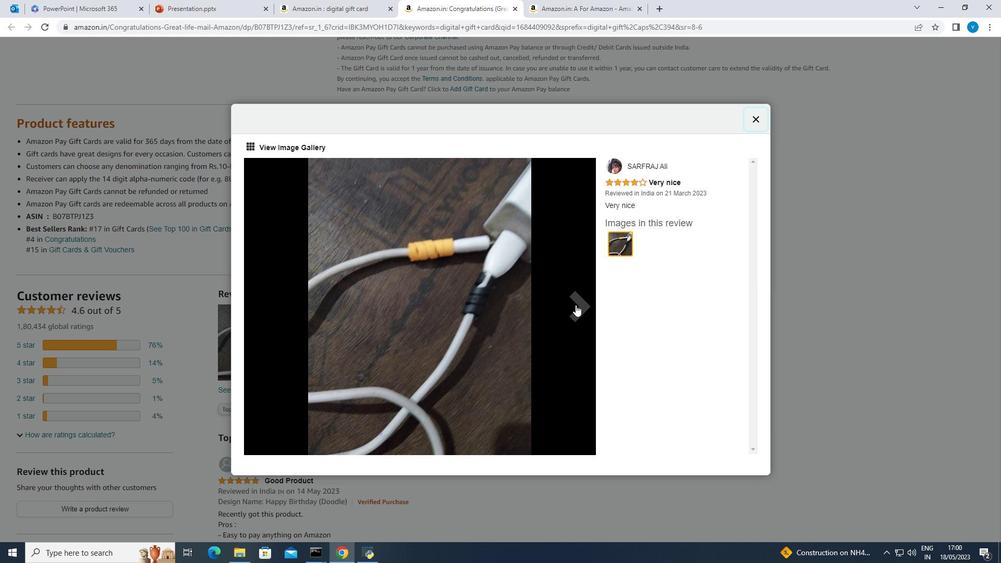 
Action: Mouse moved to (587, 302)
Screenshot: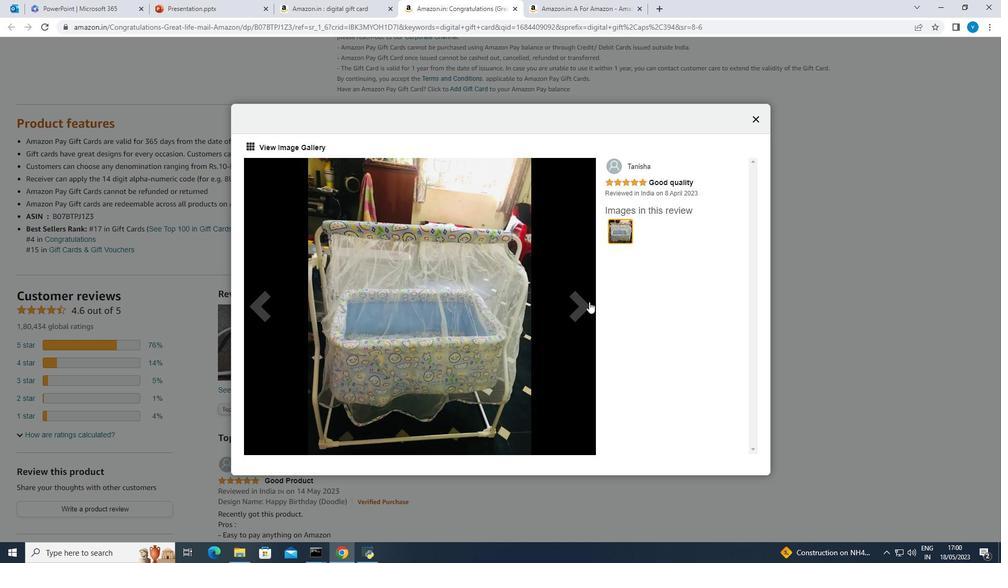
Action: Mouse pressed left at (587, 302)
Screenshot: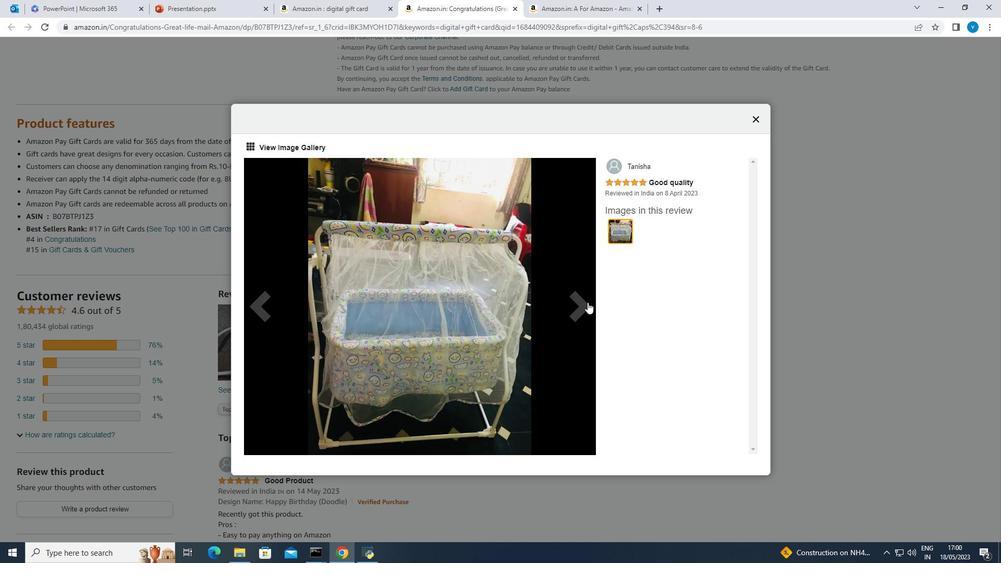 
Action: Mouse moved to (585, 302)
Screenshot: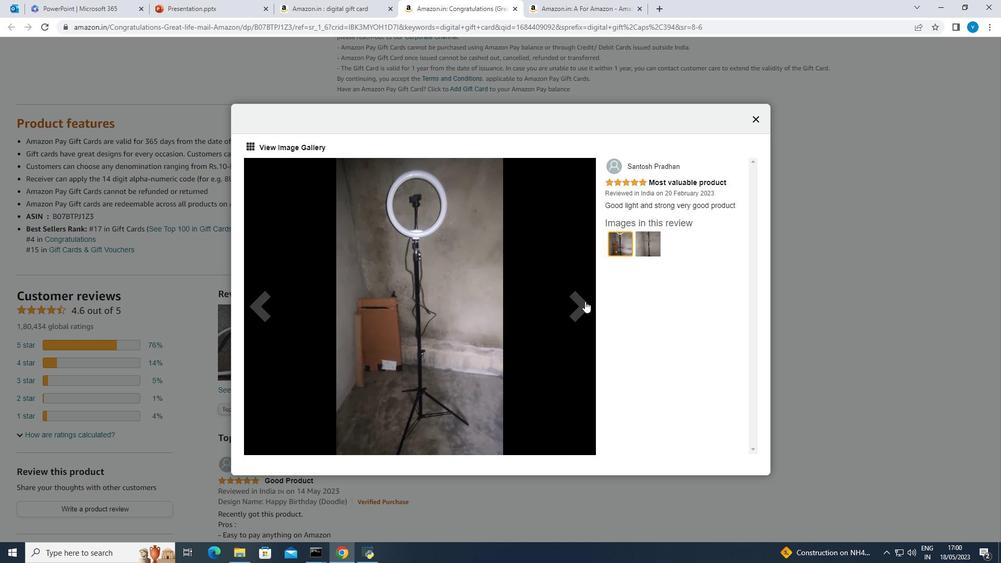 
Action: Mouse pressed left at (585, 302)
Screenshot: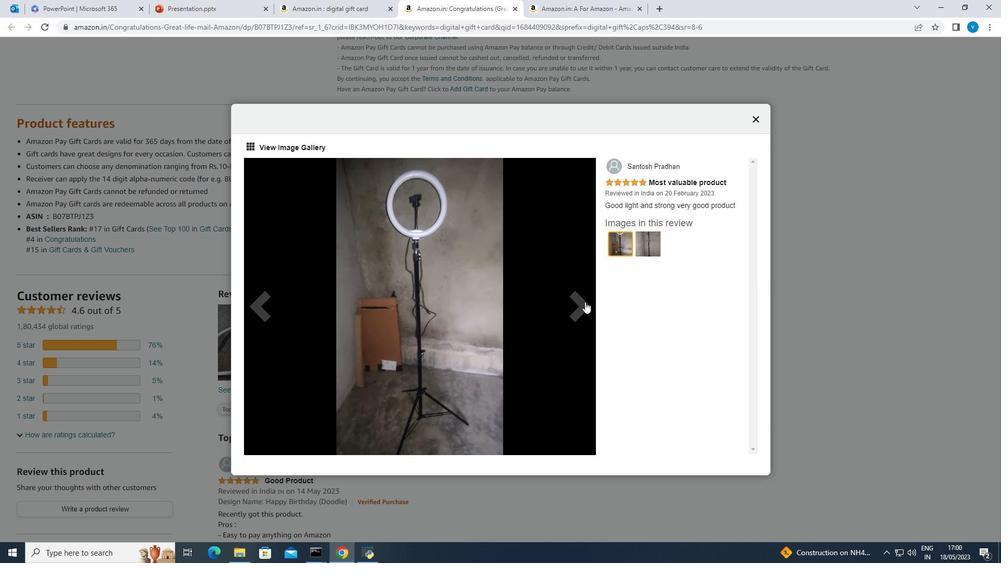 
Action: Mouse pressed left at (585, 302)
Screenshot: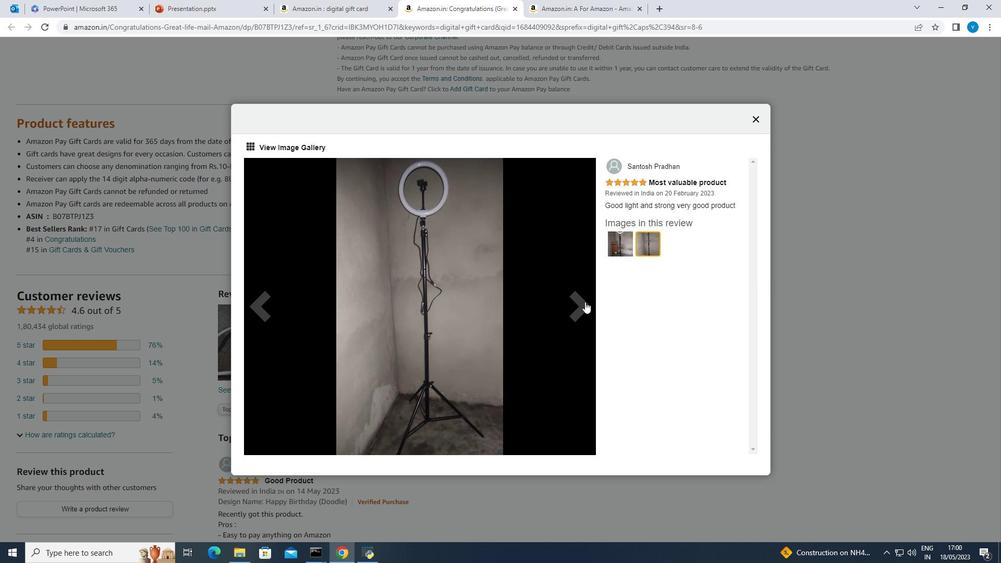 
Action: Mouse pressed left at (585, 302)
Screenshot: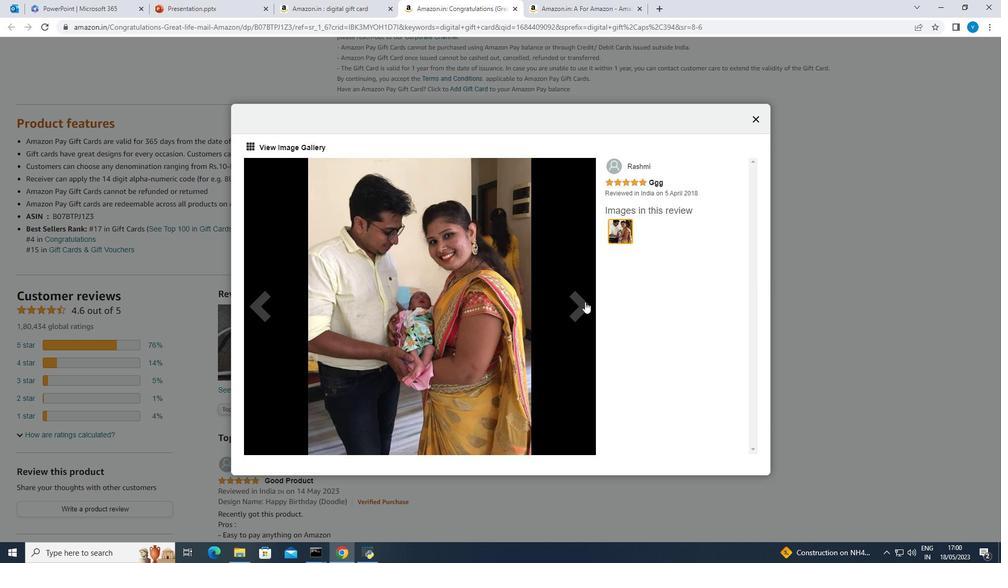 
Action: Mouse moved to (570, 311)
Screenshot: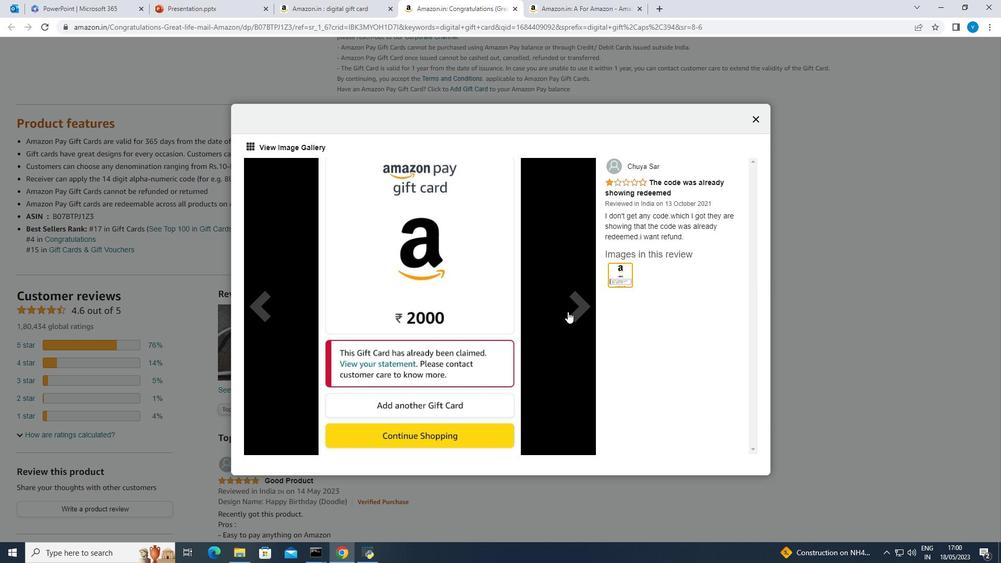 
Action: Mouse pressed left at (570, 311)
Screenshot: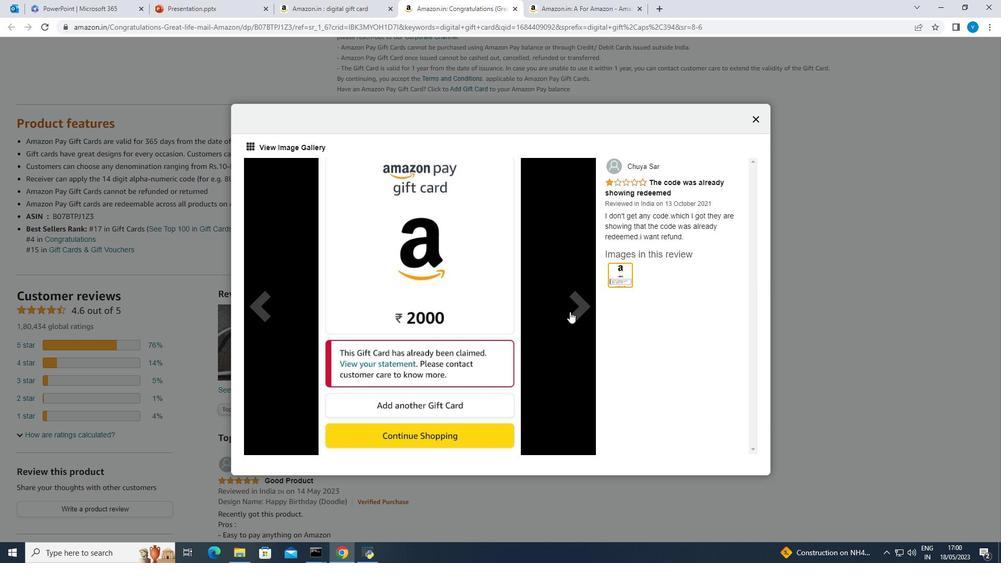 
Action: Mouse pressed left at (570, 311)
Screenshot: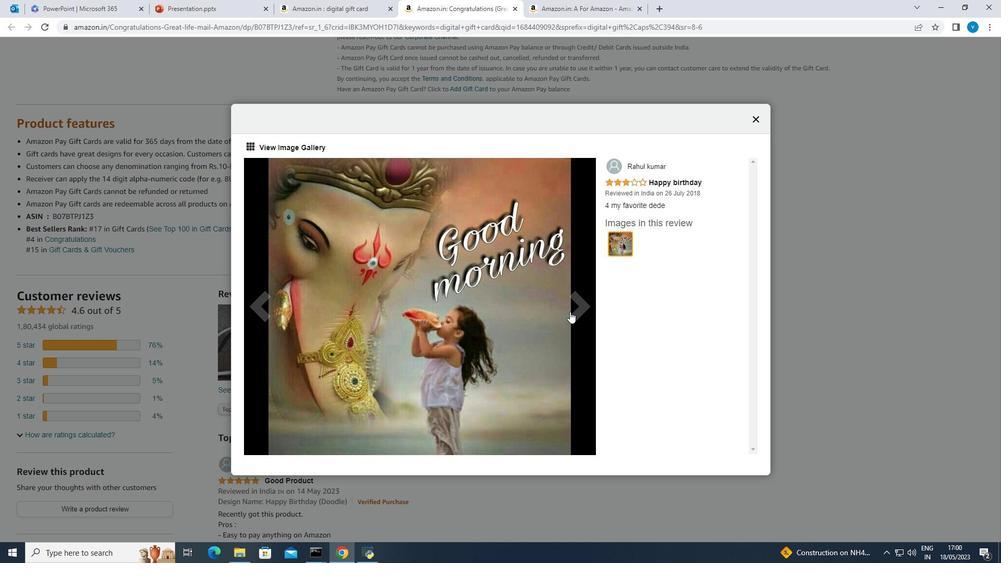 
Action: Mouse pressed left at (570, 311)
Screenshot: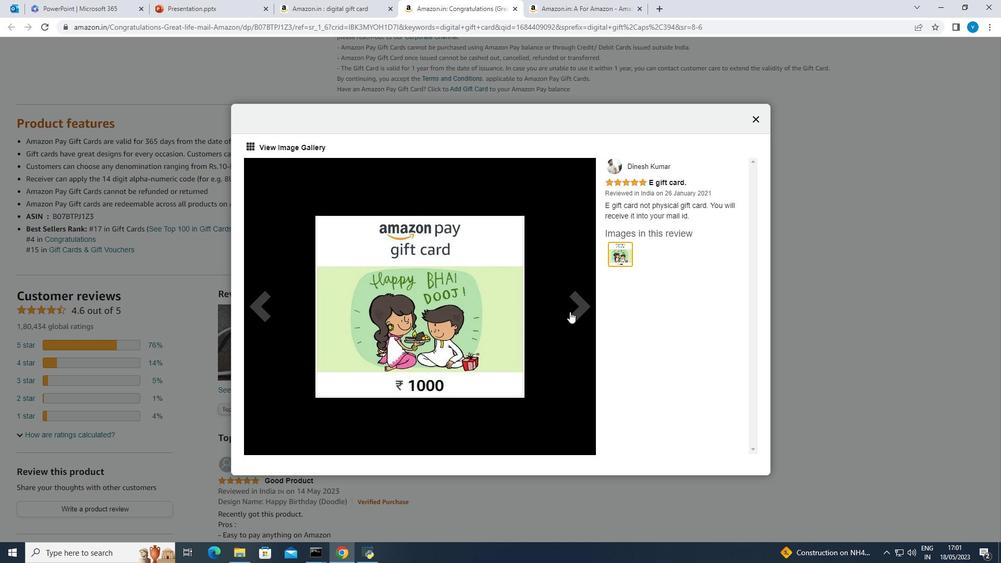 
Action: Mouse pressed left at (570, 311)
Screenshot: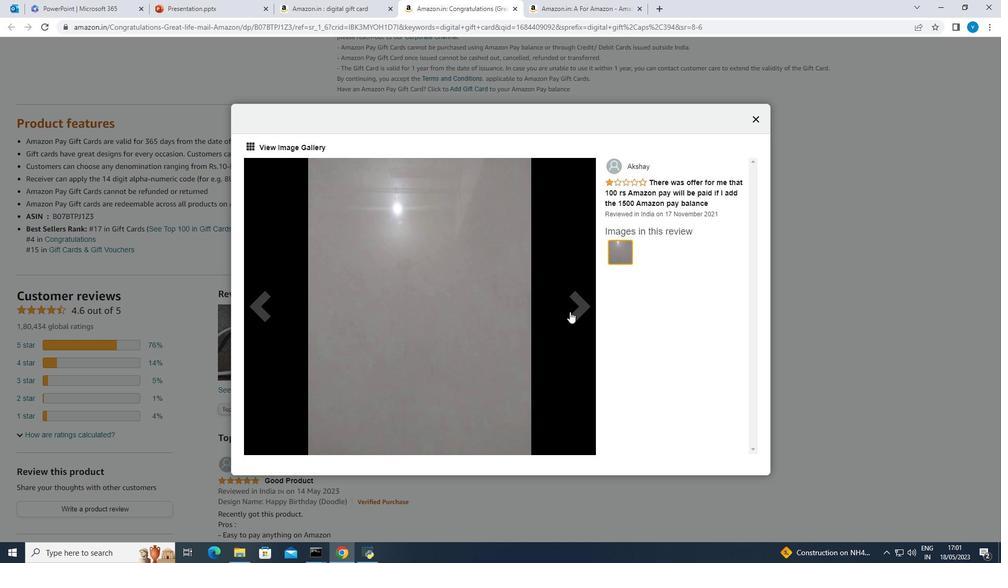 
Action: Mouse pressed left at (570, 311)
Screenshot: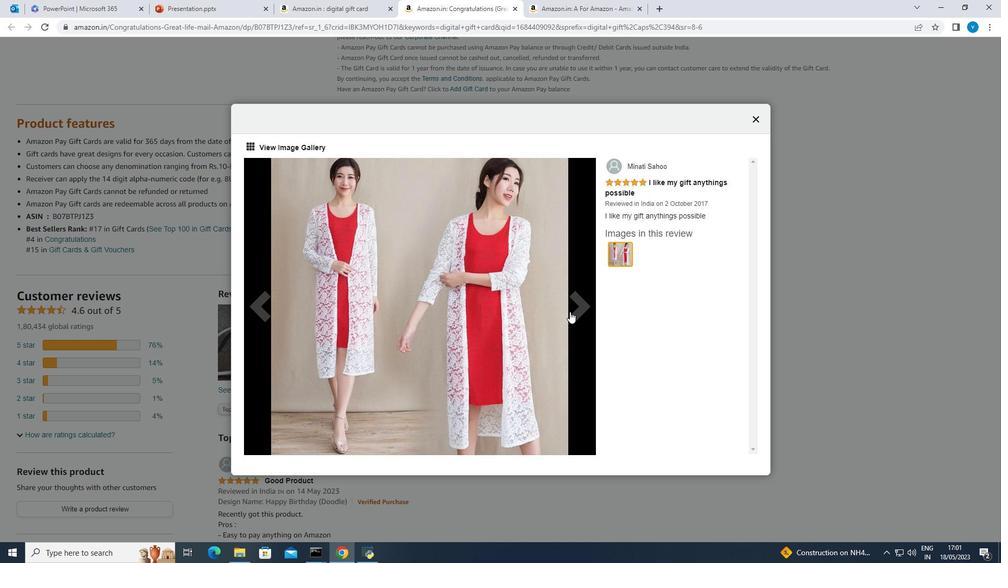 
Action: Mouse pressed left at (570, 311)
Screenshot: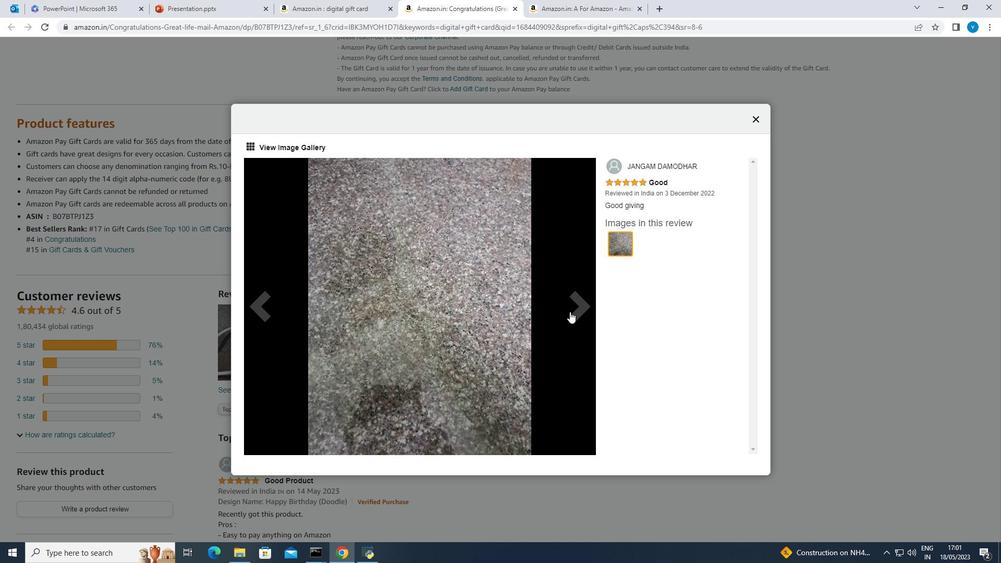 
Action: Mouse pressed left at (570, 311)
Screenshot: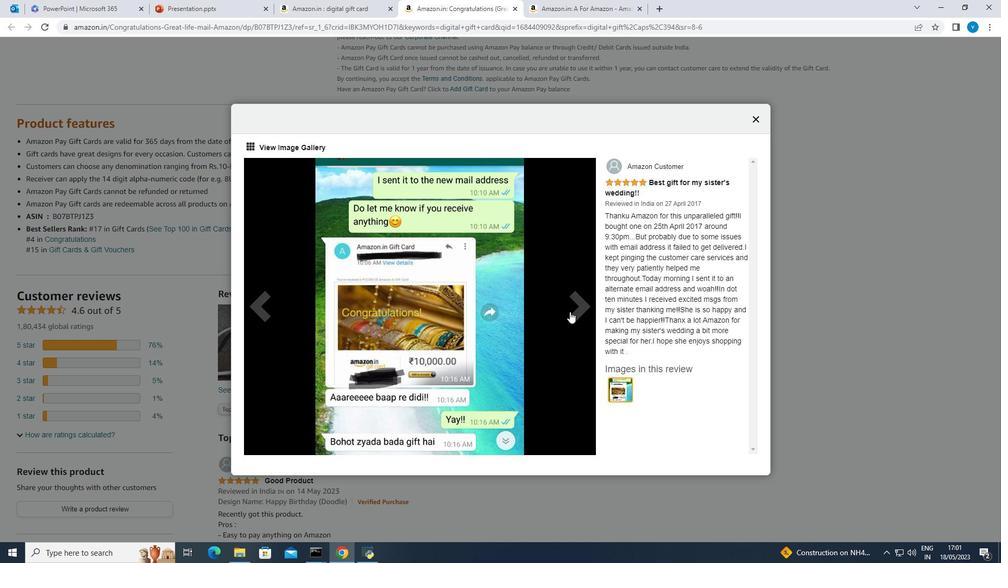 
Action: Mouse pressed left at (570, 311)
Screenshot: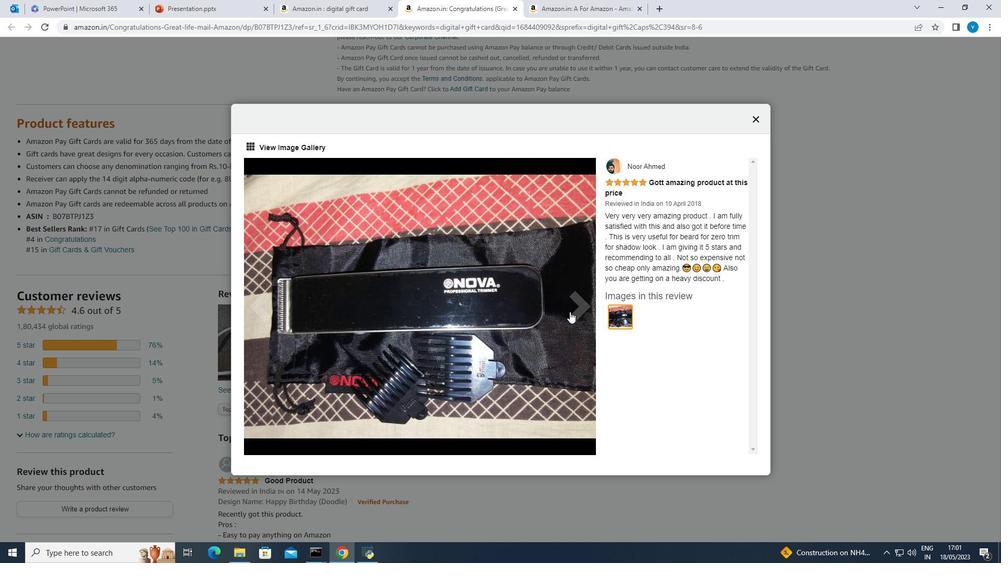 
Action: Mouse pressed left at (570, 311)
Screenshot: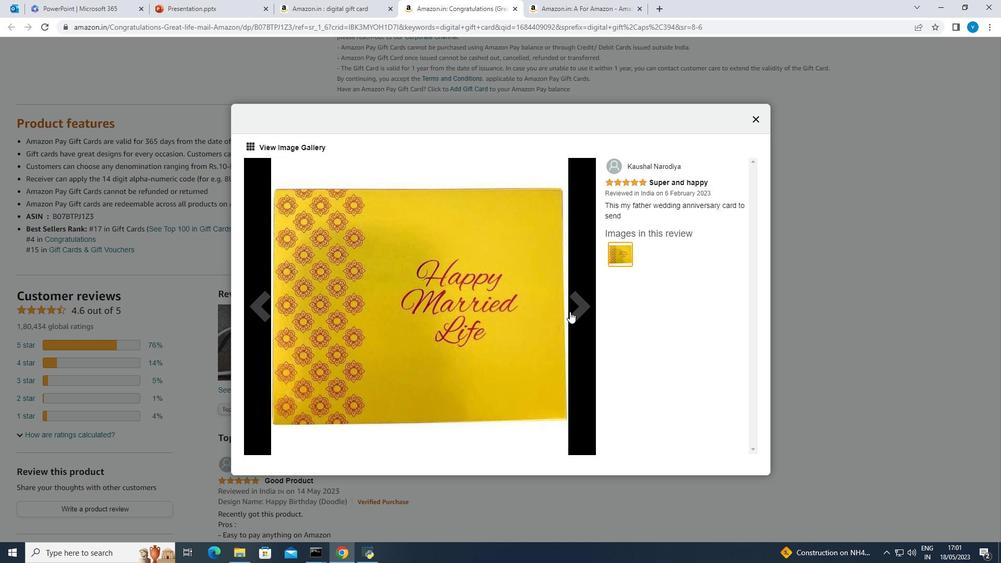 
Action: Mouse pressed left at (570, 311)
Screenshot: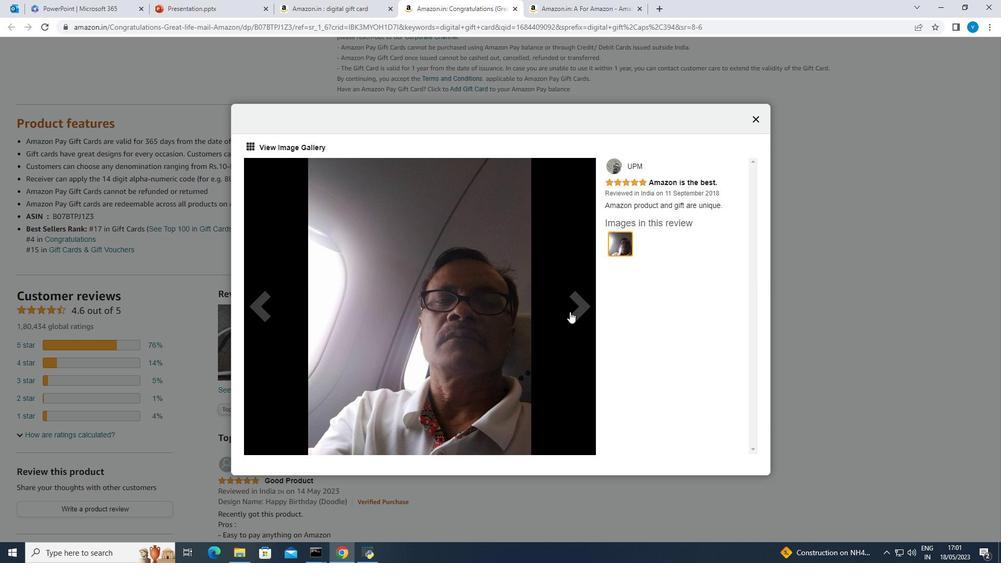 
Action: Mouse pressed left at (570, 311)
Screenshot: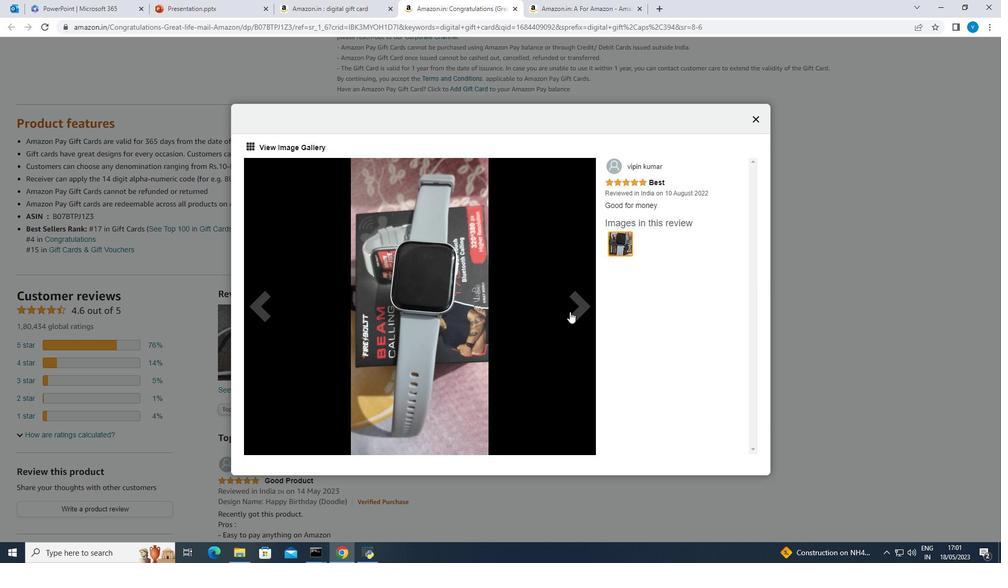 
Action: Mouse pressed left at (570, 311)
Screenshot: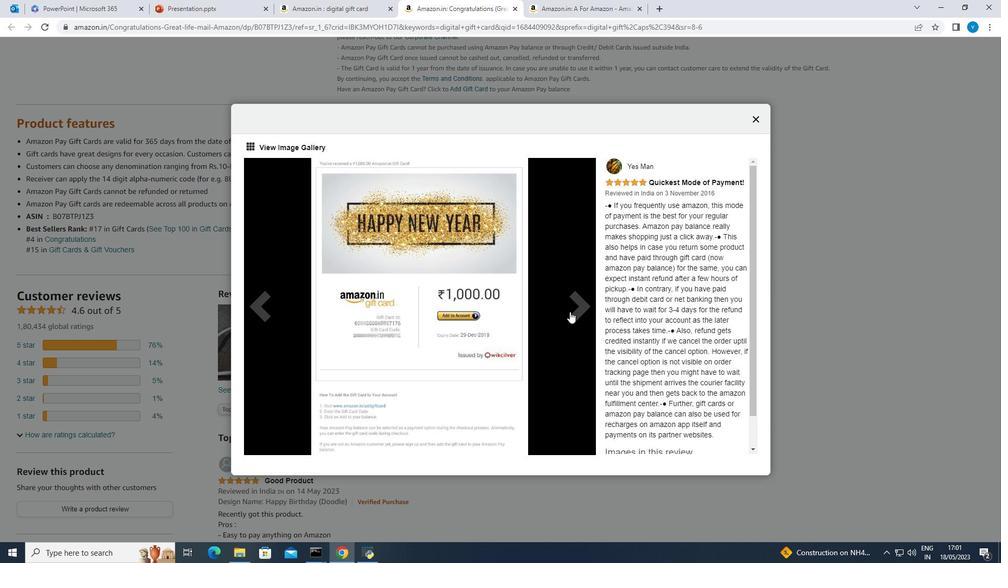
Action: Mouse pressed left at (570, 311)
Screenshot: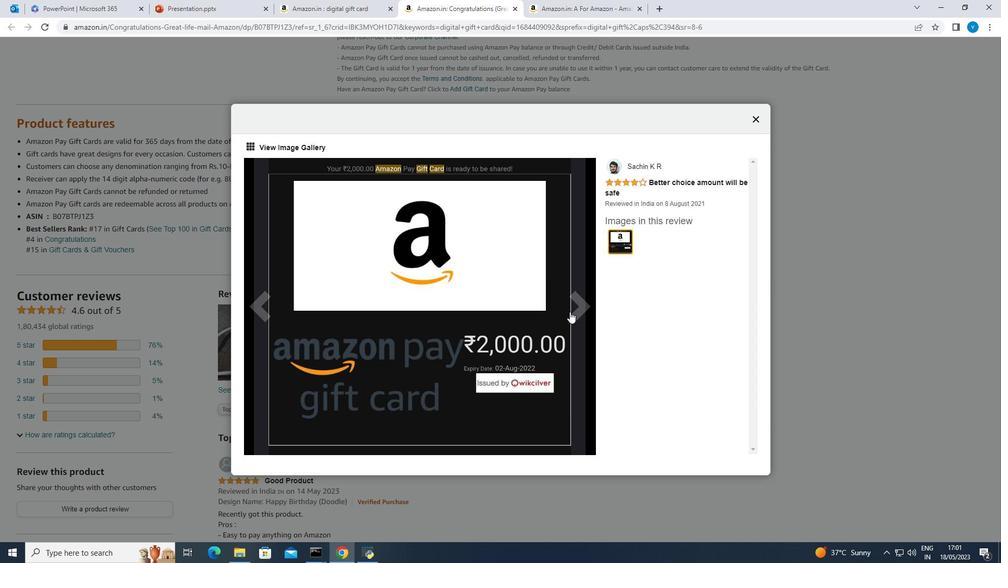 
Action: Mouse moved to (752, 121)
